 Task: Buy 2 Sneakers of size 8 for Baby Boys from Shoes section under best seller category for shipping address: Dominique Adams, 3508 Cook Hill Road, Danbury, Connecticut 06810, Cell Number 2034707320. Pay from credit card ending with 2005, CVV 3321
Action: Mouse moved to (244, 84)
Screenshot: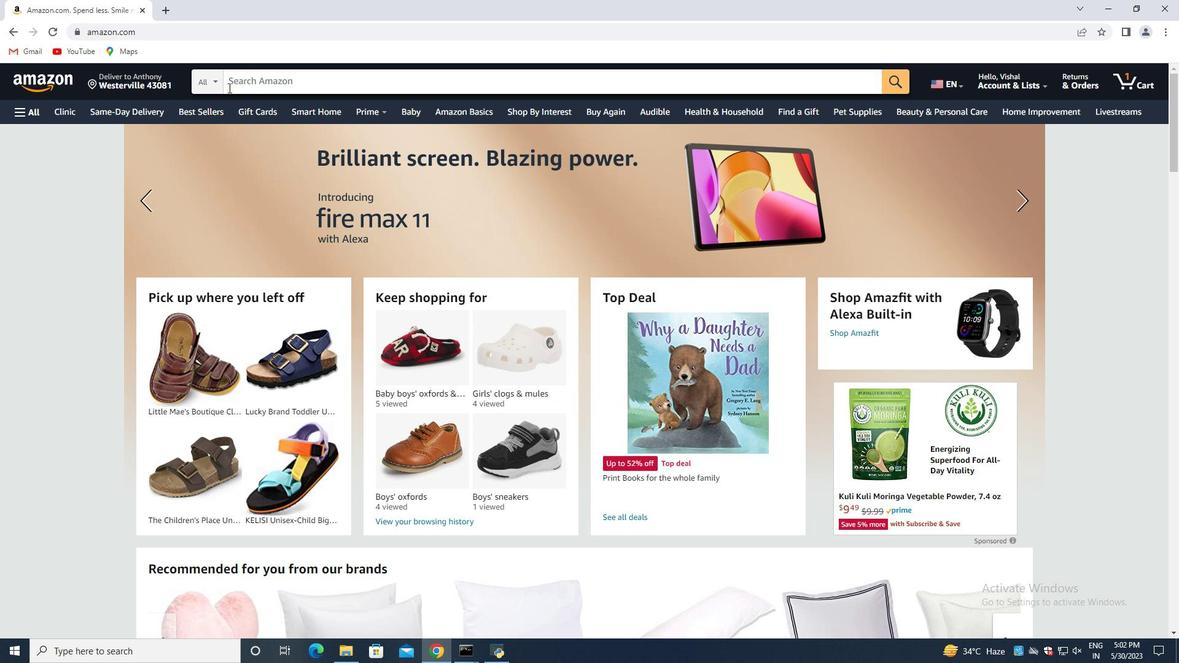 
Action: Mouse pressed left at (244, 84)
Screenshot: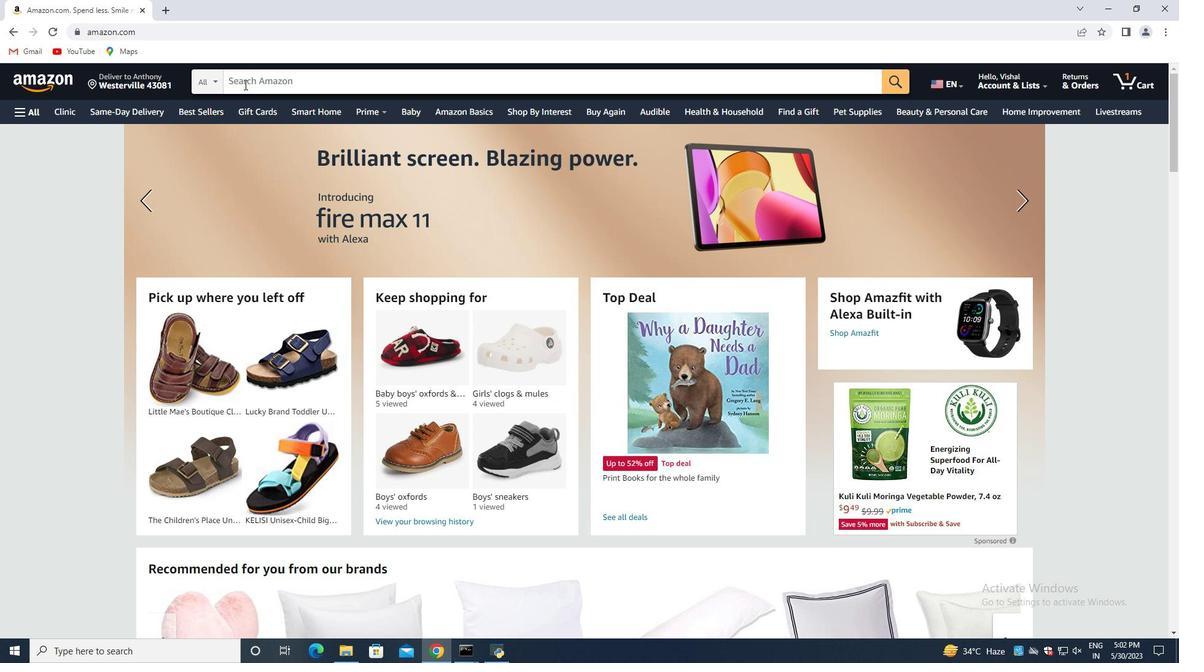 
Action: Mouse moved to (244, 84)
Screenshot: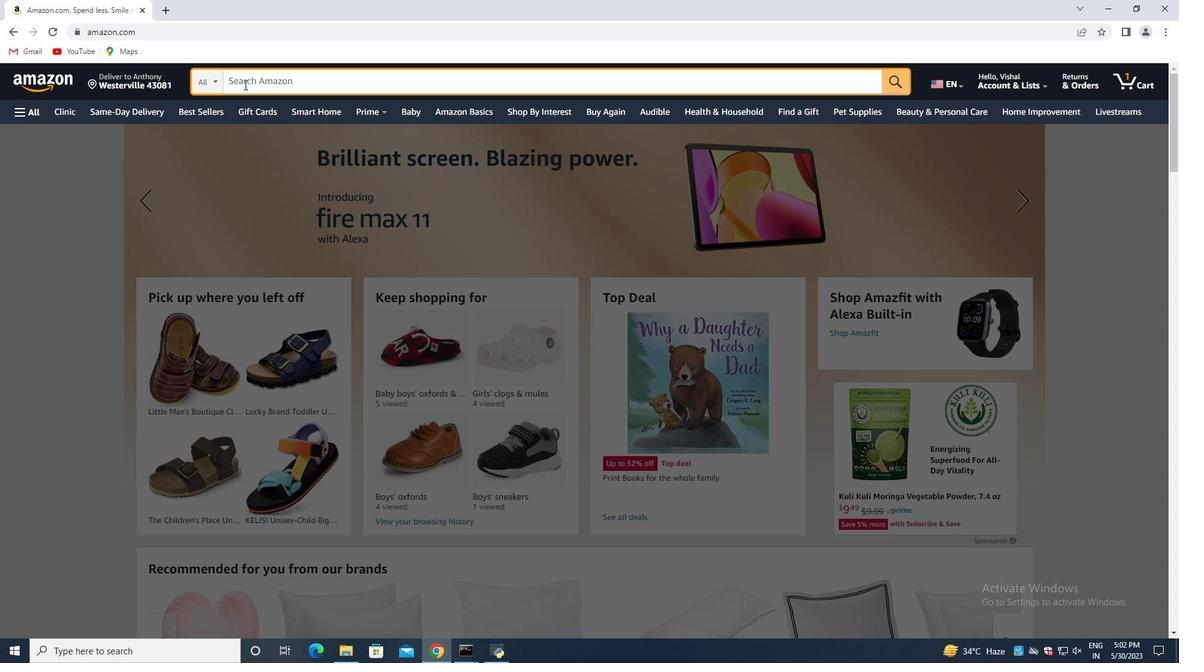 
Action: Key pressed <Key.shift>Sneakers<Key.space>of<Key.space>size<Key.space>8<Key.space>for<Key.space><Key.shift>Baby<Key.space><Key.shift>Boys<Key.enter>
Screenshot: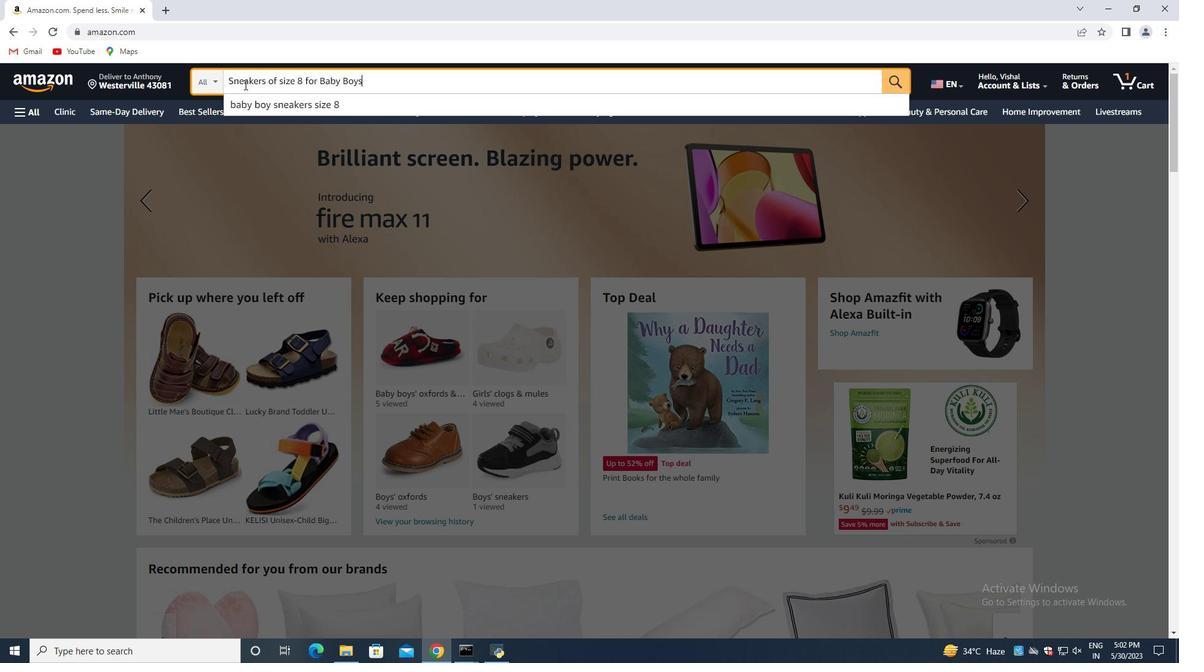 
Action: Mouse moved to (391, 301)
Screenshot: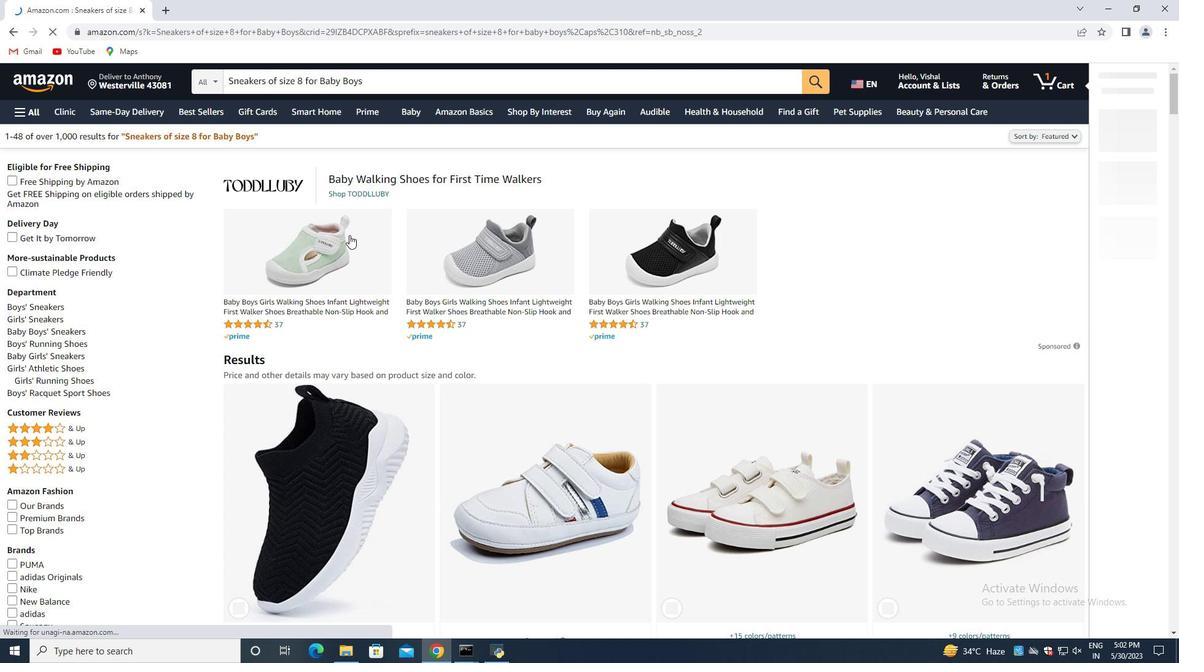 
Action: Mouse scrolled (391, 300) with delta (0, 0)
Screenshot: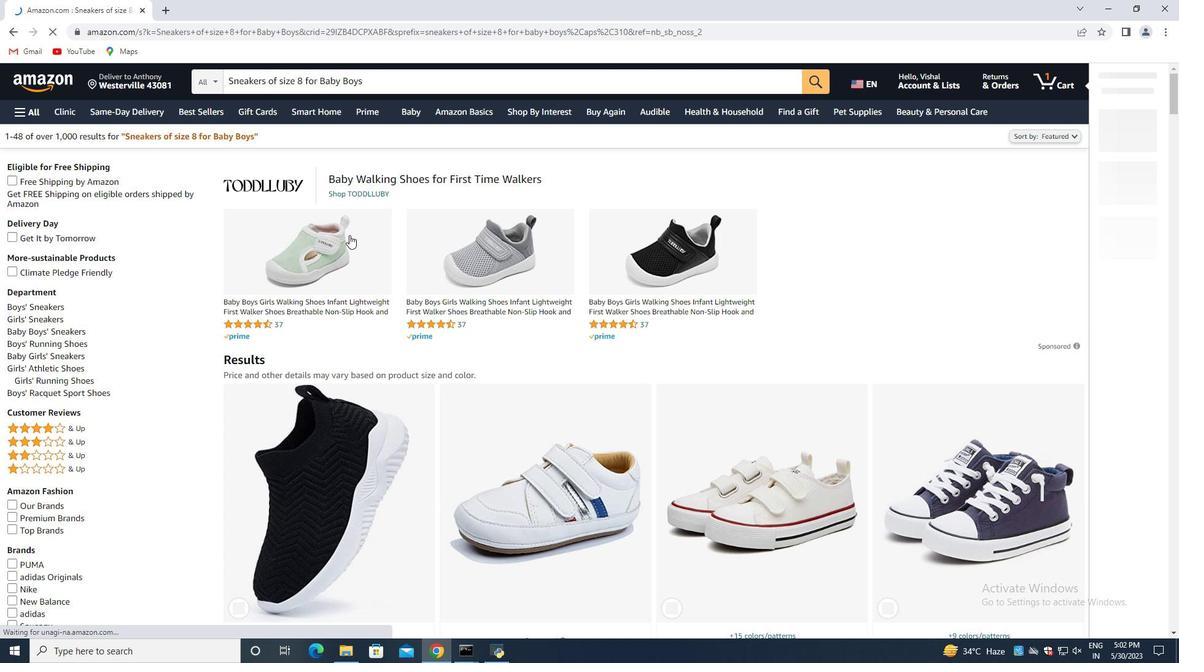 
Action: Mouse moved to (402, 315)
Screenshot: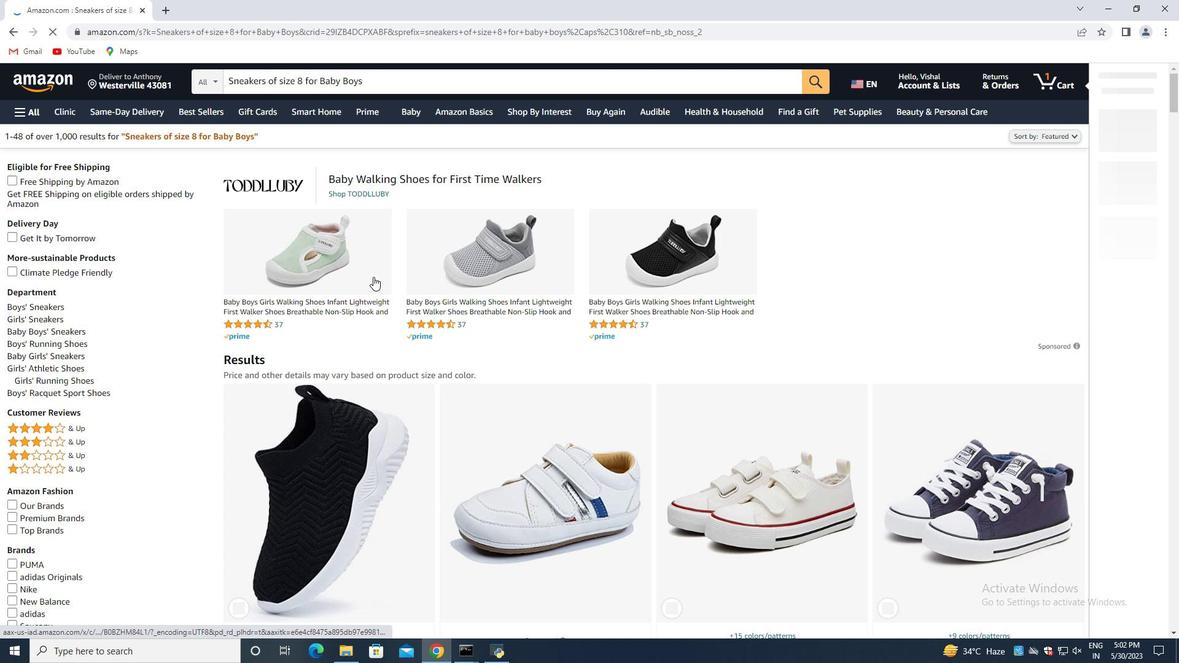 
Action: Mouse scrolled (402, 315) with delta (0, 0)
Screenshot: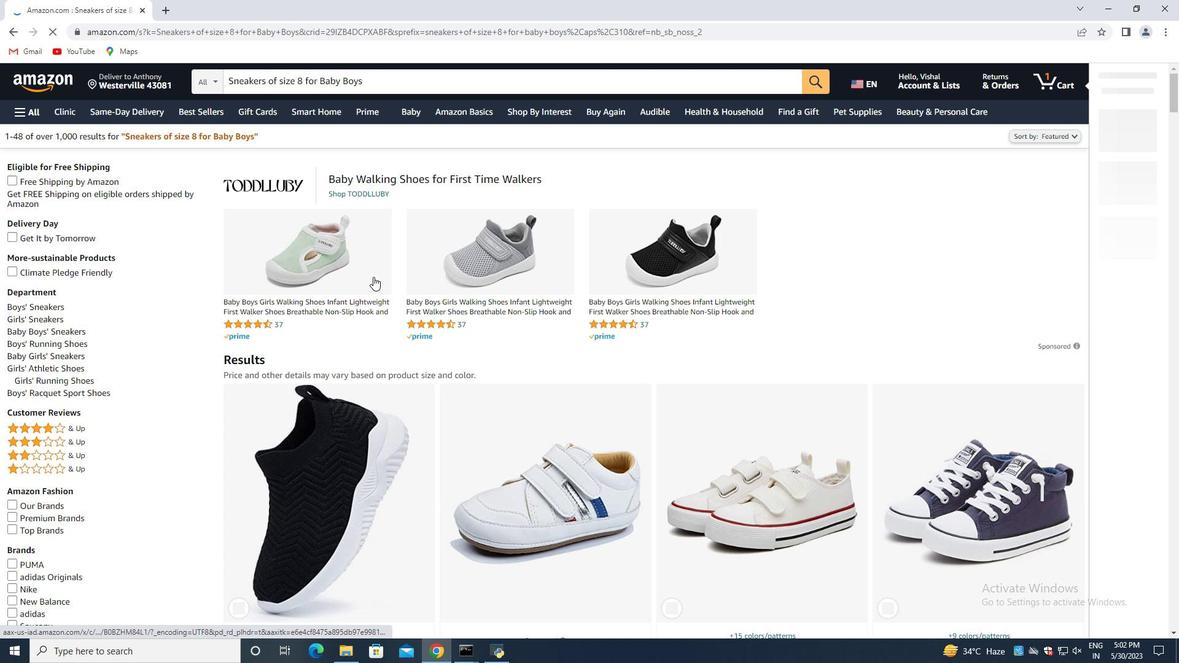 
Action: Mouse moved to (408, 321)
Screenshot: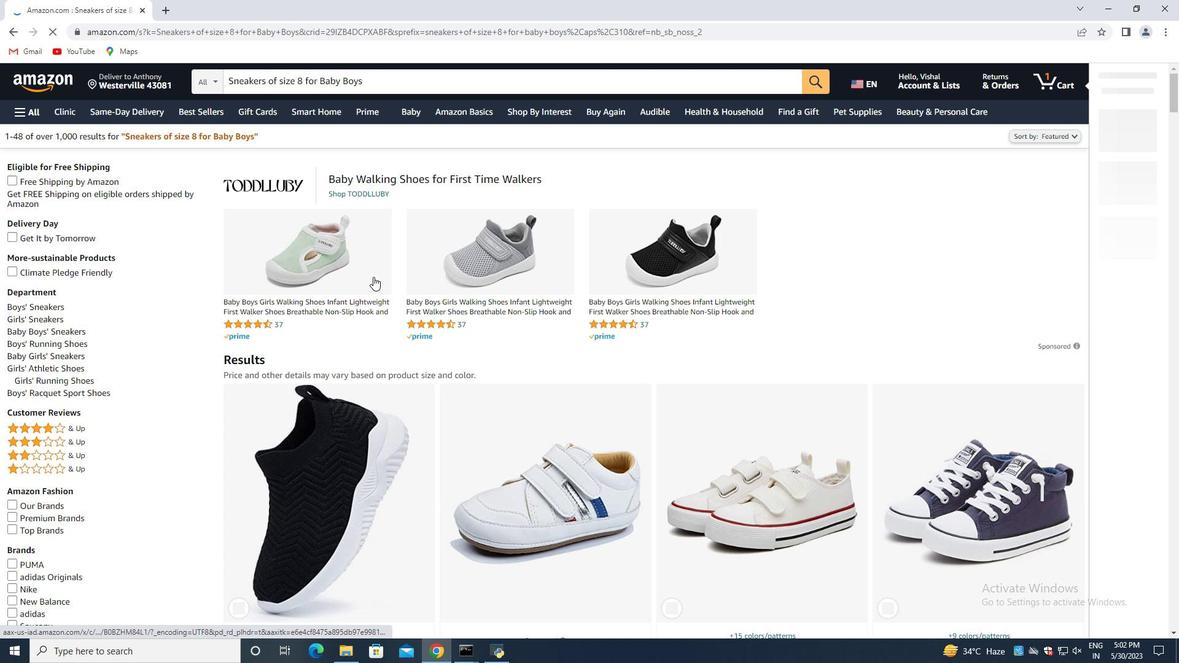 
Action: Mouse scrolled (408, 321) with delta (0, 0)
Screenshot: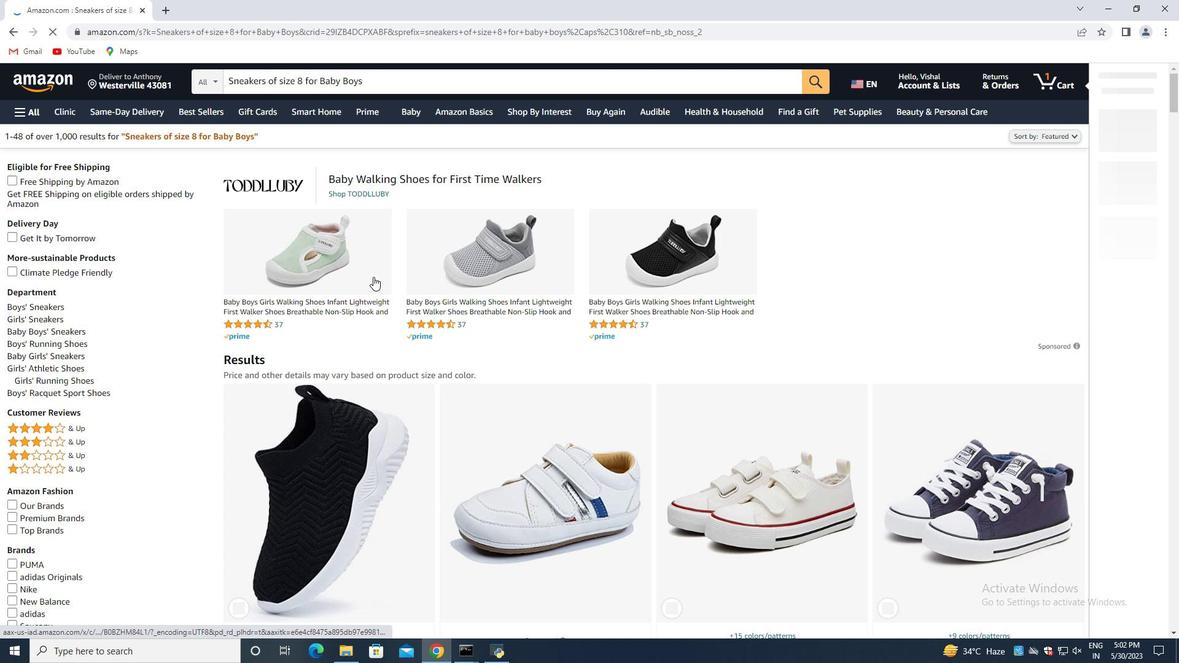 
Action: Mouse moved to (412, 327)
Screenshot: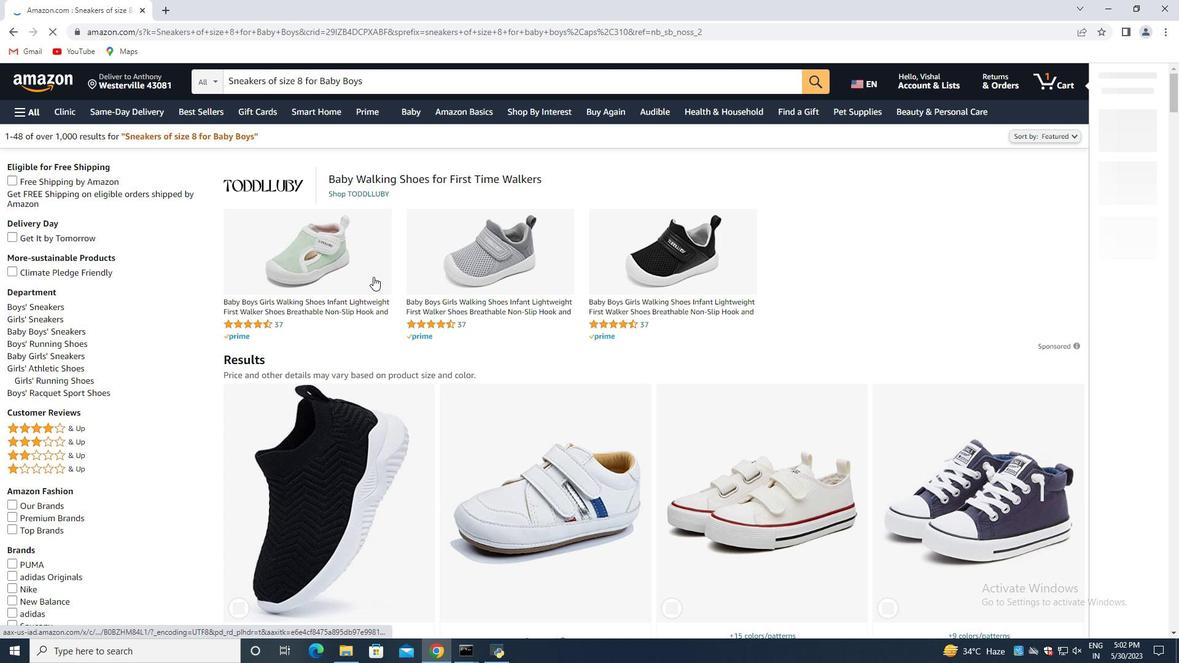 
Action: Mouse scrolled (412, 326) with delta (0, 0)
Screenshot: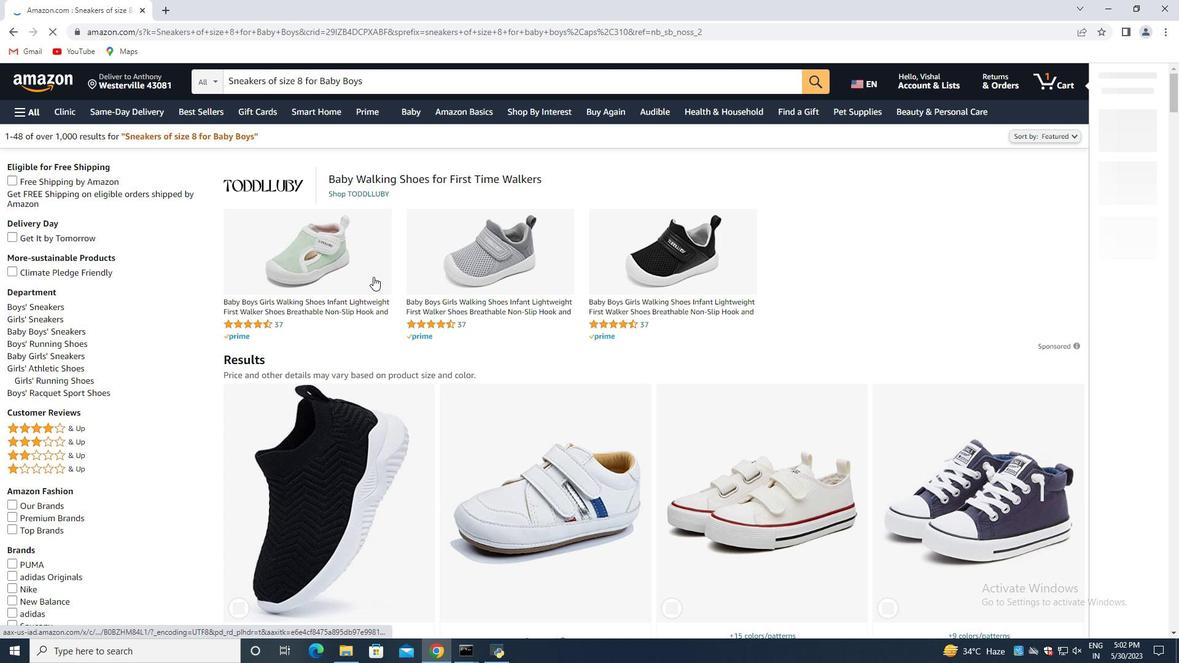 
Action: Mouse moved to (407, 317)
Screenshot: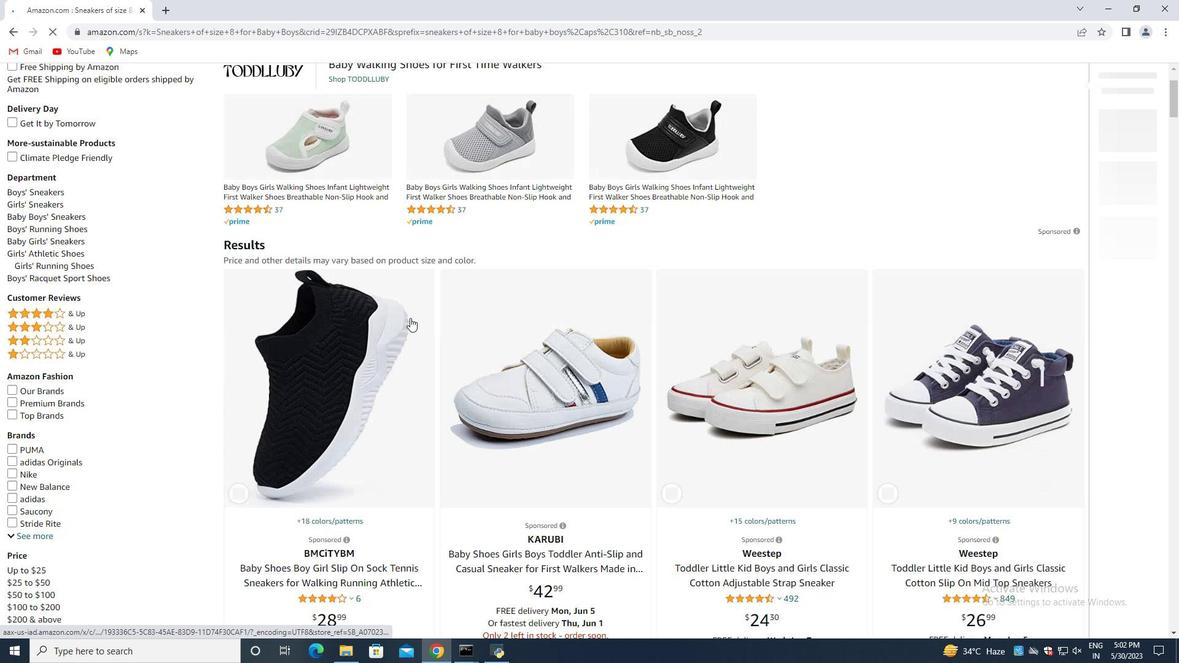 
Action: Mouse scrolled (407, 316) with delta (0, 0)
Screenshot: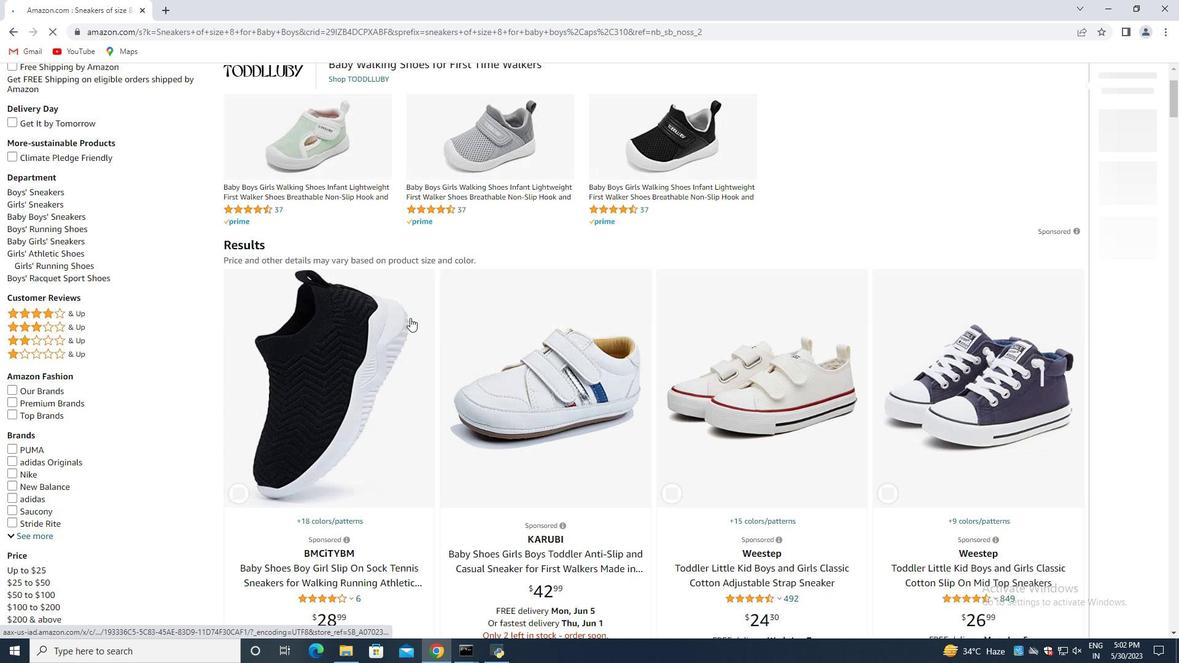
Action: Mouse moved to (407, 318)
Screenshot: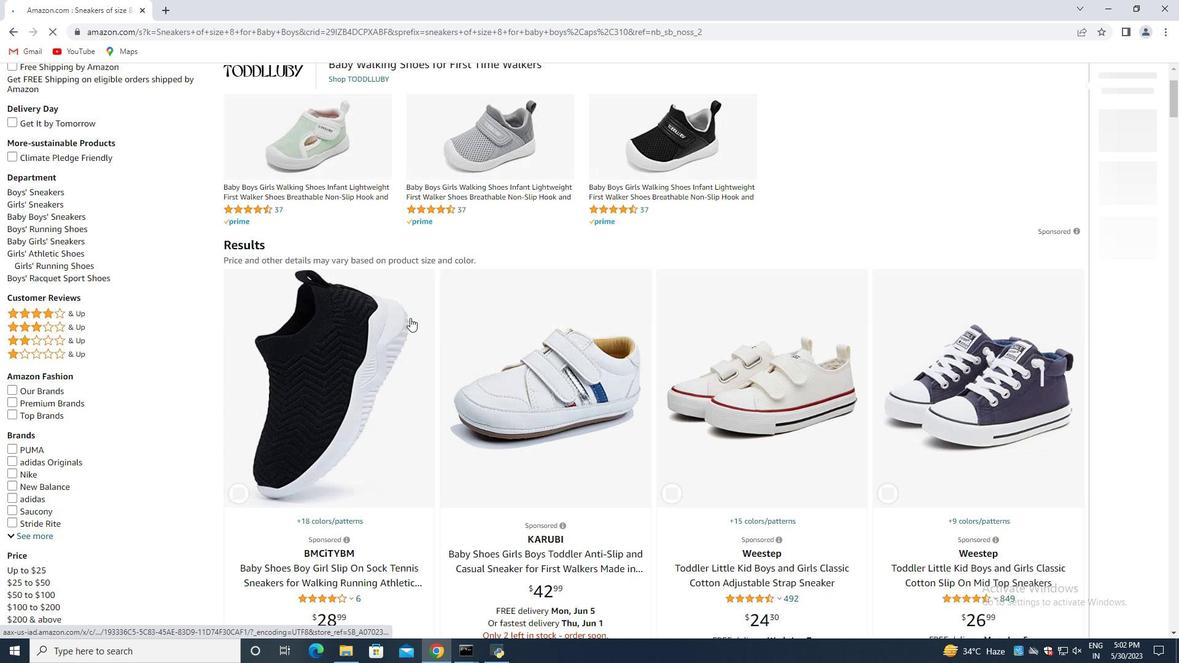 
Action: Mouse scrolled (407, 317) with delta (0, 0)
Screenshot: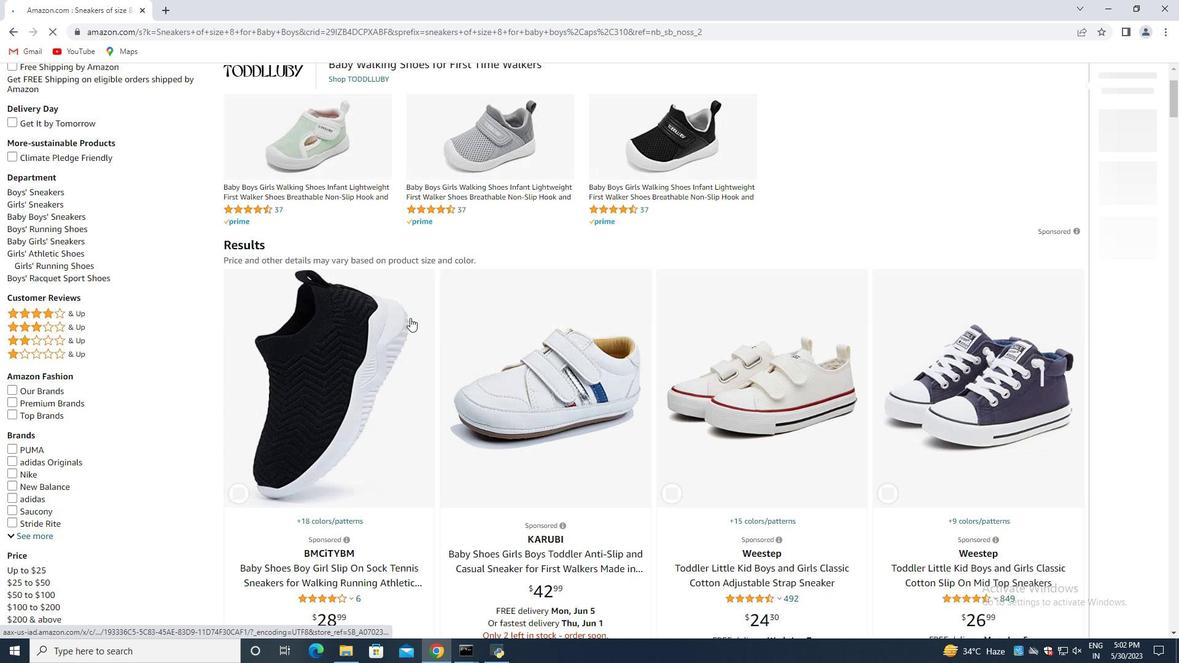 
Action: Mouse moved to (266, 298)
Screenshot: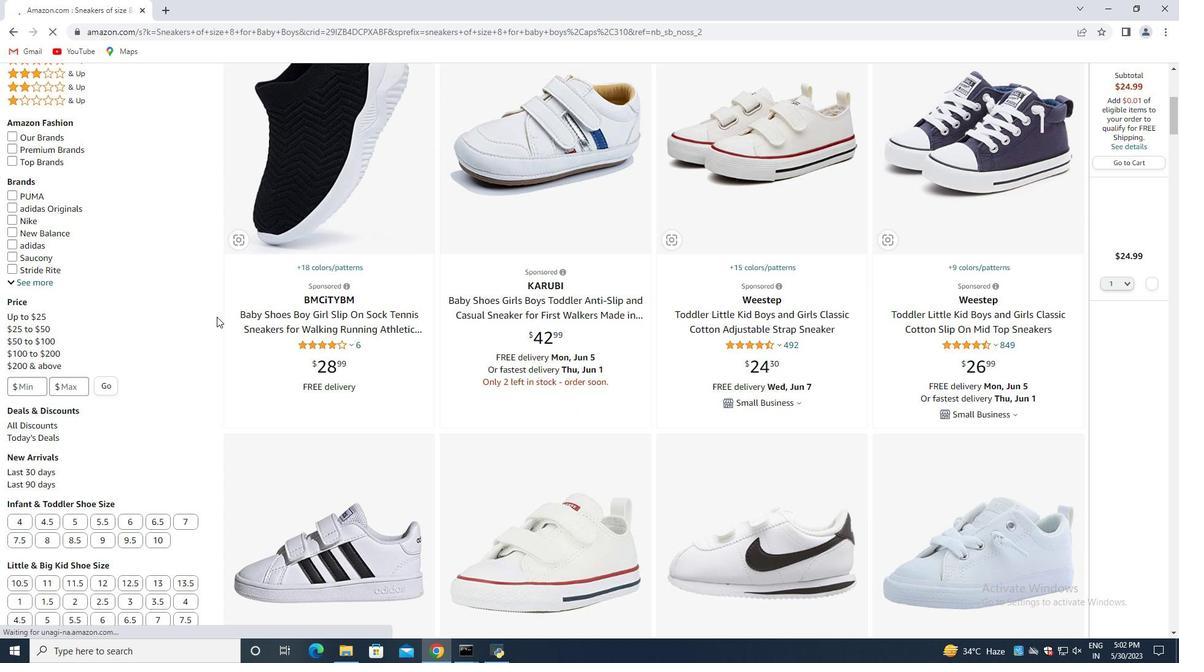 
Action: Mouse scrolled (266, 299) with delta (0, 0)
Screenshot: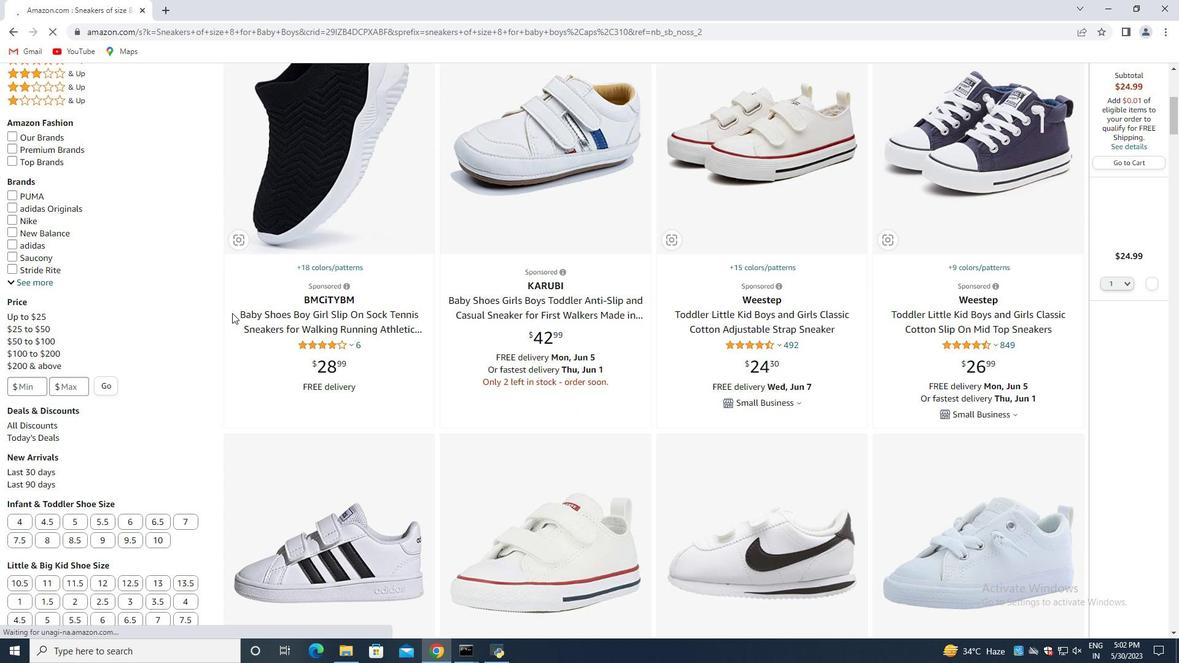 
Action: Mouse scrolled (266, 299) with delta (0, 0)
Screenshot: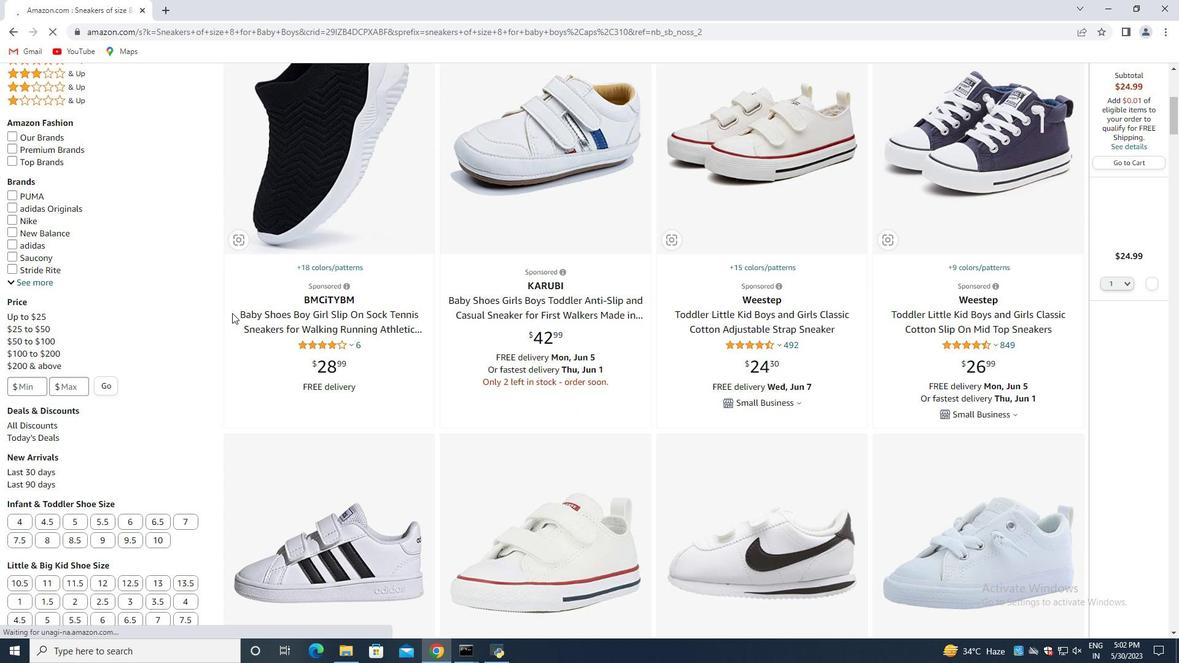 
Action: Mouse scrolled (266, 299) with delta (0, 0)
Screenshot: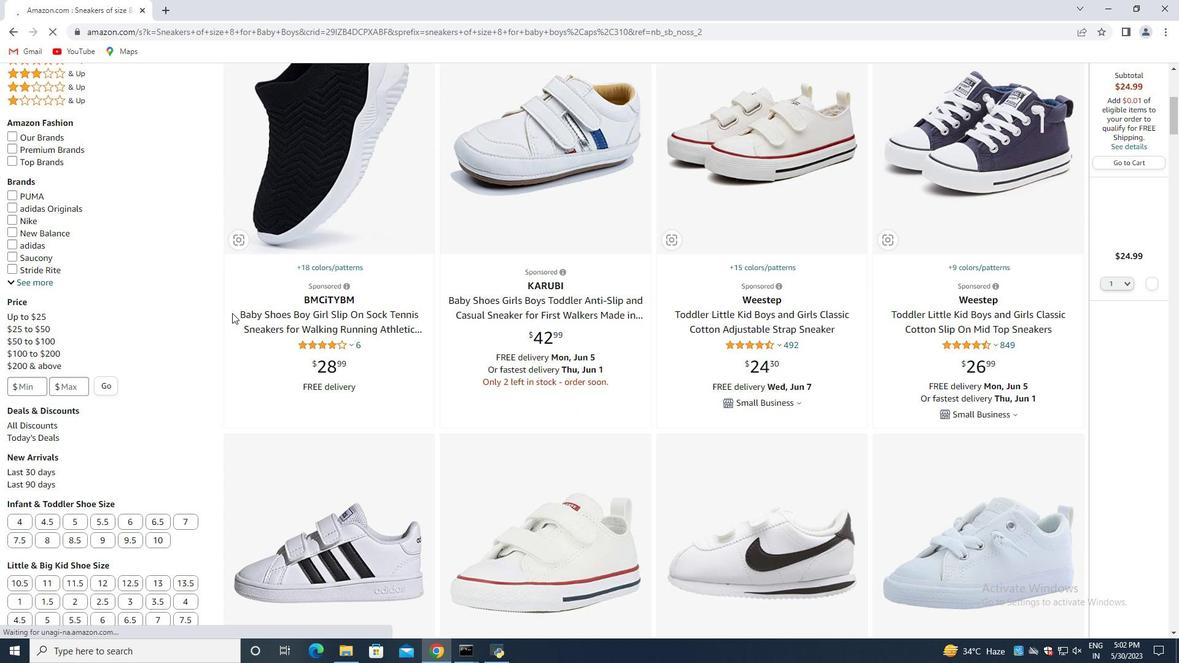 
Action: Mouse scrolled (266, 299) with delta (0, 0)
Screenshot: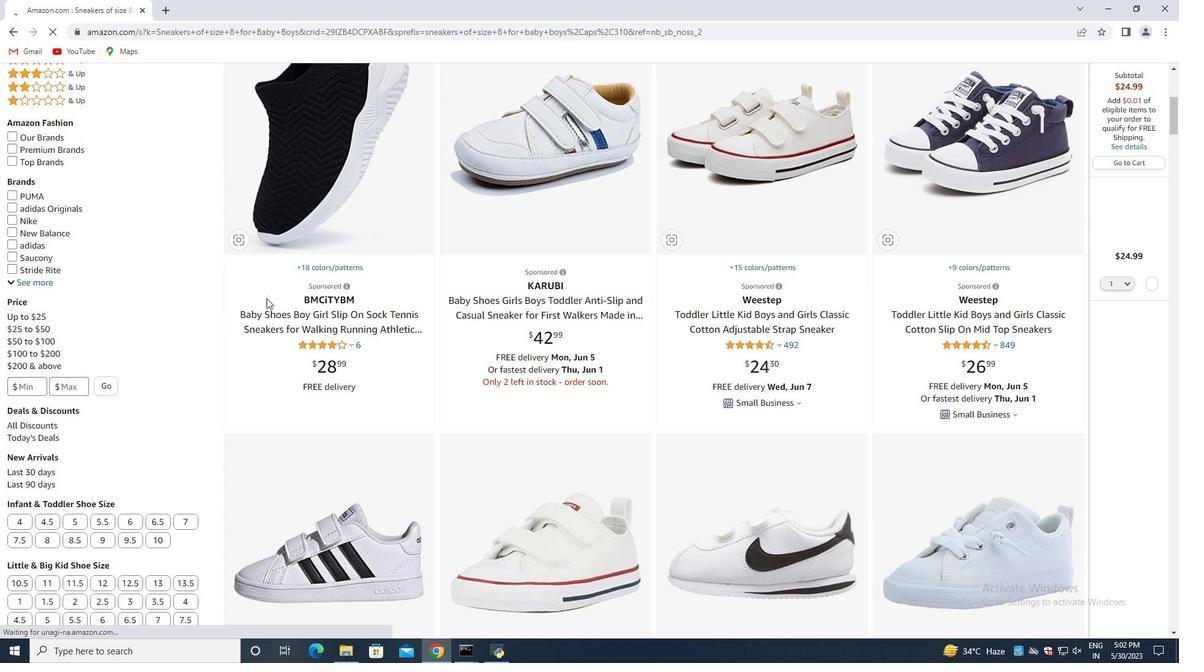 
Action: Mouse scrolled (266, 299) with delta (0, 0)
Screenshot: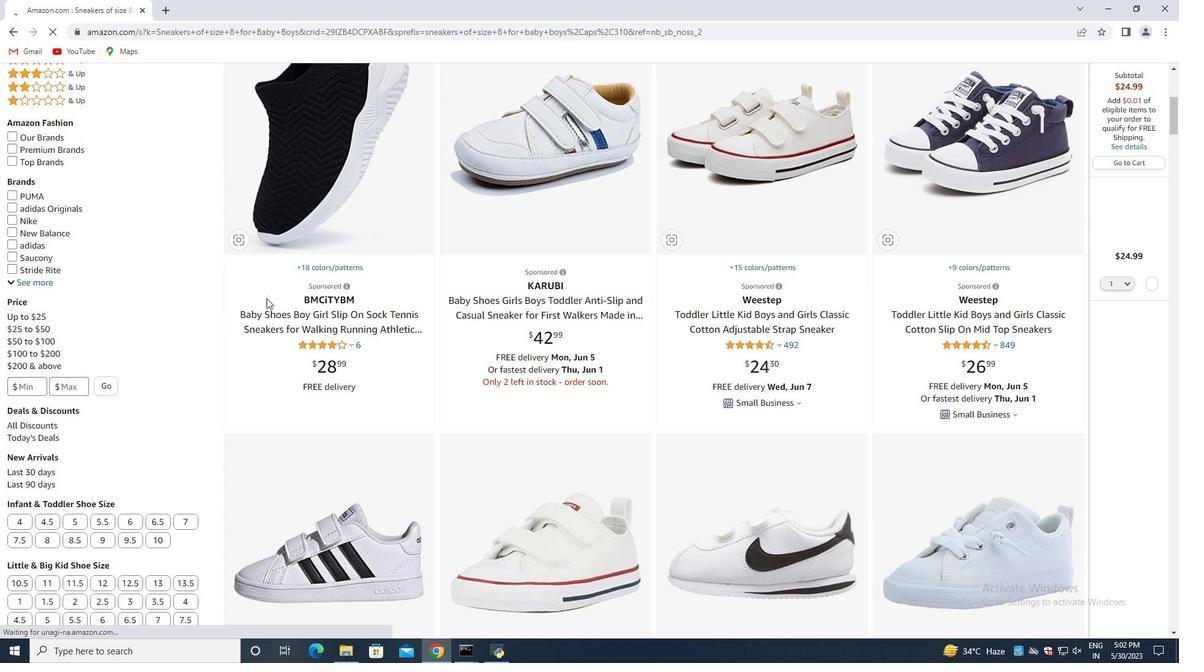 
Action: Mouse scrolled (266, 299) with delta (0, 0)
Screenshot: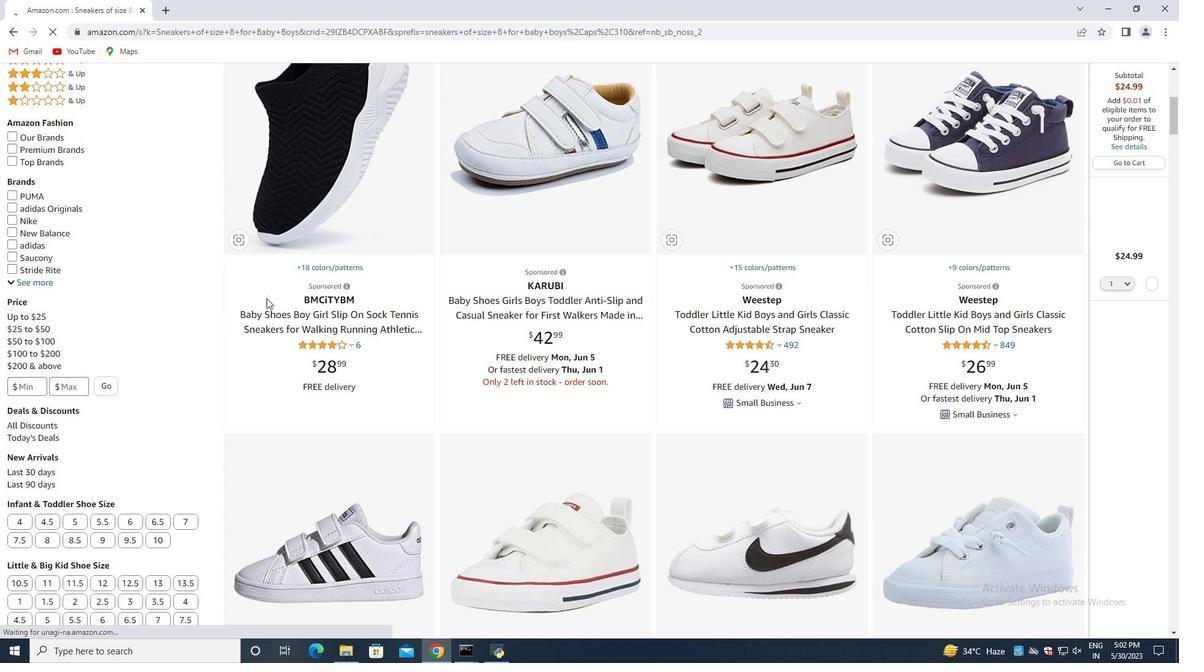 
Action: Mouse scrolled (266, 299) with delta (0, 0)
Screenshot: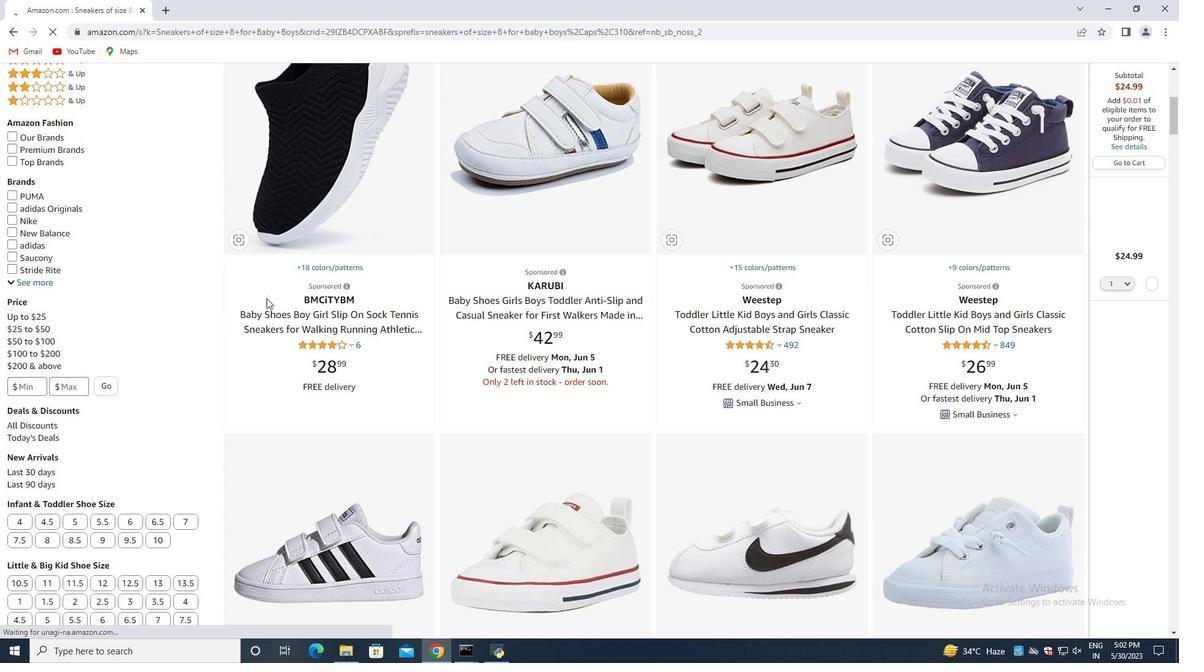 
Action: Mouse scrolled (266, 299) with delta (0, 0)
Screenshot: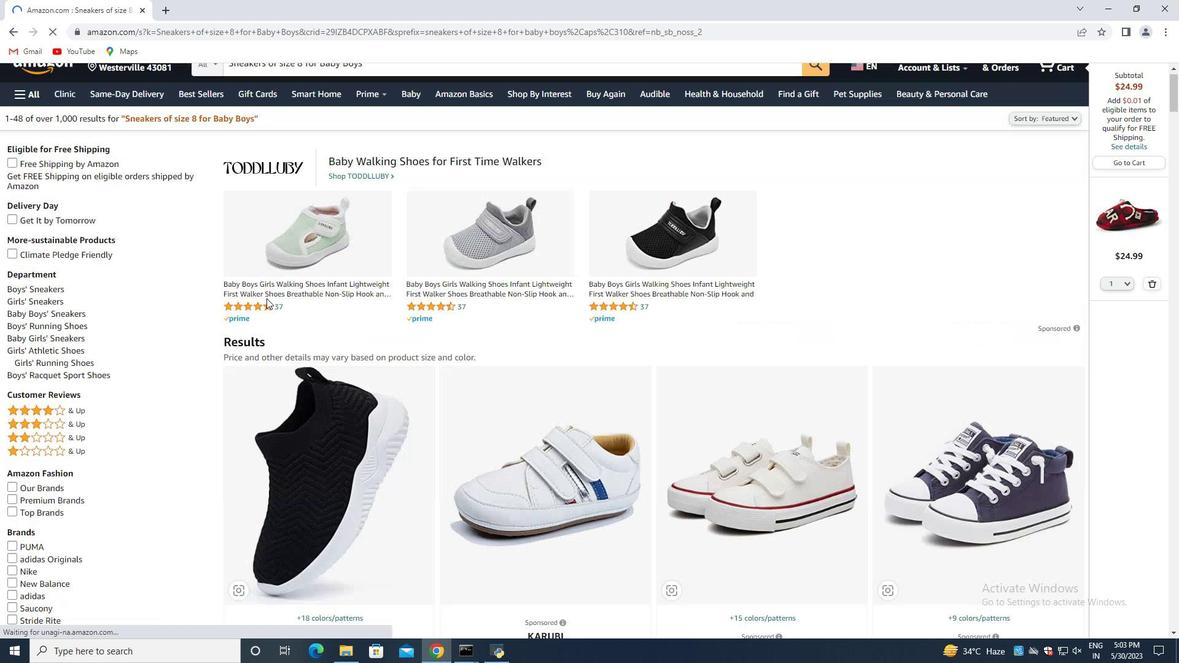 
Action: Mouse moved to (266, 297)
Screenshot: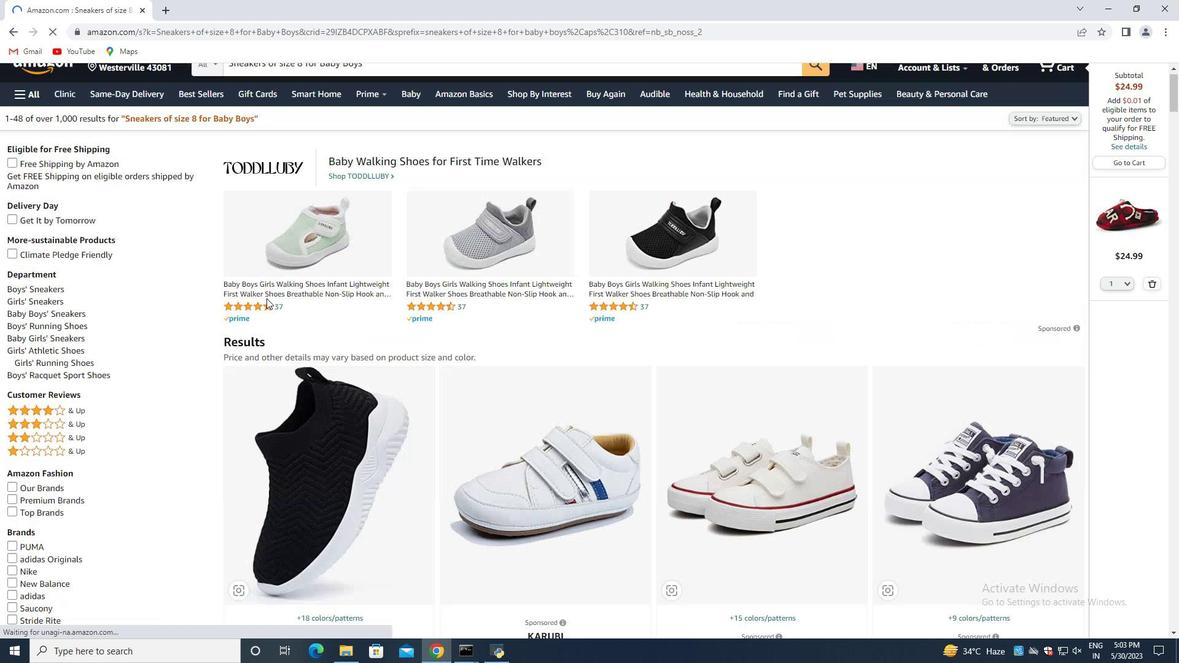 
Action: Mouse scrolled (266, 298) with delta (0, 0)
Screenshot: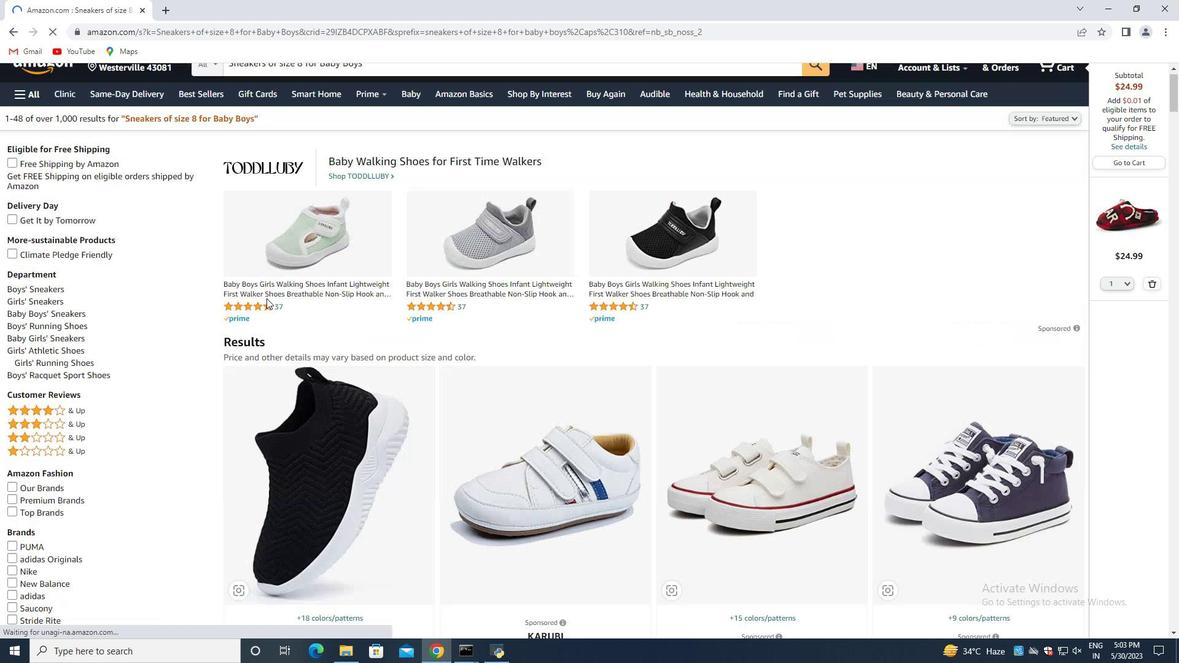 
Action: Mouse scrolled (266, 298) with delta (0, 0)
Screenshot: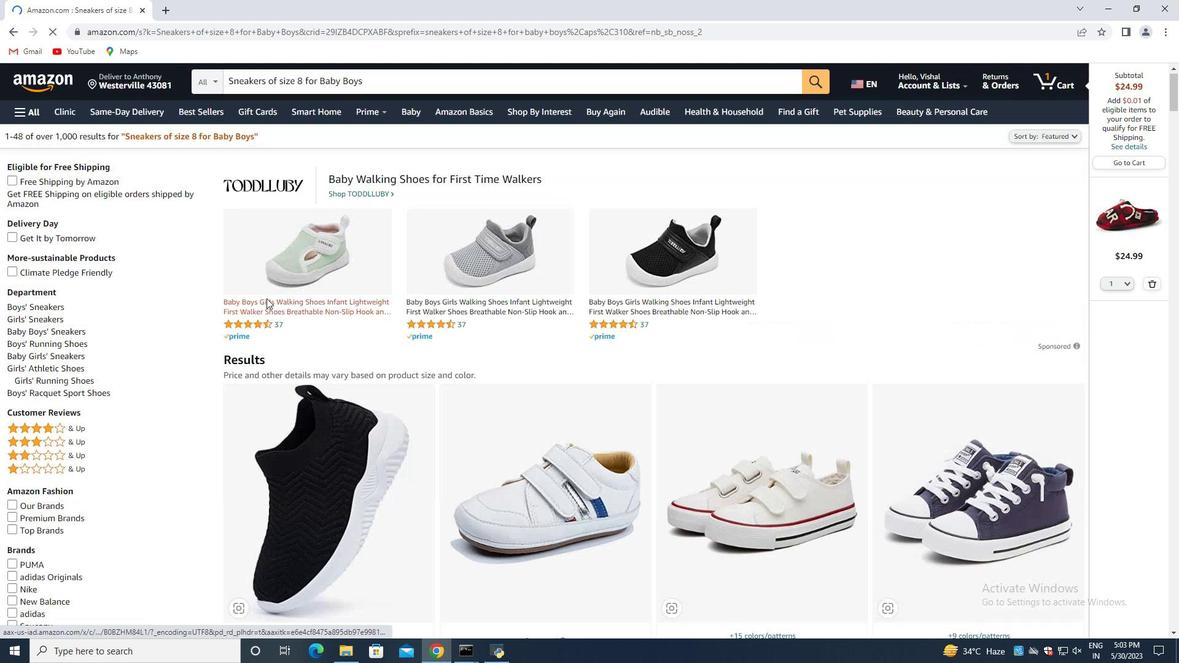 
Action: Mouse scrolled (266, 298) with delta (0, 0)
Screenshot: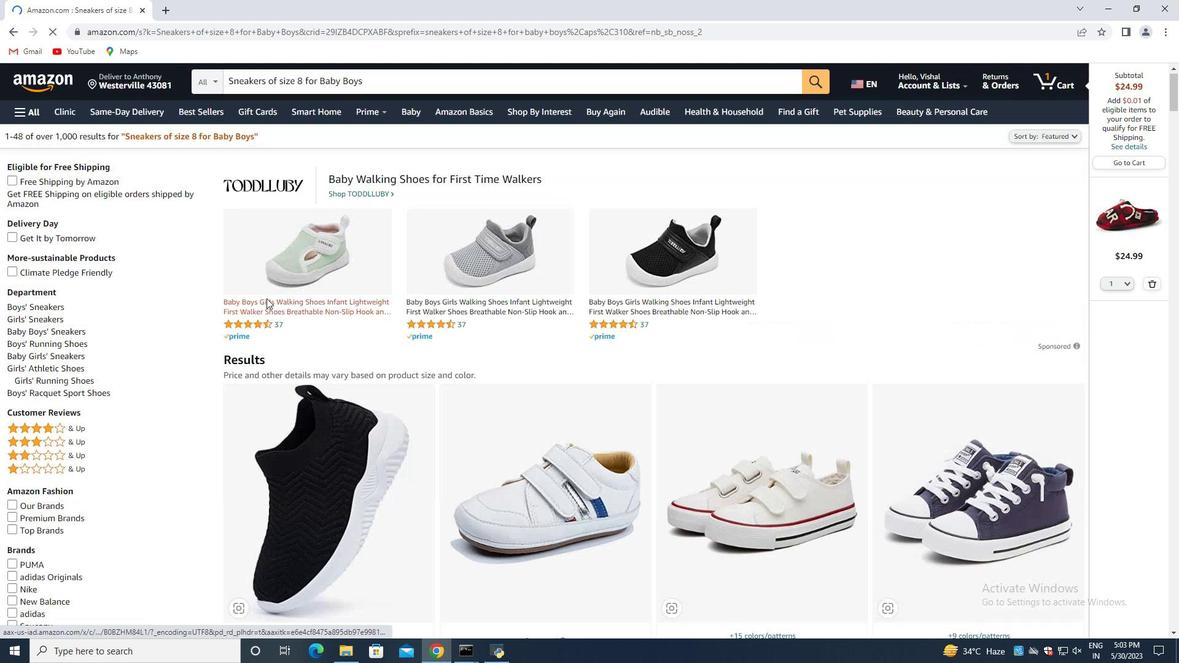 
Action: Mouse moved to (51, 334)
Screenshot: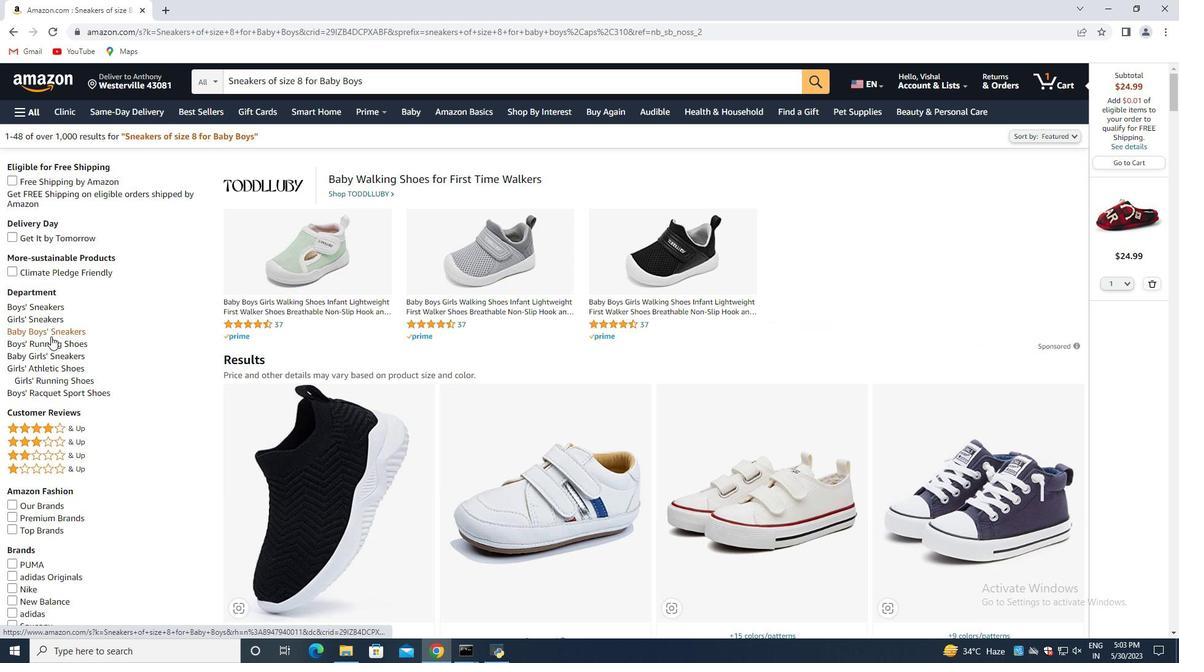 
Action: Mouse pressed left at (51, 334)
Screenshot: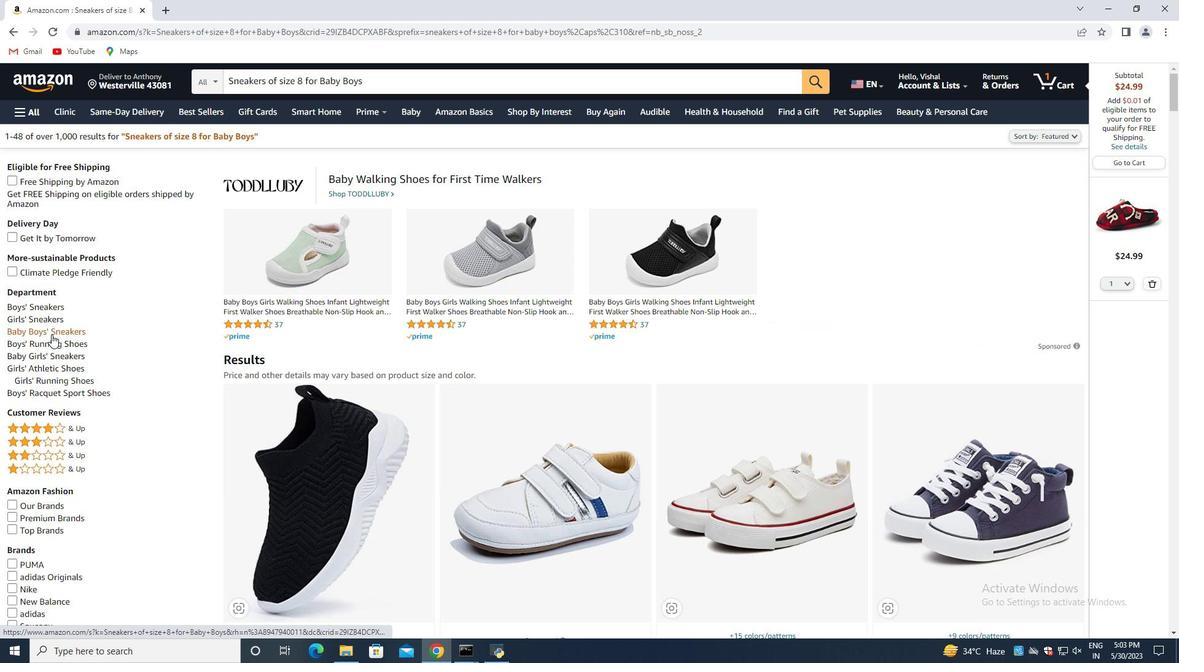 
Action: Mouse moved to (200, 112)
Screenshot: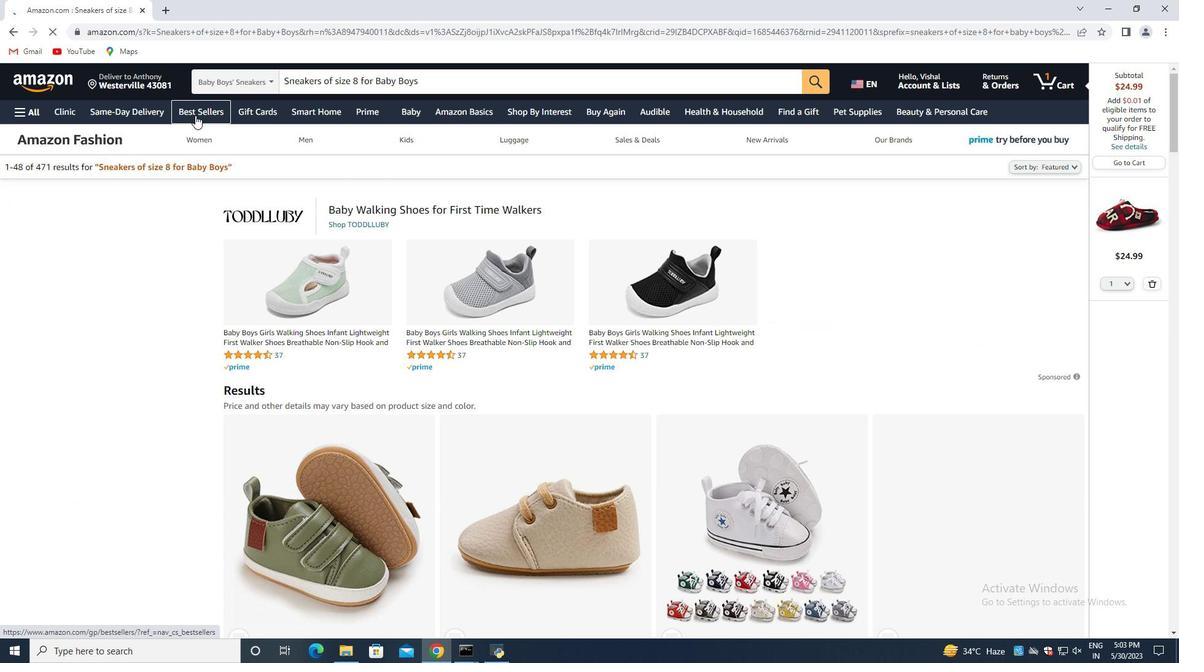 
Action: Mouse pressed left at (200, 112)
Screenshot: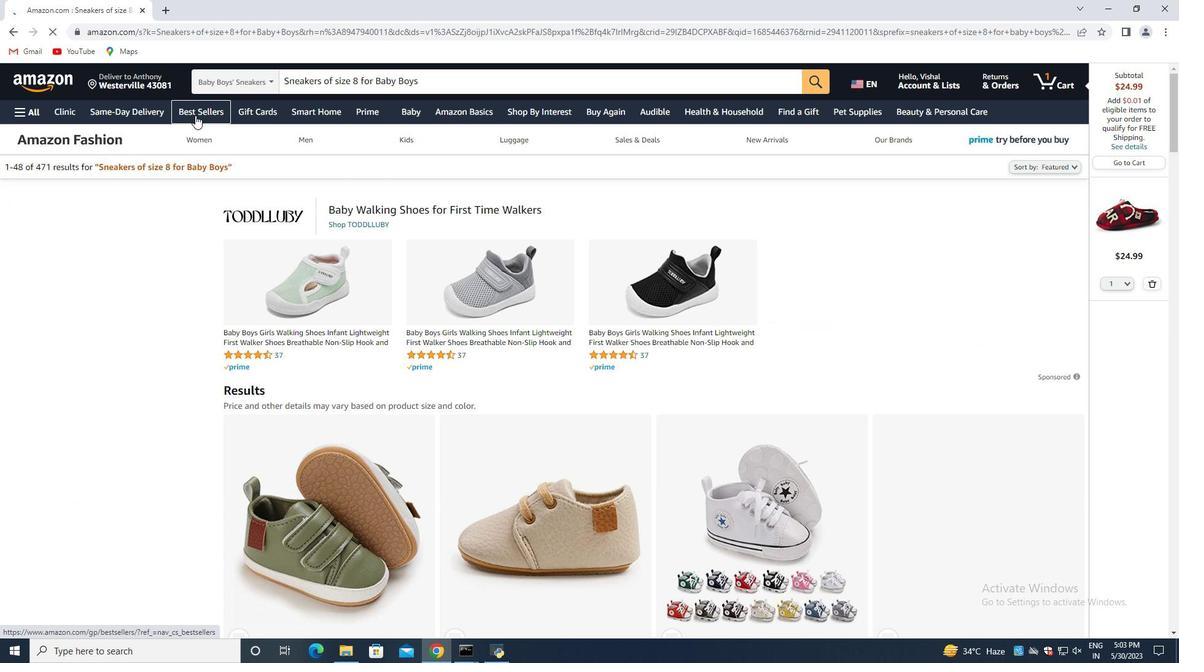 
Action: Mouse moved to (262, 330)
Screenshot: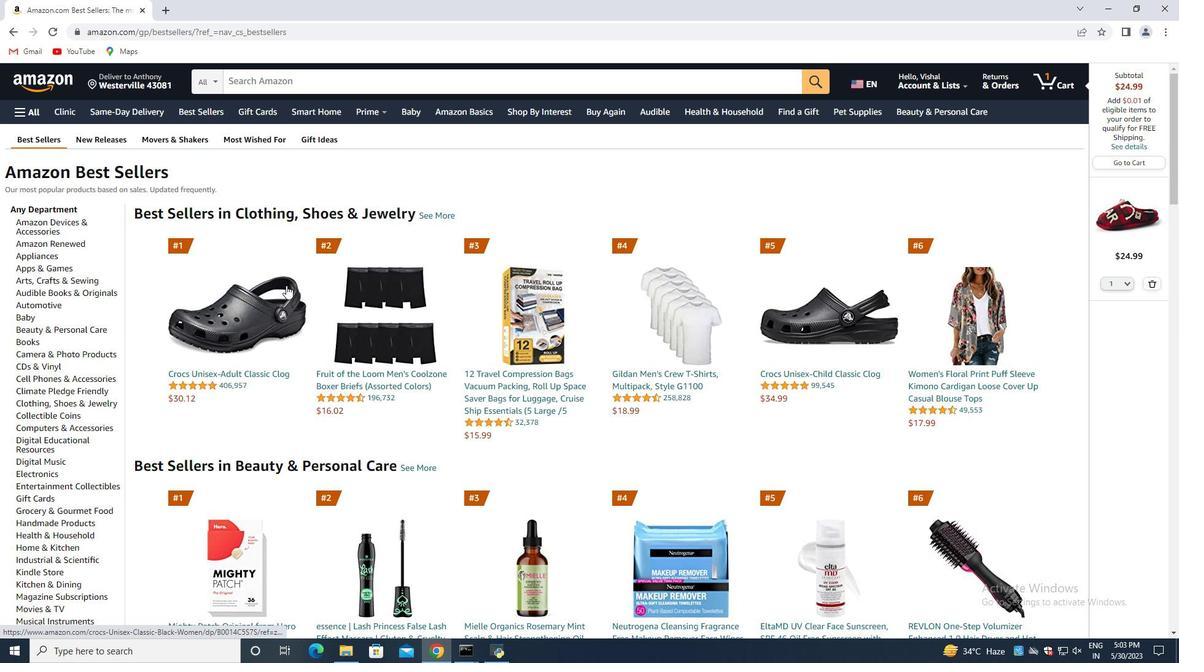 
Action: Mouse scrolled (275, 305) with delta (0, 0)
Screenshot: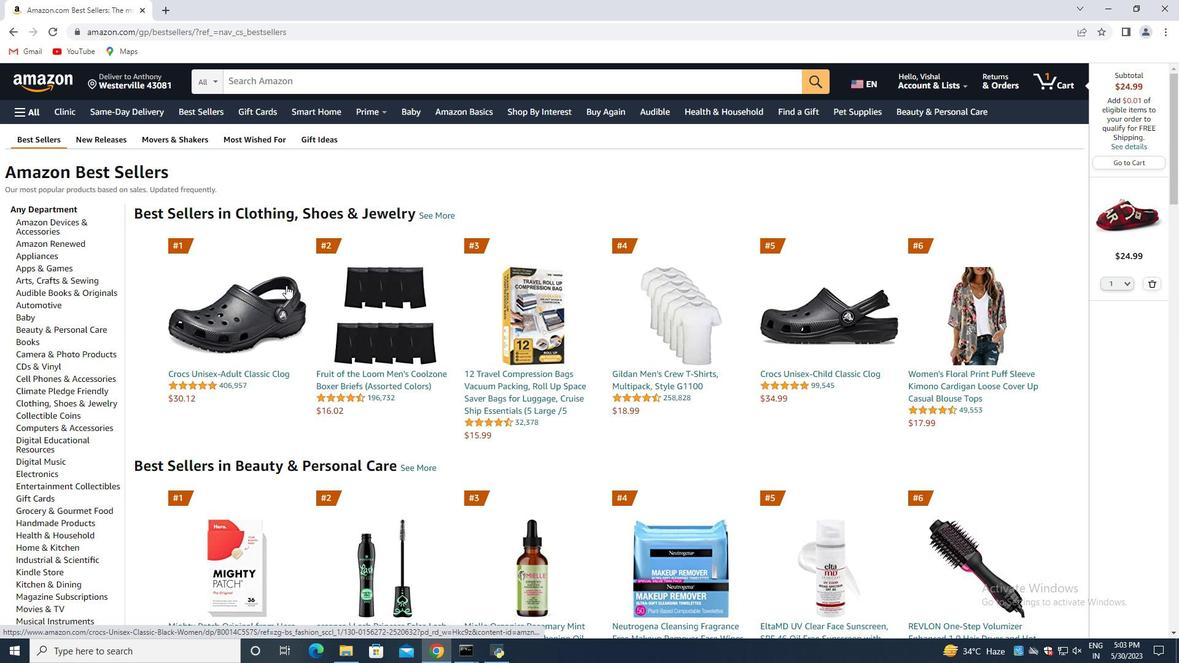
Action: Mouse moved to (262, 331)
Screenshot: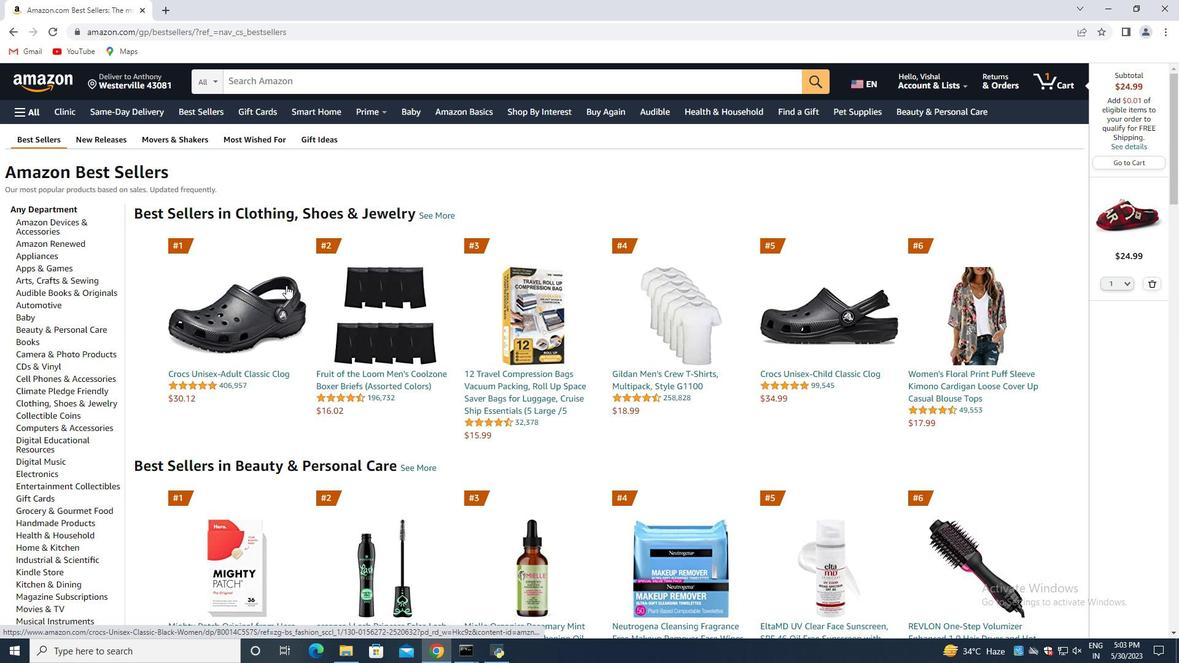 
Action: Mouse scrolled (267, 316) with delta (0, 0)
Screenshot: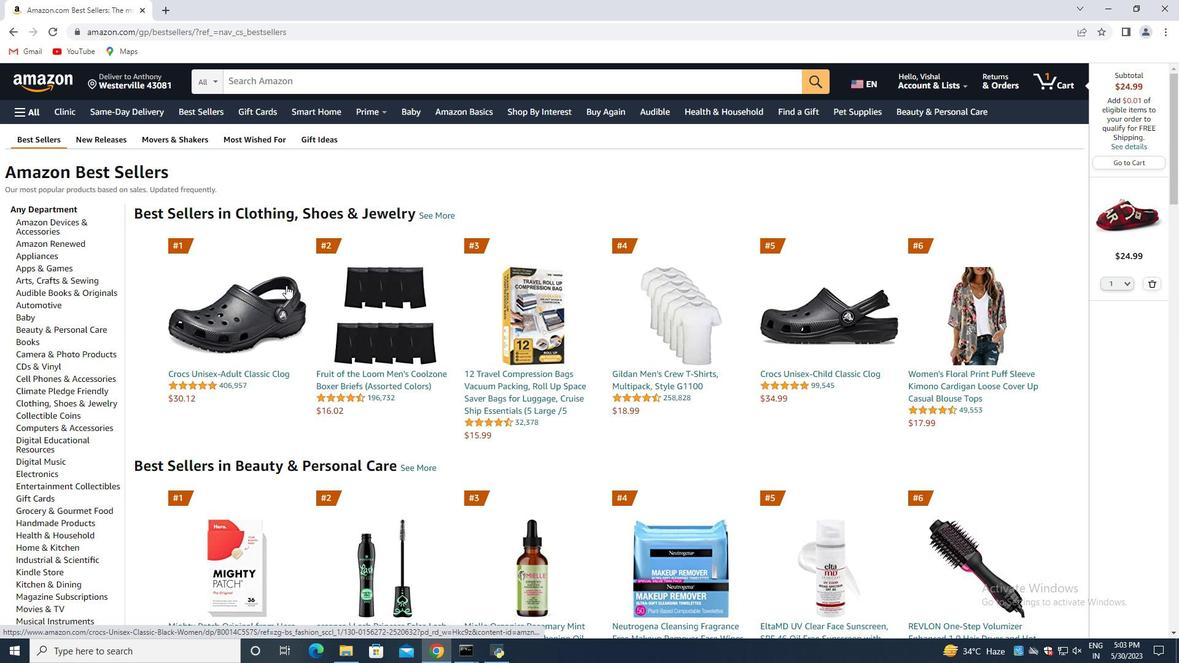 
Action: Mouse moved to (262, 331)
Screenshot: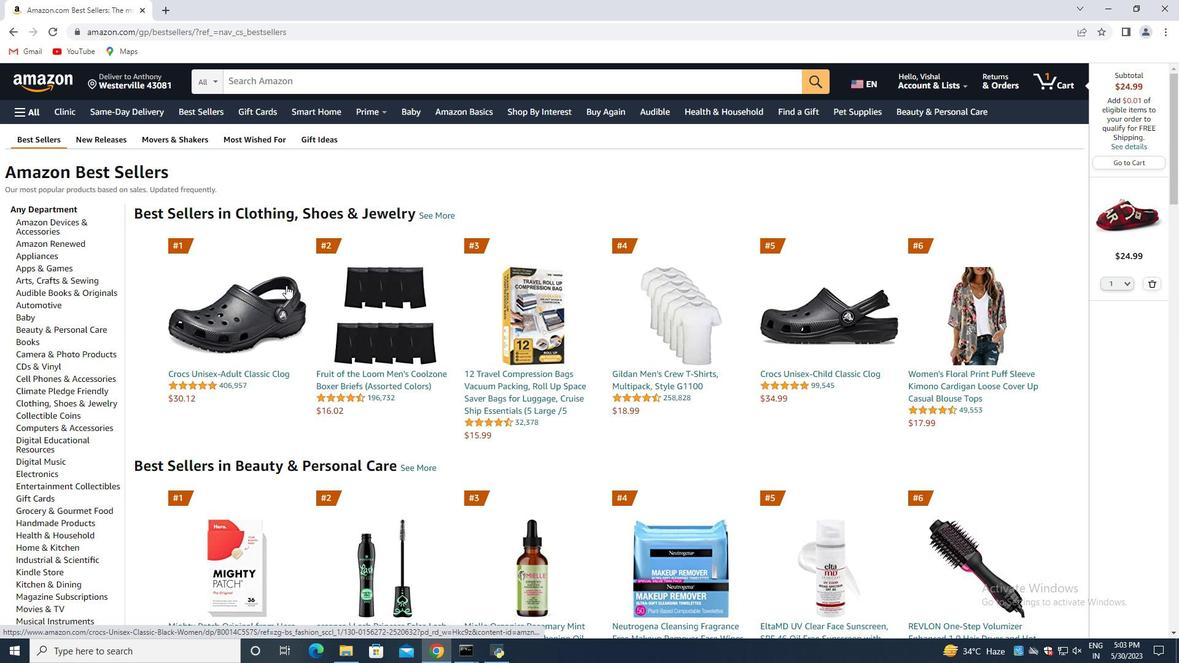 
Action: Mouse scrolled (265, 321) with delta (0, 0)
Screenshot: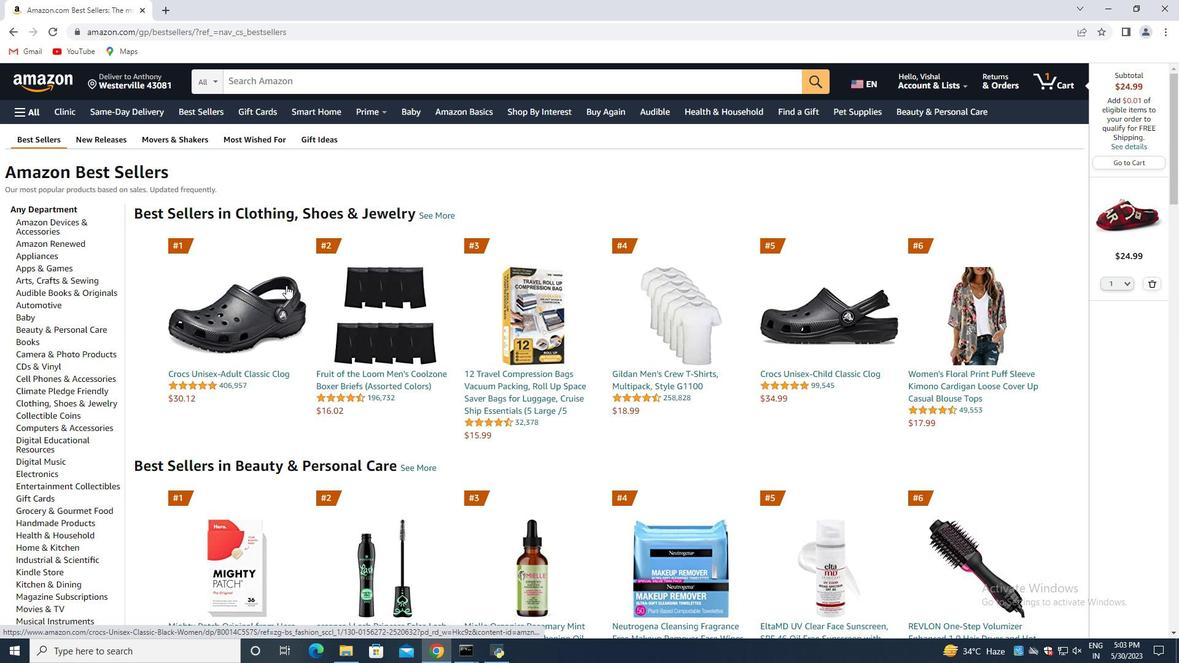 
Action: Mouse moved to (262, 331)
Screenshot: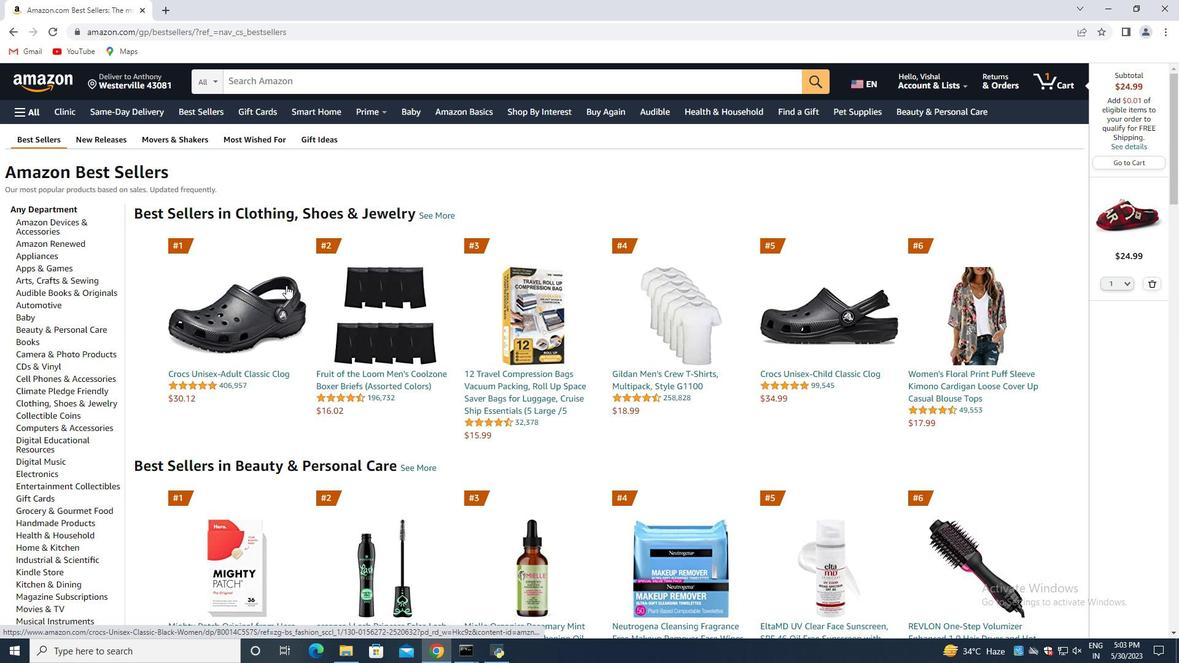 
Action: Mouse scrolled (262, 324) with delta (0, 0)
Screenshot: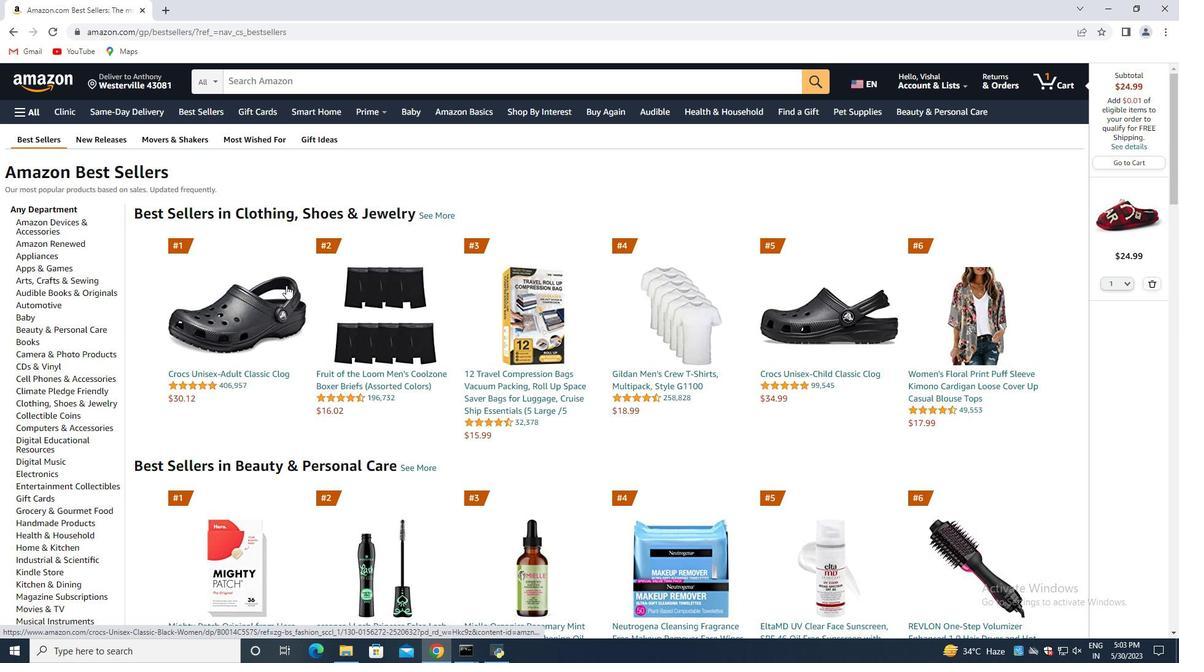 
Action: Mouse scrolled (261, 326) with delta (0, 0)
Screenshot: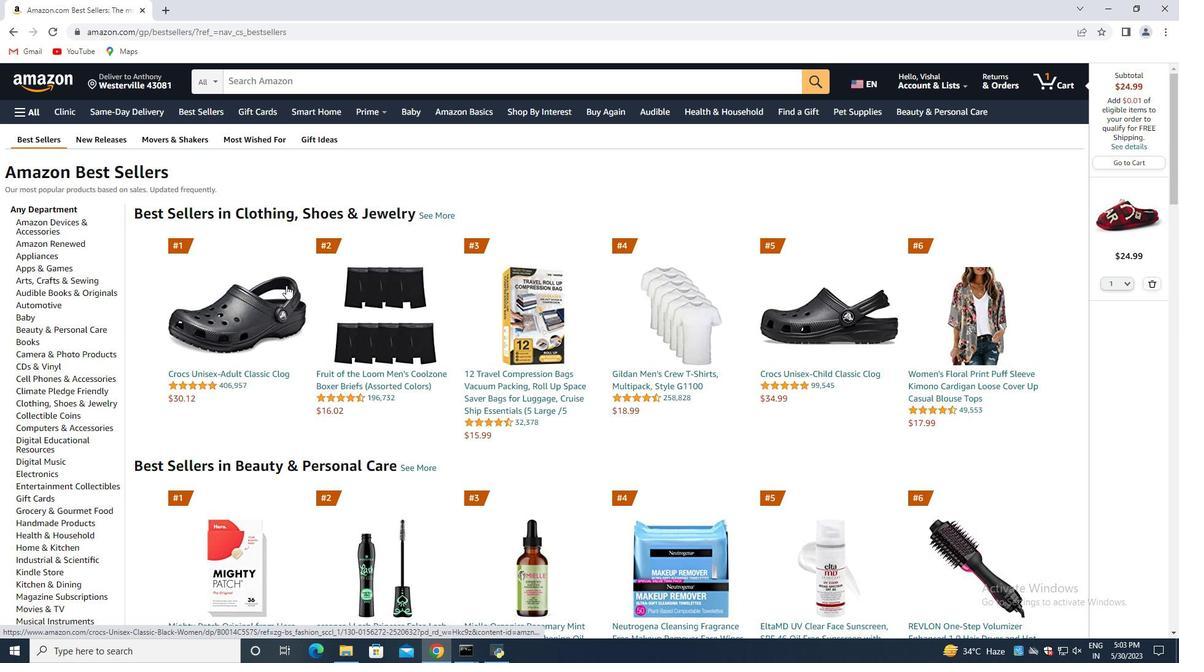 
Action: Mouse scrolled (262, 331) with delta (0, 0)
Screenshot: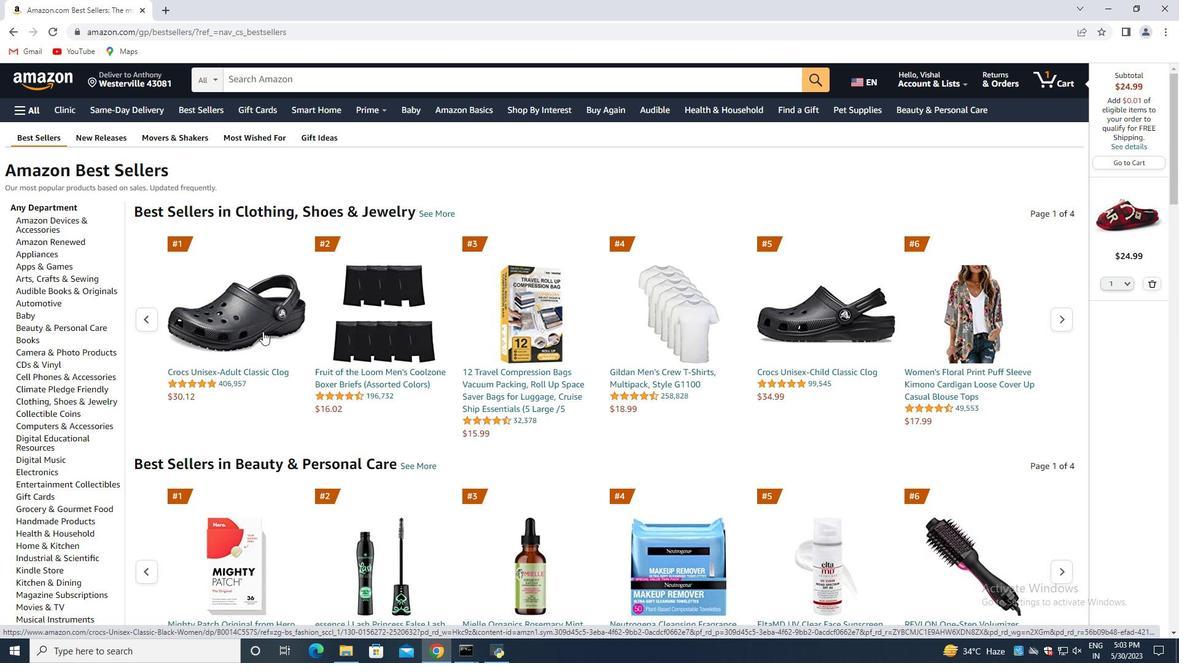 
Action: Mouse scrolled (262, 331) with delta (0, 0)
Screenshot: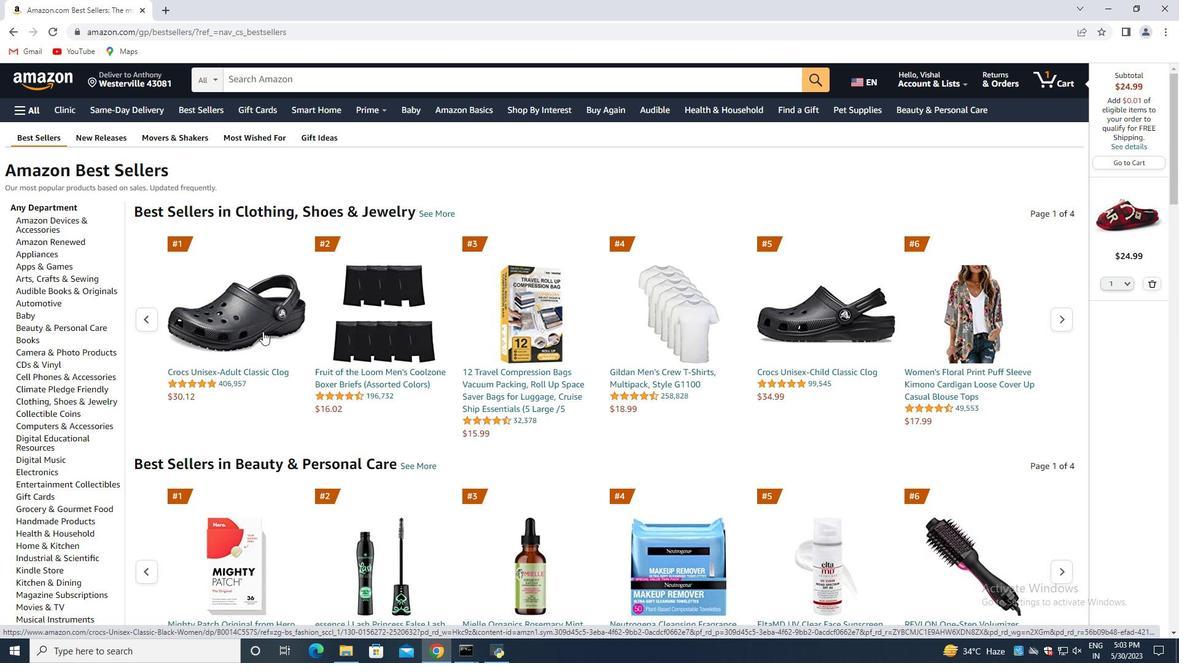 
Action: Mouse scrolled (262, 331) with delta (0, 0)
Screenshot: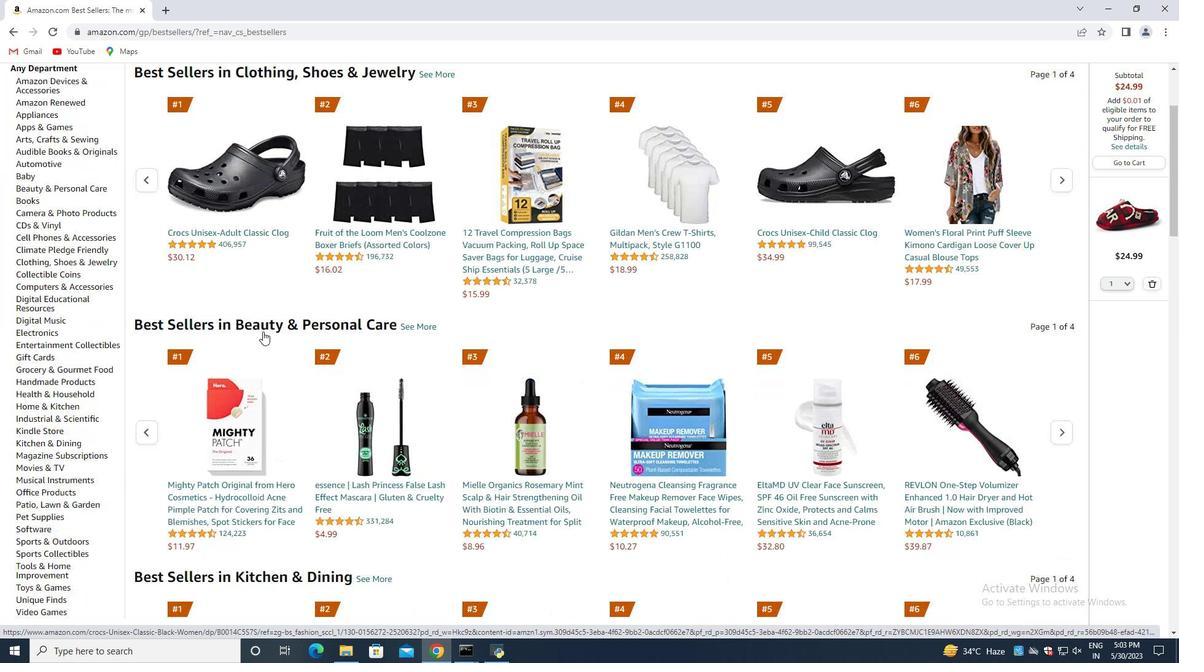 
Action: Mouse moved to (315, 337)
Screenshot: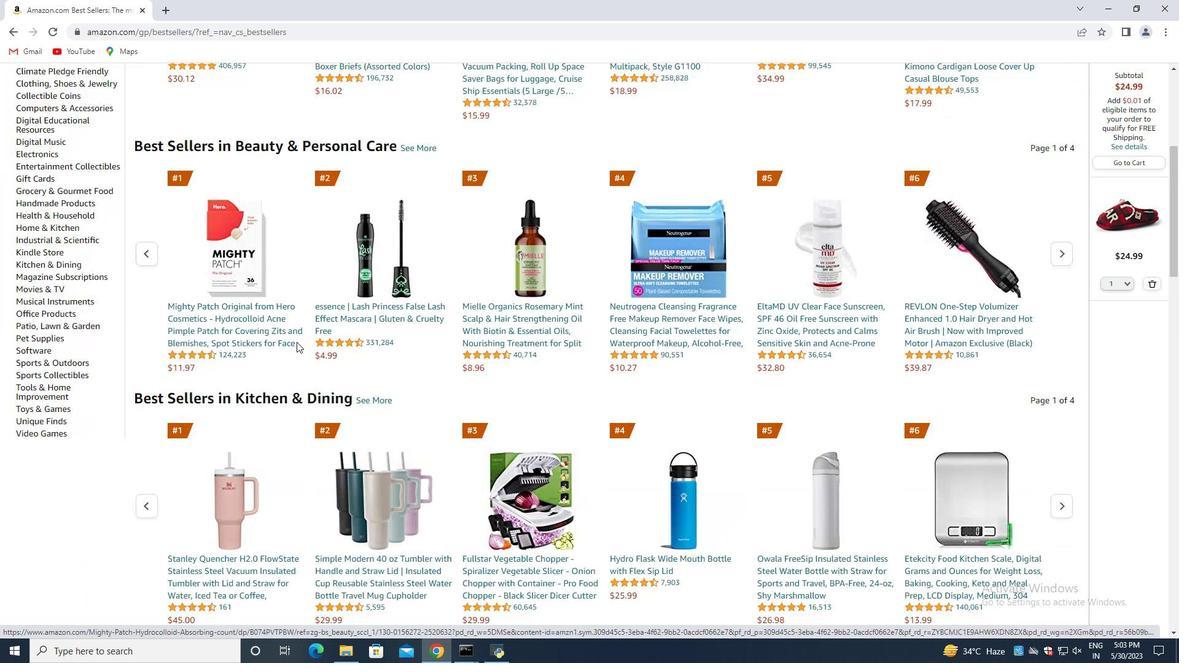 
Action: Mouse scrolled (315, 336) with delta (0, 0)
Screenshot: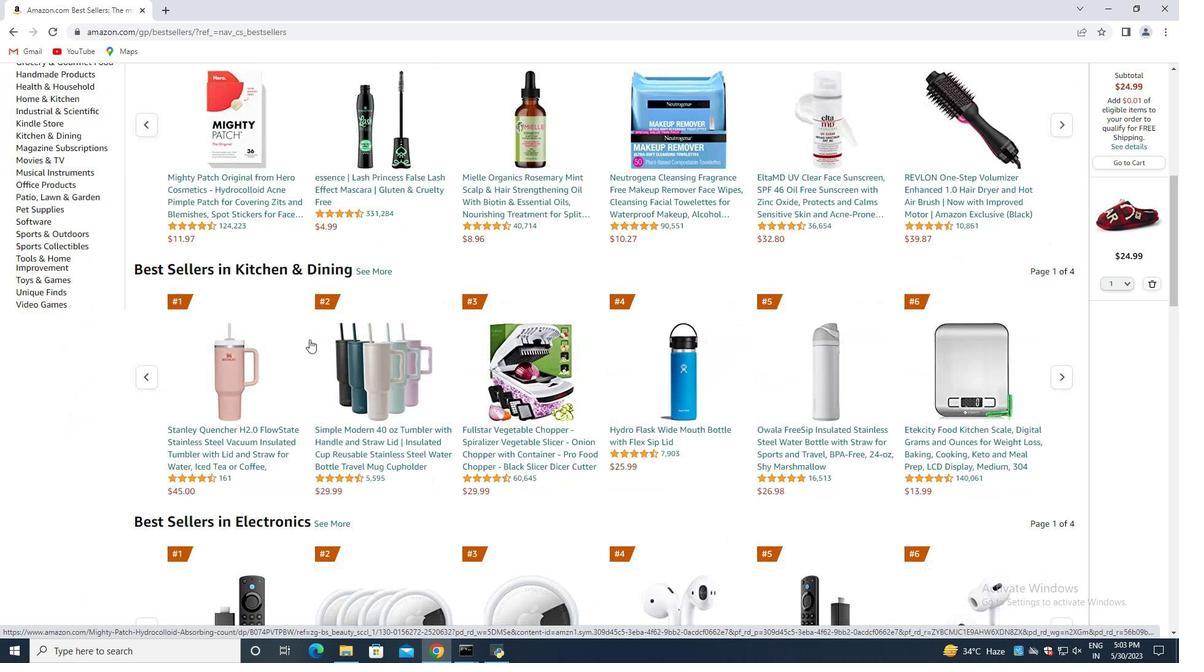 
Action: Mouse moved to (315, 337)
Screenshot: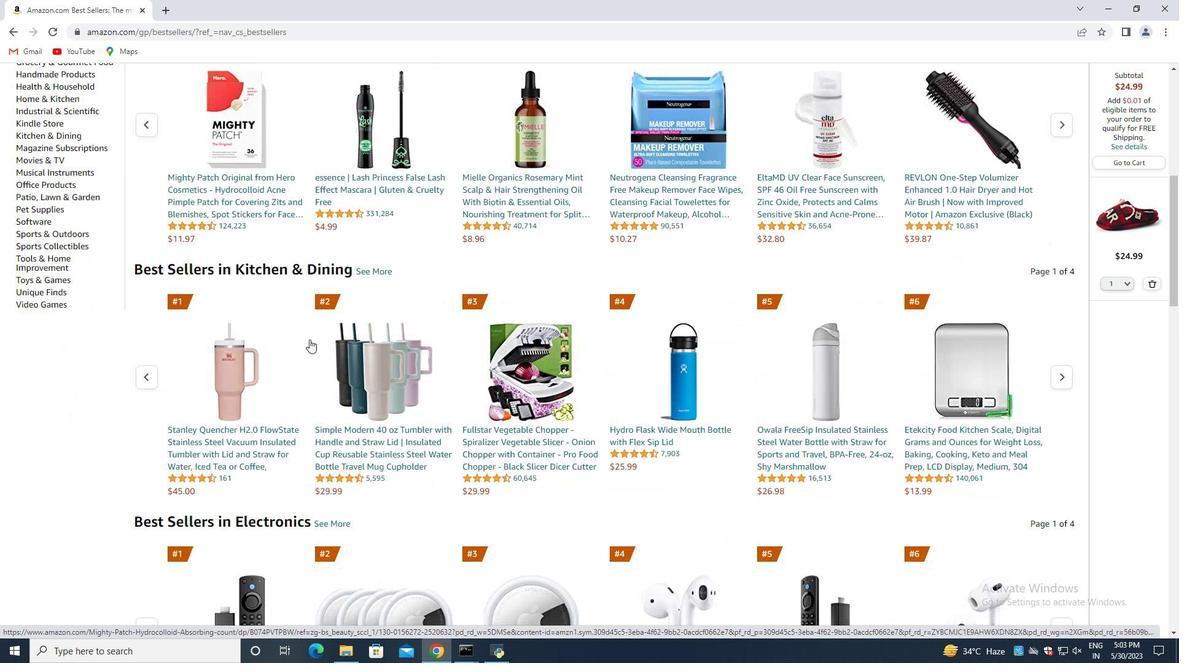 
Action: Mouse scrolled (315, 336) with delta (0, 0)
Screenshot: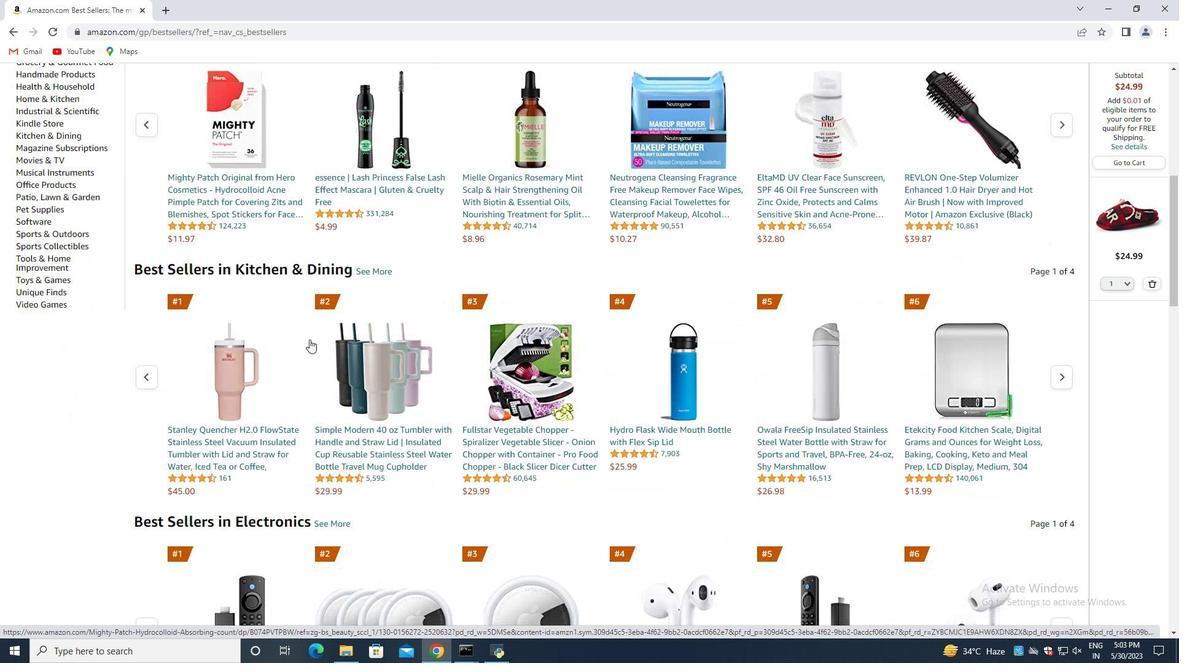 
Action: Mouse moved to (315, 337)
Screenshot: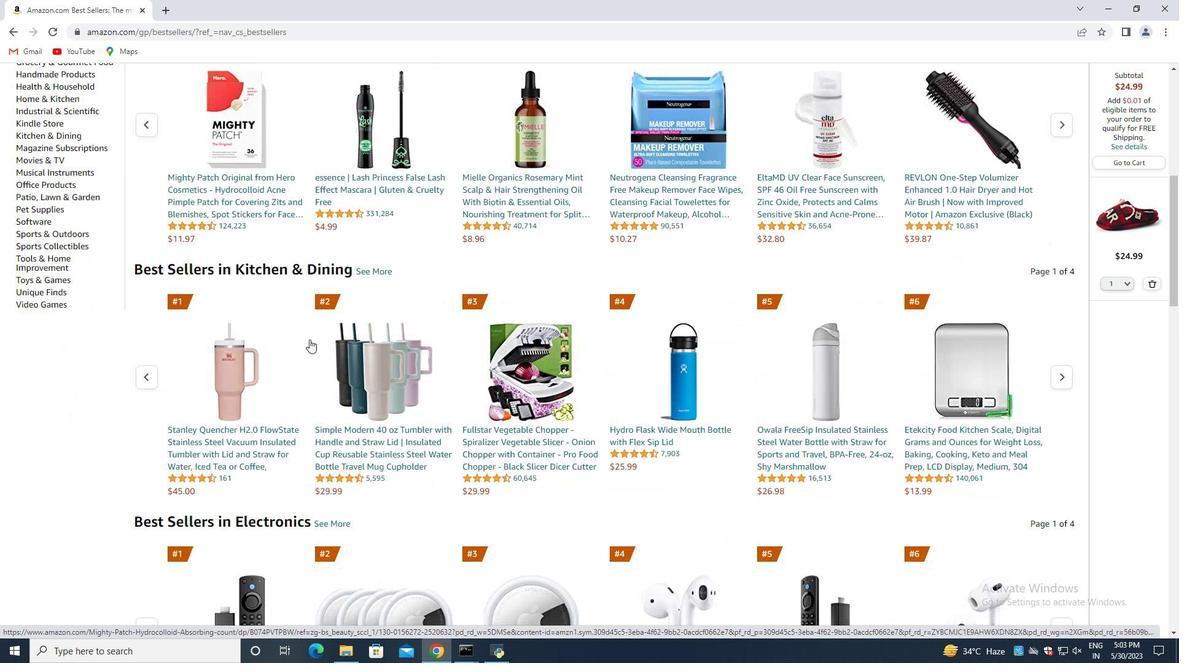 
Action: Mouse scrolled (315, 336) with delta (0, 0)
Screenshot: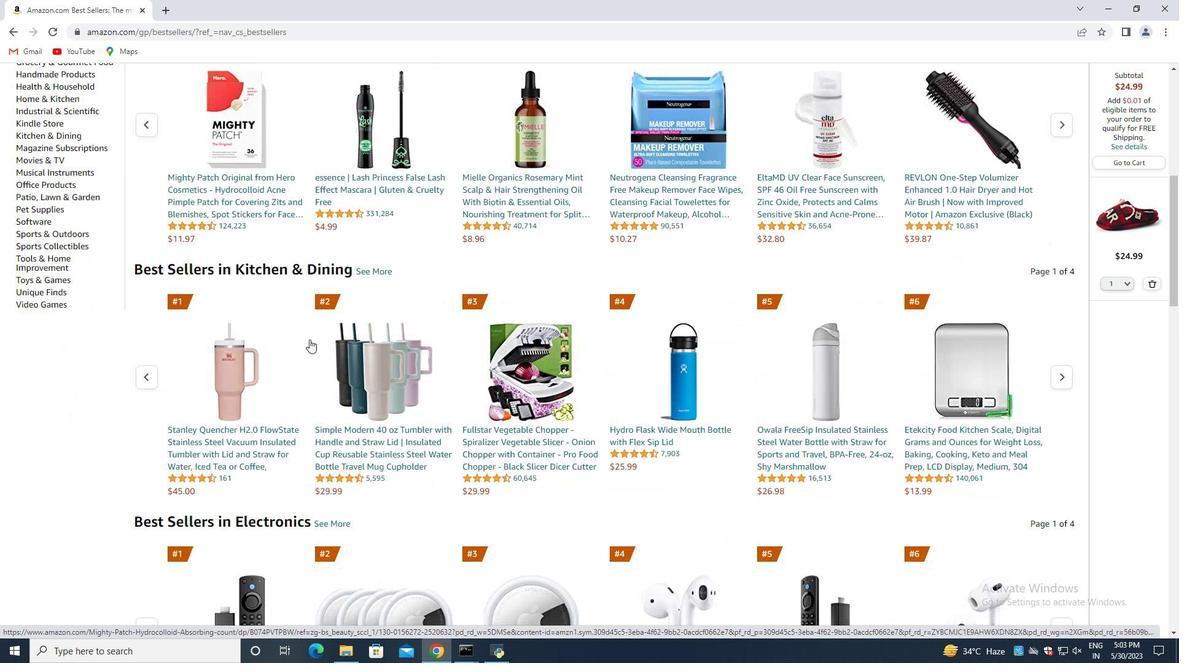 
Action: Mouse moved to (313, 346)
Screenshot: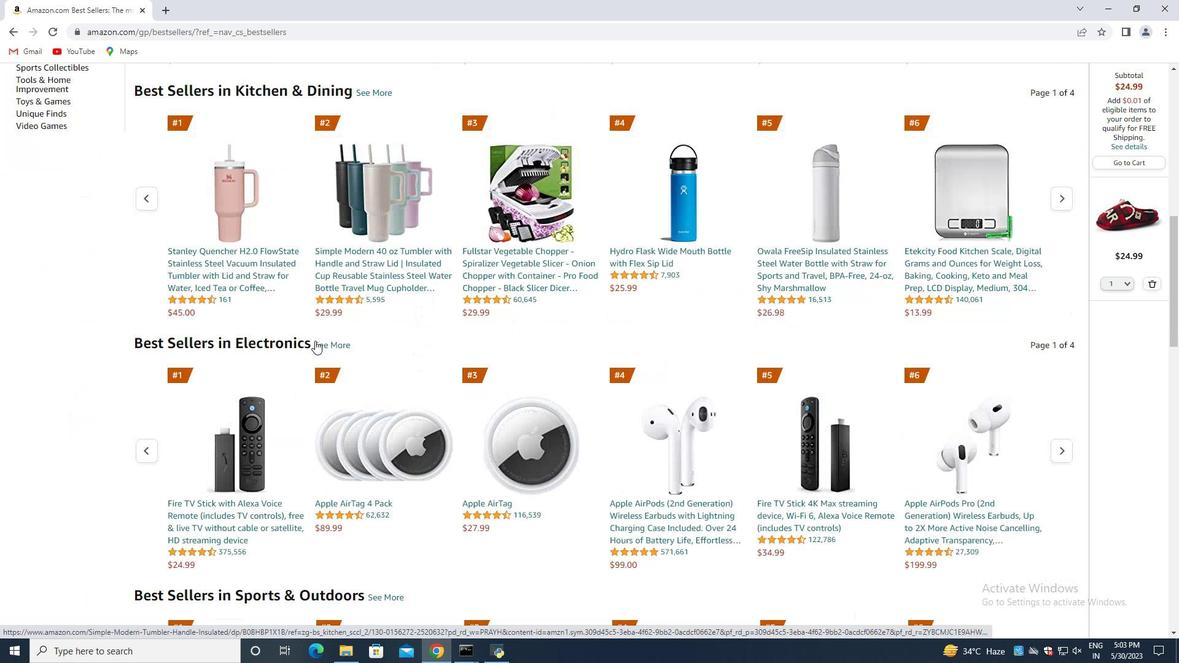
Action: Mouse scrolled (313, 345) with delta (0, 0)
Screenshot: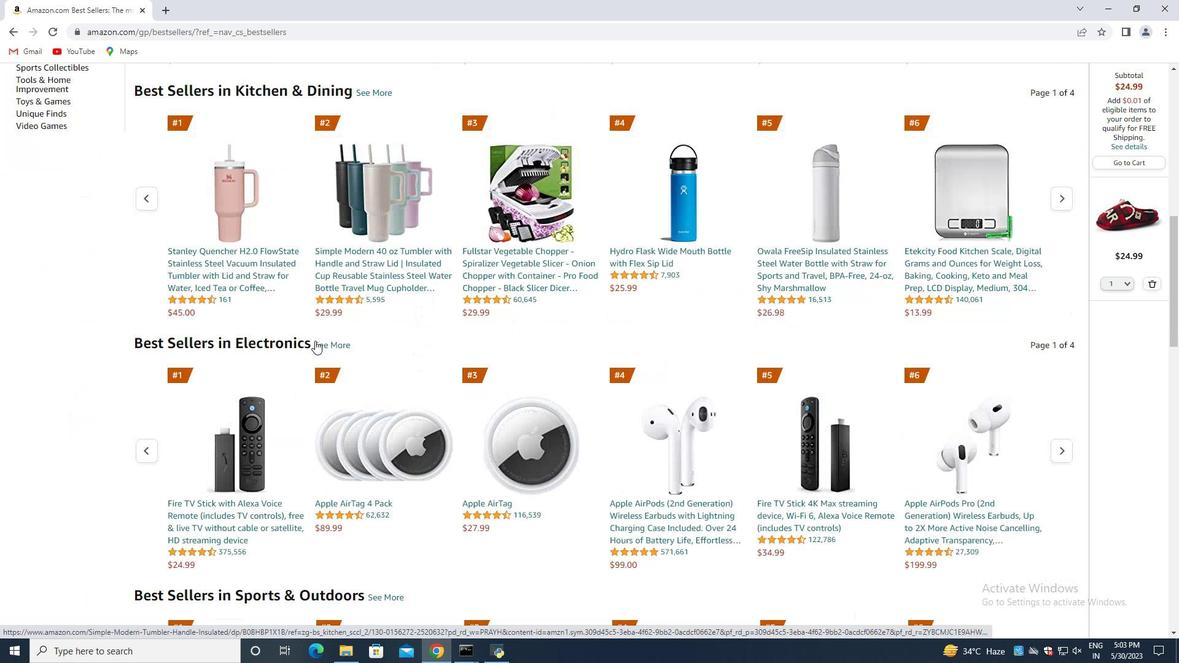 
Action: Mouse moved to (310, 350)
Screenshot: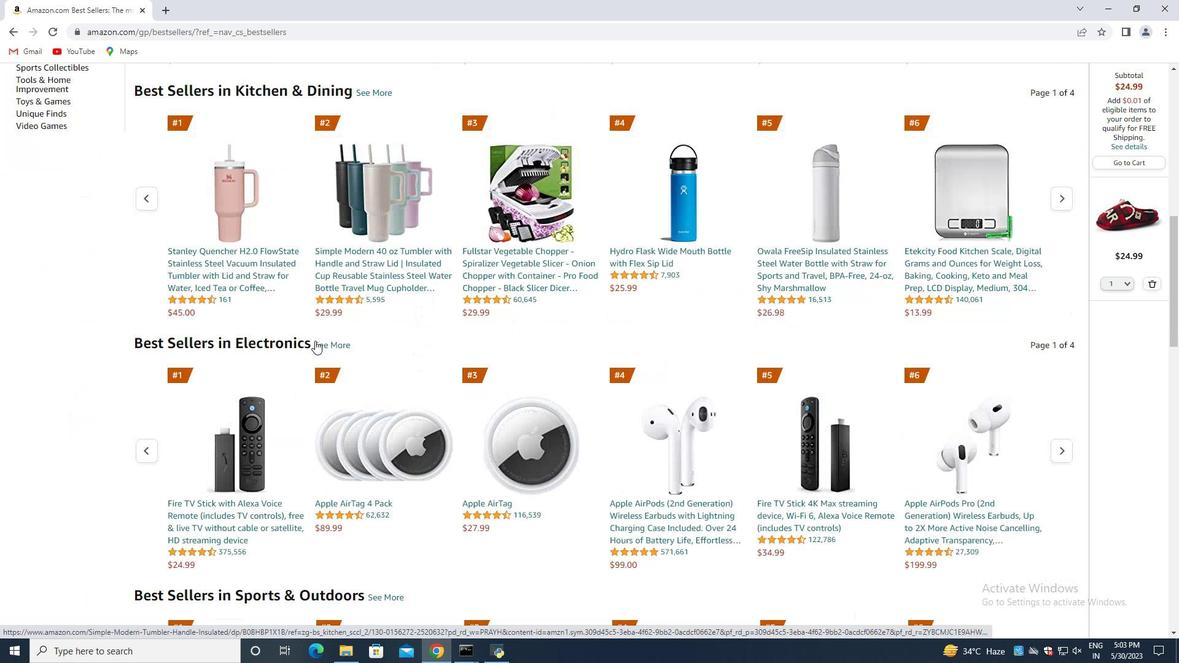 
Action: Mouse scrolled (310, 349) with delta (0, 0)
Screenshot: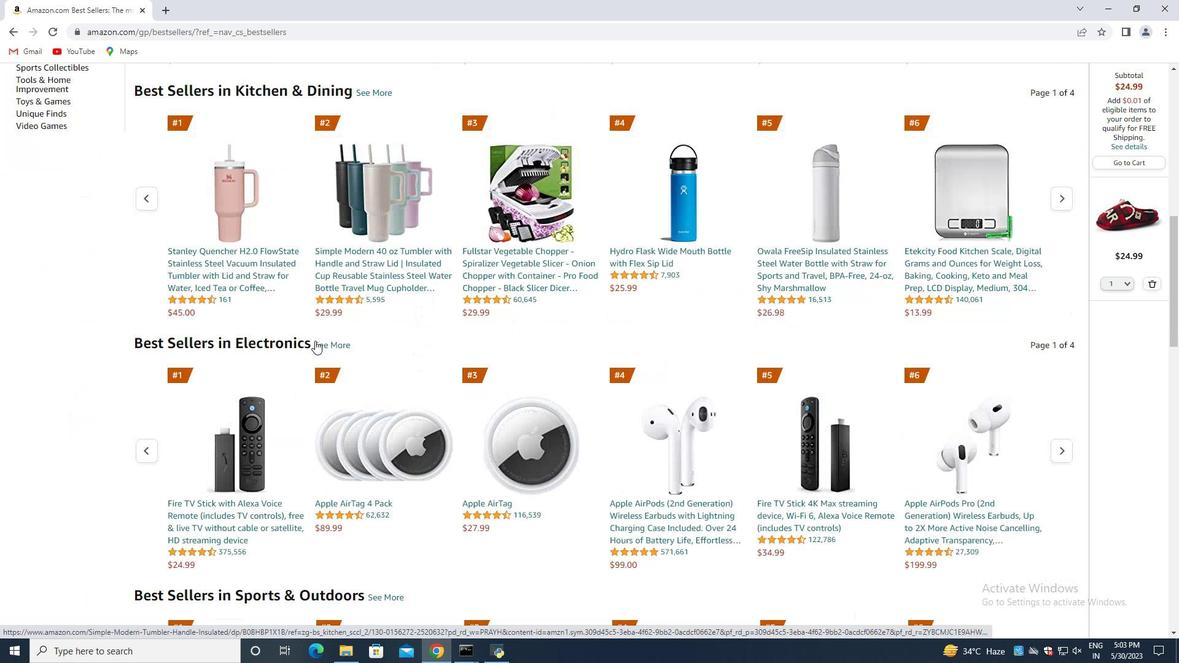 
Action: Mouse moved to (307, 352)
Screenshot: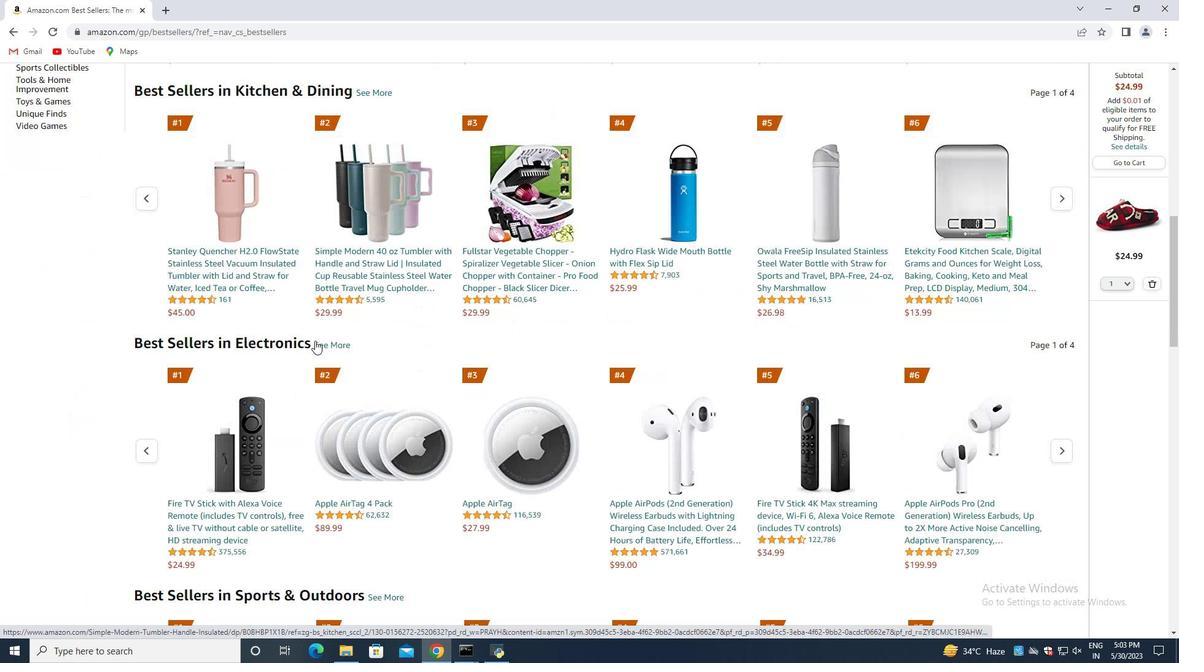 
Action: Mouse scrolled (307, 351) with delta (0, 0)
Screenshot: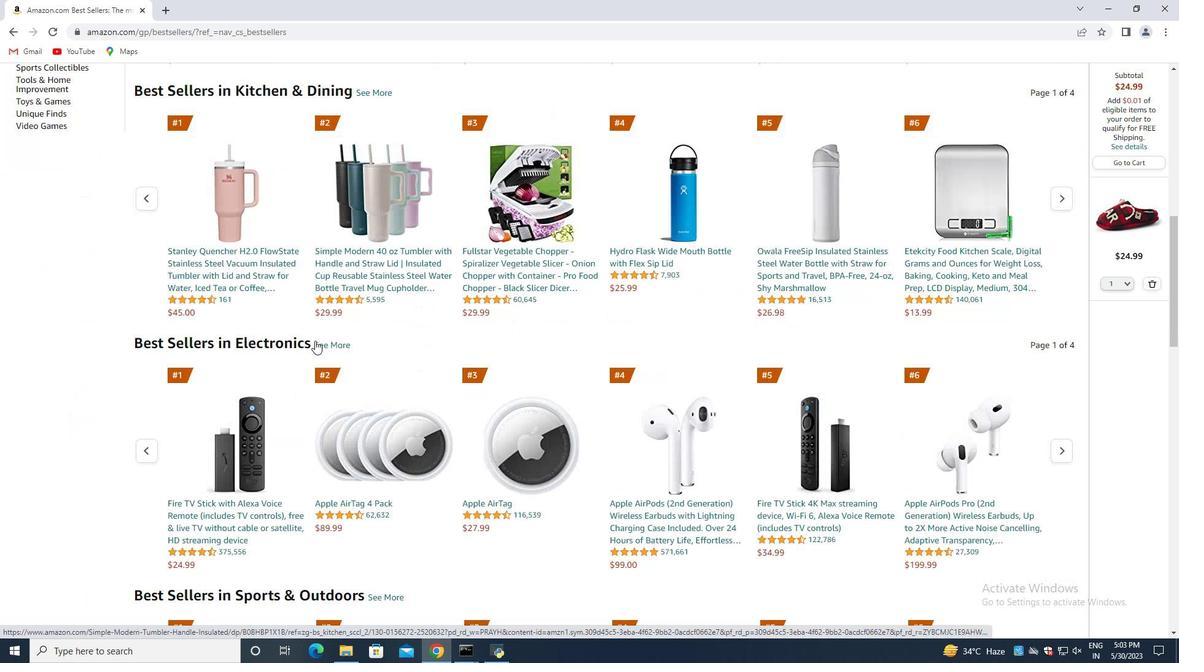 
Action: Mouse moved to (306, 352)
Screenshot: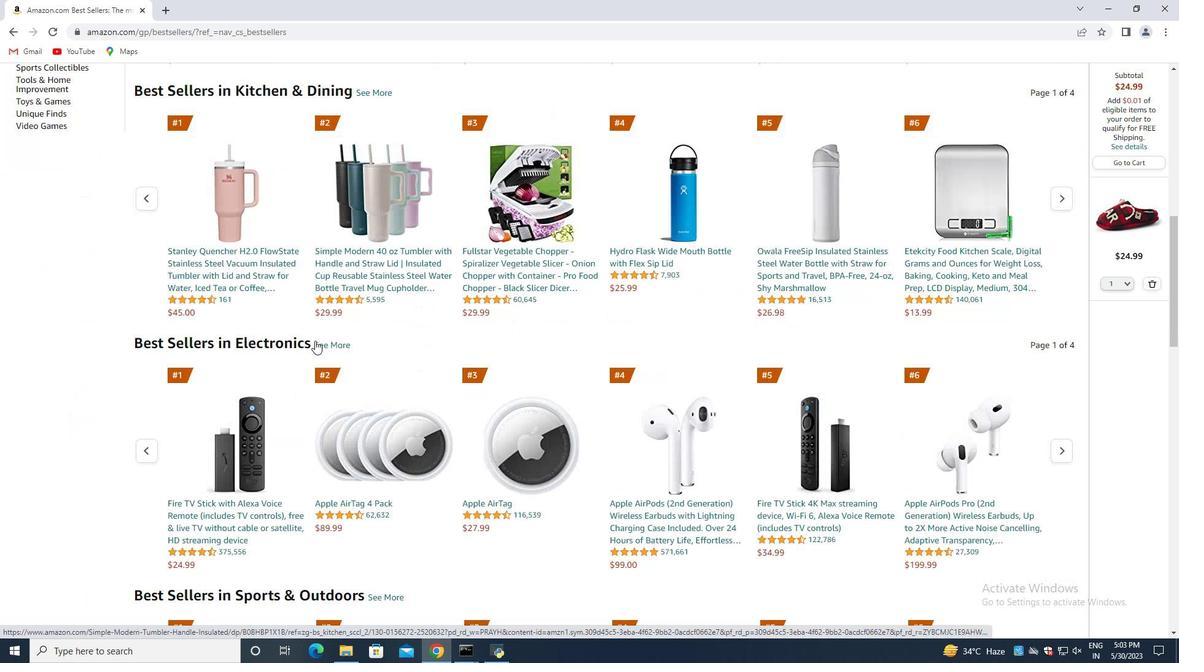 
Action: Mouse scrolled (307, 351) with delta (0, 0)
Screenshot: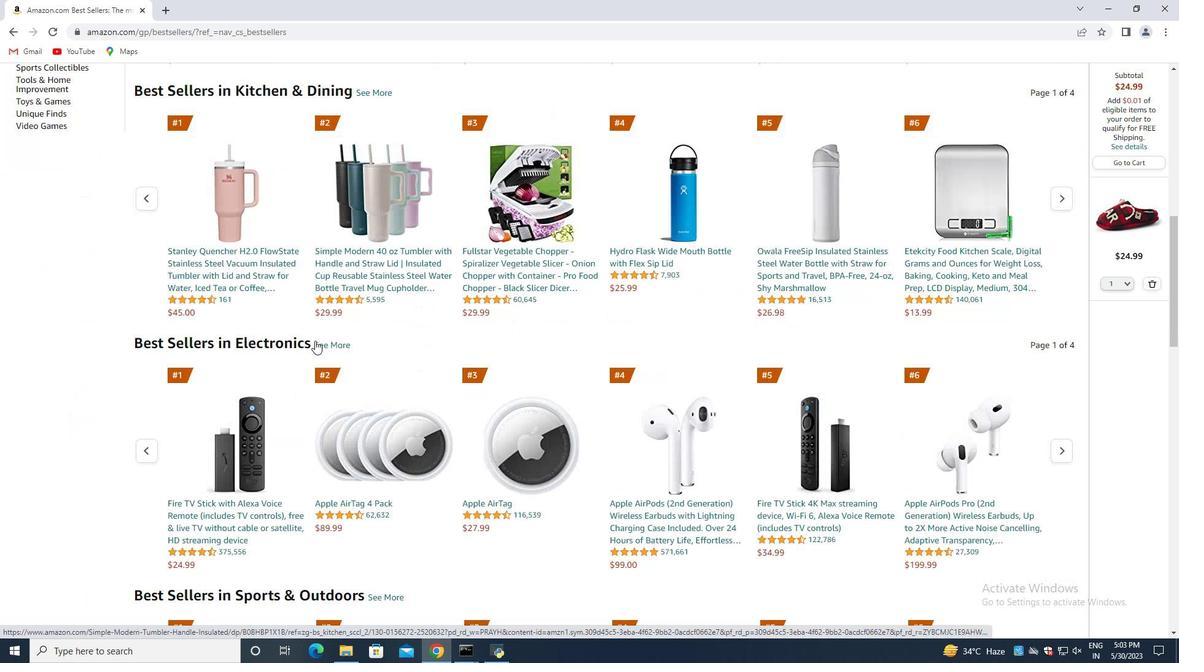 
Action: Mouse moved to (310, 359)
Screenshot: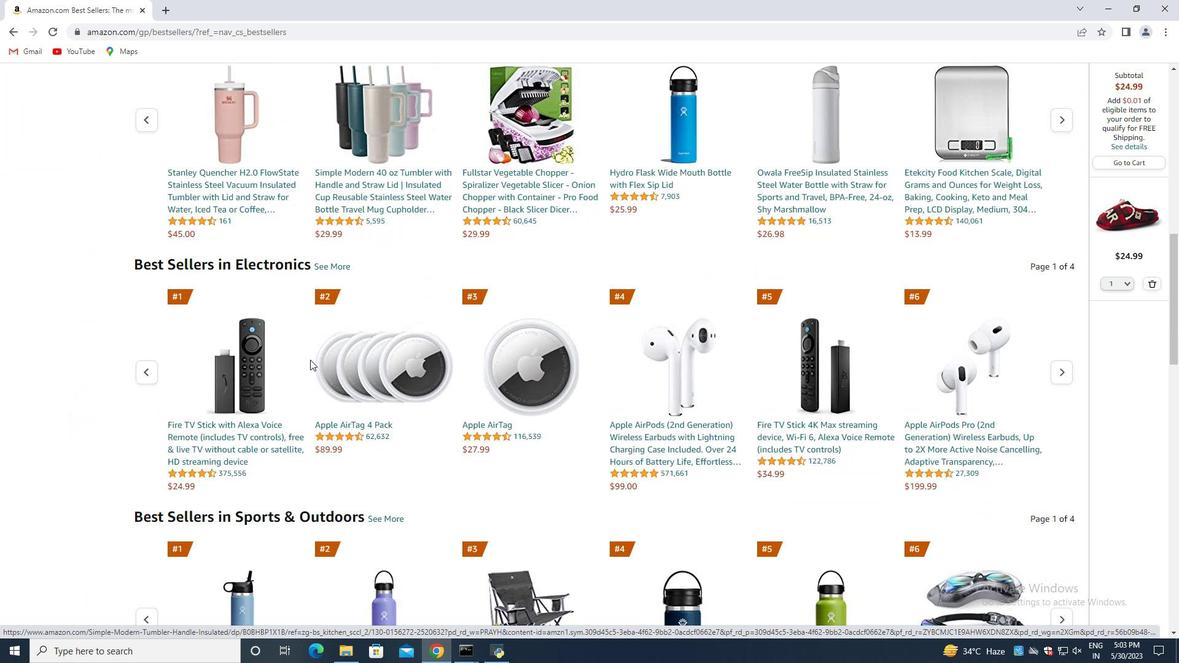 
Action: Mouse scrolled (310, 359) with delta (0, 0)
Screenshot: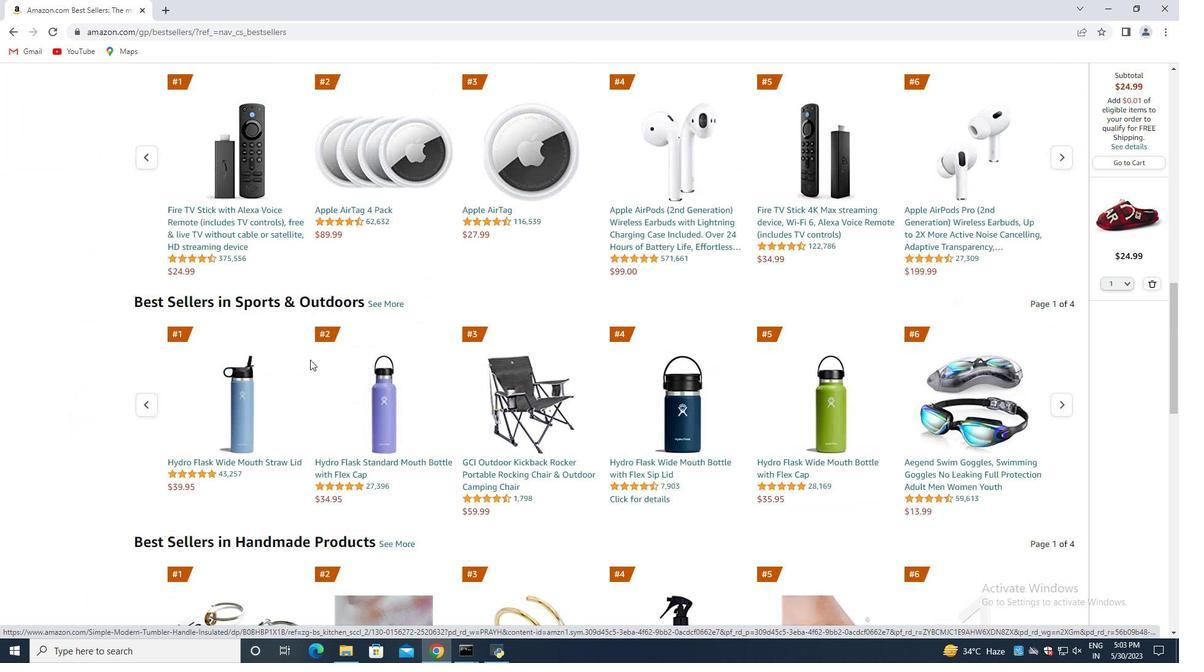 
Action: Mouse scrolled (310, 359) with delta (0, 0)
Screenshot: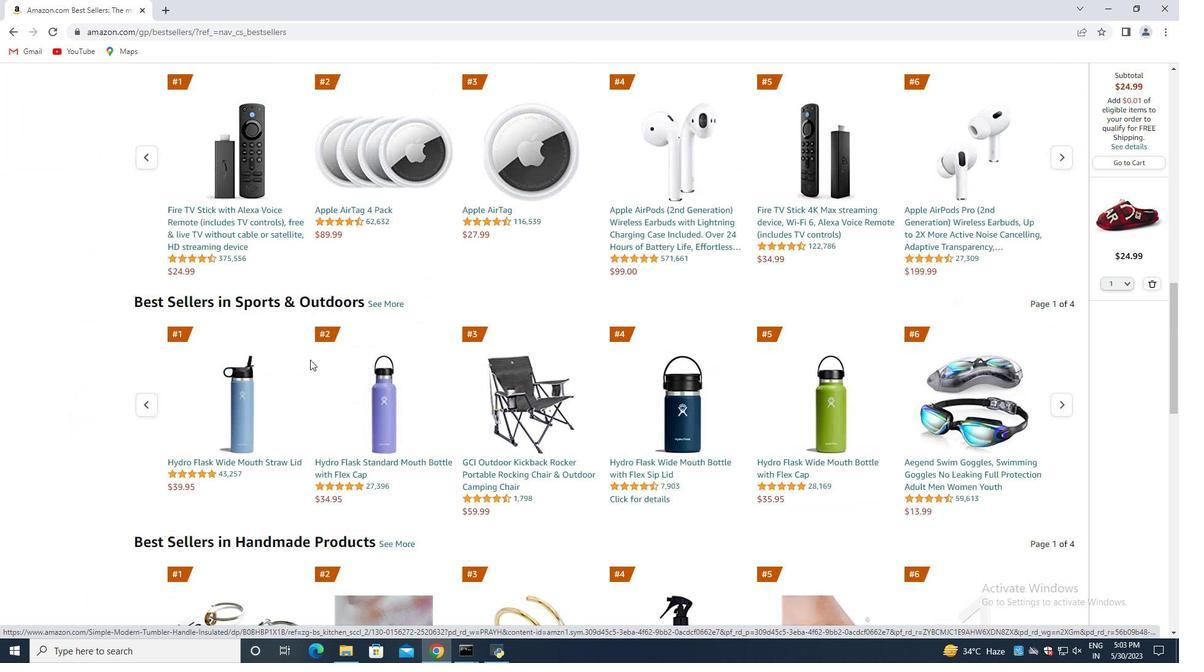 
Action: Mouse scrolled (310, 359) with delta (0, 0)
Screenshot: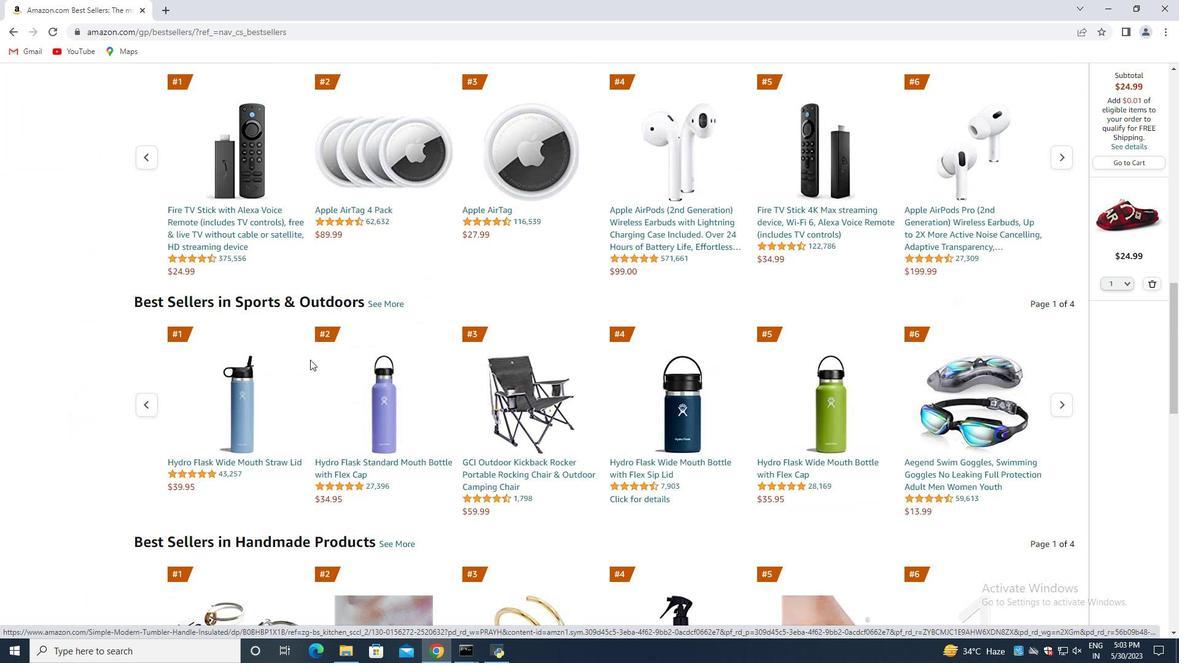 
Action: Mouse scrolled (310, 359) with delta (0, 0)
Screenshot: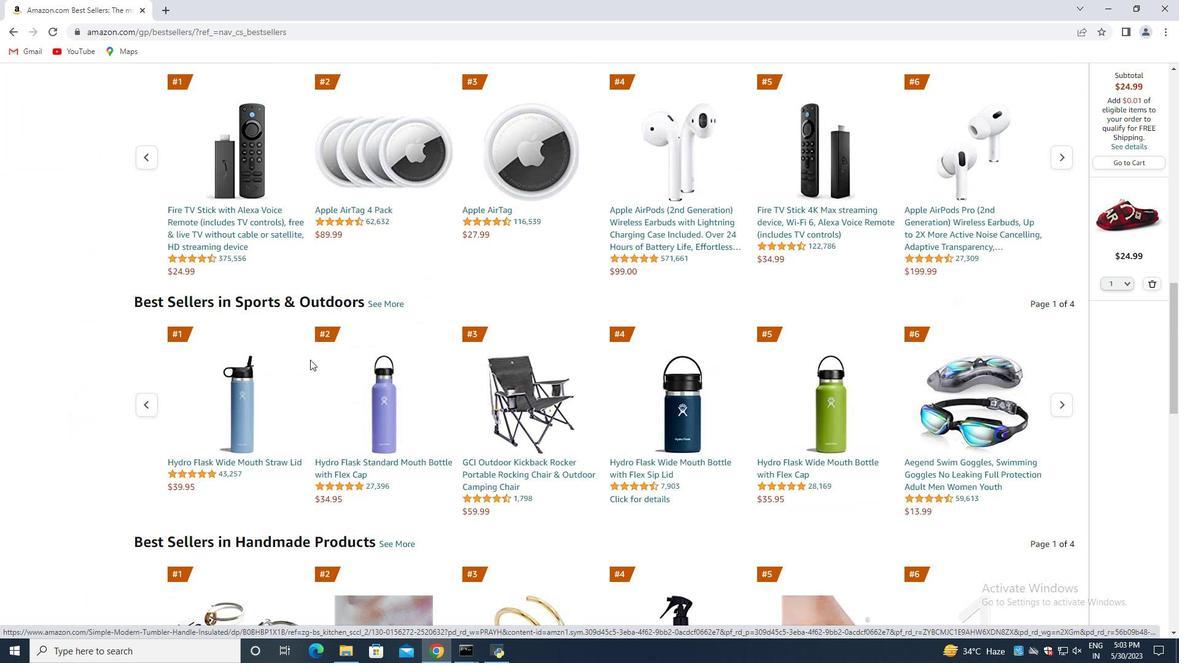
Action: Mouse scrolled (310, 360) with delta (0, 0)
Screenshot: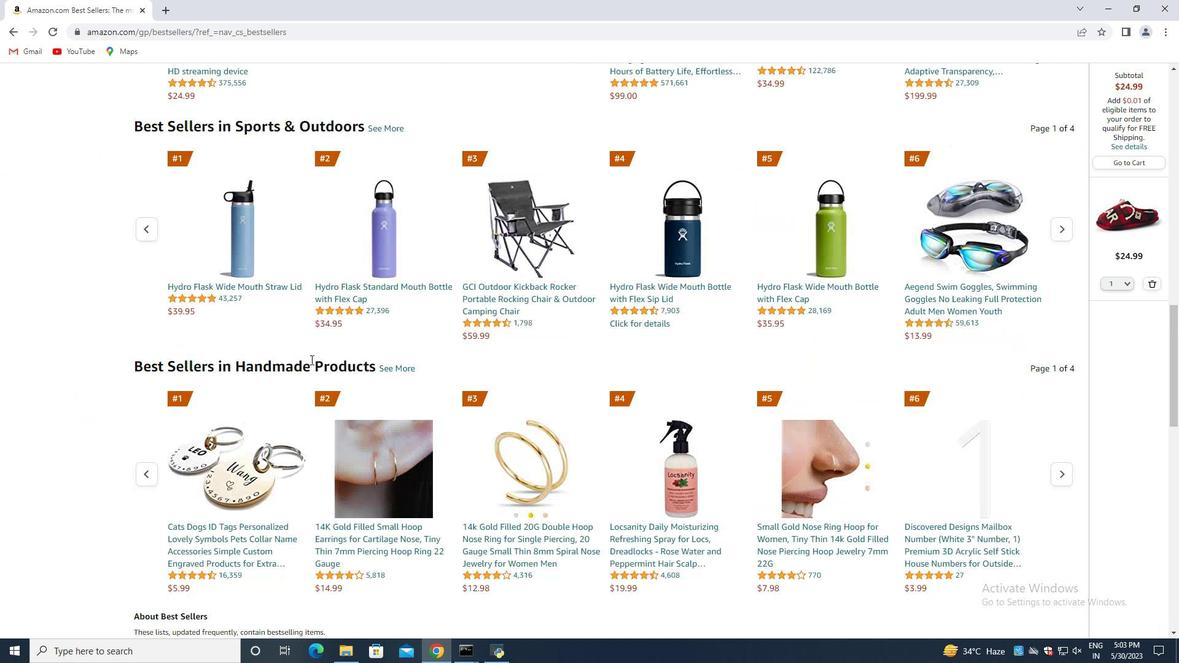 
Action: Mouse scrolled (310, 360) with delta (0, 0)
Screenshot: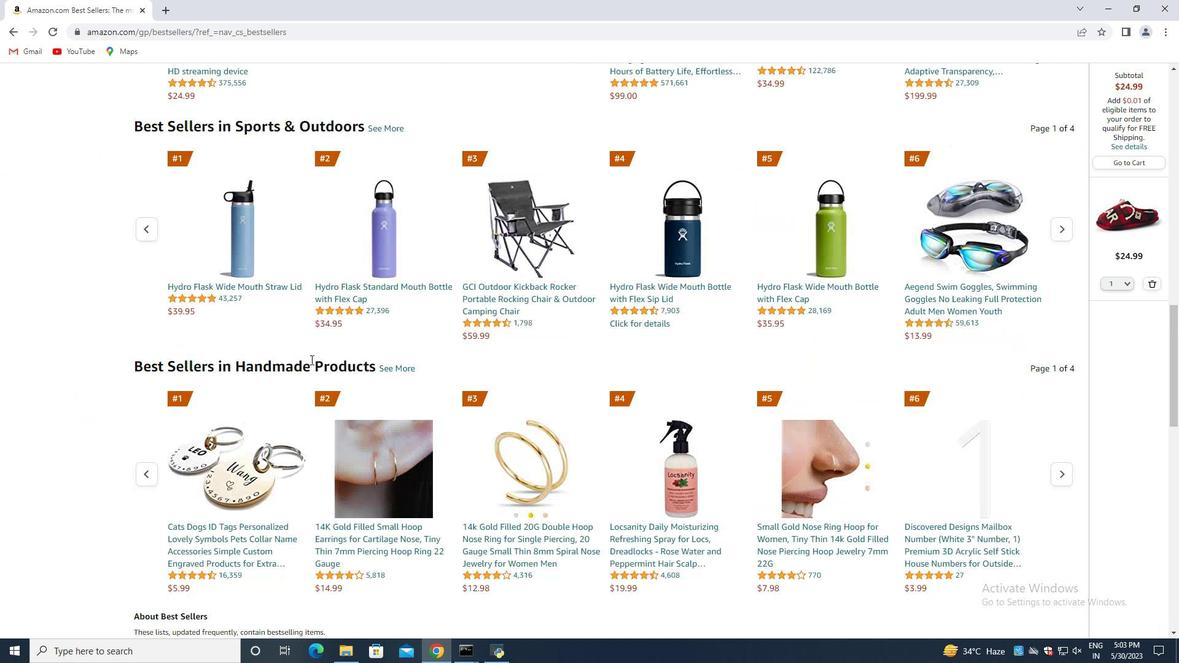 
Action: Mouse scrolled (310, 360) with delta (0, 0)
Screenshot: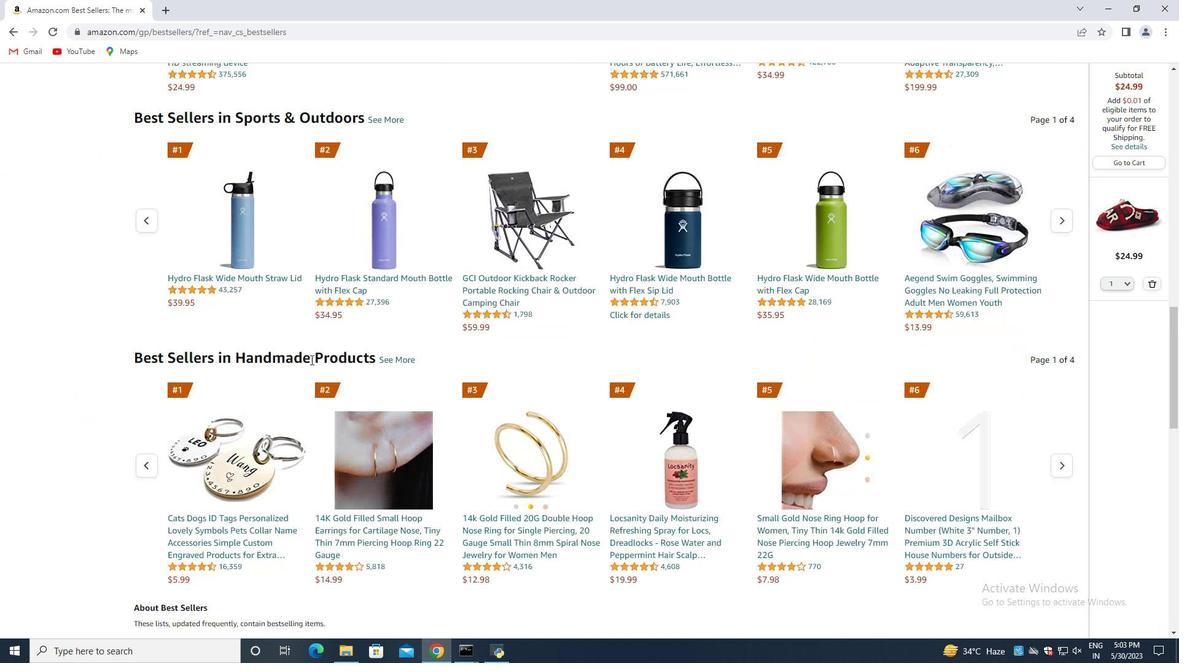 
Action: Mouse scrolled (310, 360) with delta (0, 0)
Screenshot: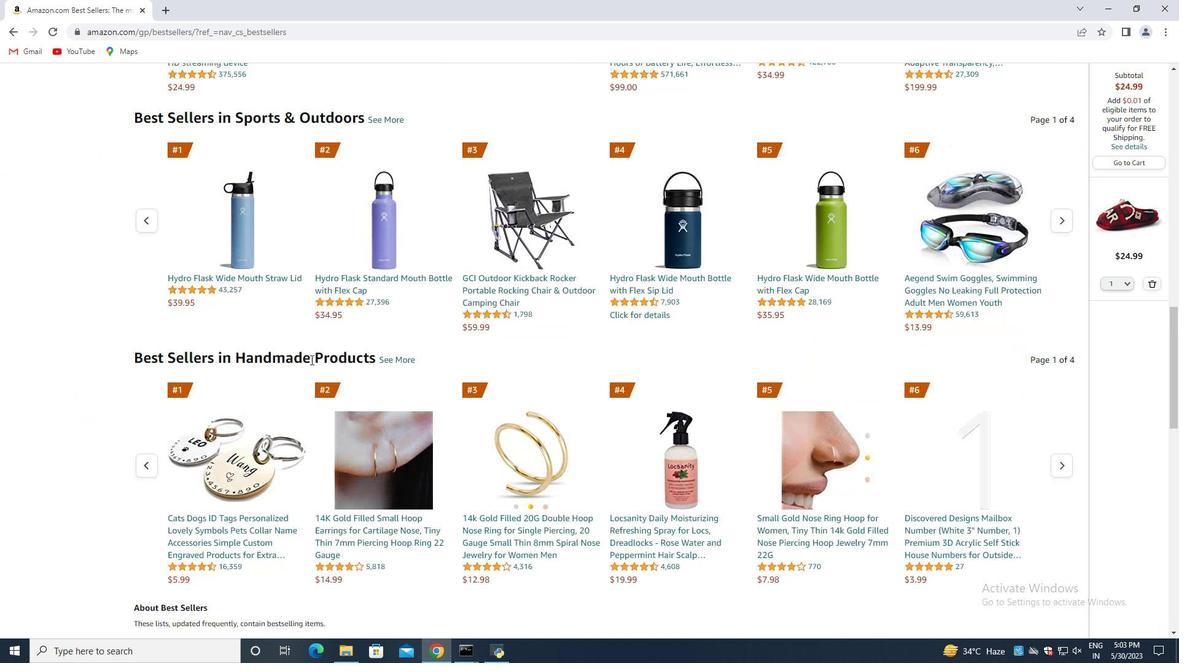 
Action: Mouse scrolled (310, 360) with delta (0, 0)
Screenshot: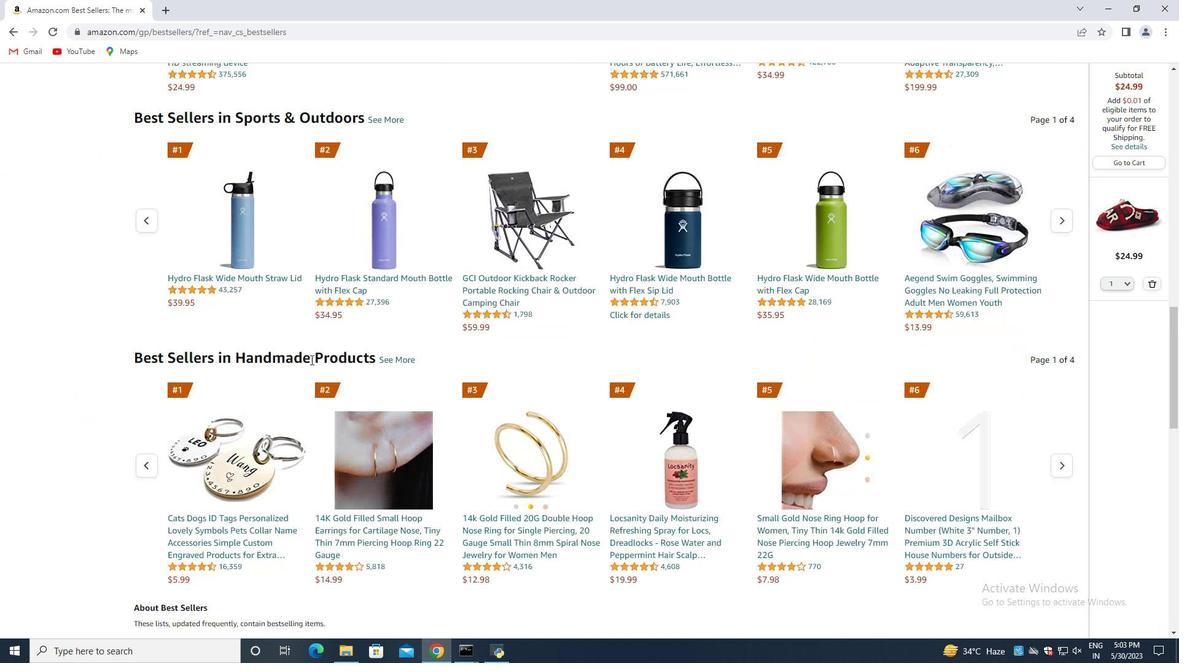 
Action: Mouse scrolled (310, 360) with delta (0, 0)
Screenshot: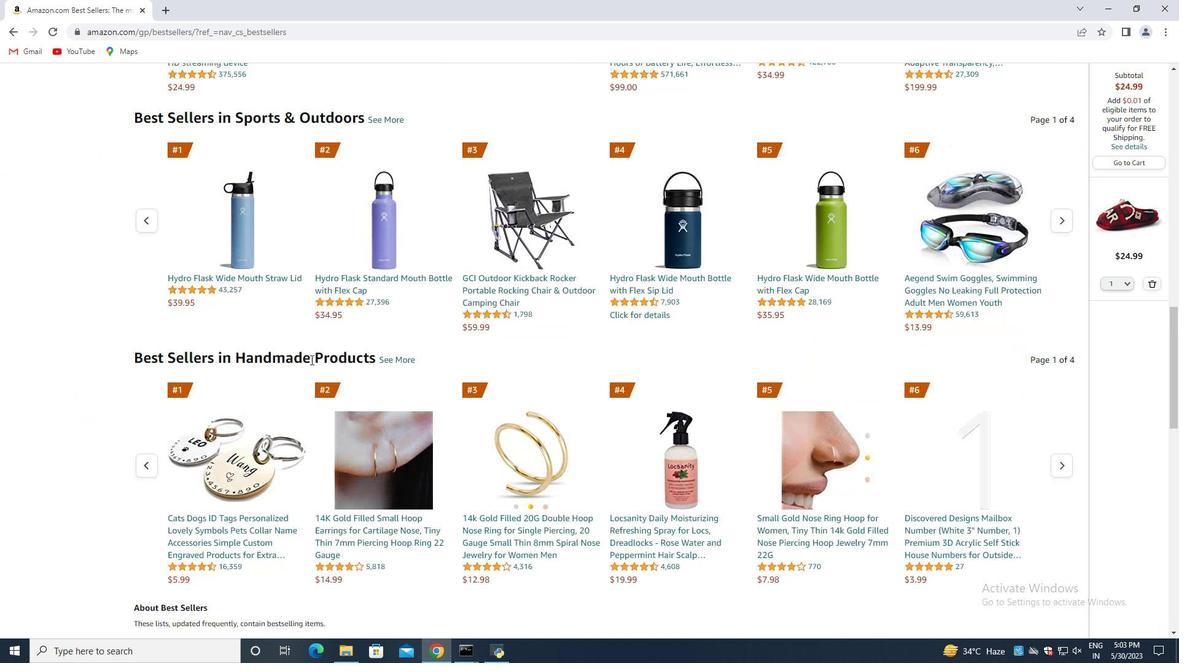
Action: Mouse scrolled (310, 360) with delta (0, 0)
Screenshot: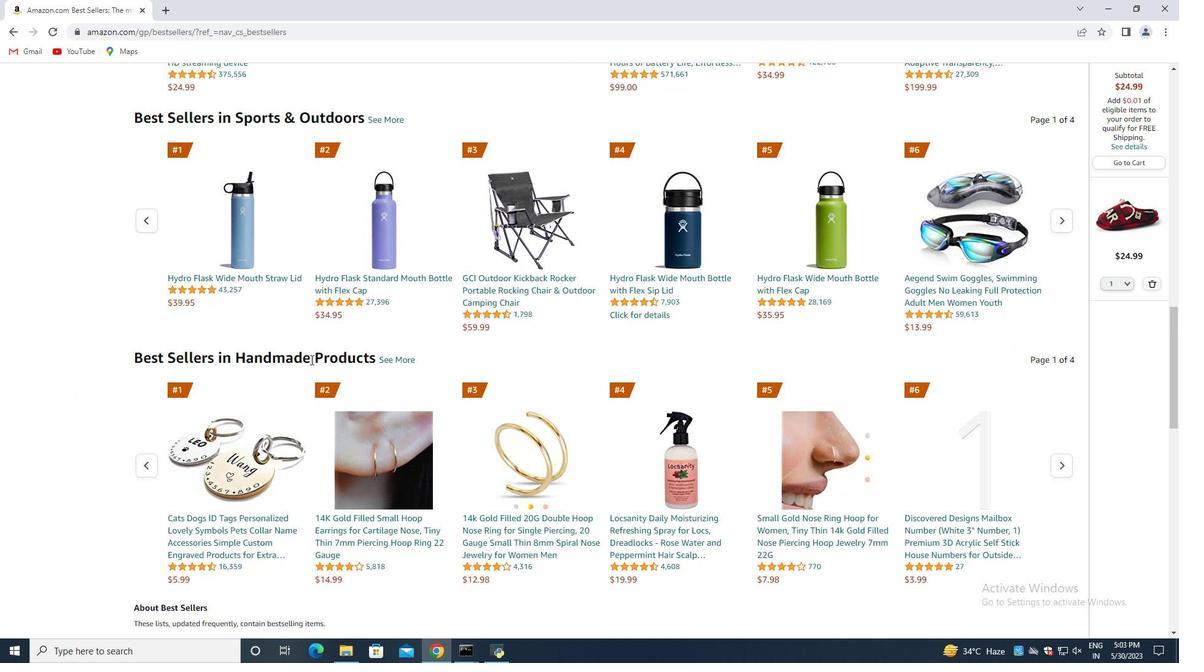 
Action: Mouse scrolled (310, 360) with delta (0, 0)
Screenshot: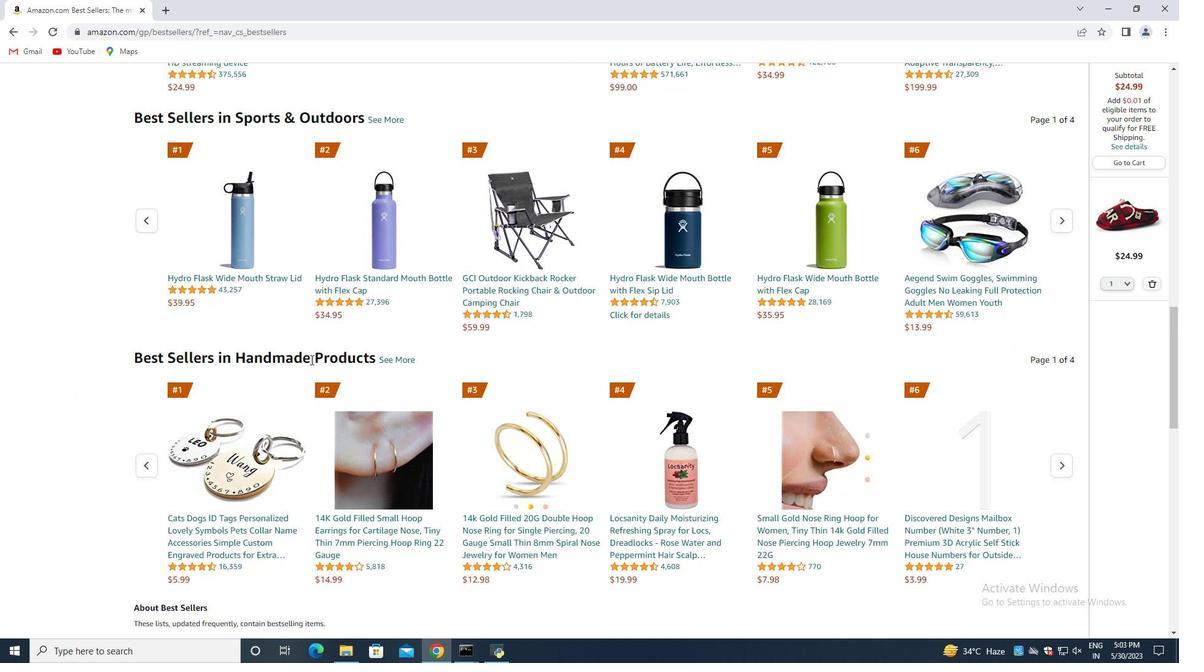 
Action: Mouse scrolled (310, 360) with delta (0, 0)
Screenshot: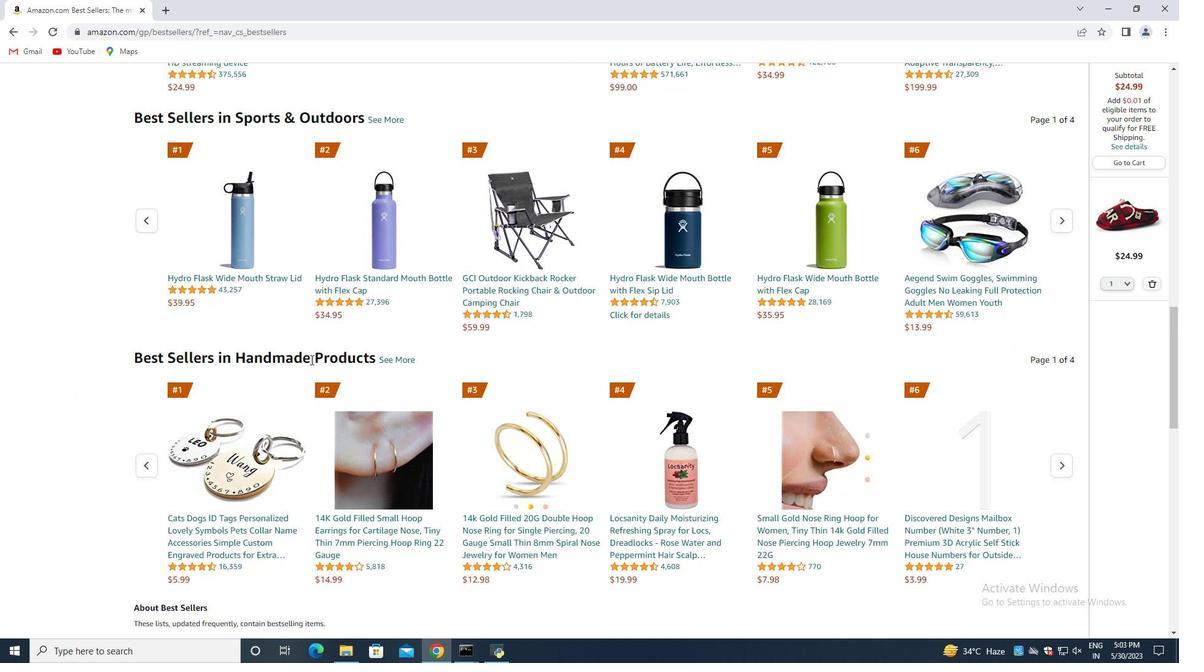 
Action: Mouse moved to (307, 355)
Screenshot: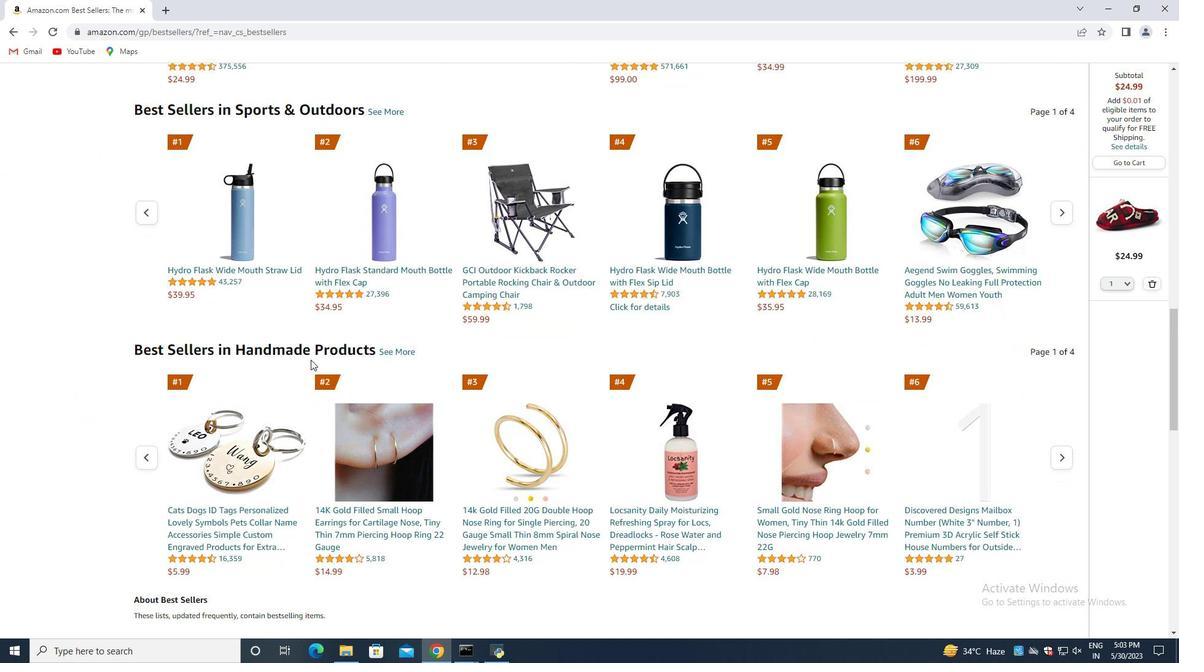 
Action: Mouse scrolled (307, 355) with delta (0, 0)
Screenshot: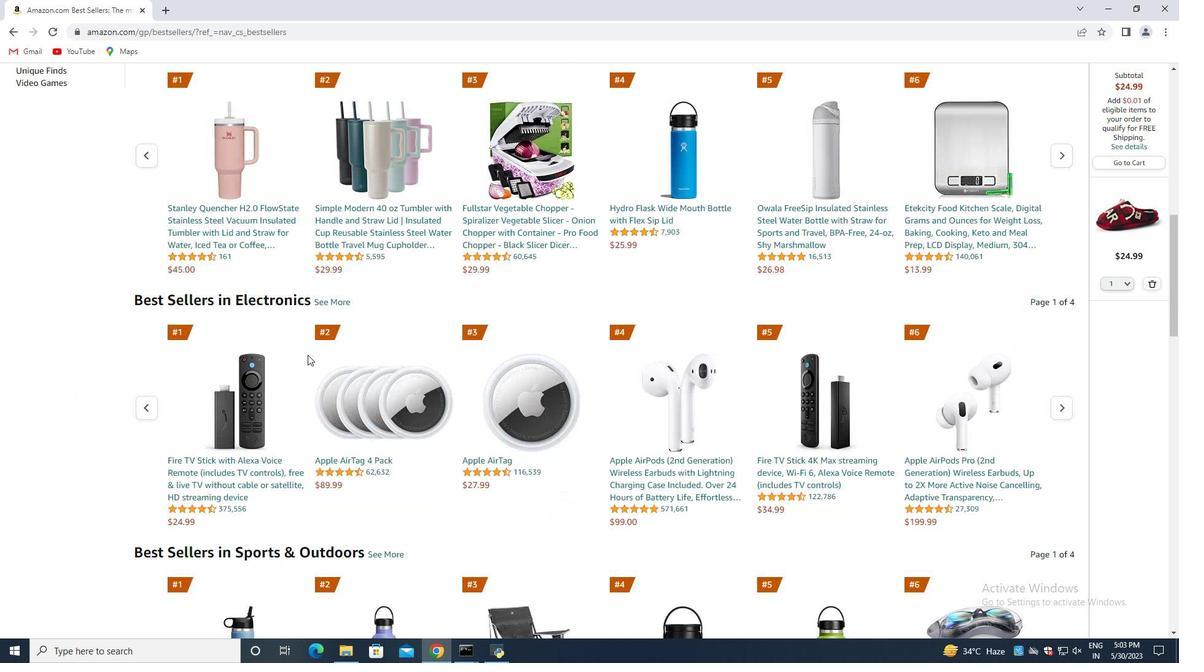 
Action: Mouse scrolled (307, 355) with delta (0, 0)
Screenshot: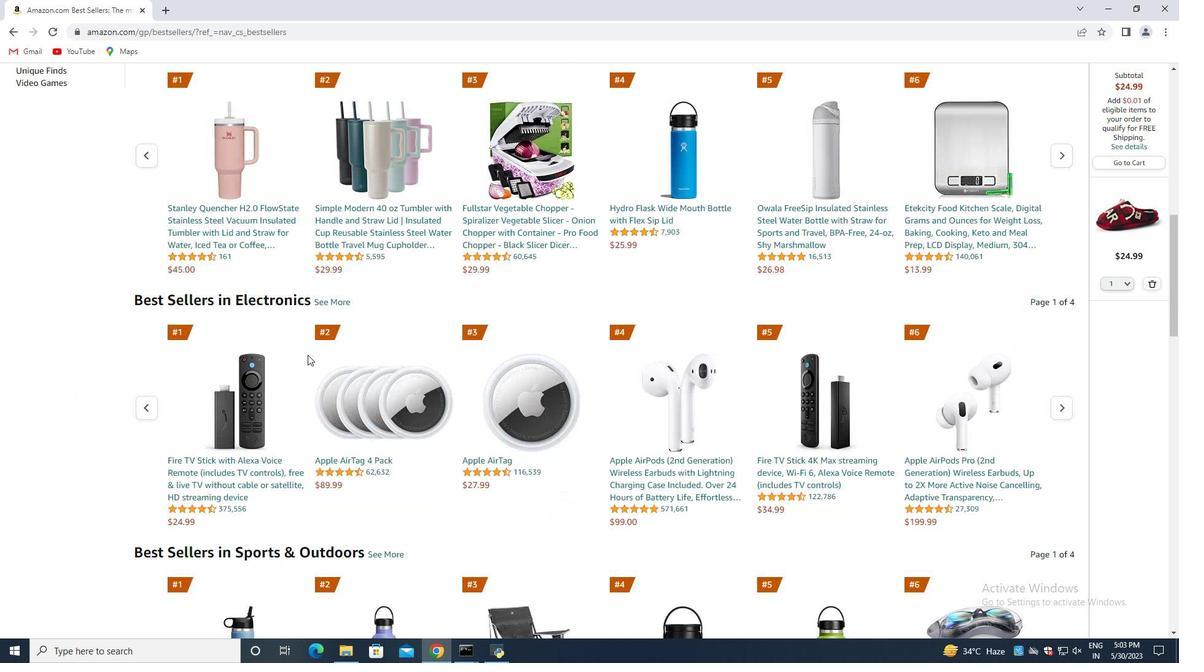 
Action: Mouse scrolled (307, 355) with delta (0, 0)
Screenshot: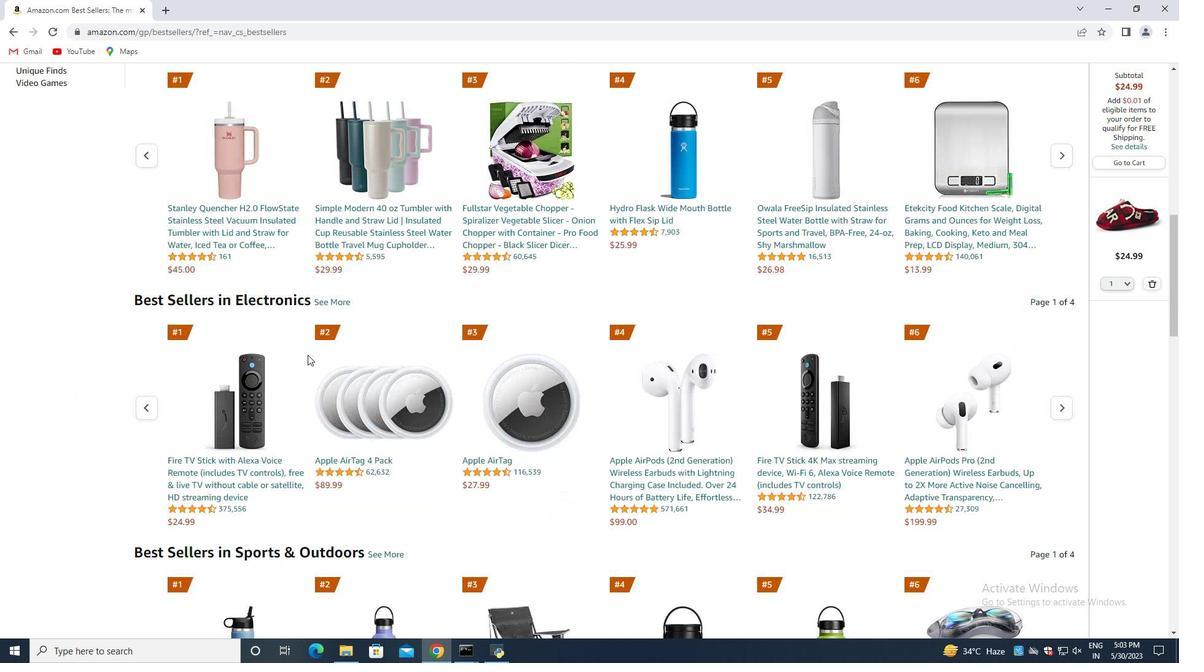 
Action: Mouse scrolled (307, 355) with delta (0, 0)
Screenshot: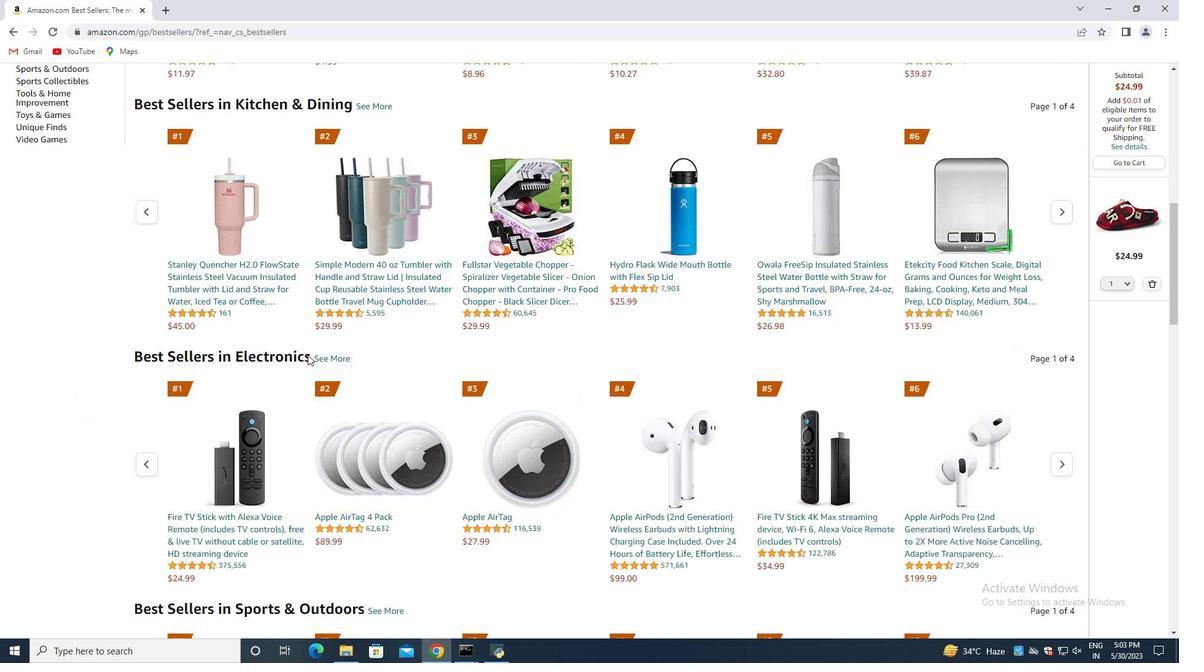 
Action: Mouse scrolled (307, 355) with delta (0, 0)
Screenshot: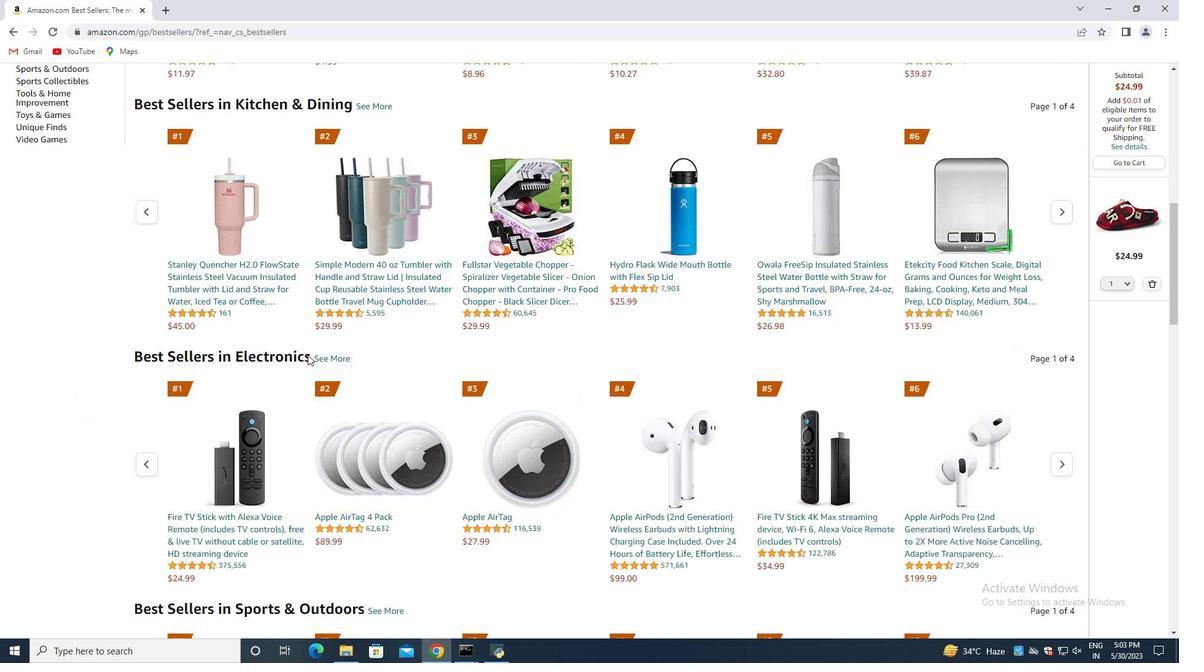 
Action: Mouse scrolled (307, 355) with delta (0, 0)
Screenshot: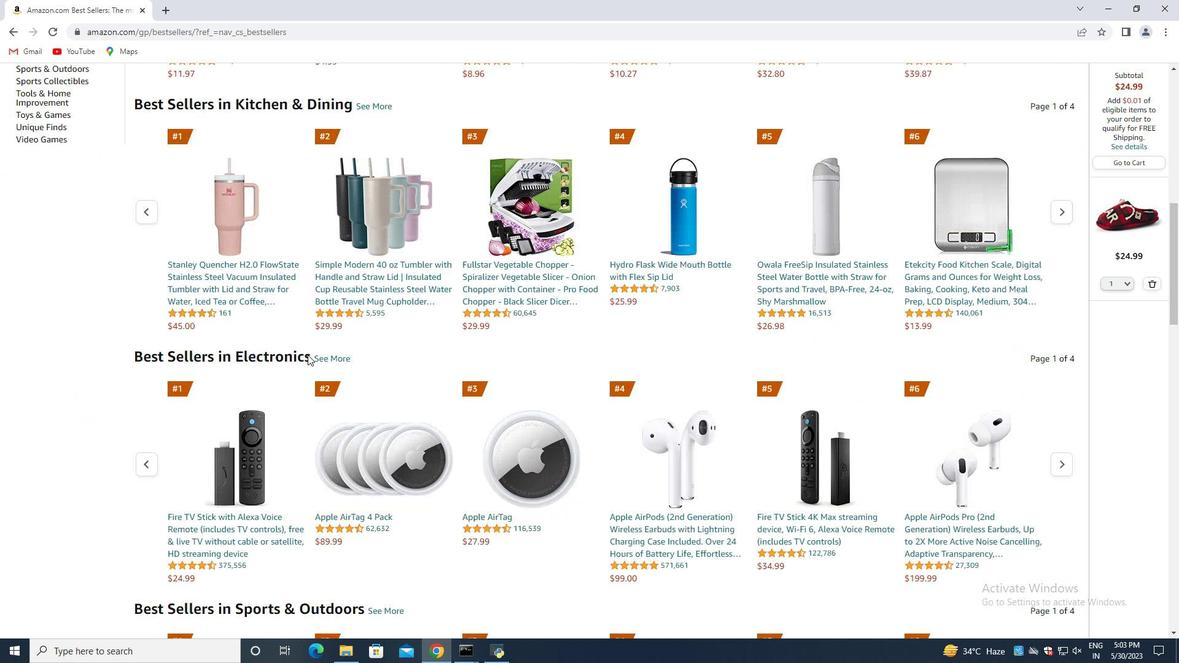 
Action: Mouse scrolled (307, 355) with delta (0, 0)
Screenshot: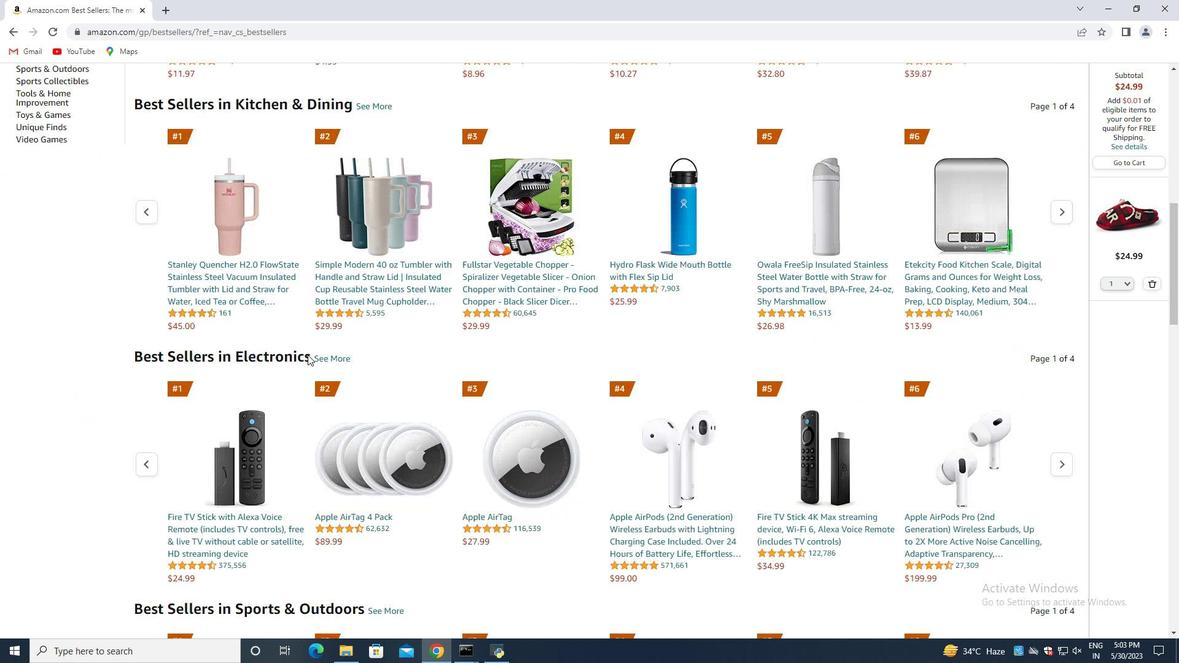 
Action: Mouse scrolled (307, 355) with delta (0, 0)
Screenshot: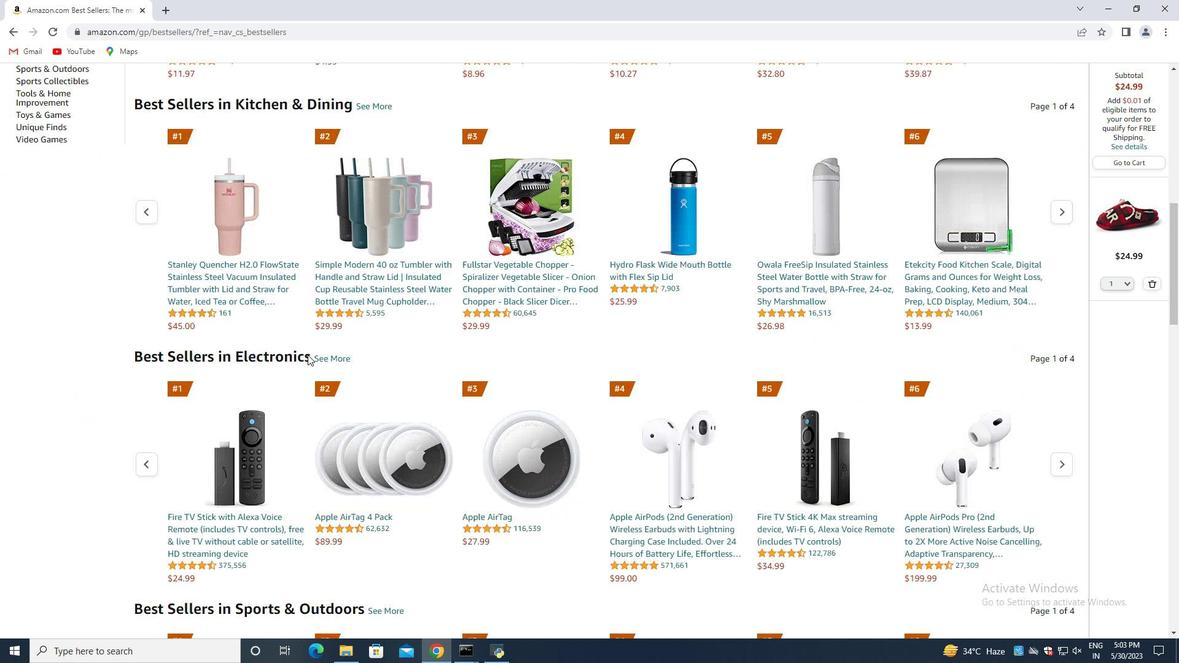 
Action: Mouse scrolled (307, 355) with delta (0, 0)
Screenshot: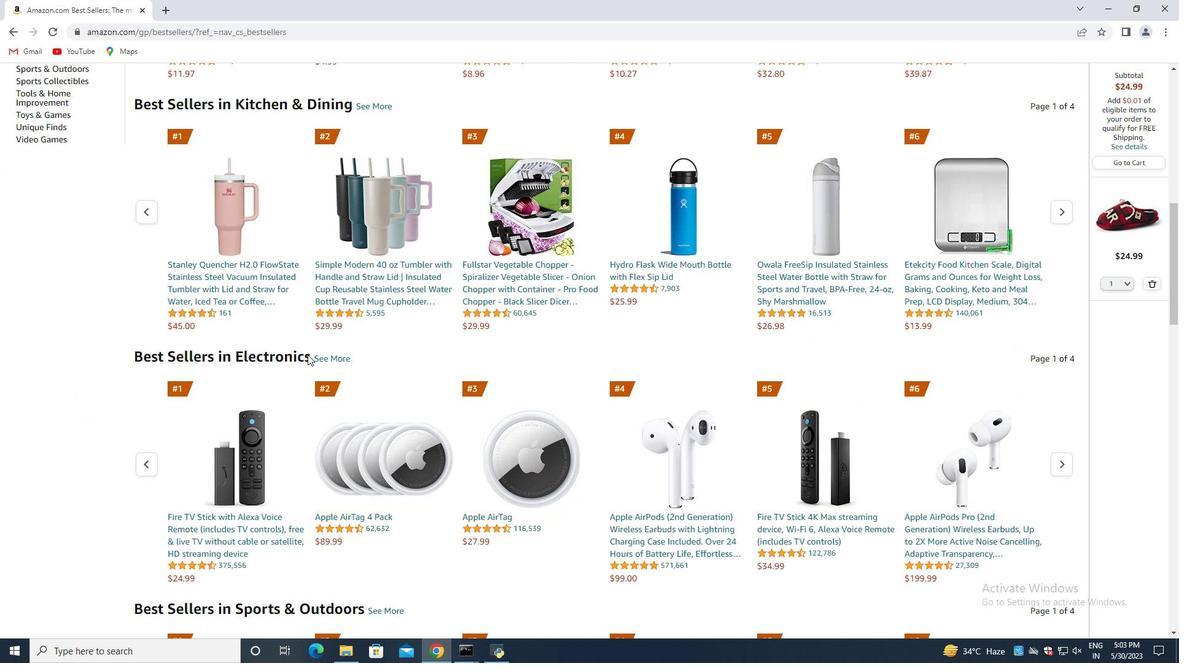 
Action: Mouse scrolled (307, 355) with delta (0, 0)
Screenshot: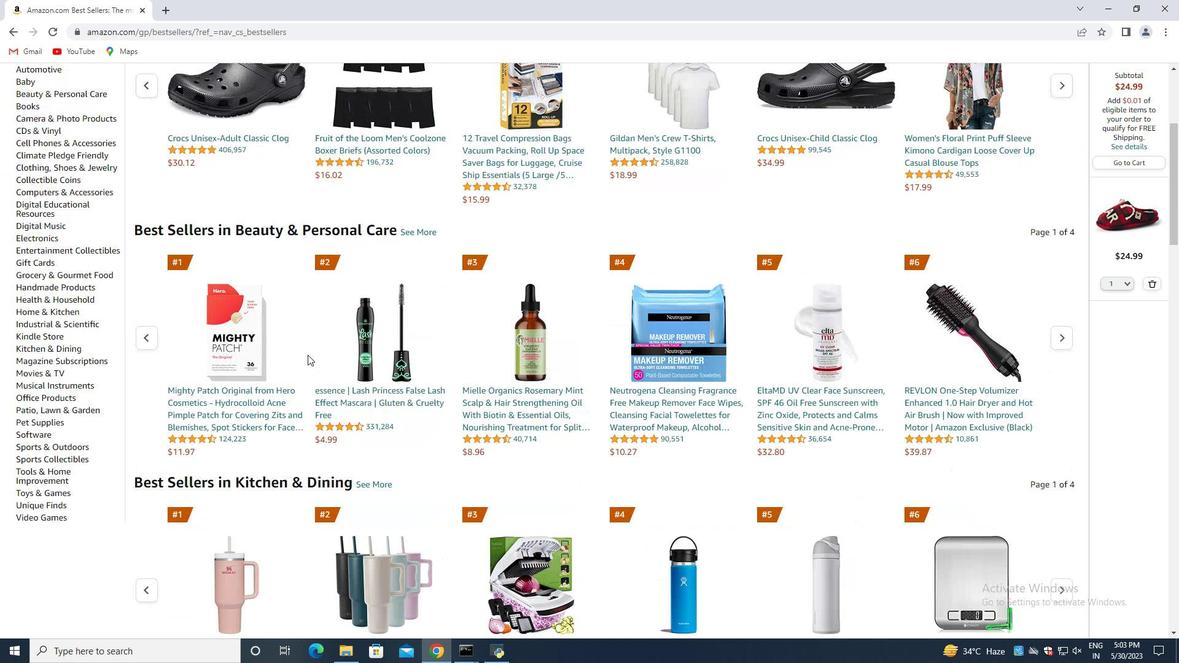 
Action: Mouse scrolled (307, 355) with delta (0, 0)
Screenshot: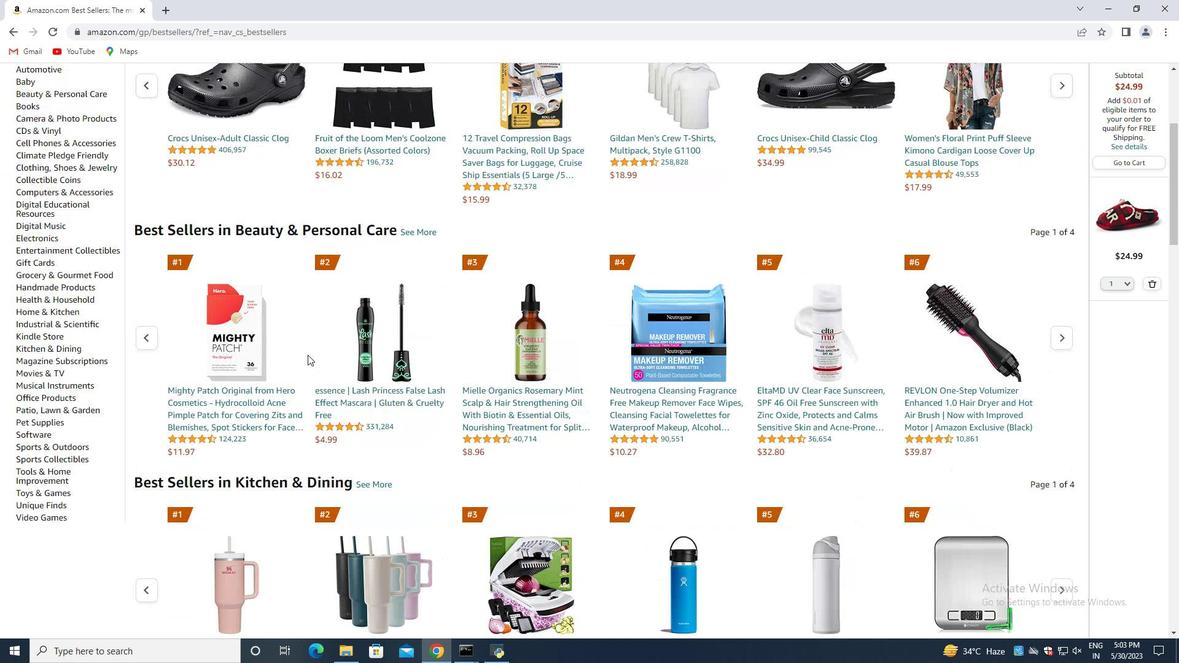 
Action: Mouse scrolled (307, 355) with delta (0, 0)
Screenshot: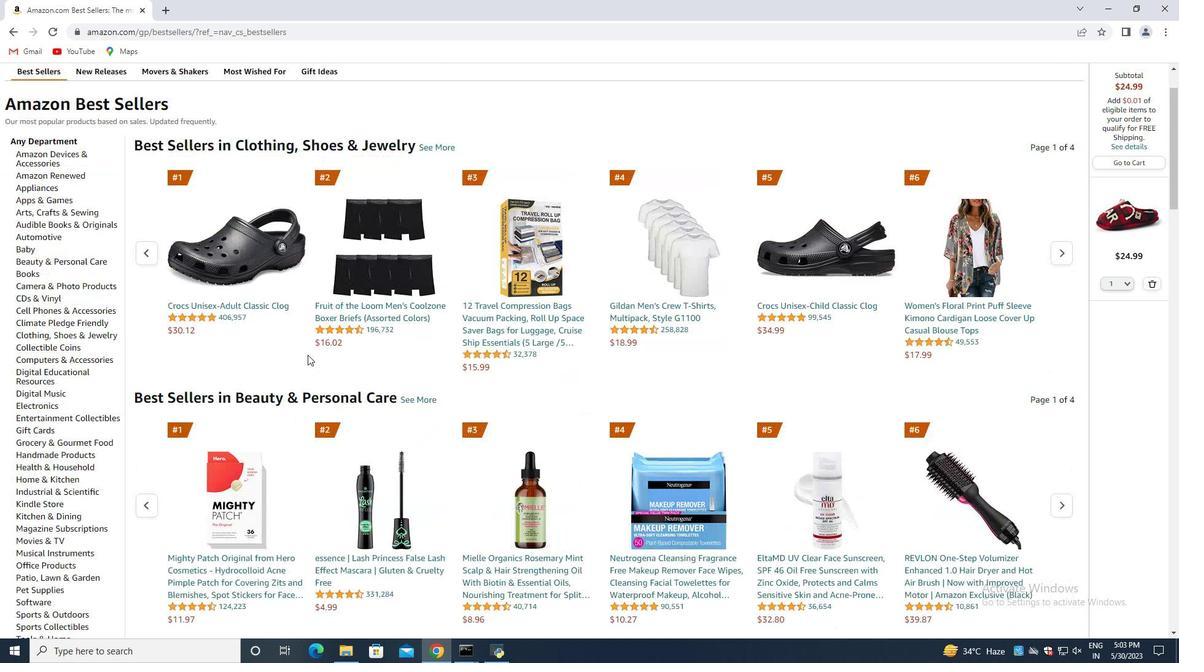 
Action: Mouse scrolled (307, 355) with delta (0, 0)
Screenshot: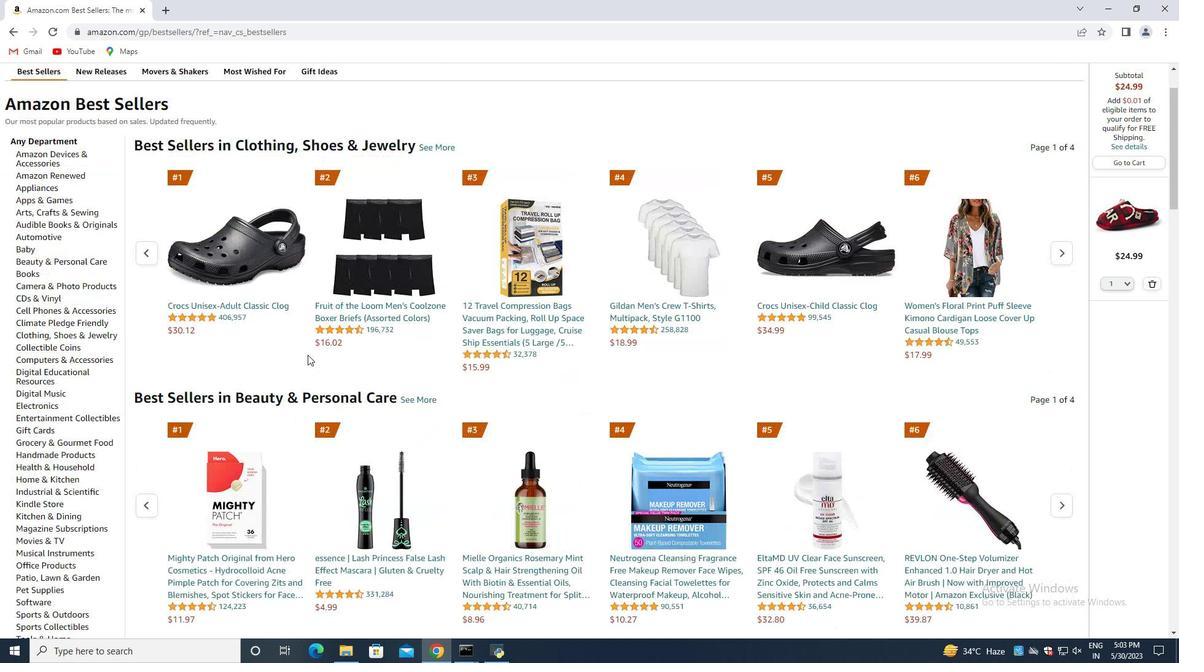 
Action: Mouse scrolled (307, 355) with delta (0, 0)
Screenshot: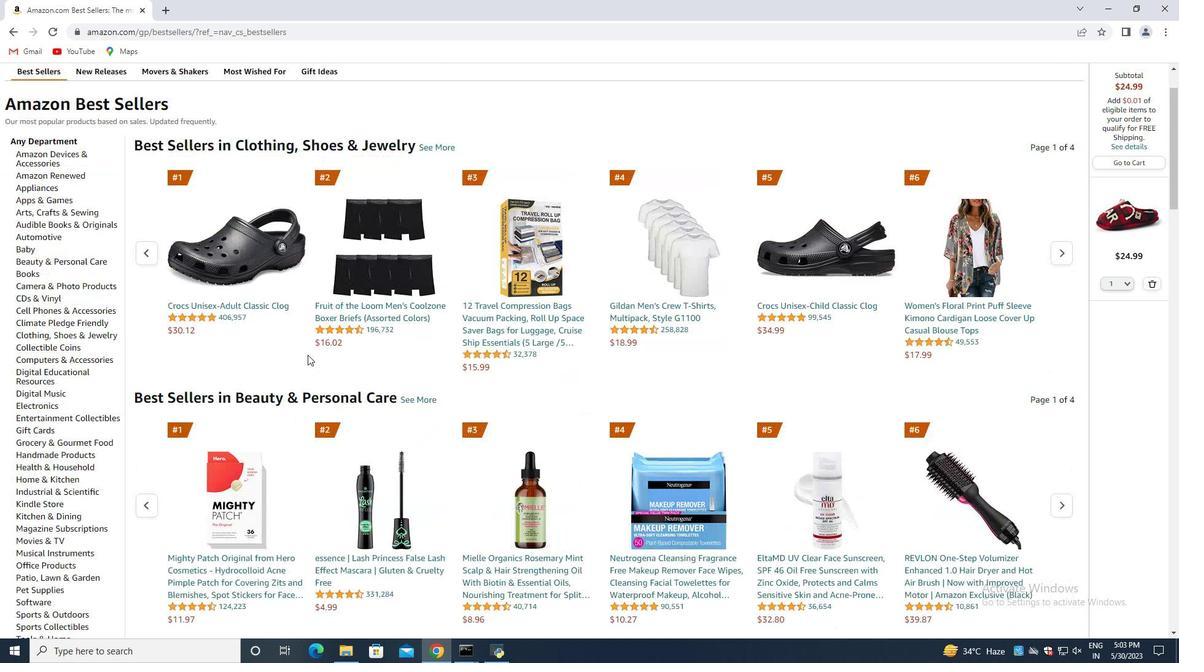 
Action: Mouse scrolled (307, 355) with delta (0, 0)
Screenshot: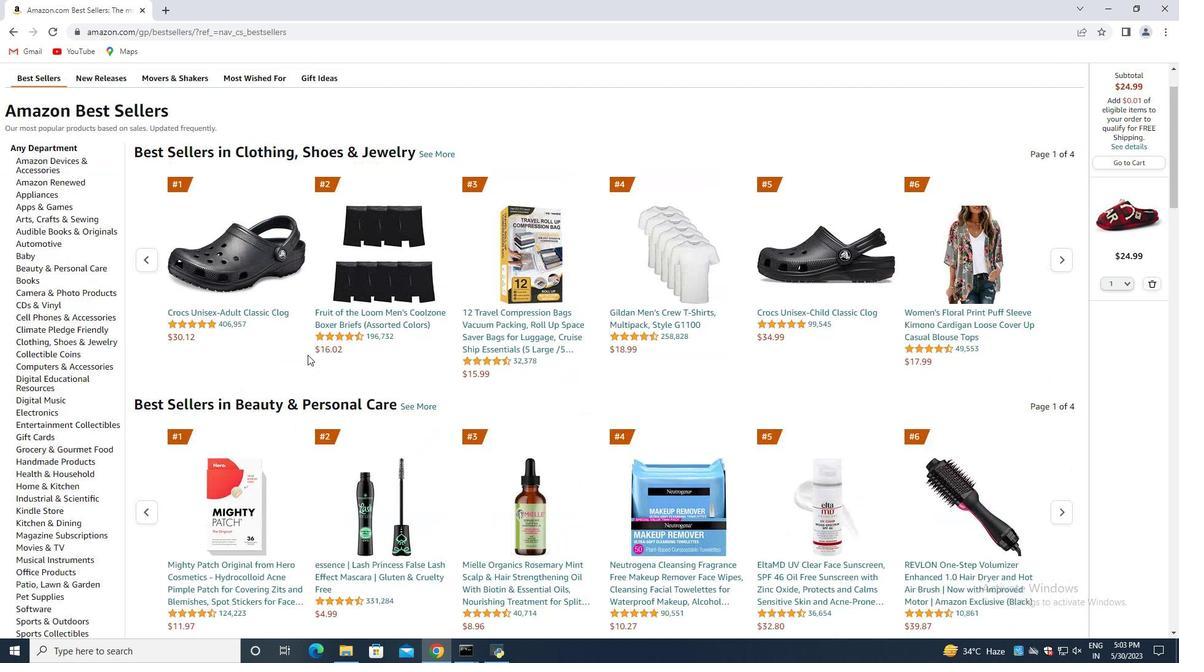 
Action: Mouse scrolled (307, 355) with delta (0, 0)
Screenshot: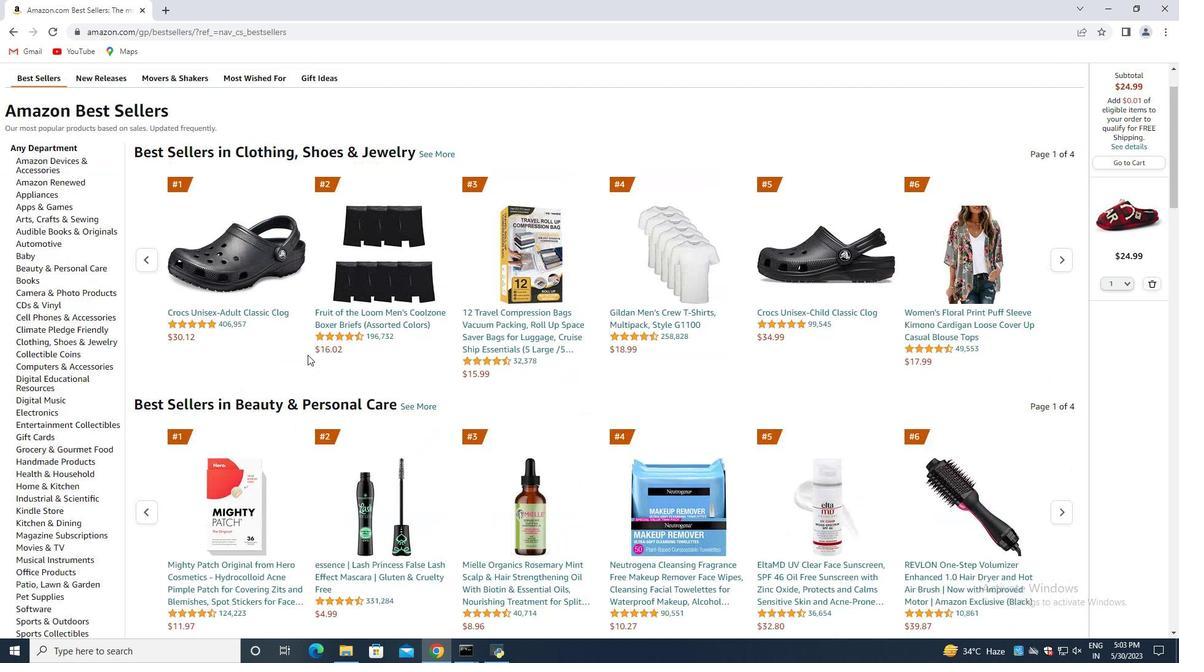 
Action: Mouse moved to (44, 365)
Screenshot: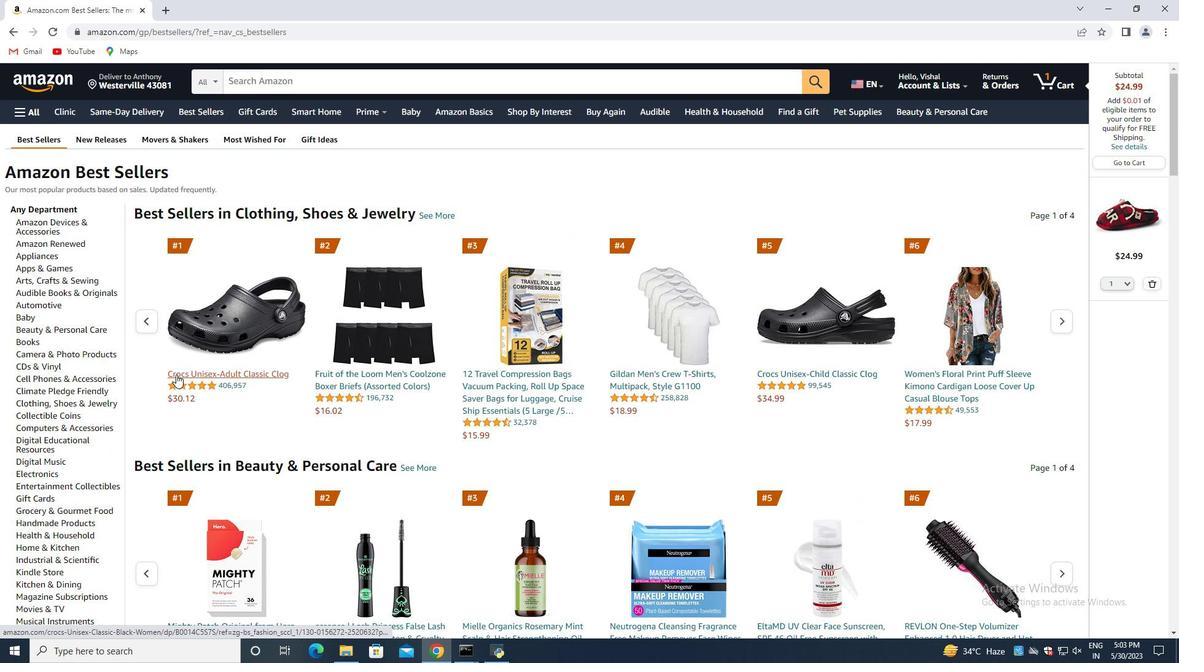 
Action: Mouse scrolled (50, 364) with delta (0, 0)
Screenshot: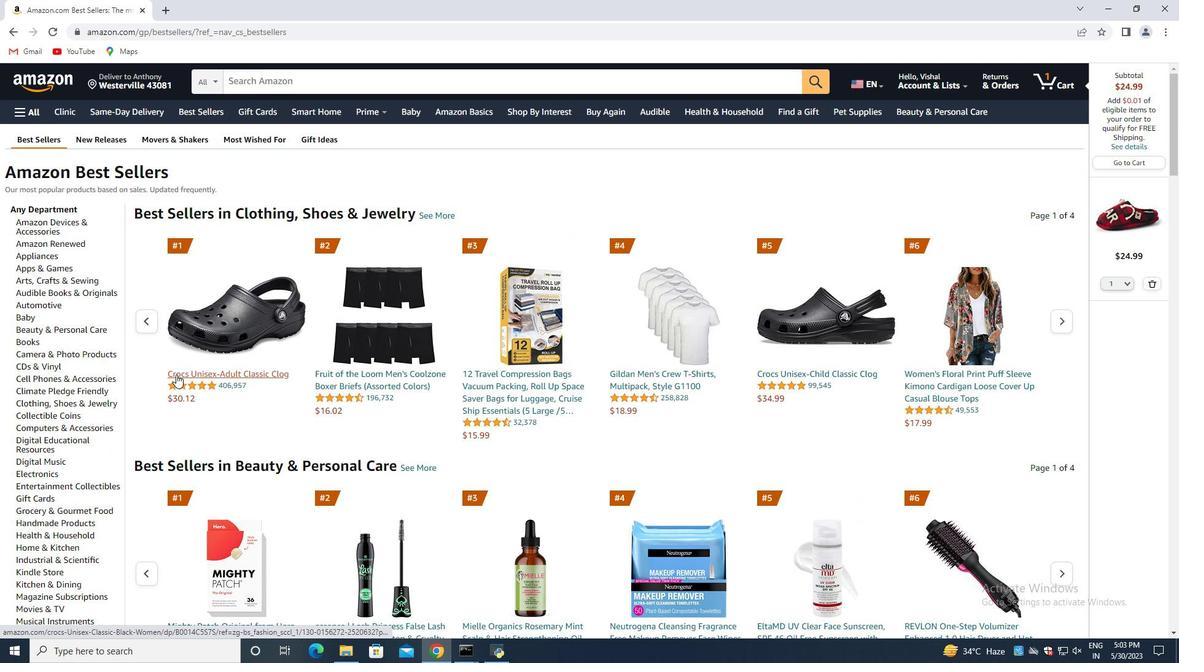 
Action: Mouse moved to (42, 365)
Screenshot: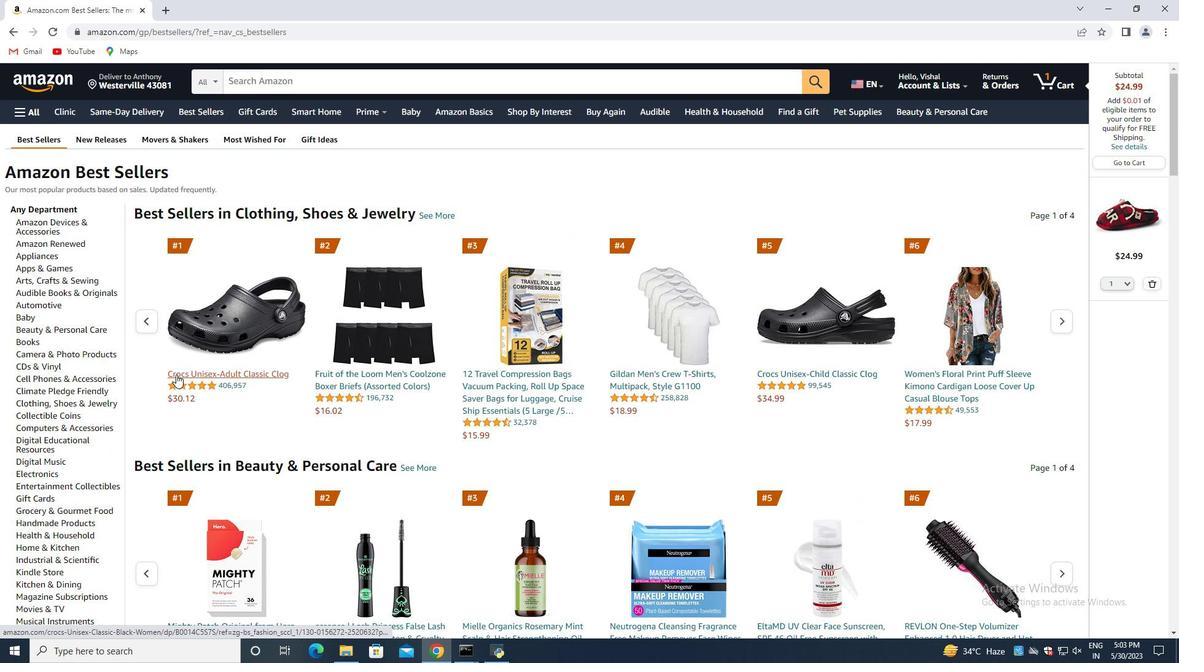 
Action: Mouse scrolled (46, 364) with delta (0, 0)
Screenshot: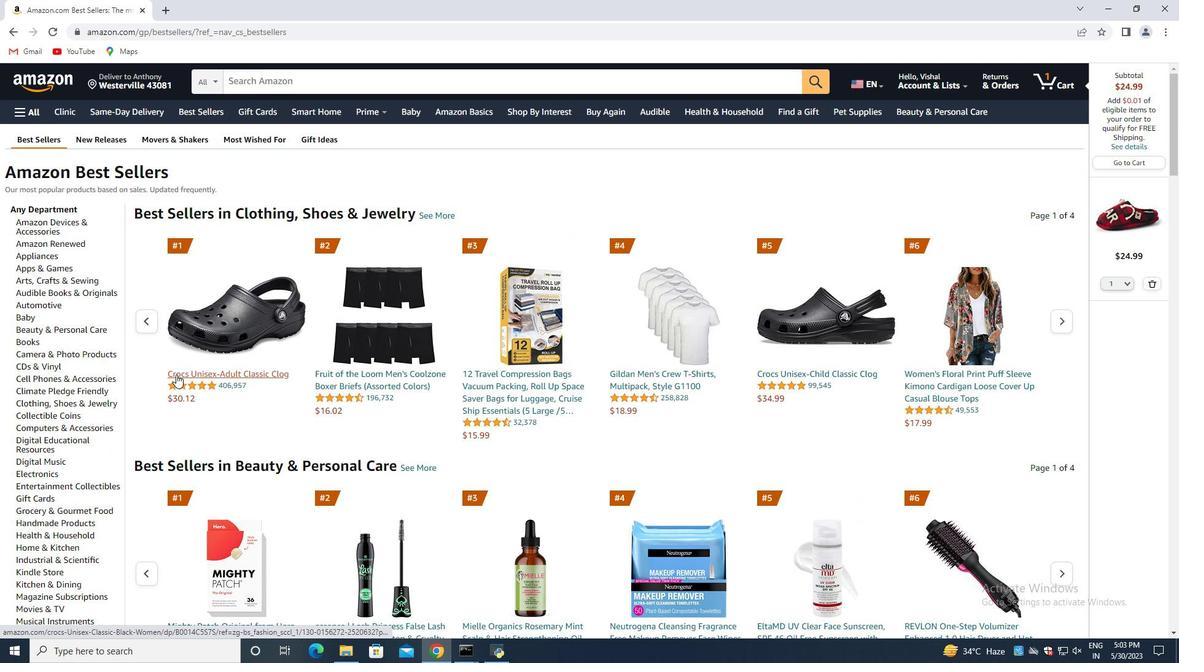 
Action: Mouse moved to (61, 340)
Screenshot: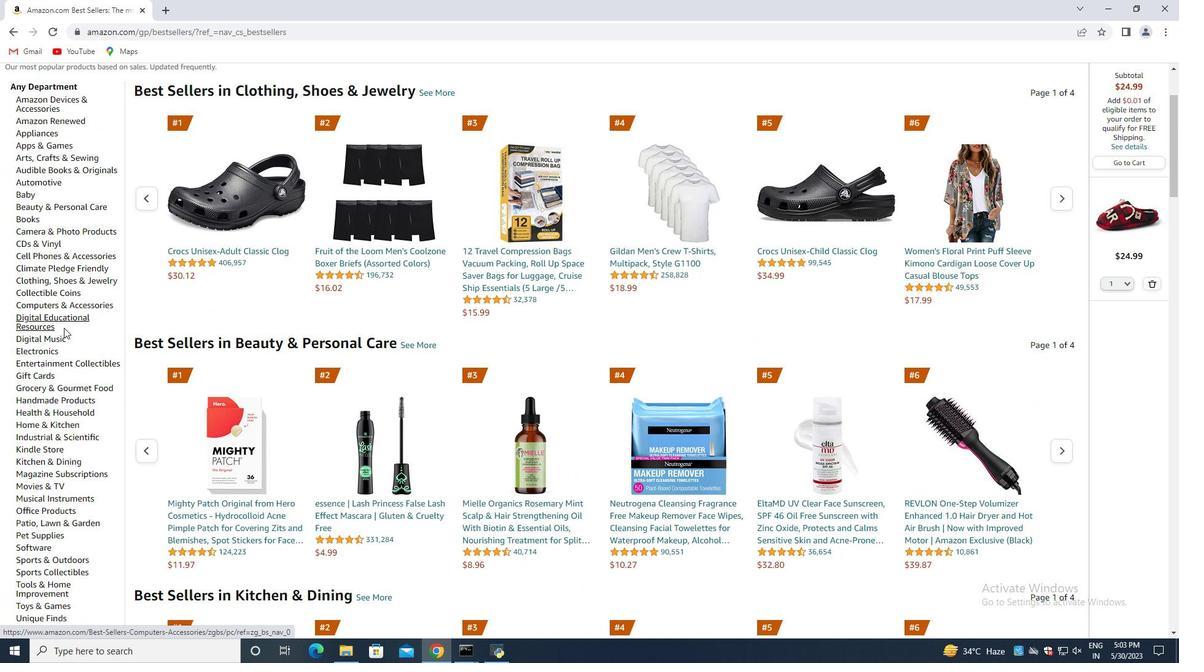 
Action: Mouse scrolled (61, 340) with delta (0, 0)
Screenshot: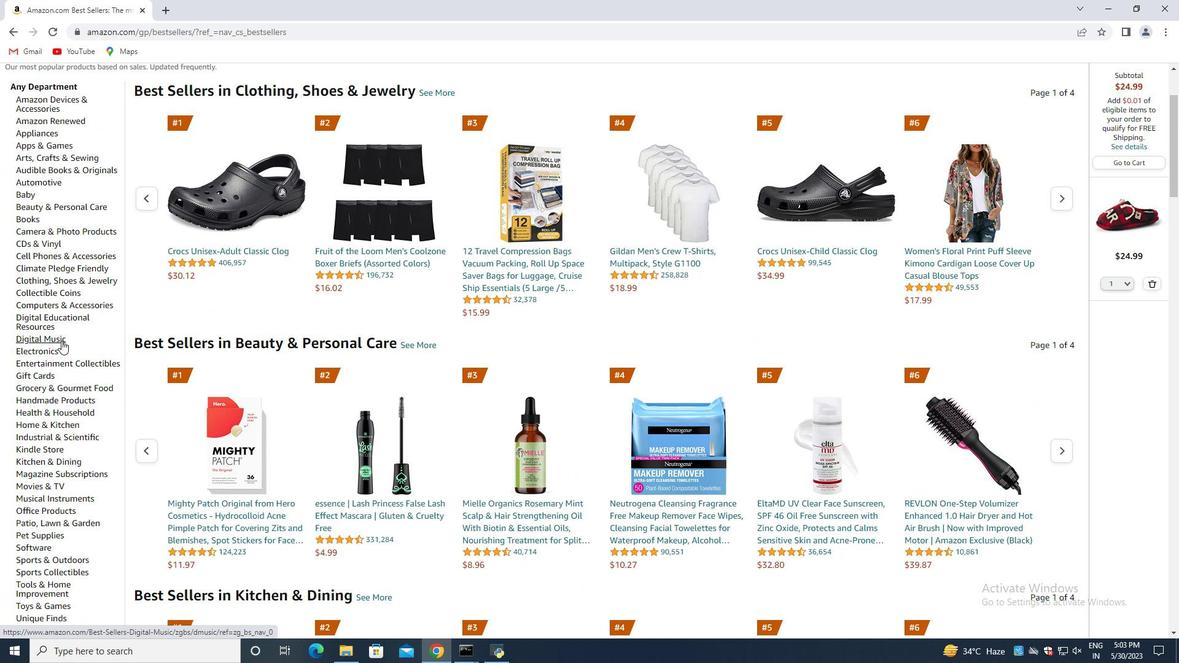 
Action: Mouse moved to (60, 345)
Screenshot: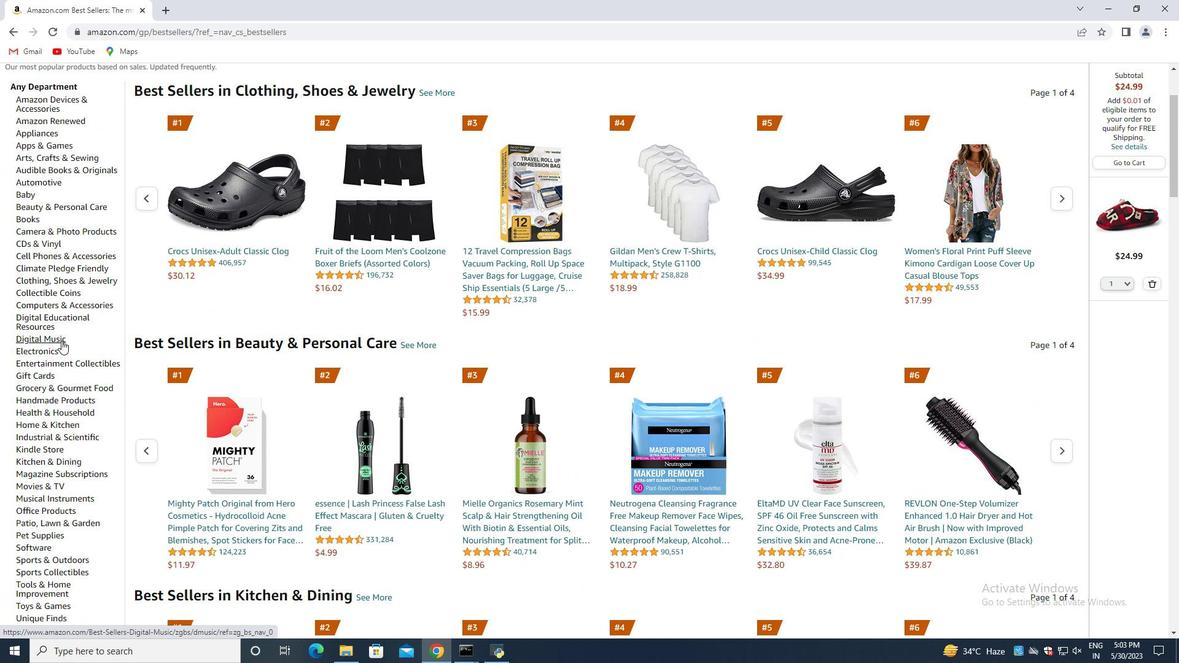 
Action: Mouse scrolled (60, 345) with delta (0, 0)
Screenshot: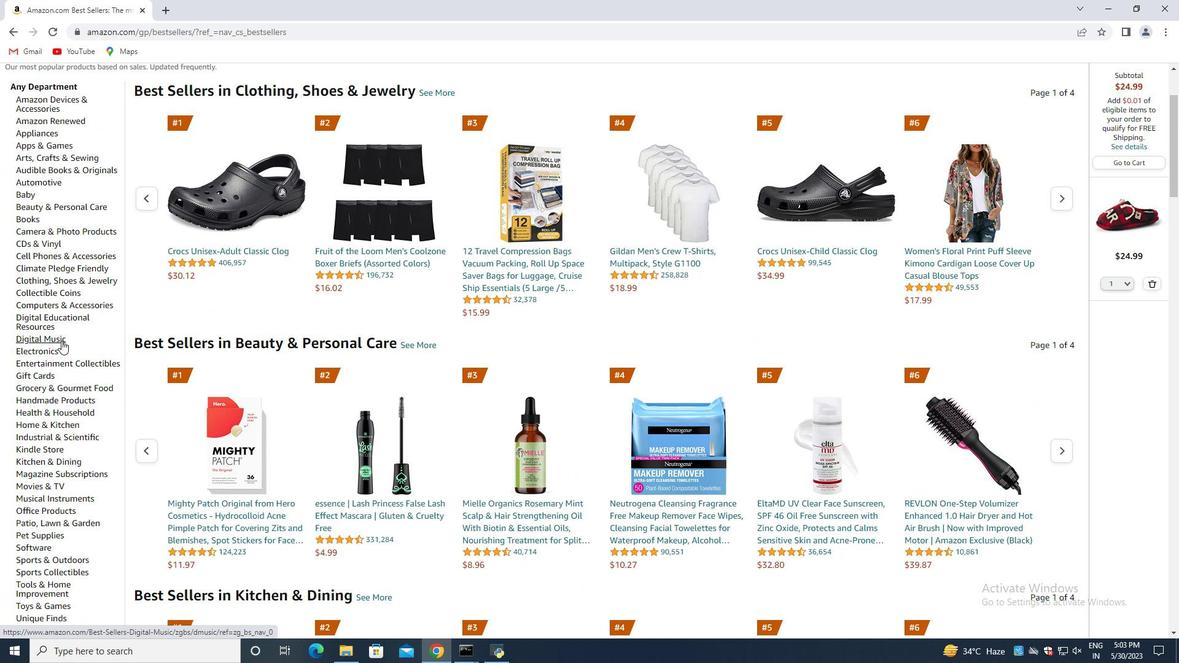 
Action: Mouse moved to (60, 353)
Screenshot: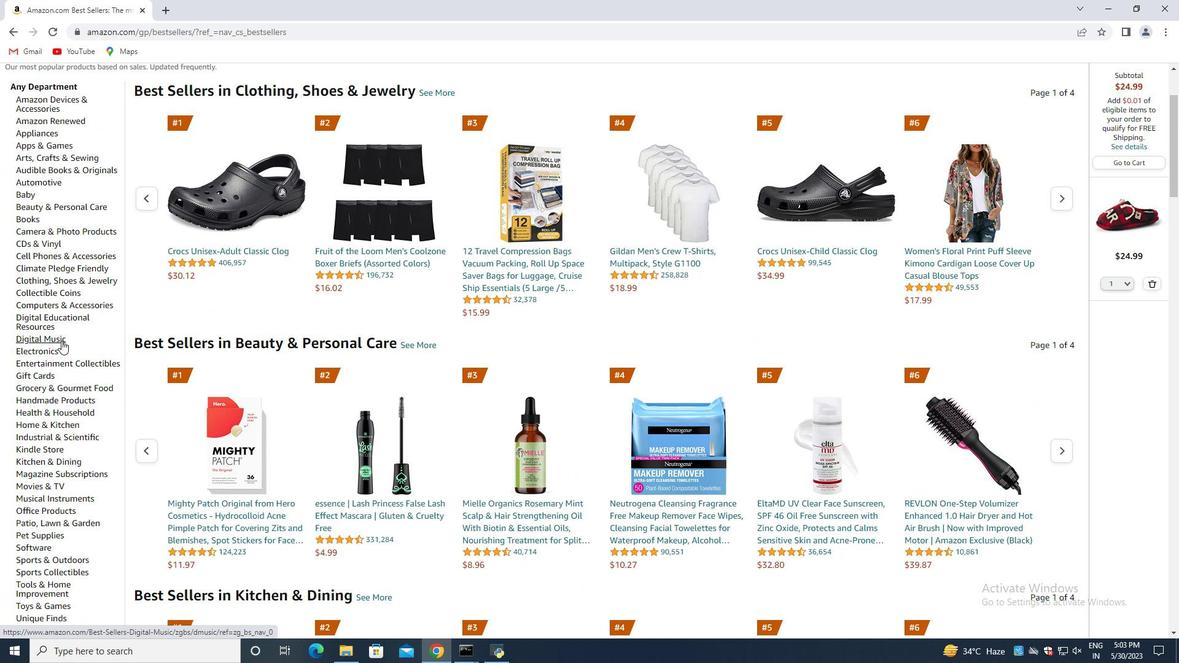 
Action: Mouse scrolled (60, 353) with delta (0, 0)
Screenshot: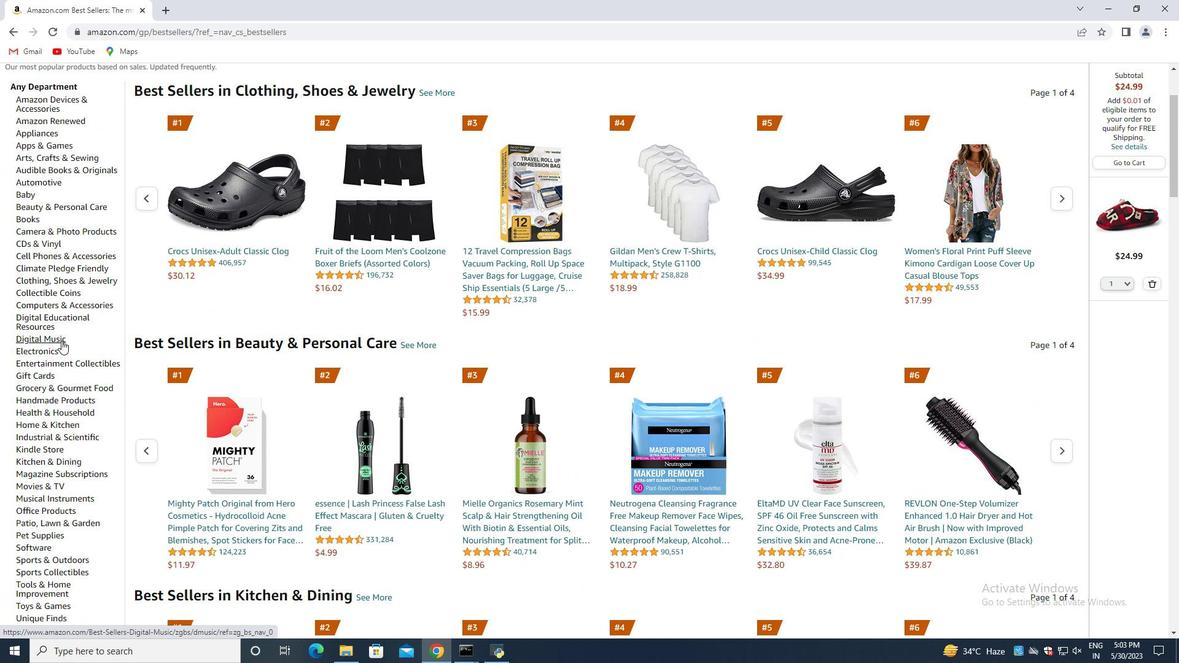 
Action: Mouse moved to (63, 302)
Screenshot: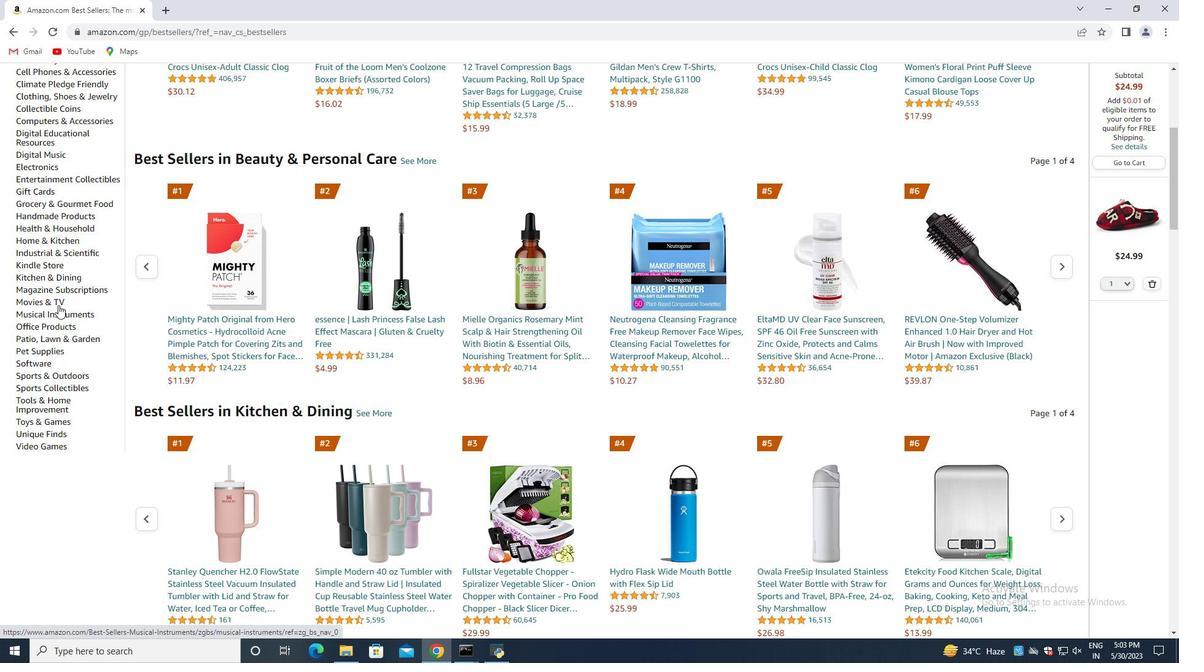 
Action: Mouse scrolled (63, 303) with delta (0, 0)
Screenshot: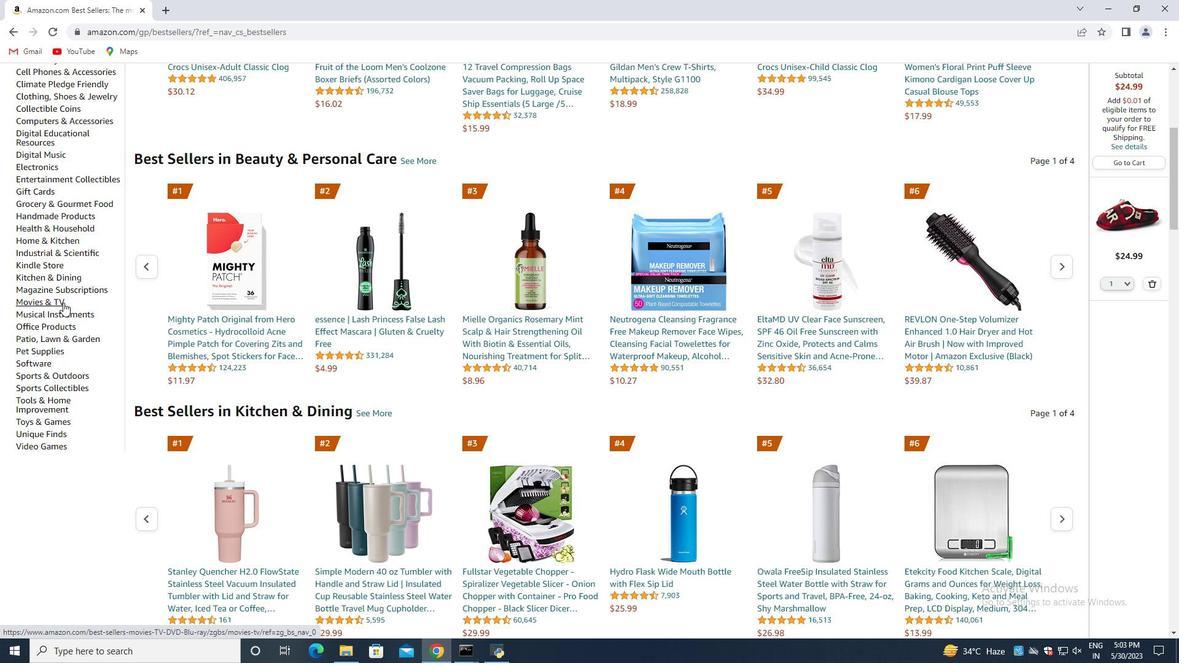 
Action: Mouse scrolled (63, 303) with delta (0, 0)
Screenshot: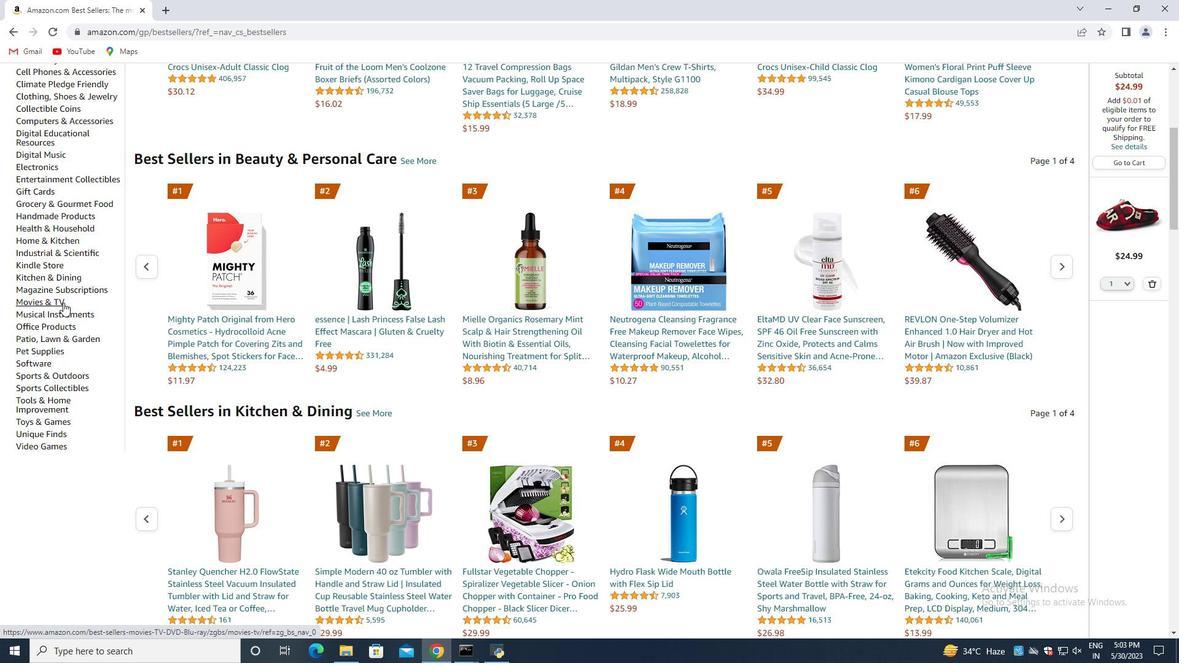 
Action: Mouse scrolled (63, 303) with delta (0, 0)
Screenshot: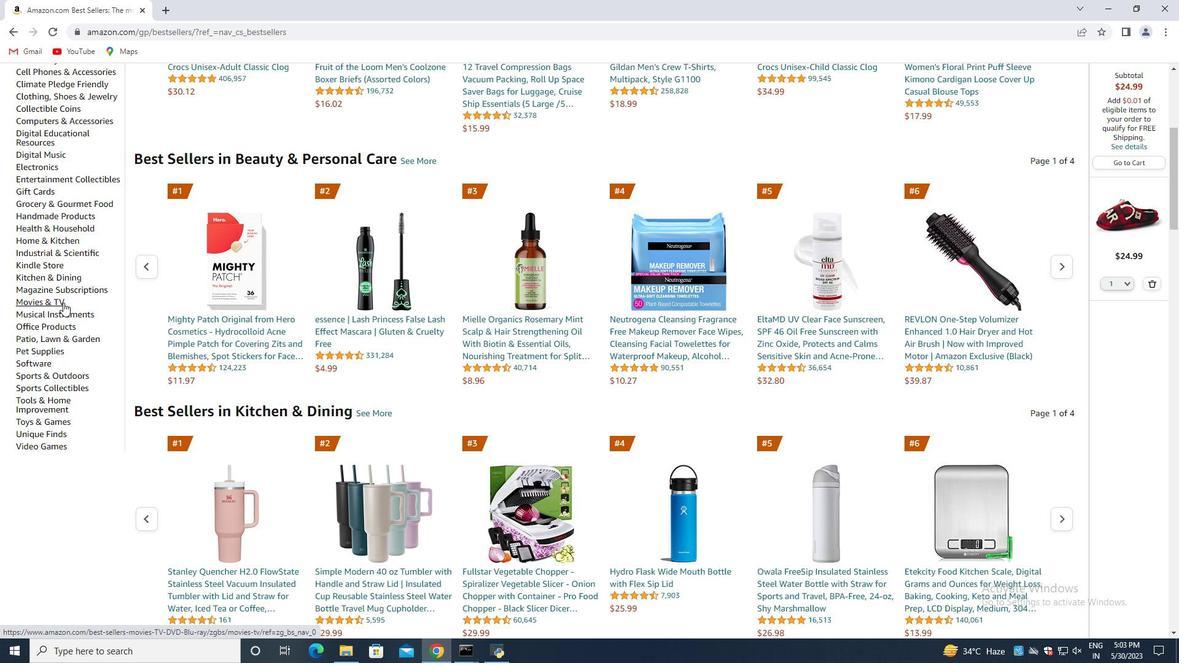 
Action: Mouse scrolled (63, 303) with delta (0, 0)
Screenshot: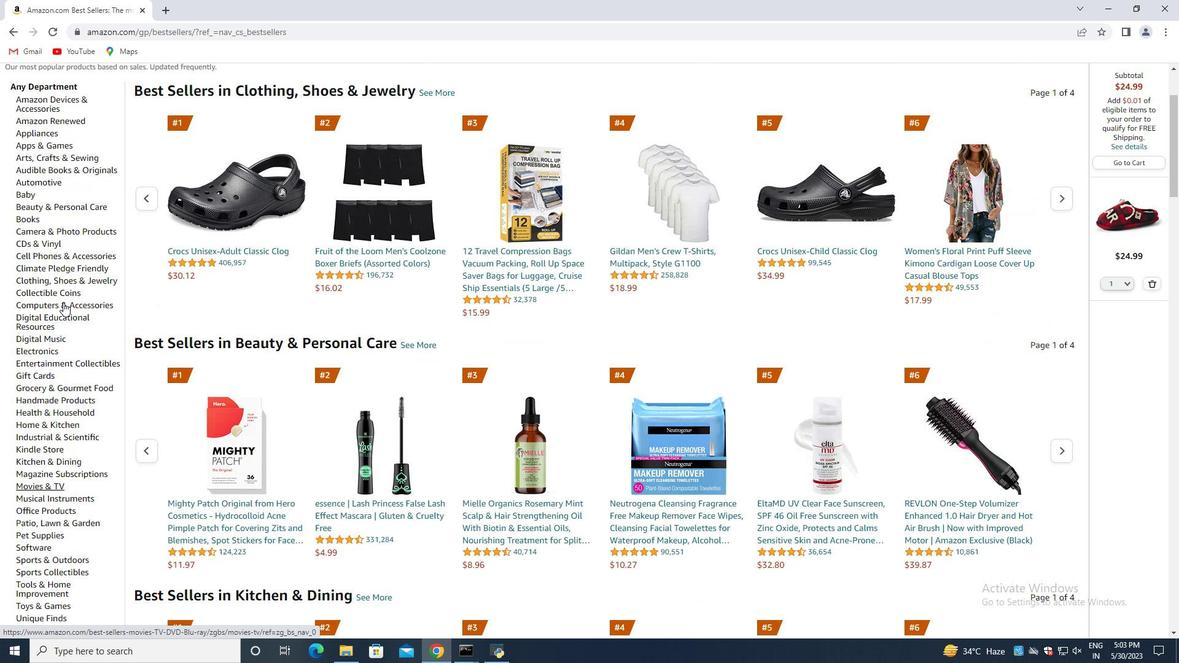 
Action: Mouse scrolled (63, 303) with delta (0, 0)
Screenshot: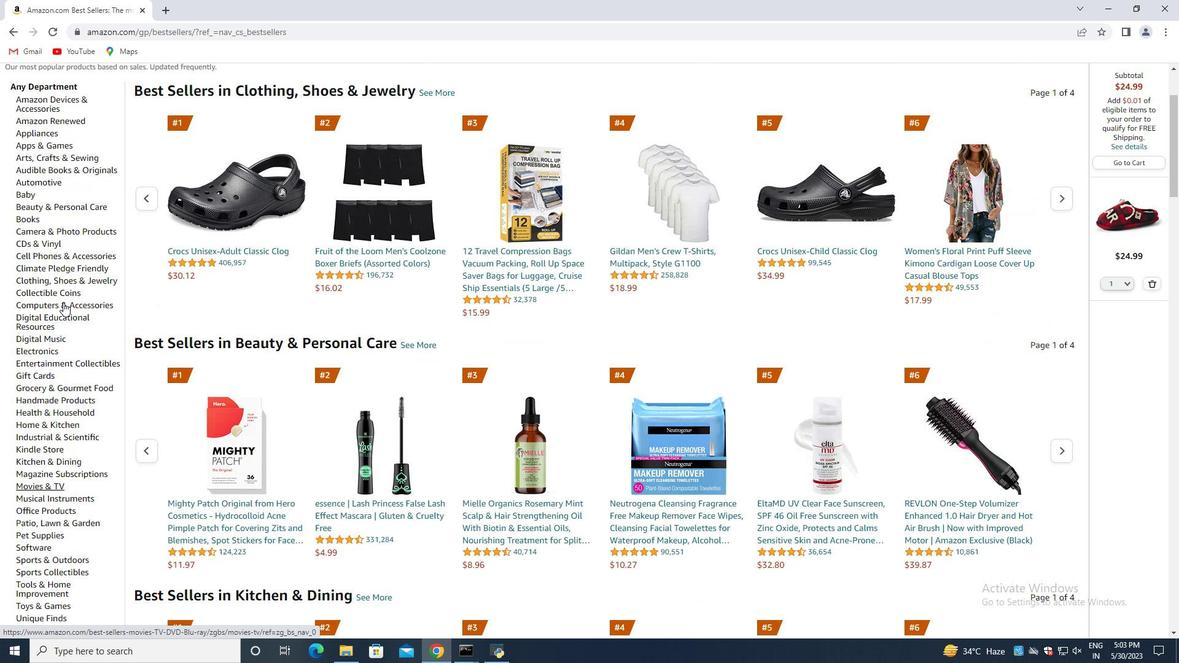 
Action: Mouse moved to (75, 300)
Screenshot: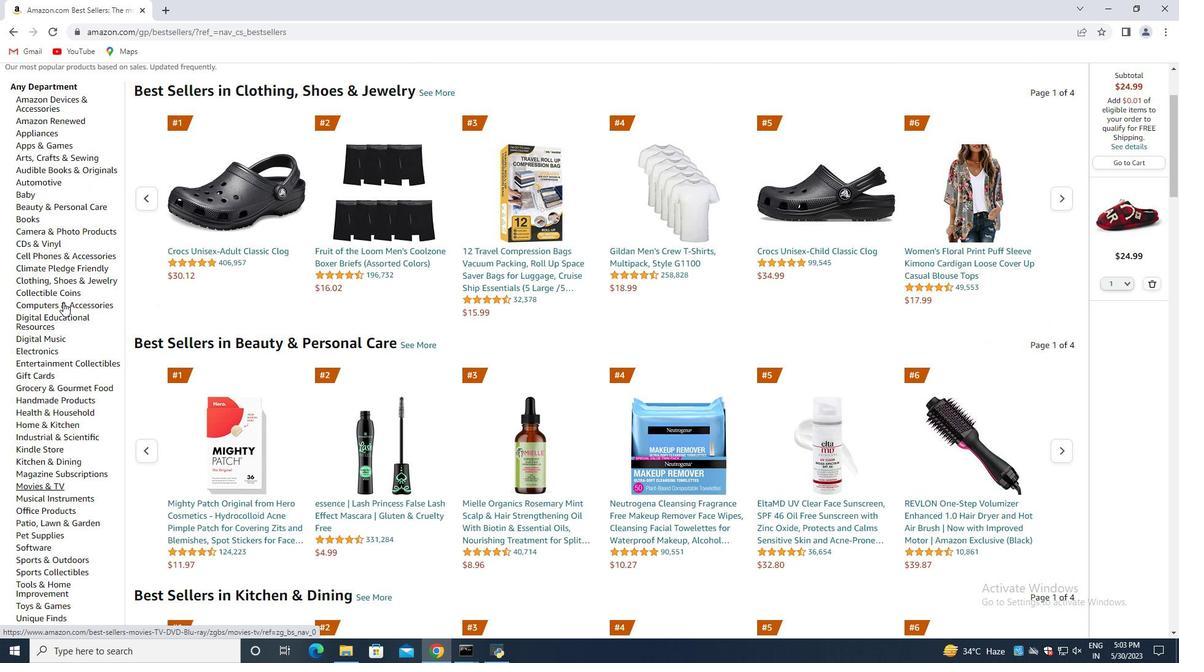 
Action: Mouse scrolled (68, 302) with delta (0, 0)
Screenshot: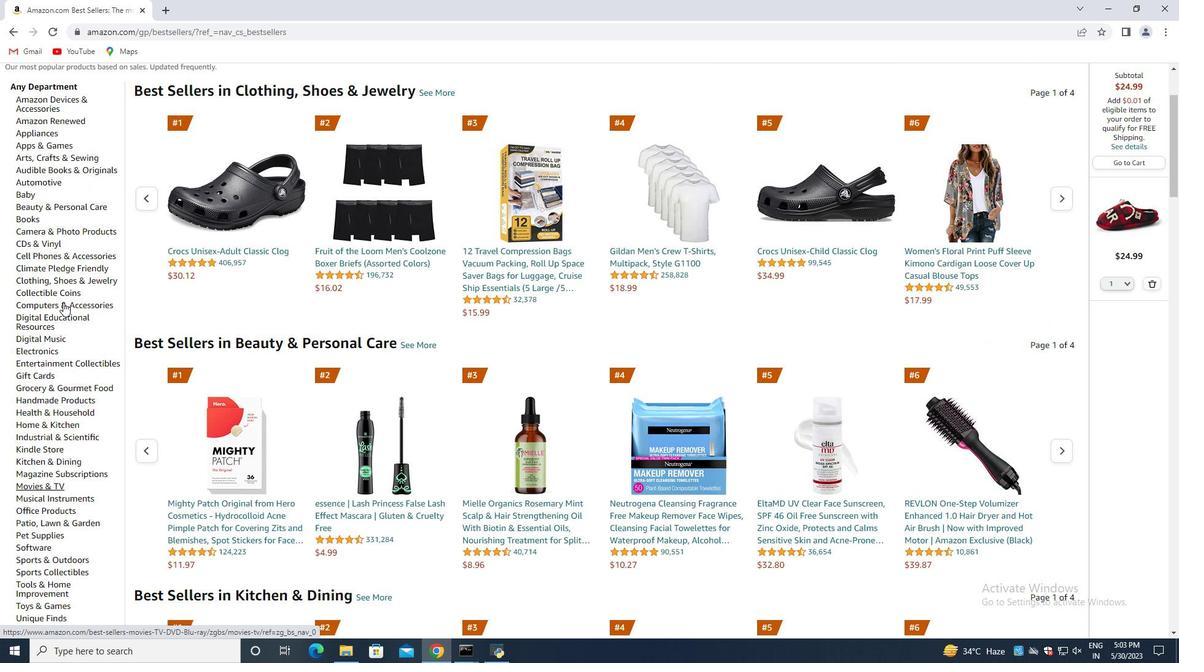 
Action: Mouse scrolled (74, 301) with delta (0, 0)
Screenshot: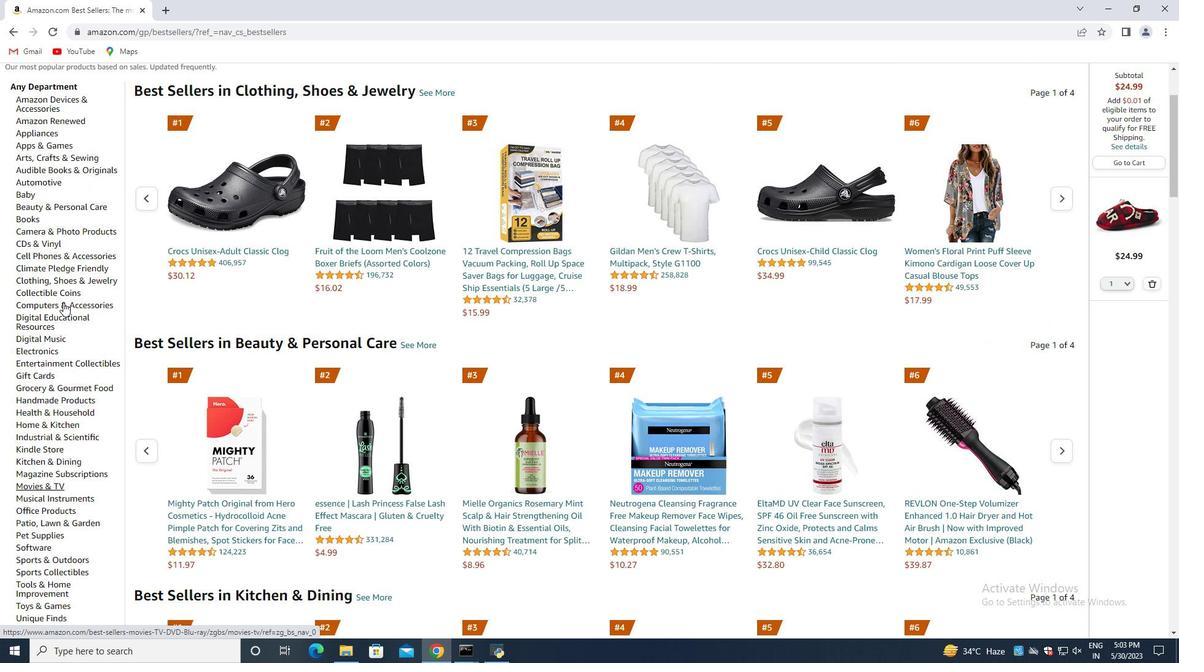 
Action: Mouse scrolled (75, 301) with delta (0, 0)
Screenshot: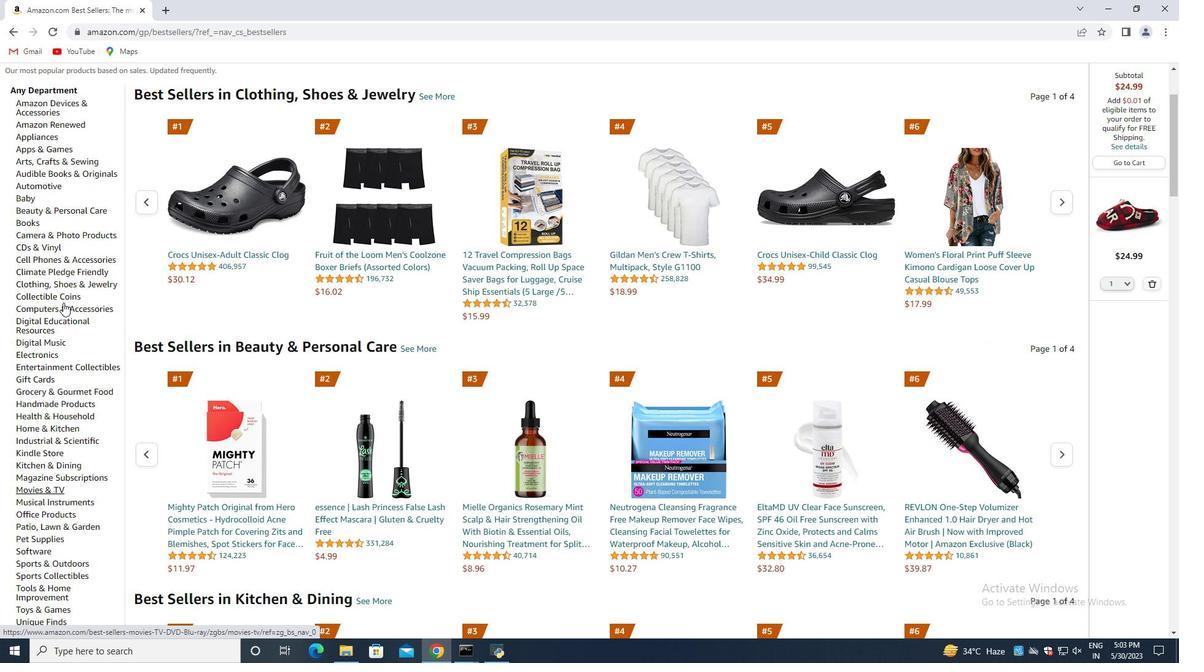 
Action: Mouse scrolled (75, 301) with delta (0, 0)
Screenshot: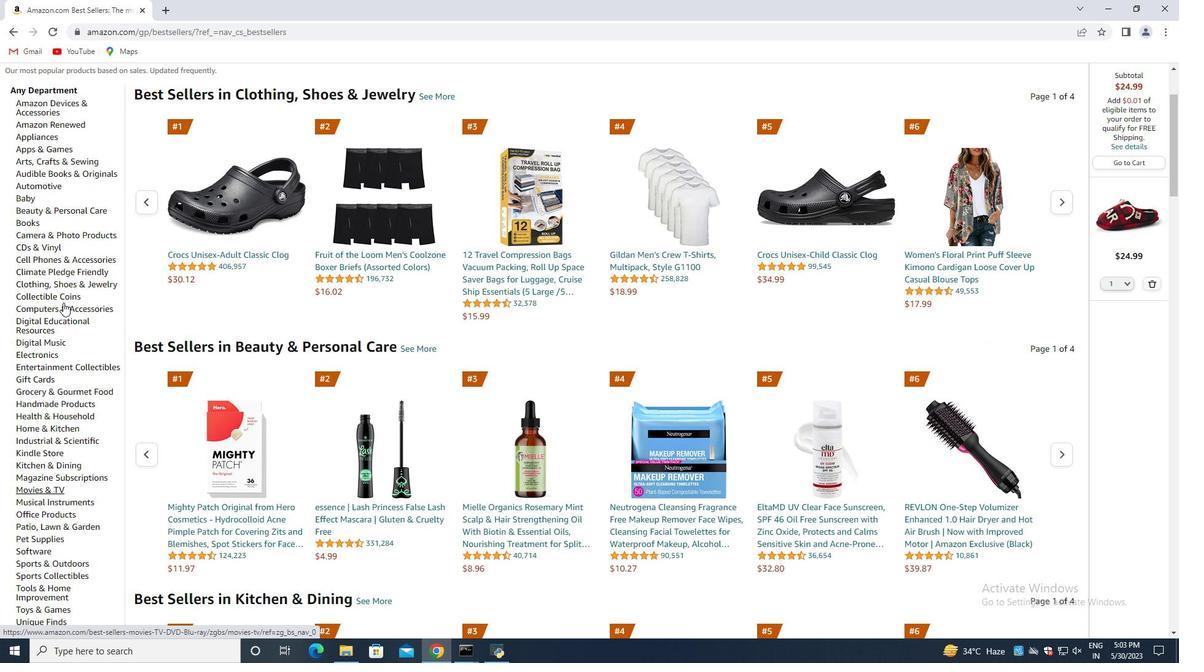
Action: Mouse scrolled (75, 301) with delta (0, 0)
Screenshot: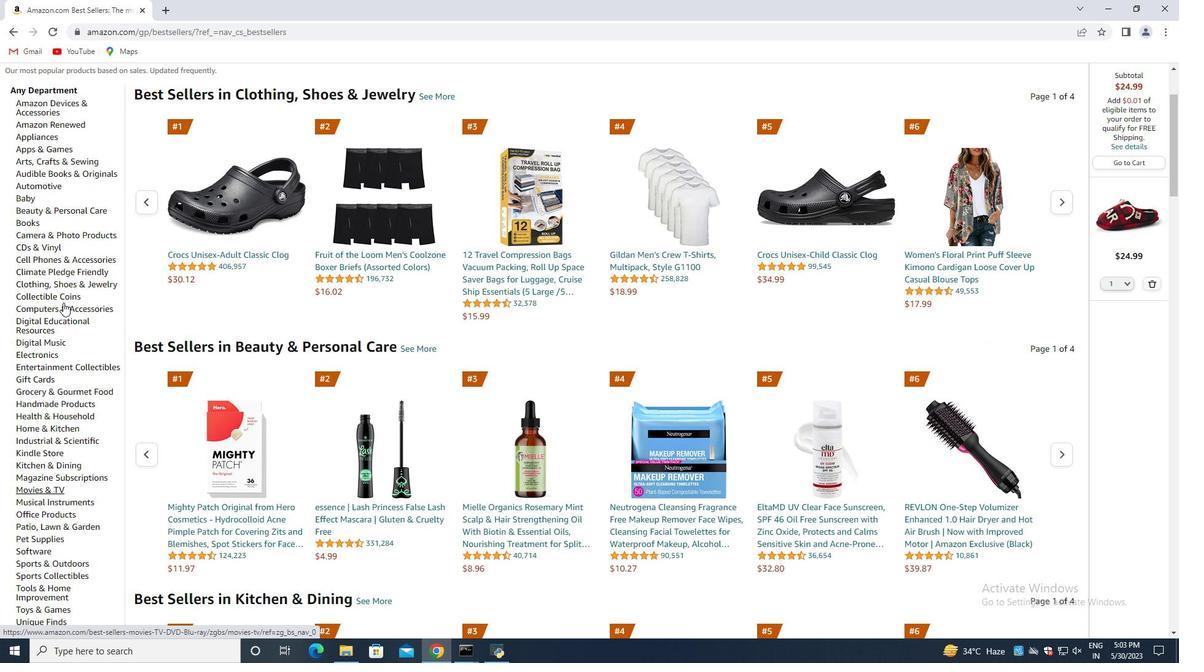 
Action: Mouse moved to (1149, 282)
Screenshot: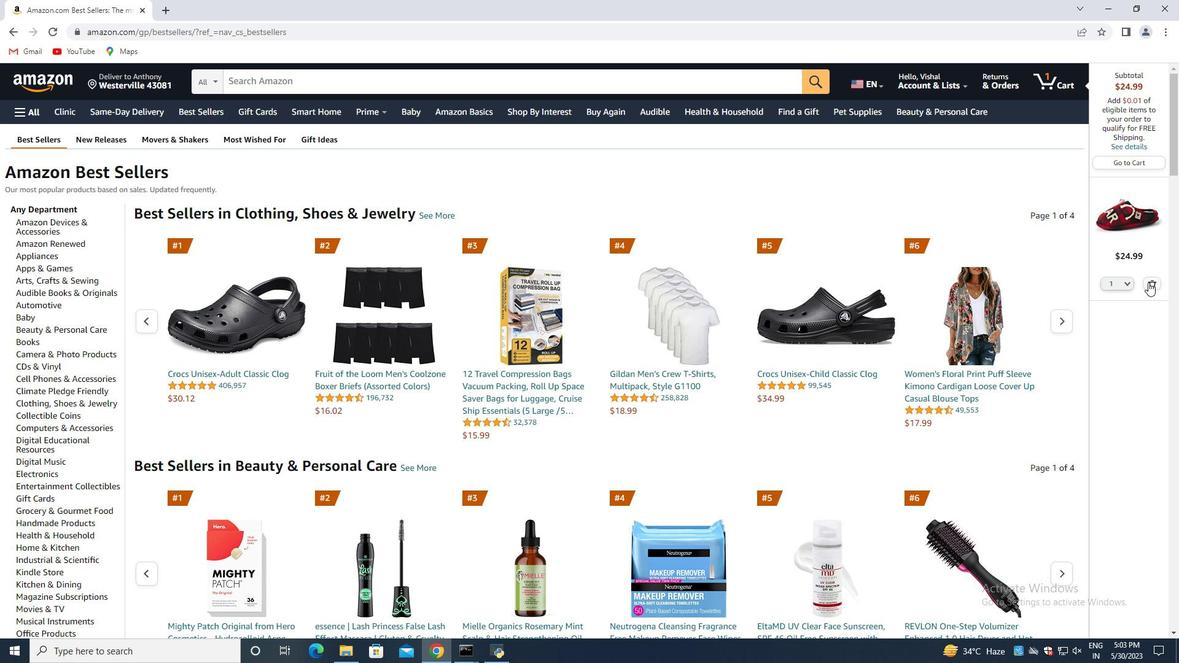 
Action: Mouse pressed left at (1149, 282)
Screenshot: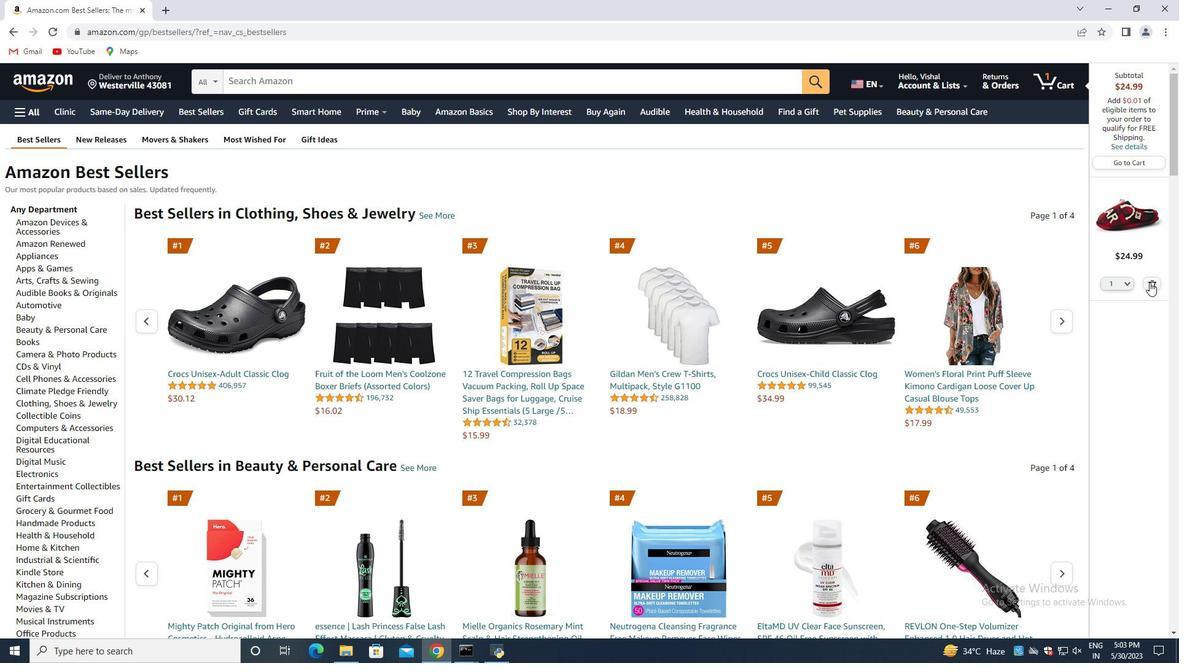 
Action: Mouse moved to (262, 80)
Screenshot: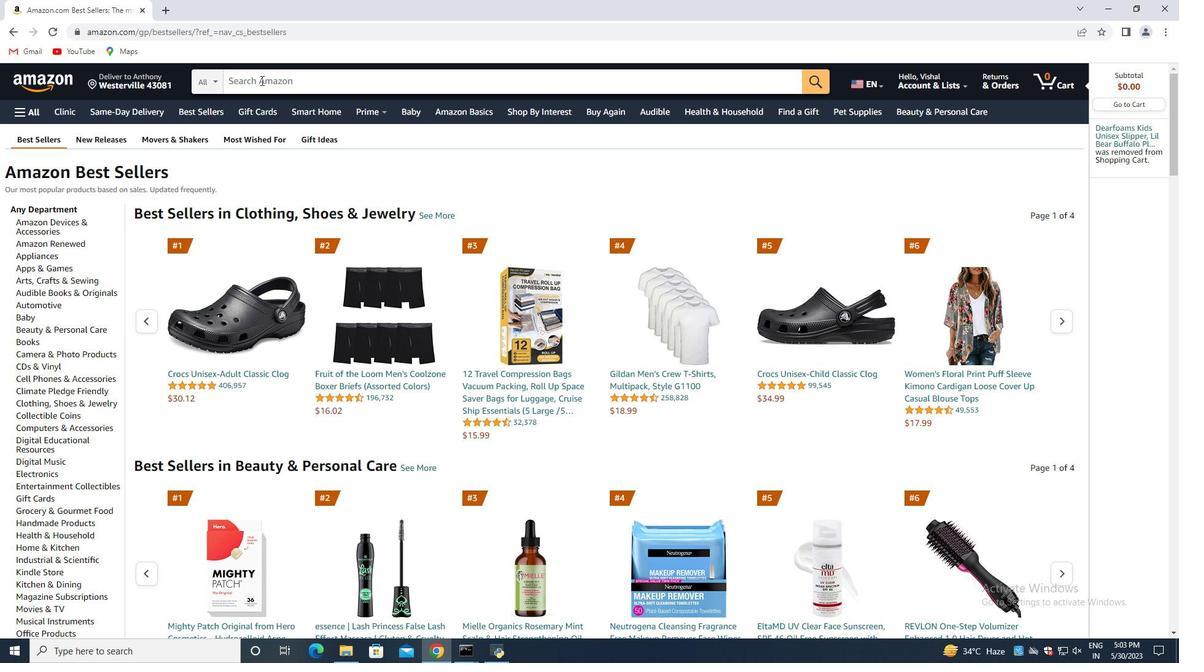 
Action: Mouse pressed left at (262, 80)
Screenshot: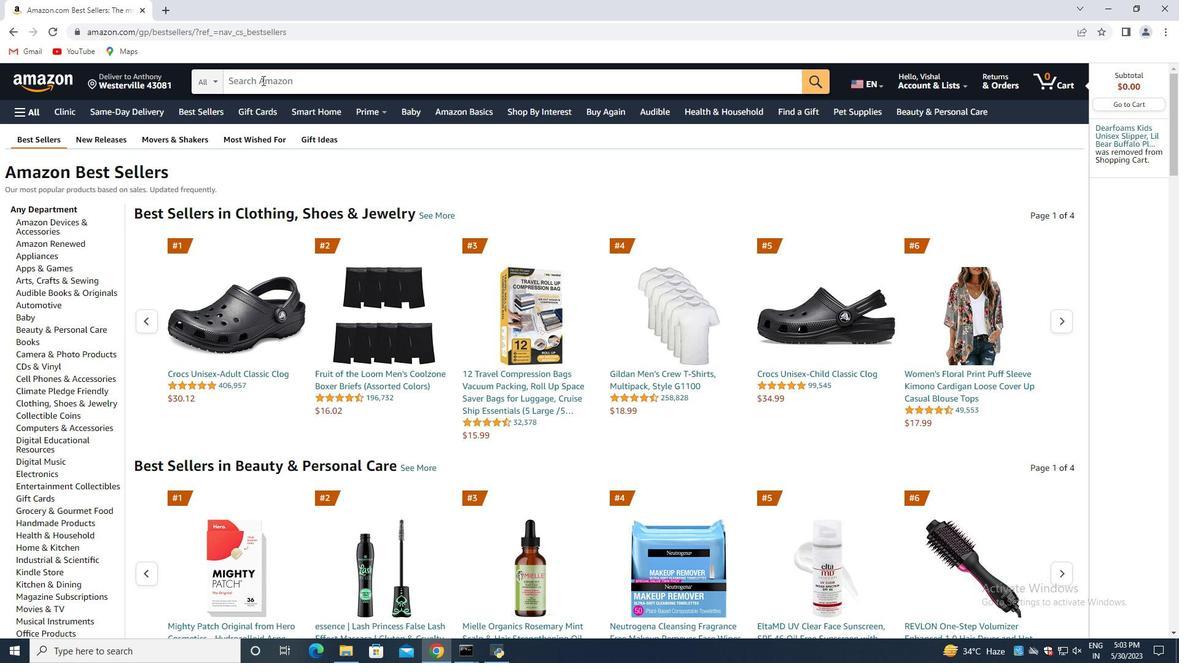 
Action: Mouse moved to (322, 101)
Screenshot: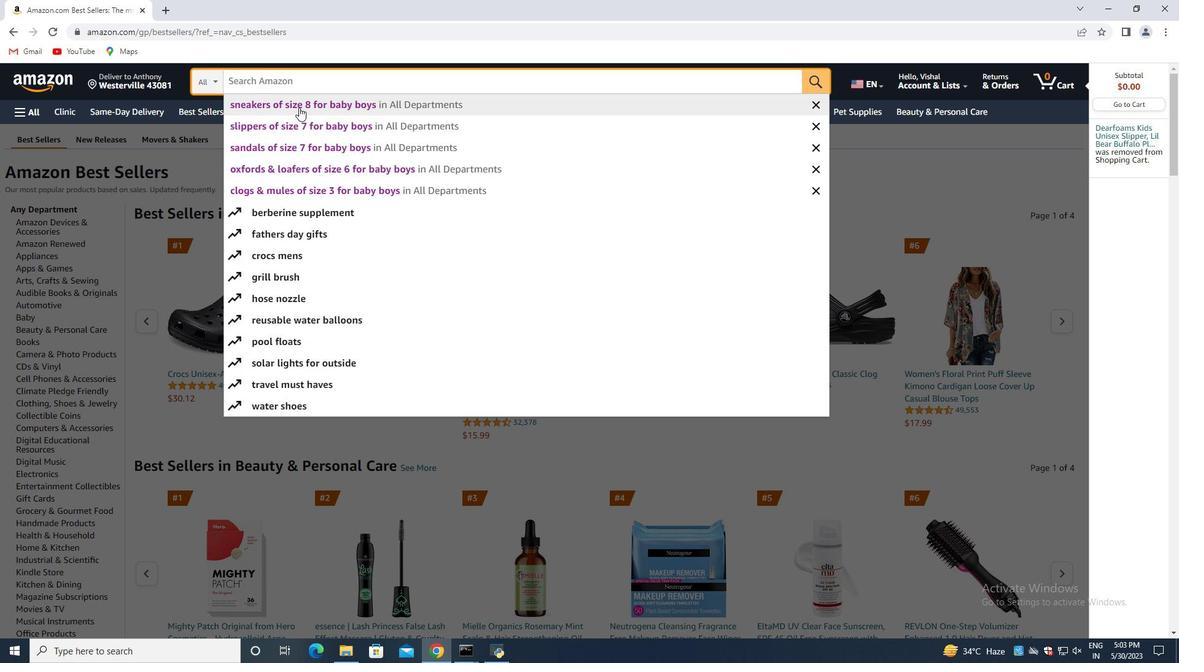 
Action: Mouse pressed left at (322, 101)
Screenshot: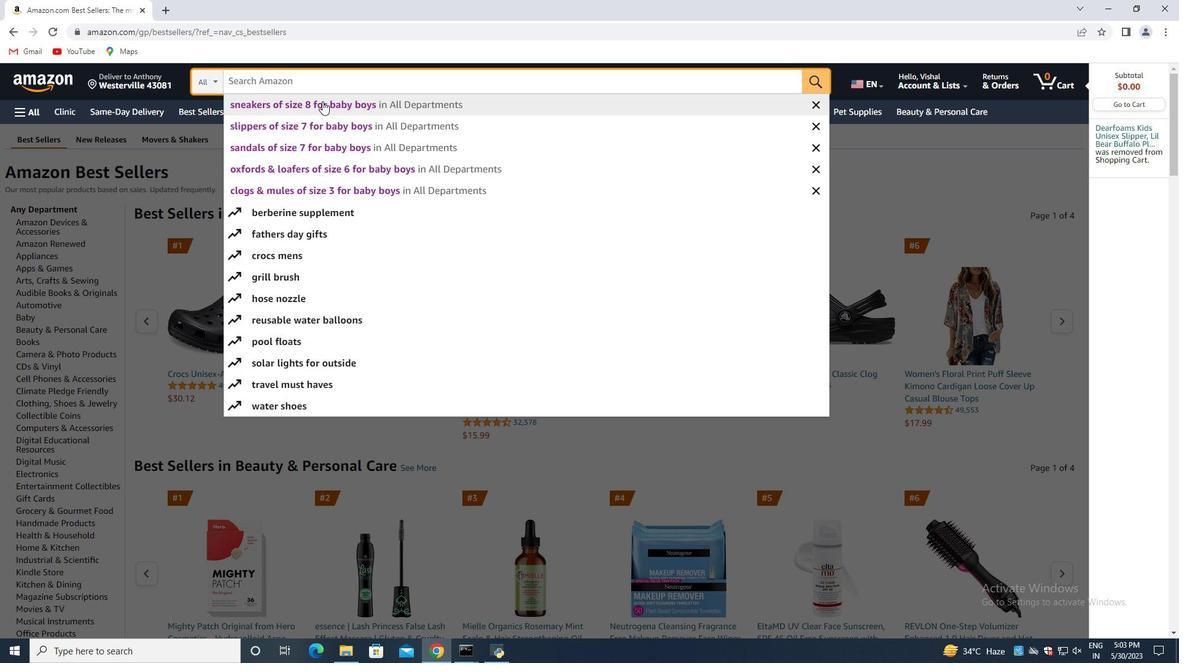 
Action: Mouse moved to (350, 342)
Screenshot: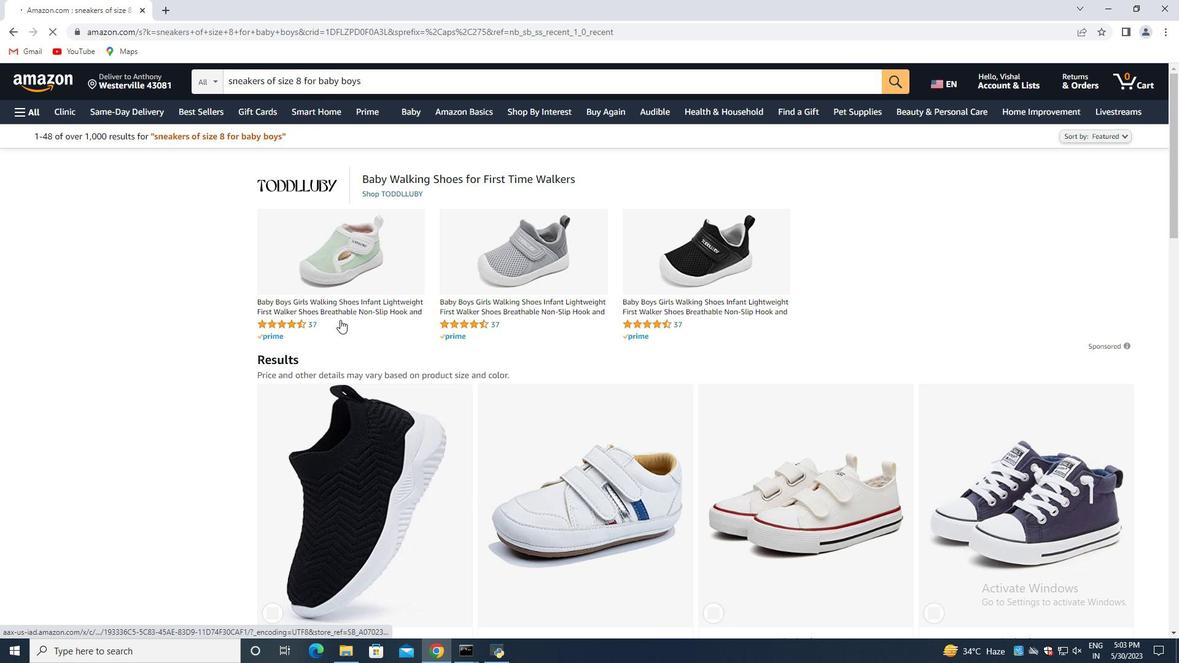 
Action: Mouse scrolled (350, 340) with delta (0, 0)
Screenshot: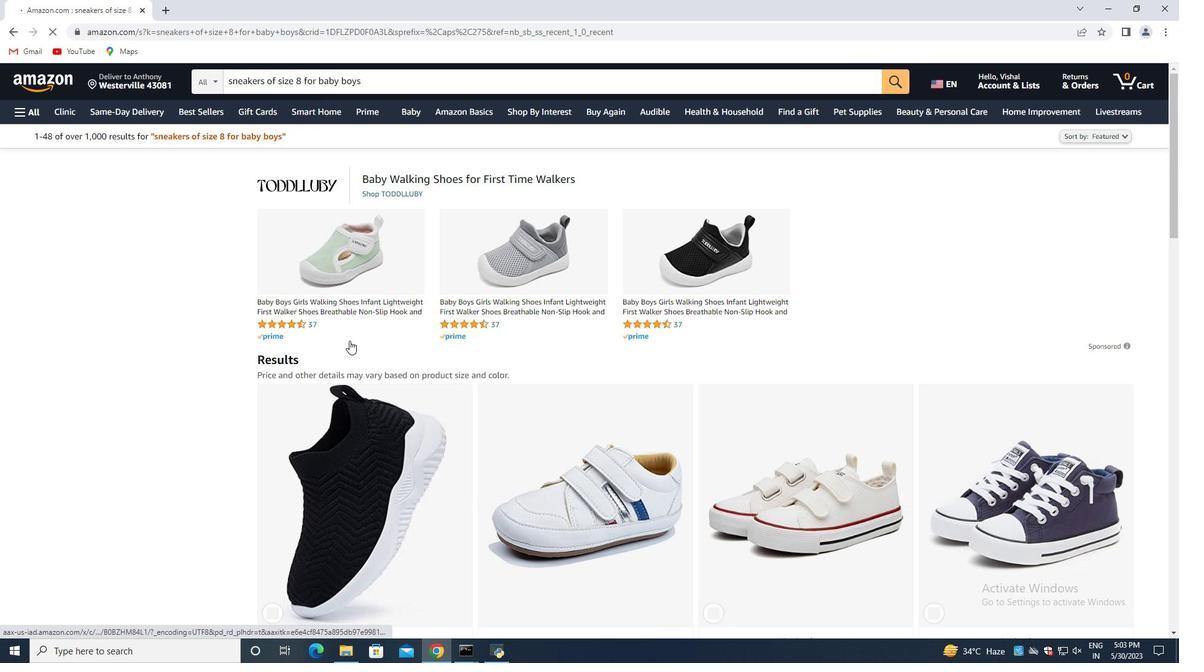 
Action: Mouse moved to (356, 342)
Screenshot: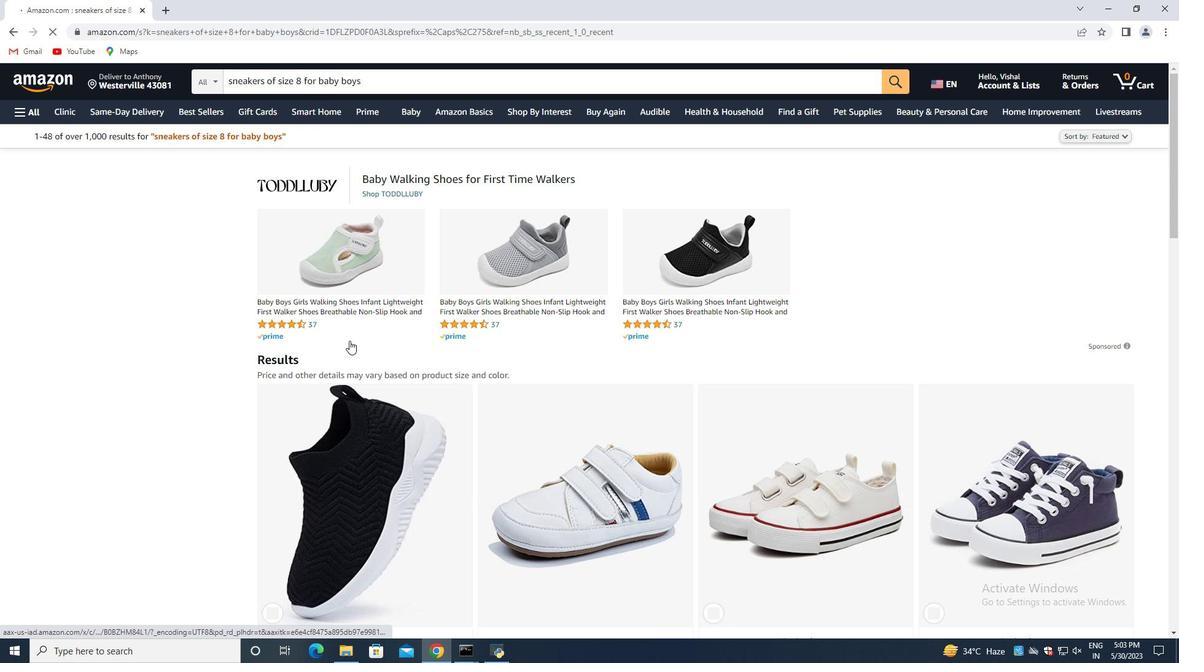 
Action: Mouse scrolled (350, 341) with delta (0, 0)
Screenshot: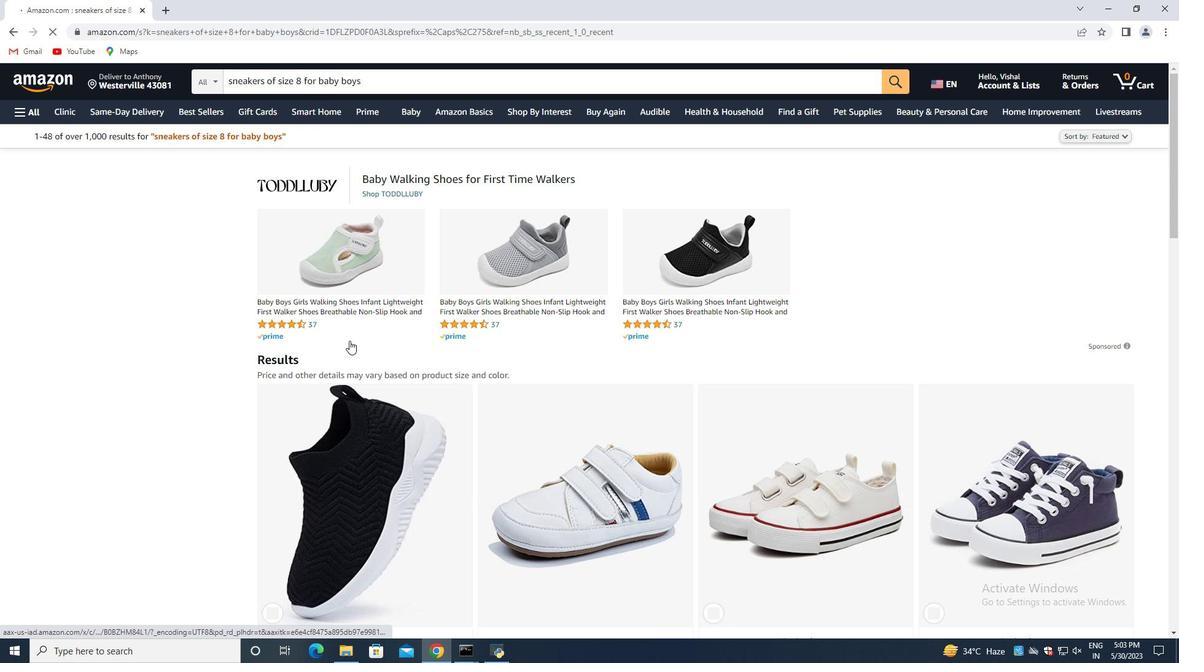 
Action: Mouse scrolled (350, 341) with delta (0, 0)
Screenshot: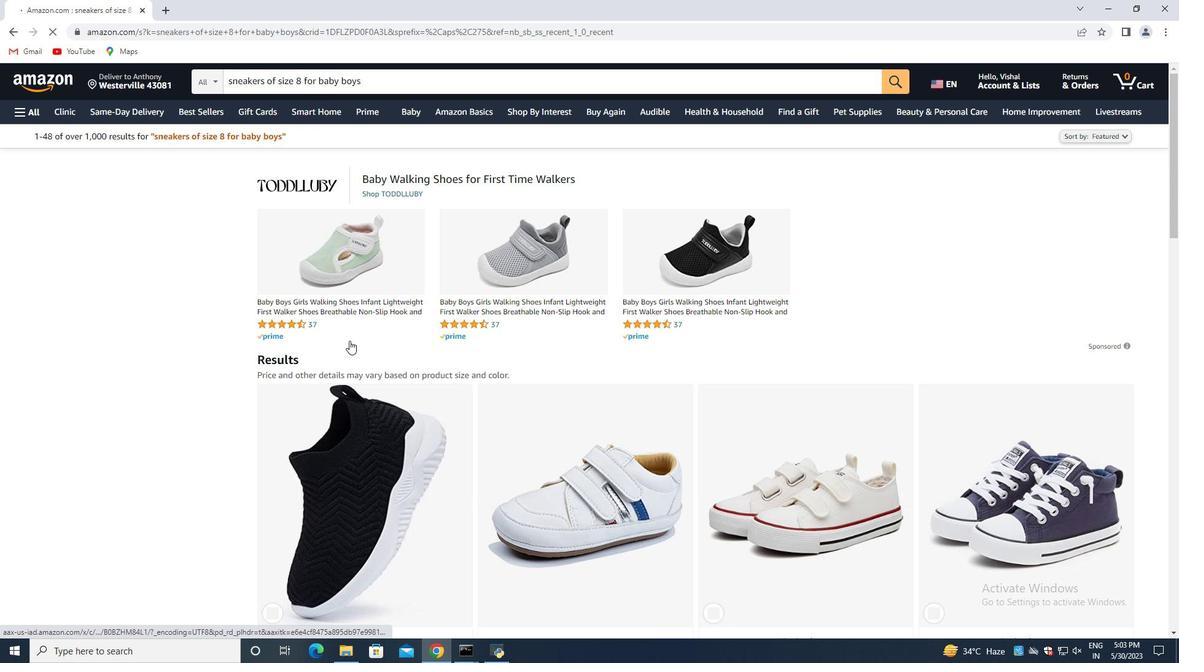 
Action: Mouse moved to (356, 342)
Screenshot: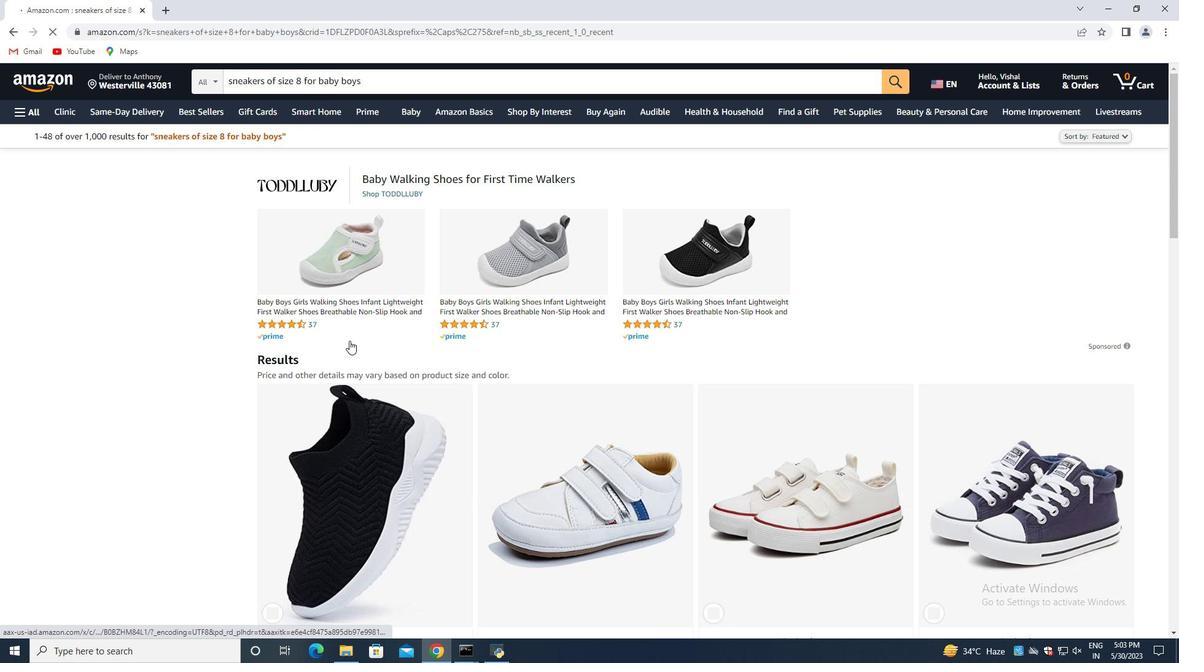 
Action: Mouse scrolled (350, 341) with delta (0, 0)
Screenshot: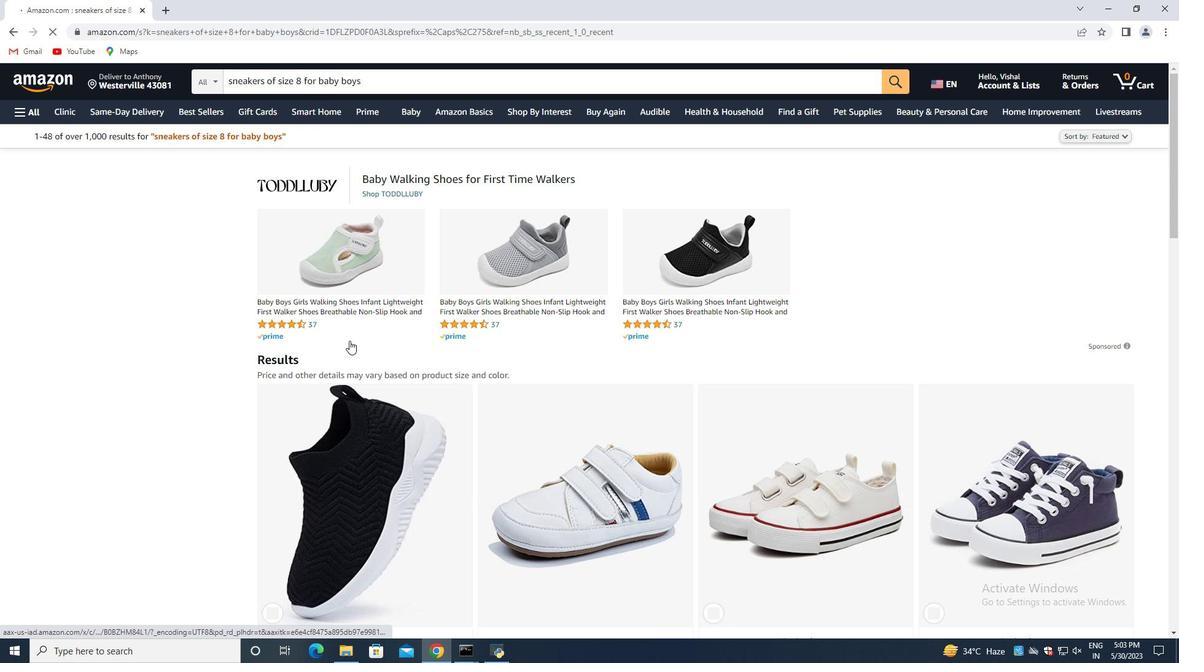 
Action: Mouse moved to (356, 330)
Screenshot: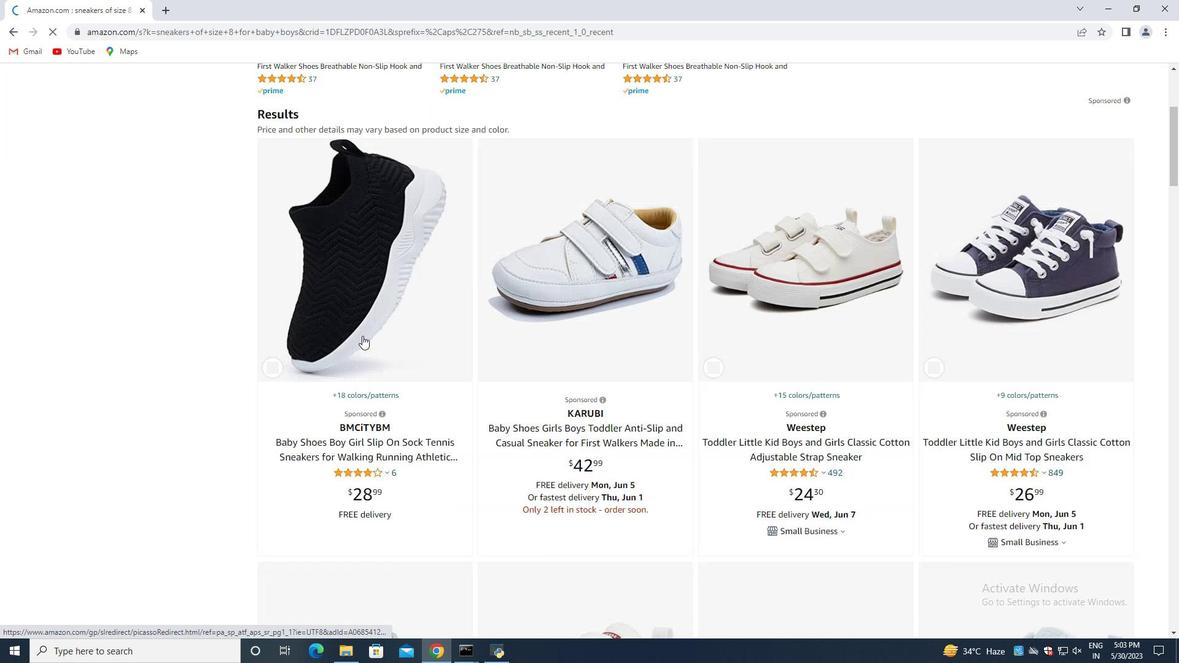 
Action: Mouse scrolled (356, 329) with delta (0, 0)
Screenshot: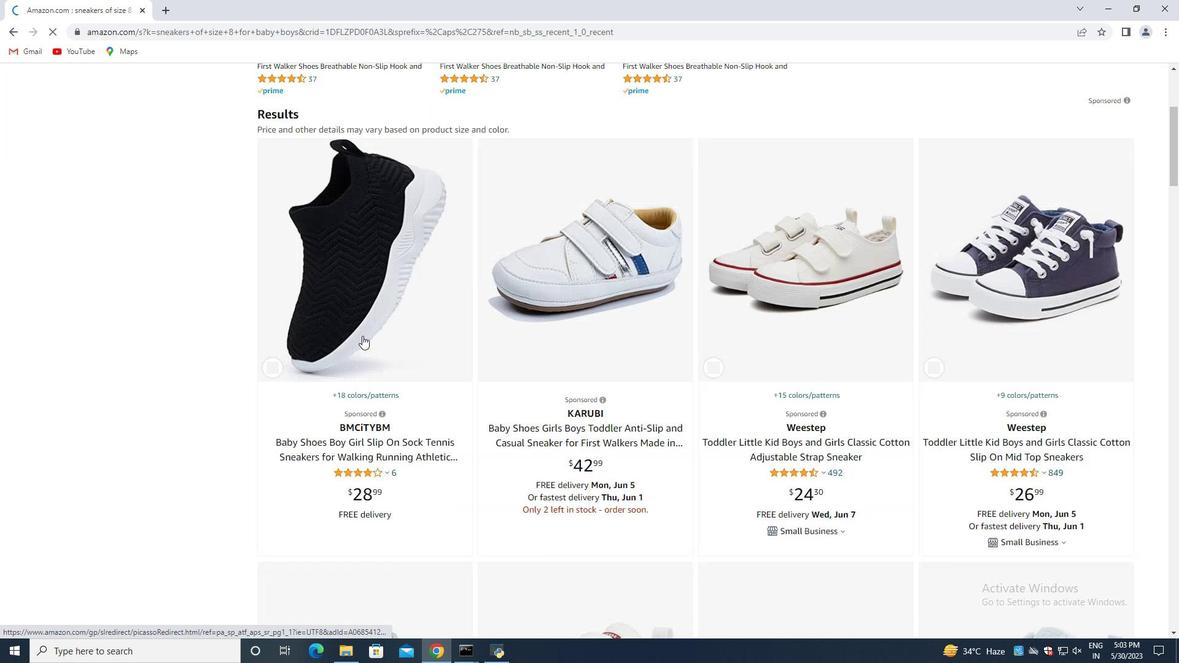 
Action: Mouse scrolled (356, 329) with delta (0, 0)
Screenshot: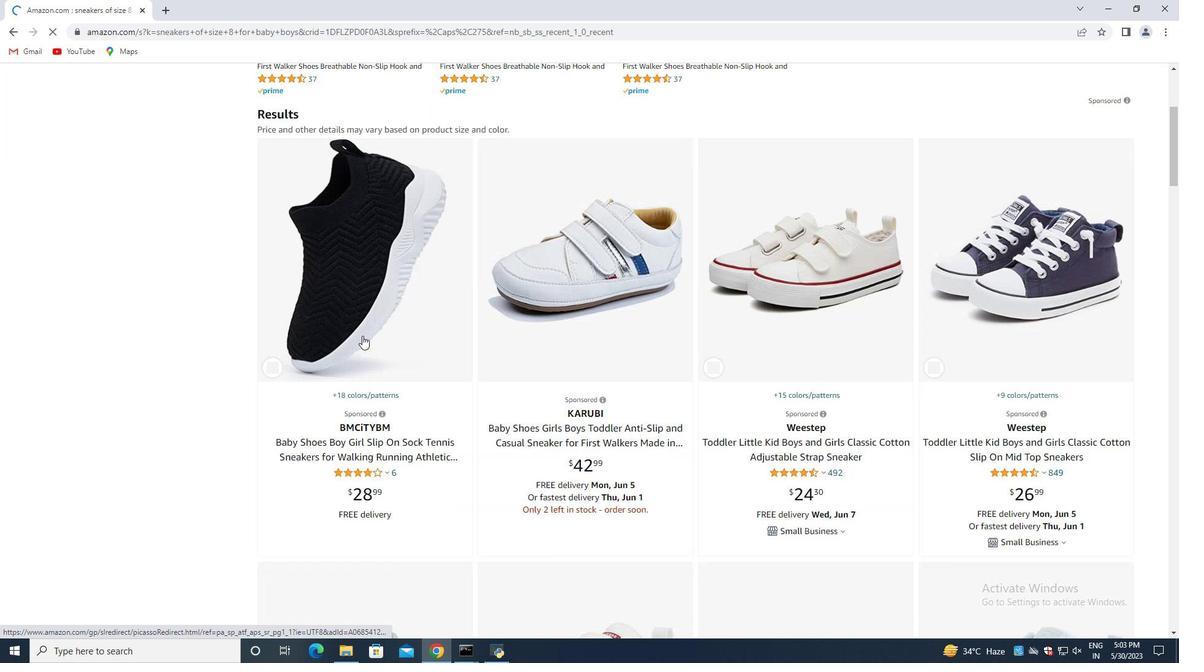 
Action: Mouse scrolled (356, 329) with delta (0, 0)
Screenshot: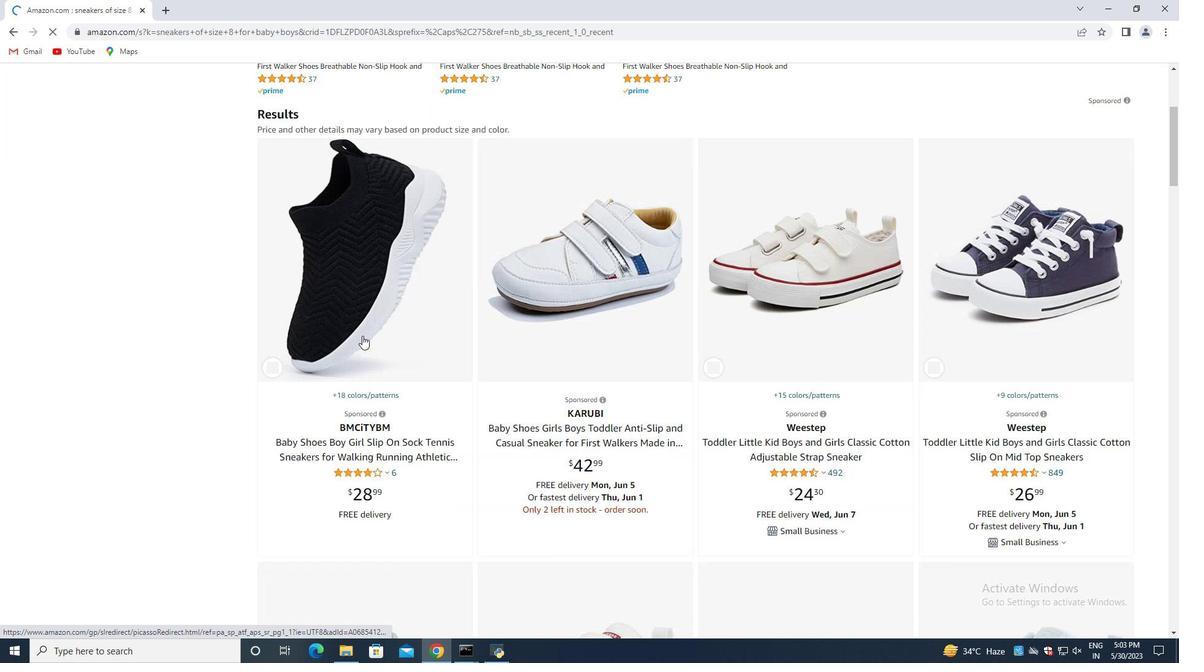 
Action: Mouse moved to (370, 333)
Screenshot: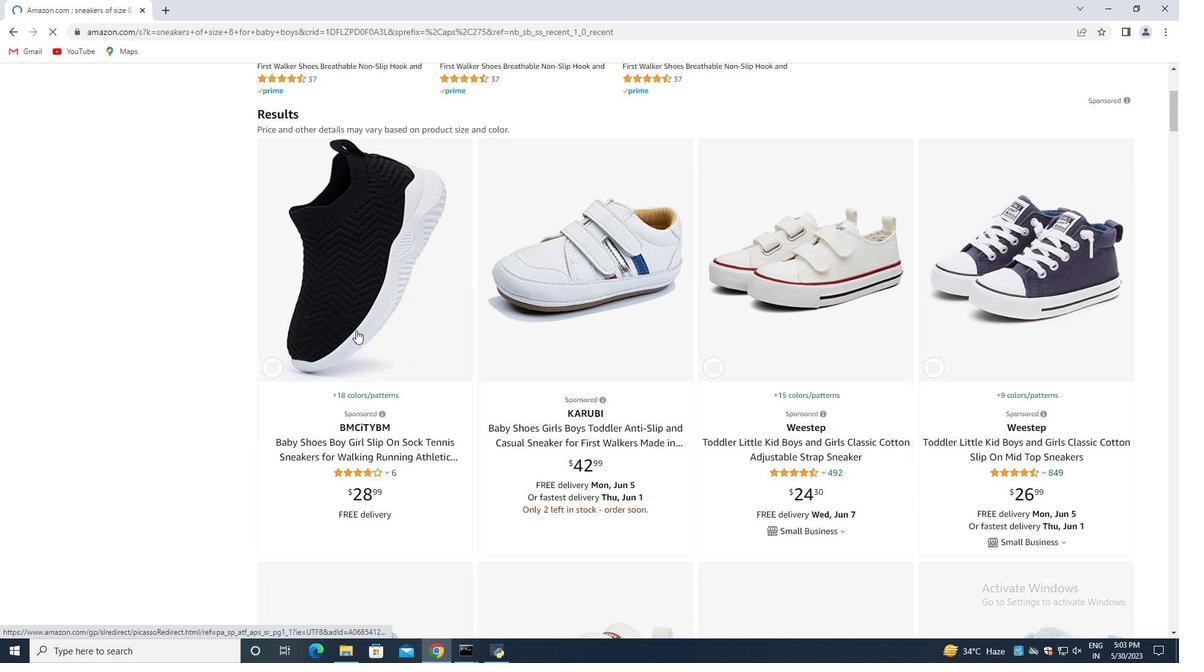 
Action: Mouse scrolled (370, 332) with delta (0, 0)
Screenshot: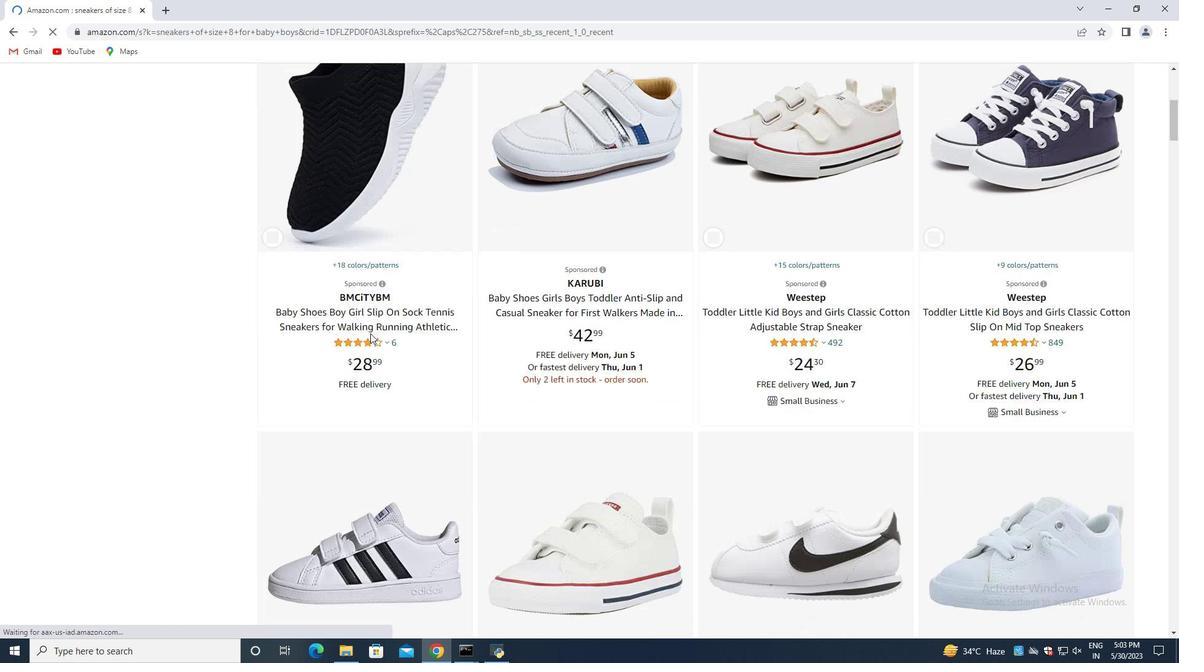 
Action: Mouse scrolled (370, 332) with delta (0, 0)
Screenshot: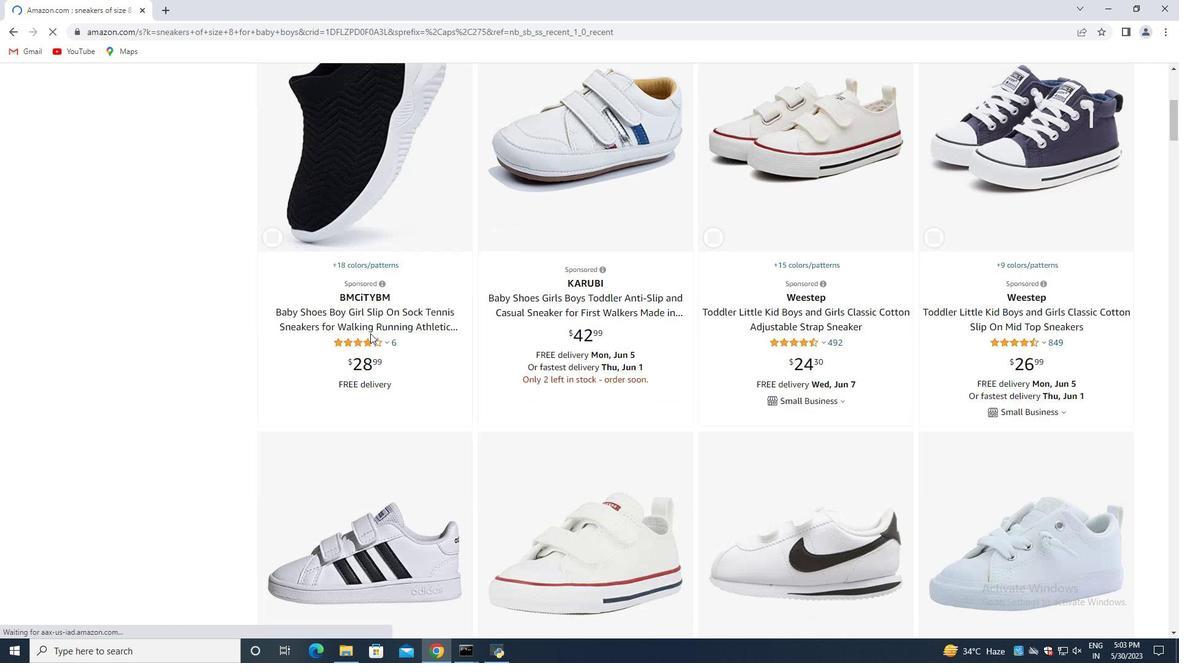 
Action: Mouse moved to (336, 359)
Screenshot: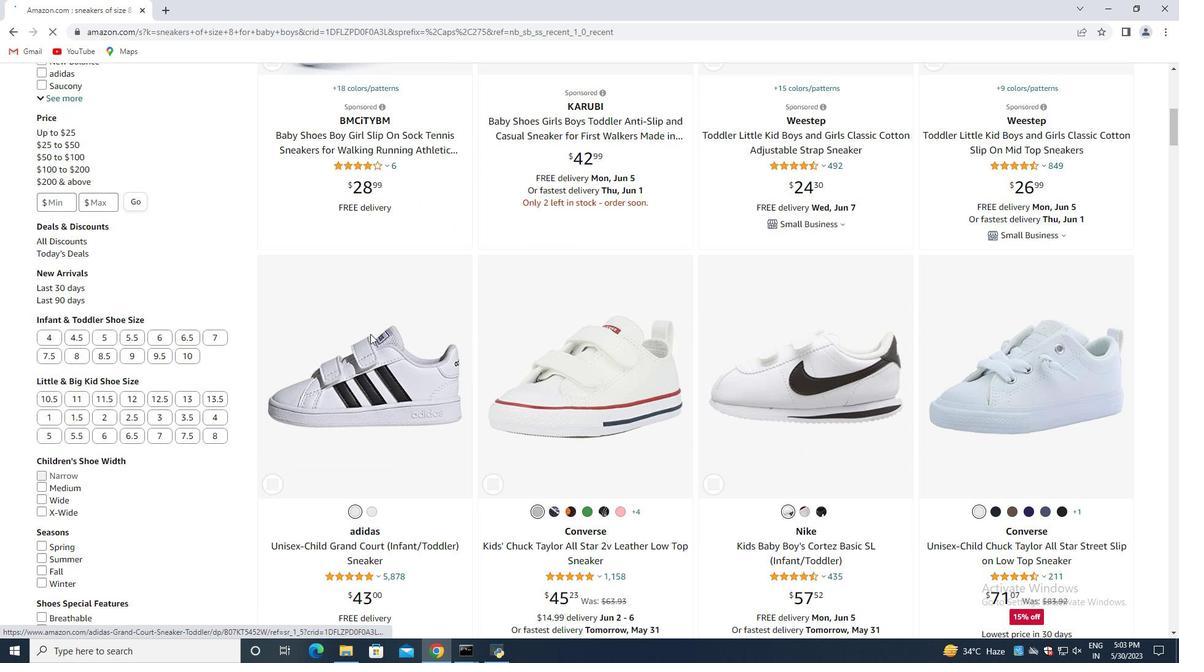 
Action: Mouse scrolled (345, 347) with delta (0, 0)
Screenshot: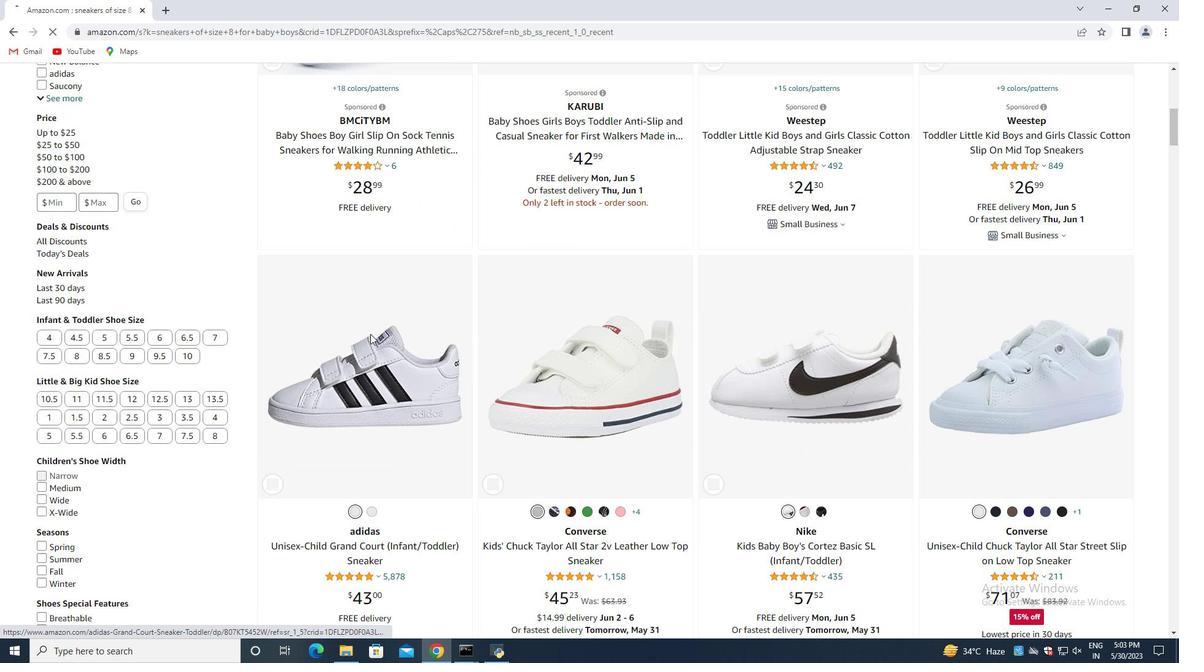 
Action: Mouse scrolled (340, 351) with delta (0, 0)
Screenshot: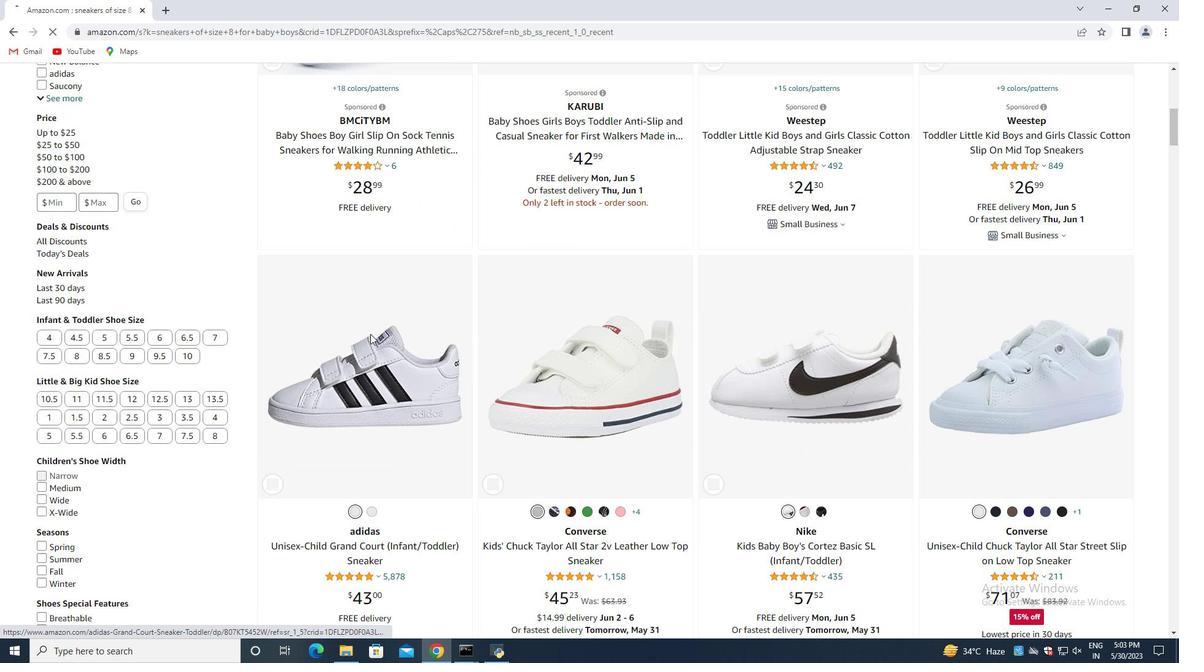 
Action: Mouse scrolled (337, 356) with delta (0, 0)
Screenshot: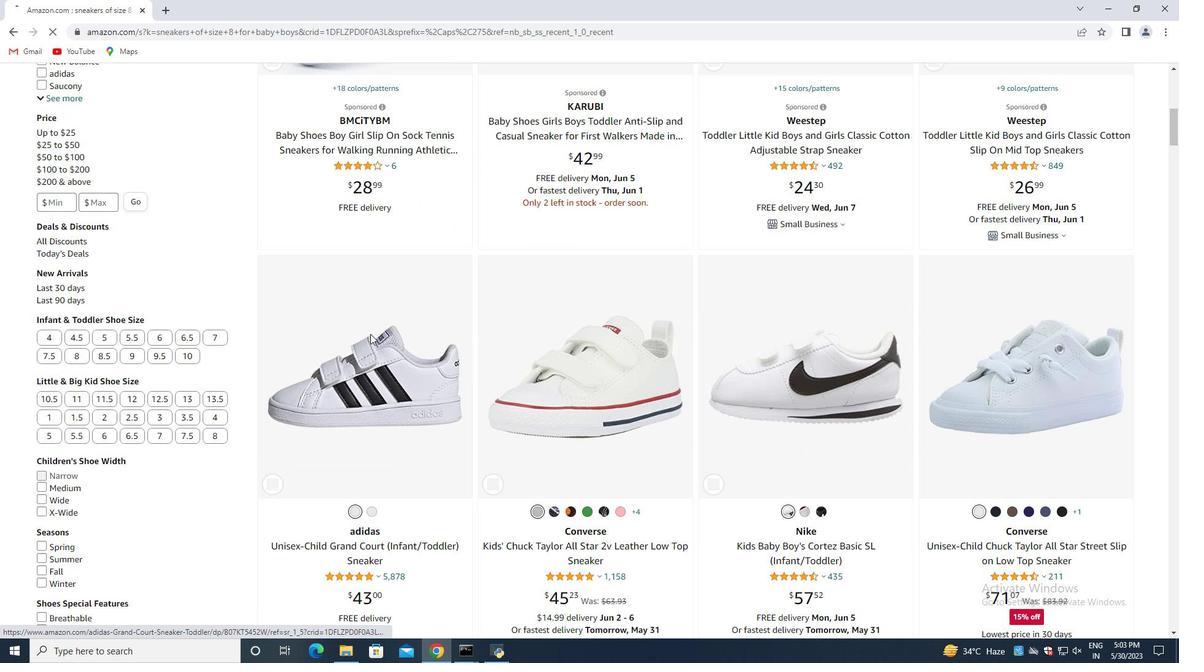 
Action: Mouse scrolled (336, 358) with delta (0, 0)
Screenshot: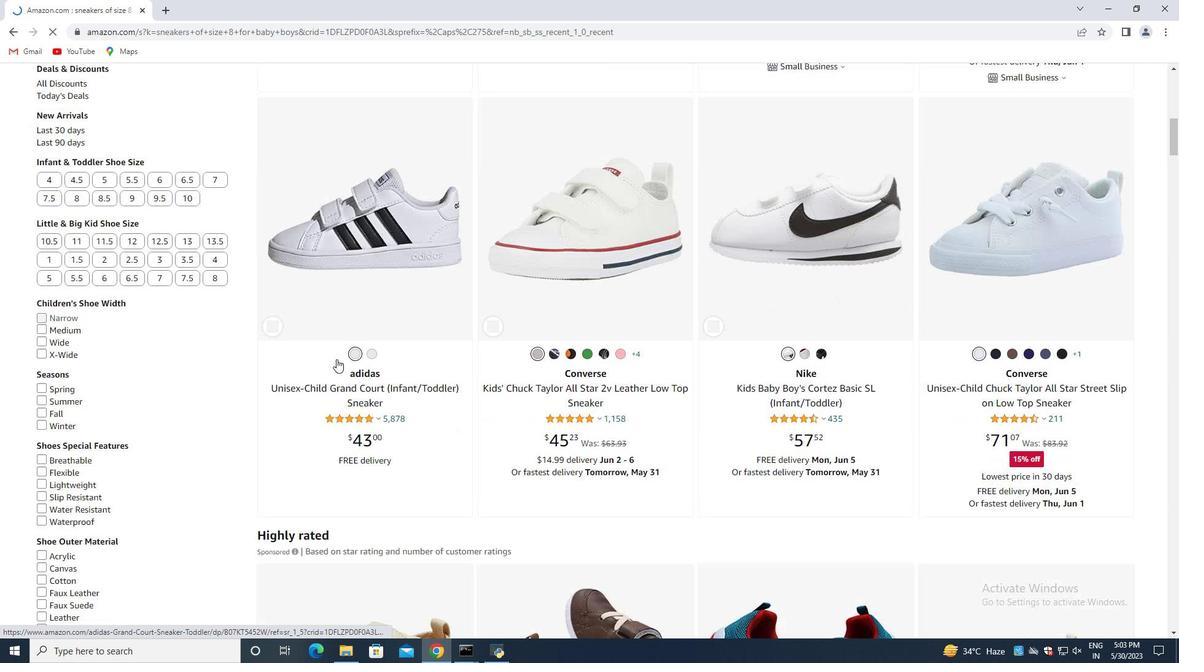 
Action: Mouse moved to (340, 359)
Screenshot: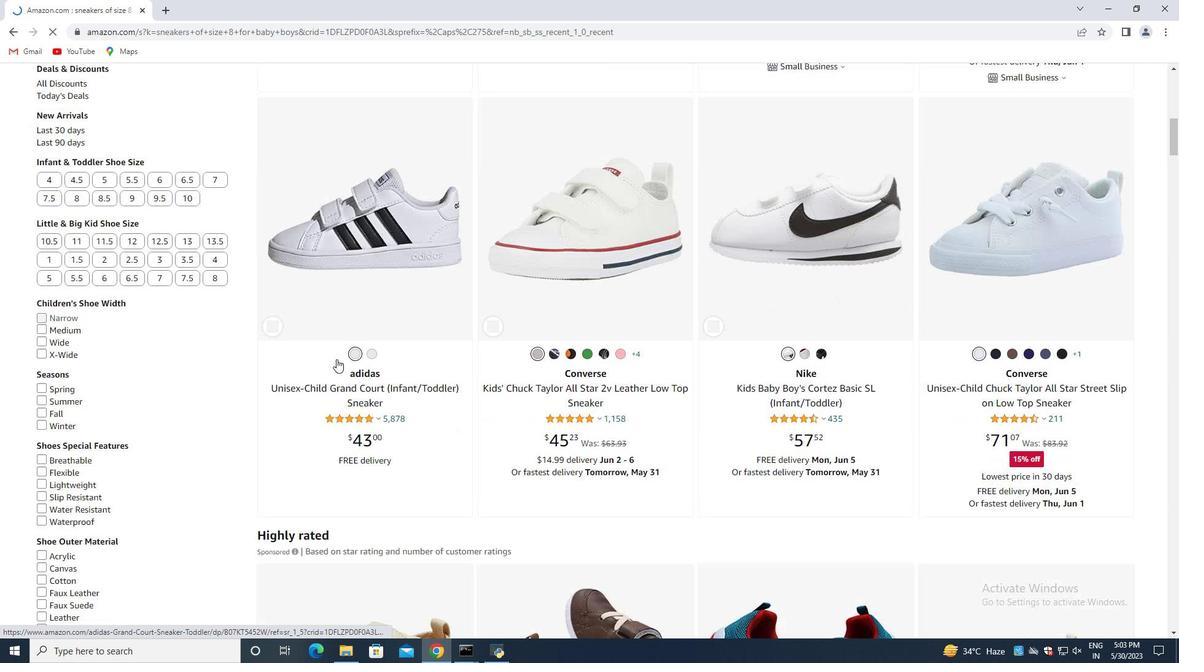 
Action: Mouse scrolled (340, 358) with delta (0, 0)
Screenshot: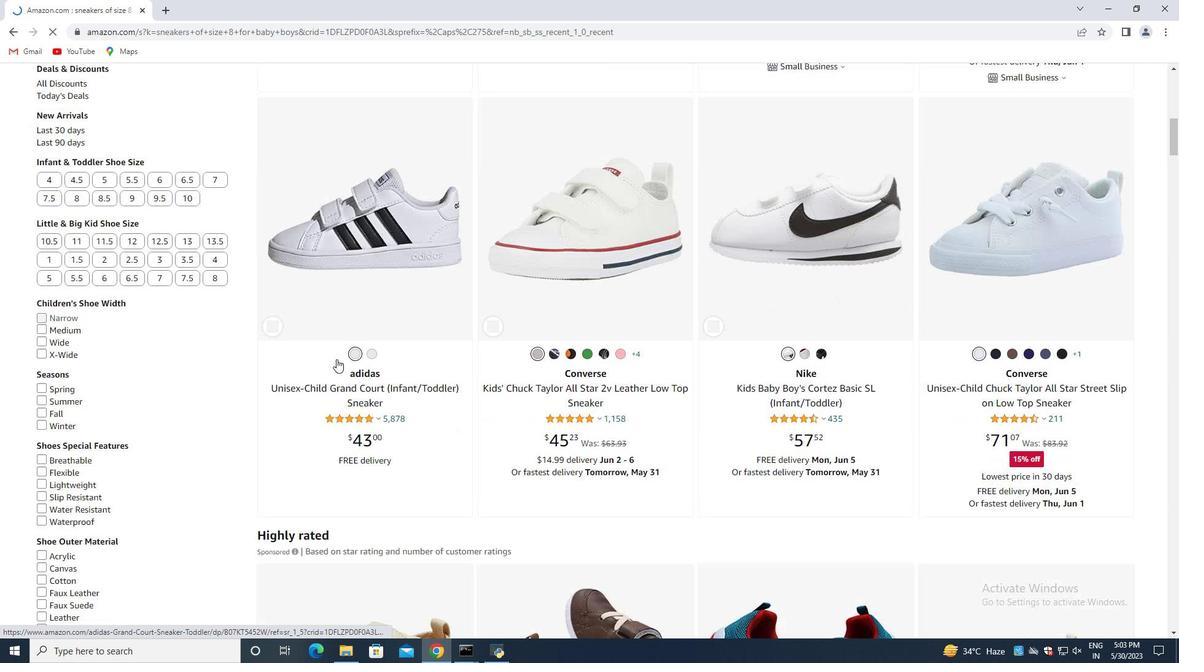 
Action: Mouse moved to (365, 356)
Screenshot: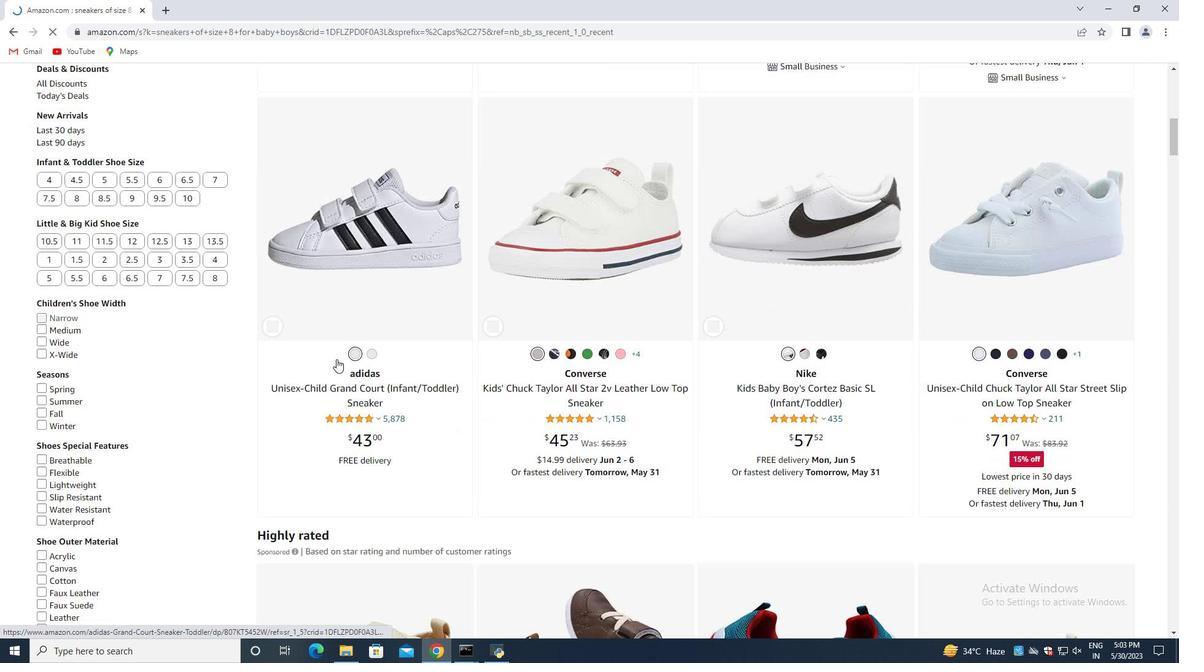 
Action: Mouse scrolled (365, 355) with delta (0, 0)
Screenshot: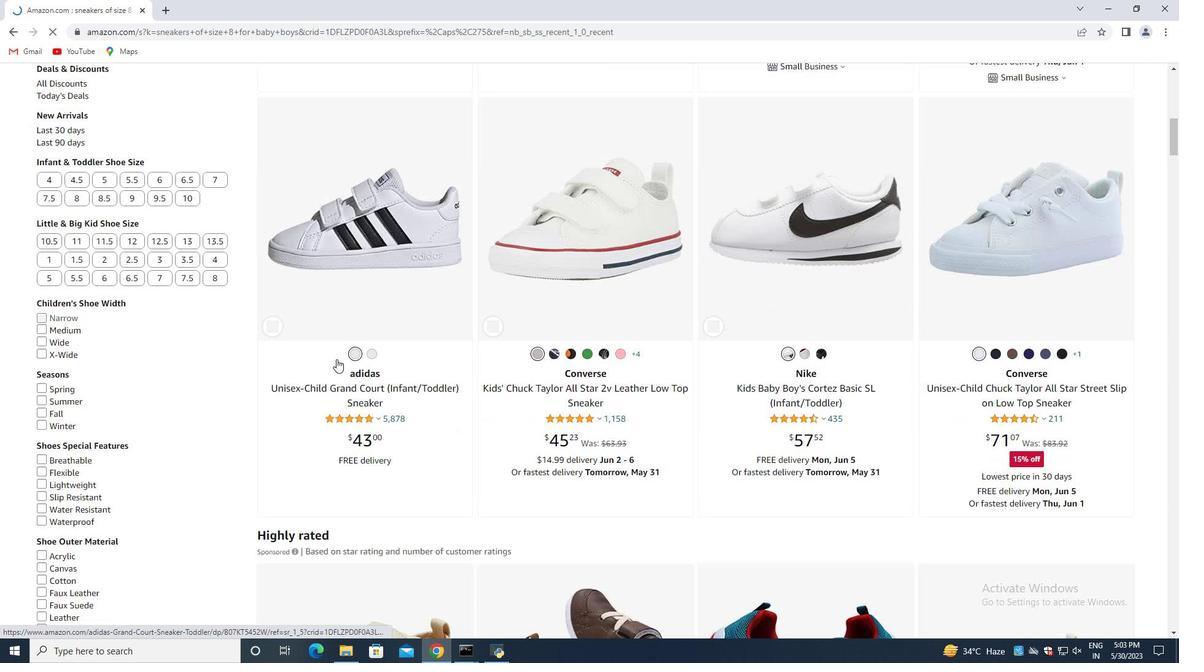 
Action: Mouse moved to (455, 307)
Screenshot: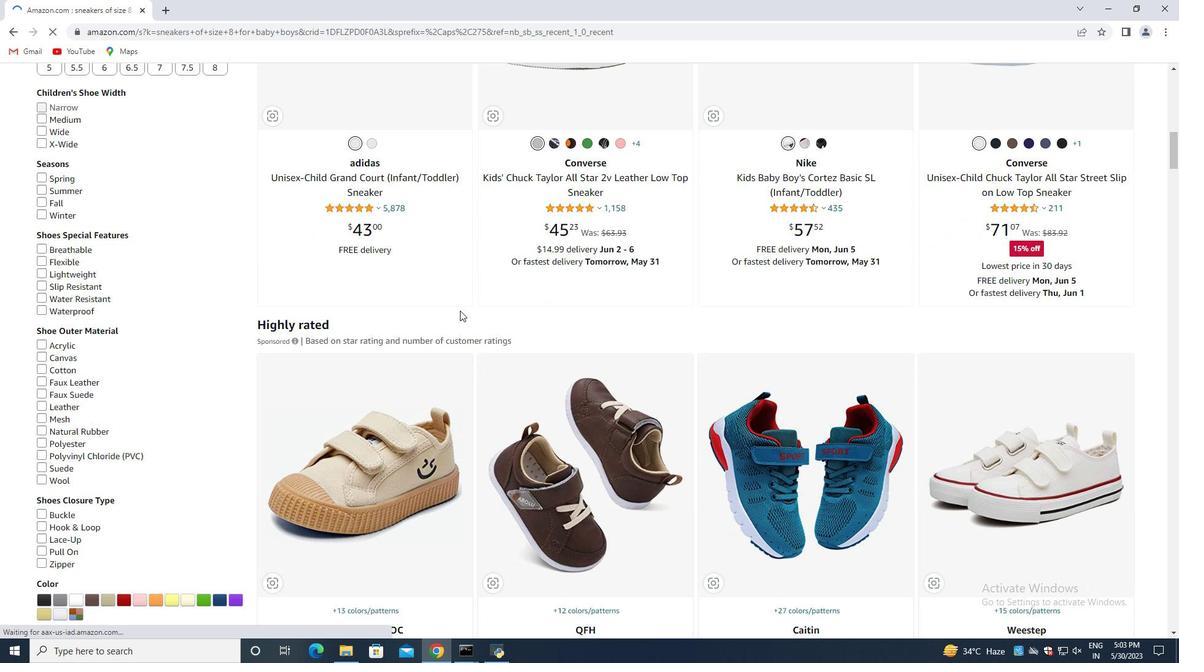 
Action: Mouse scrolled (455, 307) with delta (0, 0)
Screenshot: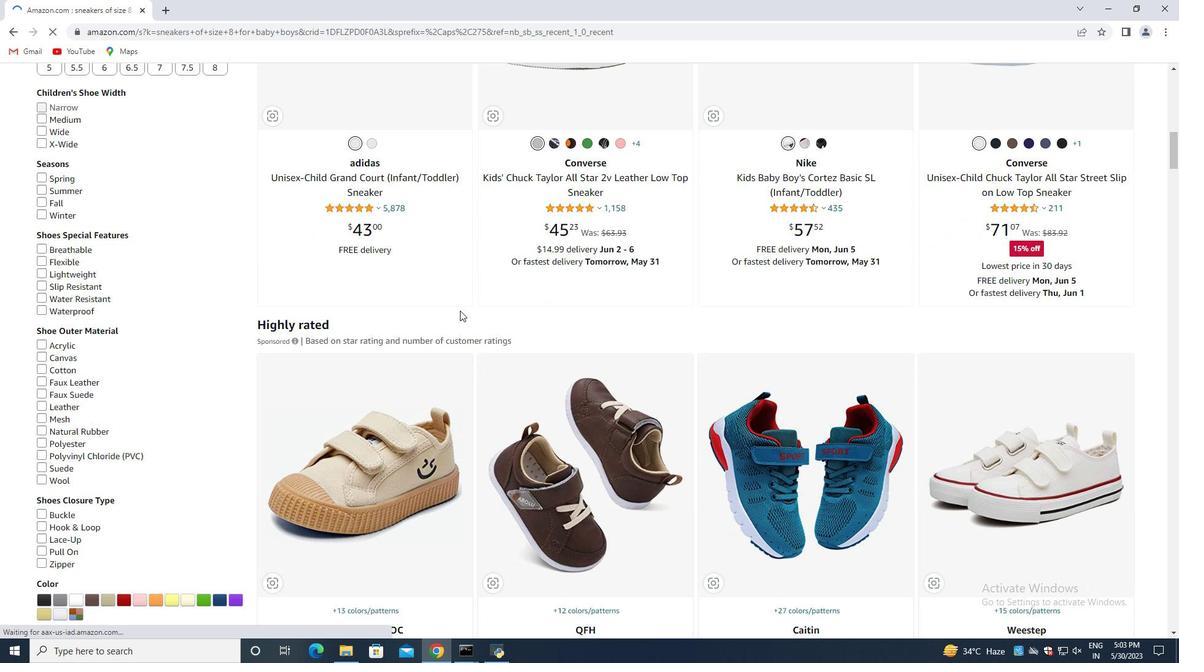 
Action: Mouse moved to (453, 300)
Screenshot: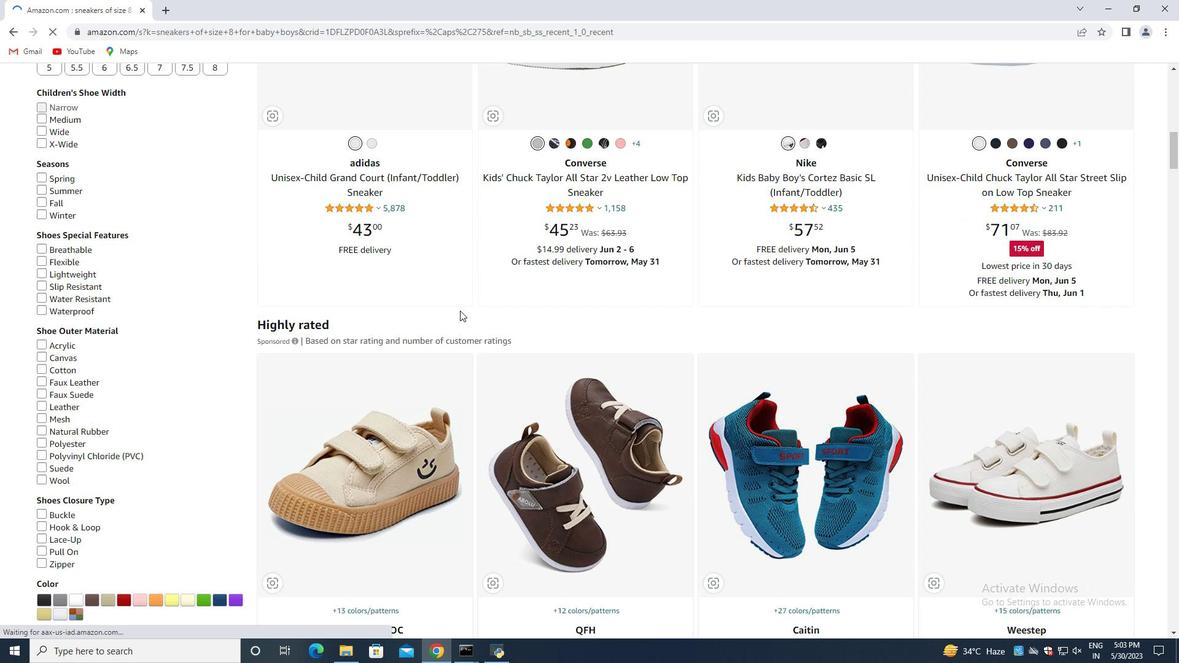
Action: Mouse scrolled (453, 299) with delta (0, 0)
Screenshot: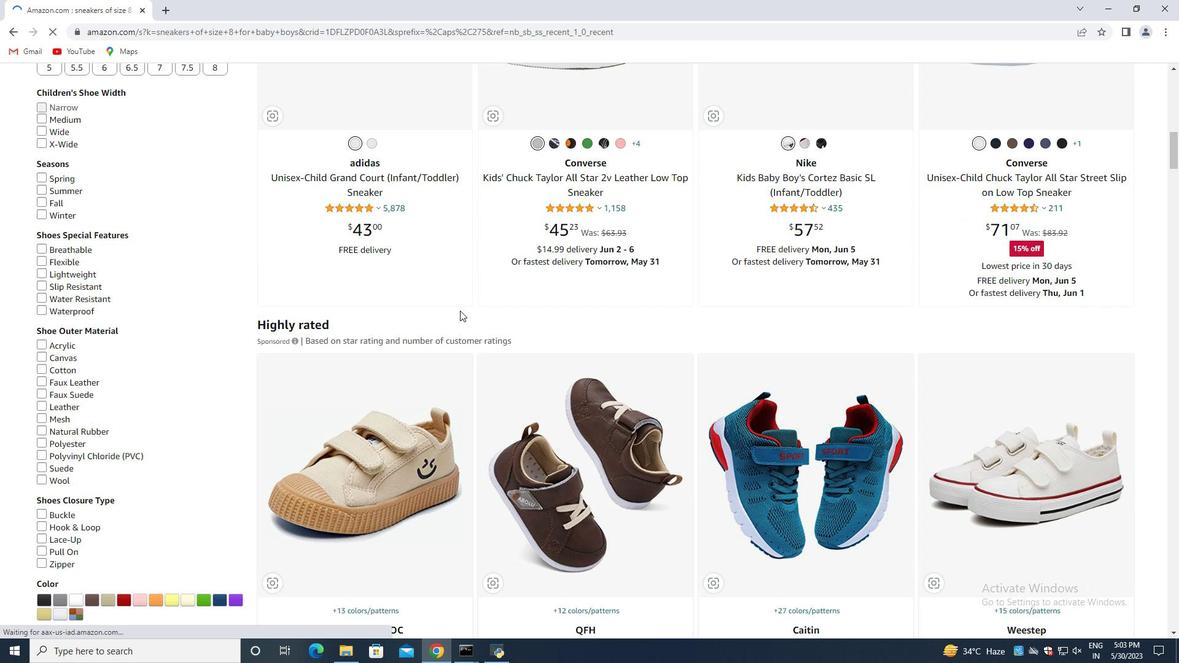 
Action: Mouse moved to (453, 296)
Screenshot: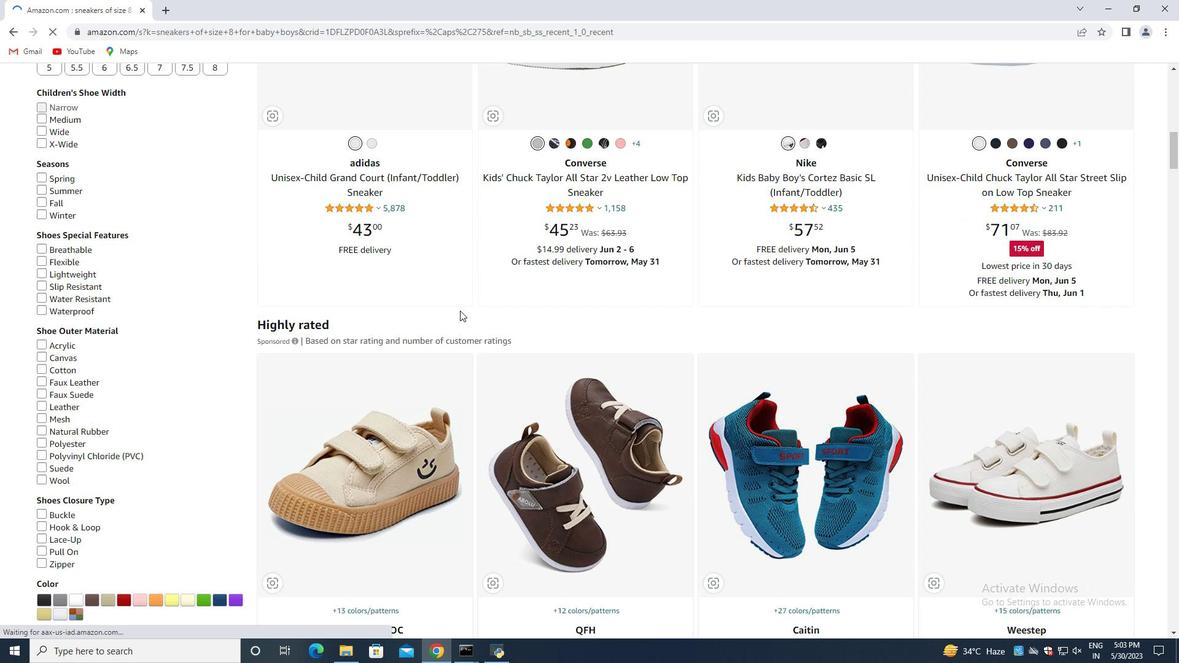 
Action: Mouse scrolled (453, 295) with delta (0, 0)
Screenshot: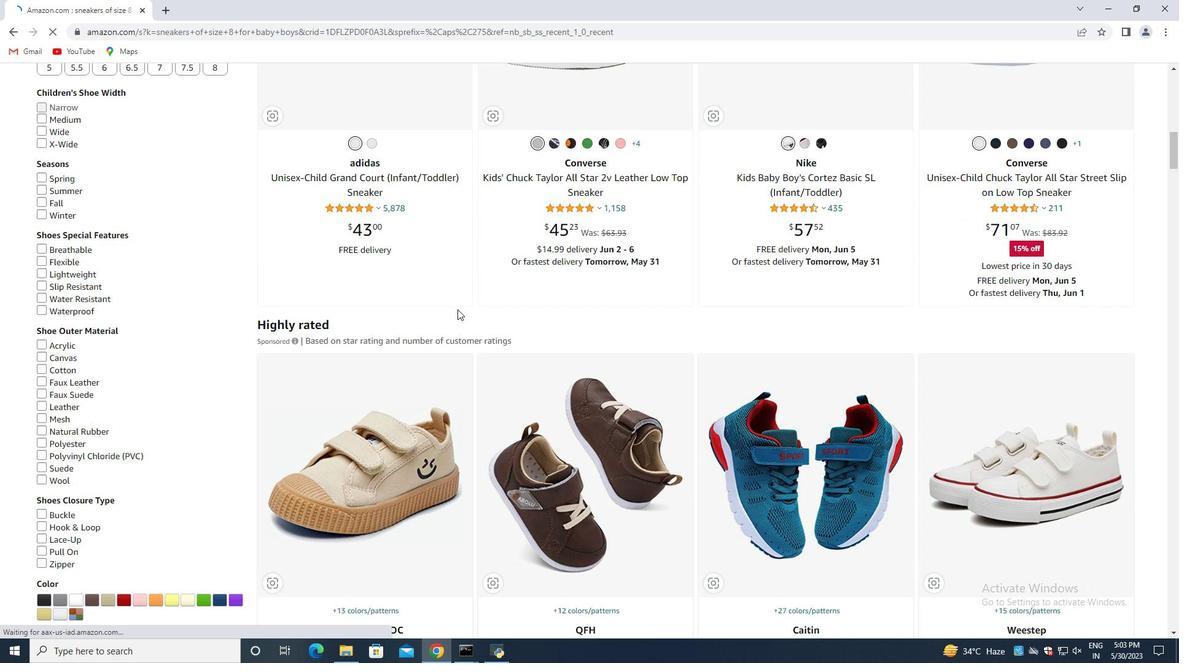 
Action: Mouse moved to (455, 292)
Screenshot: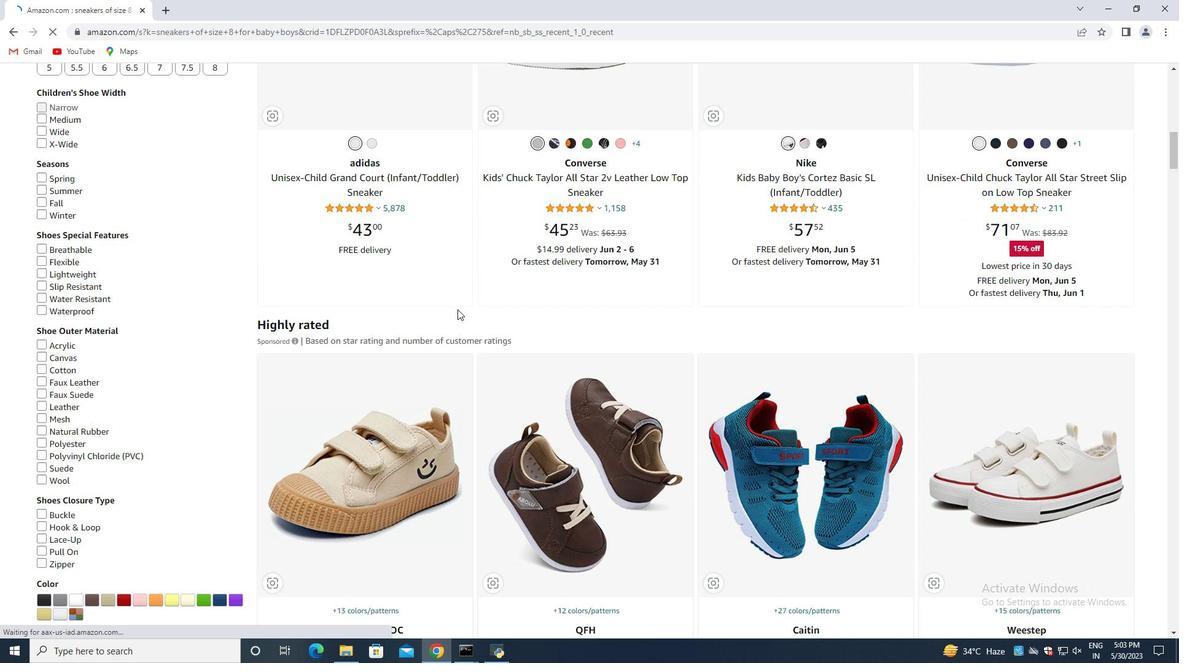 
Action: Mouse scrolled (455, 292) with delta (0, 0)
Screenshot: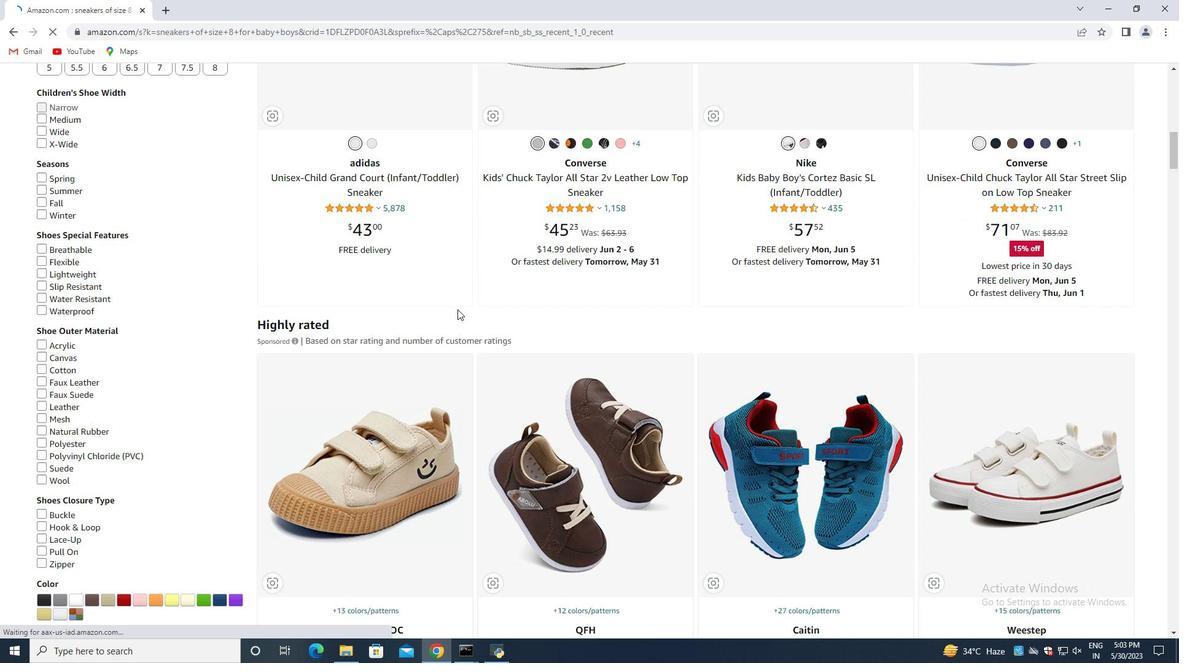 
Action: Mouse moved to (499, 277)
Screenshot: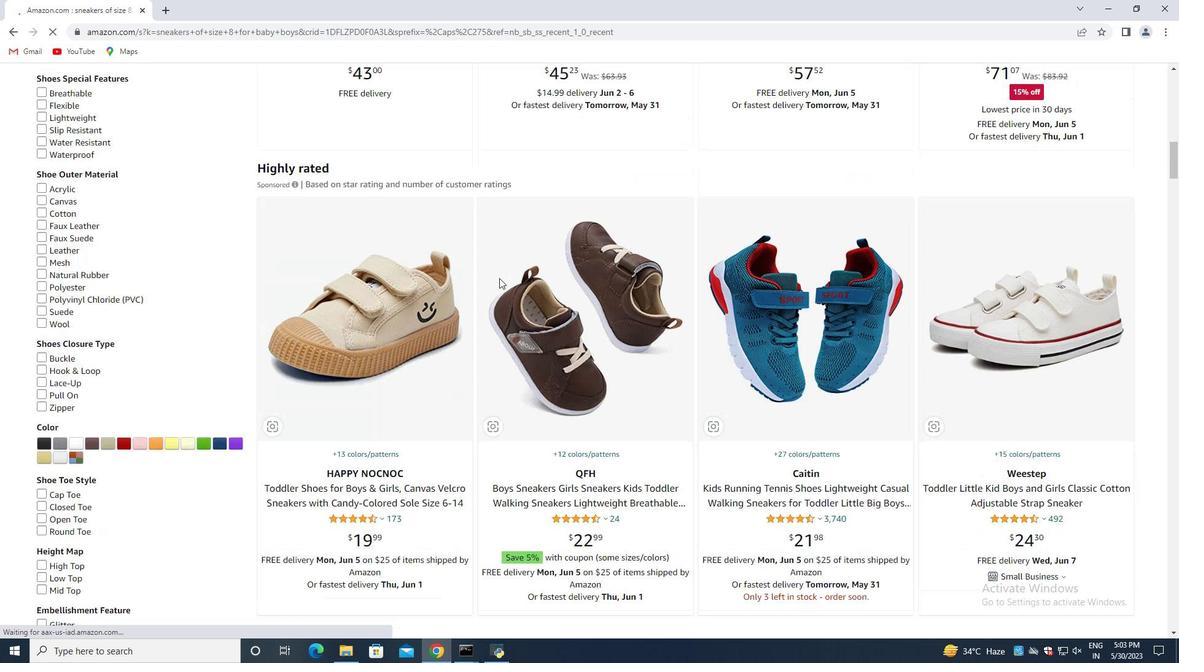 
Action: Mouse scrolled (499, 276) with delta (0, 0)
Screenshot: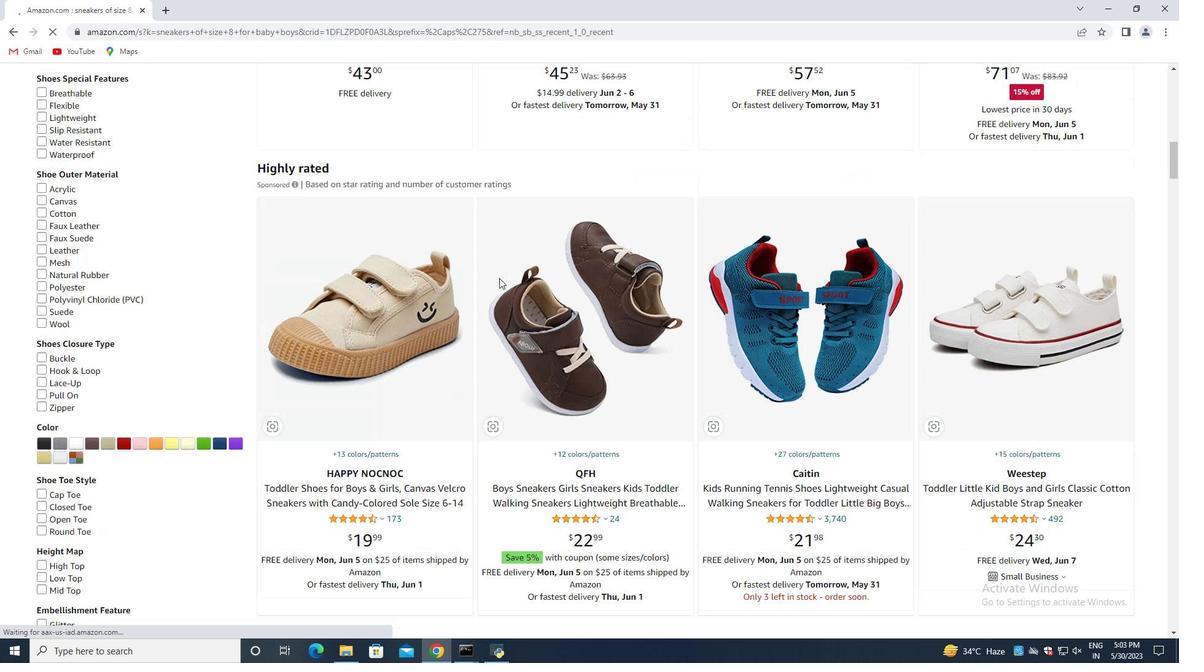 
Action: Mouse scrolled (499, 276) with delta (0, 0)
Screenshot: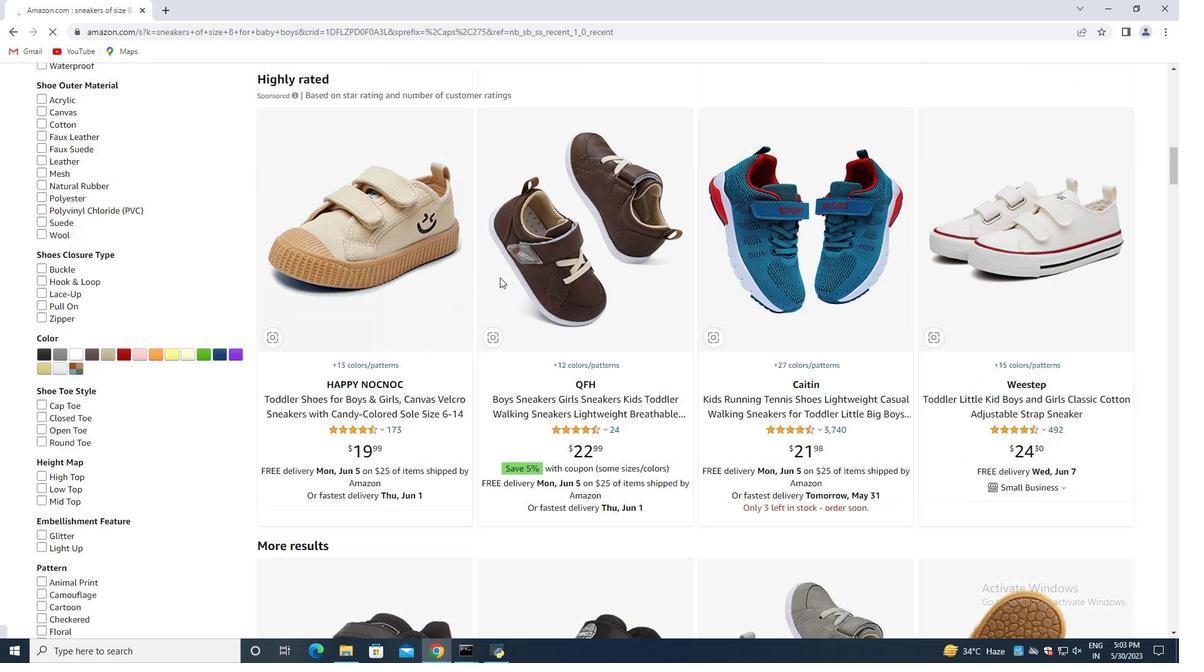 
Action: Mouse moved to (499, 276)
Screenshot: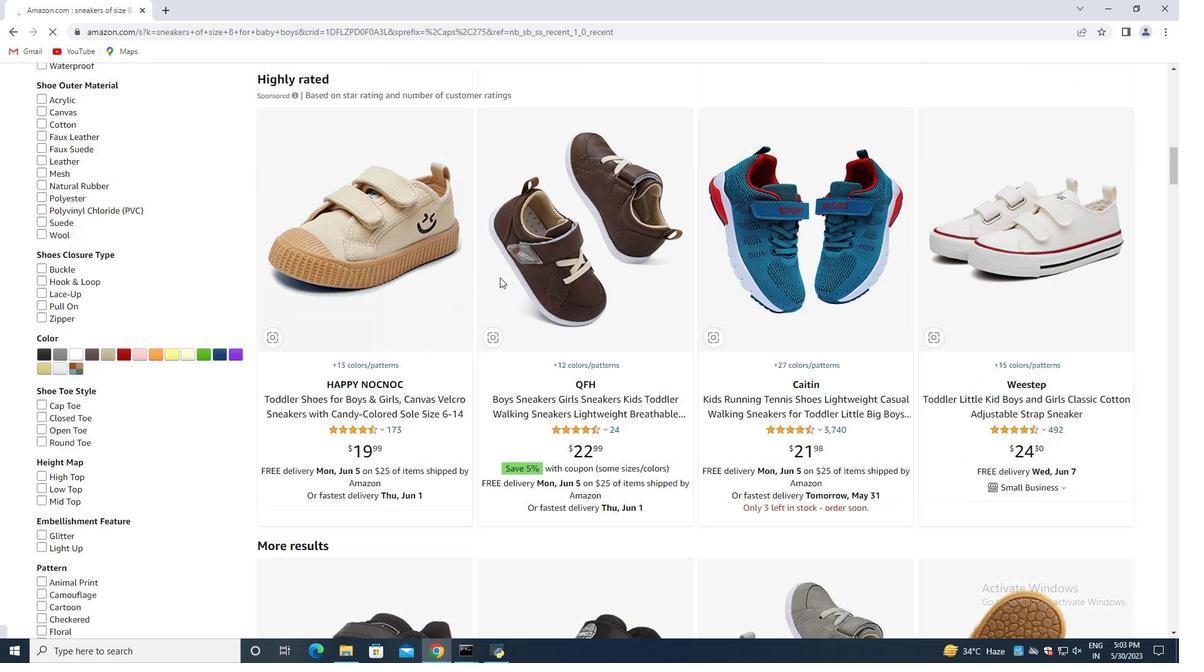 
Action: Mouse scrolled (499, 275) with delta (0, 0)
Screenshot: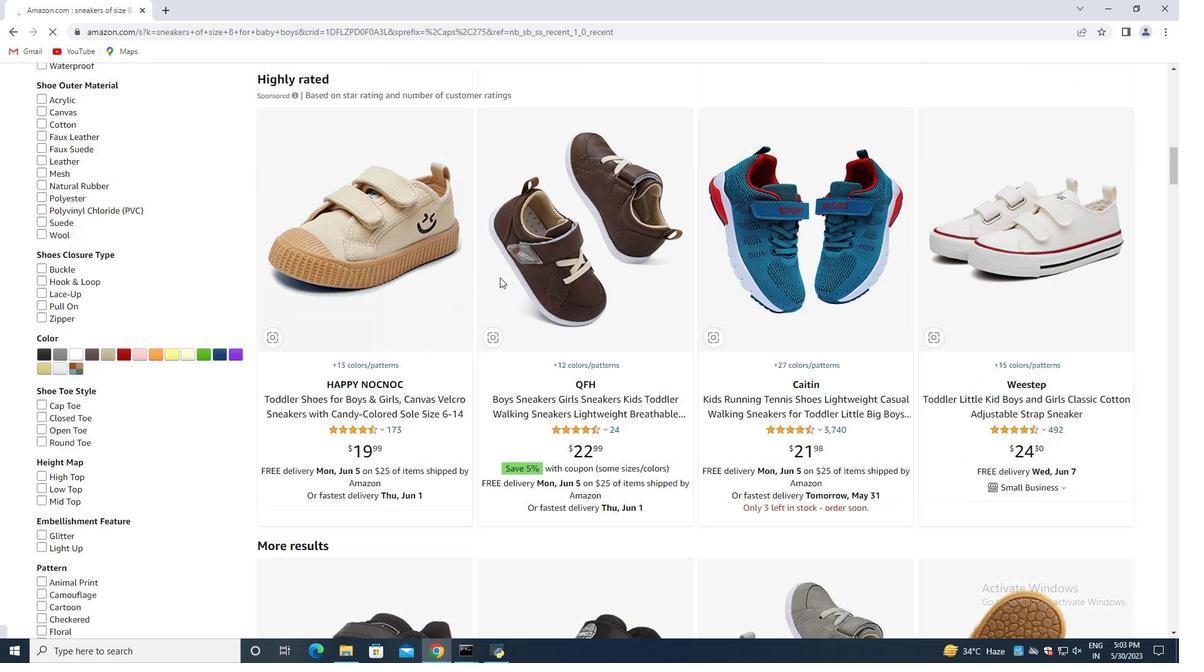 
Action: Mouse moved to (476, 273)
Screenshot: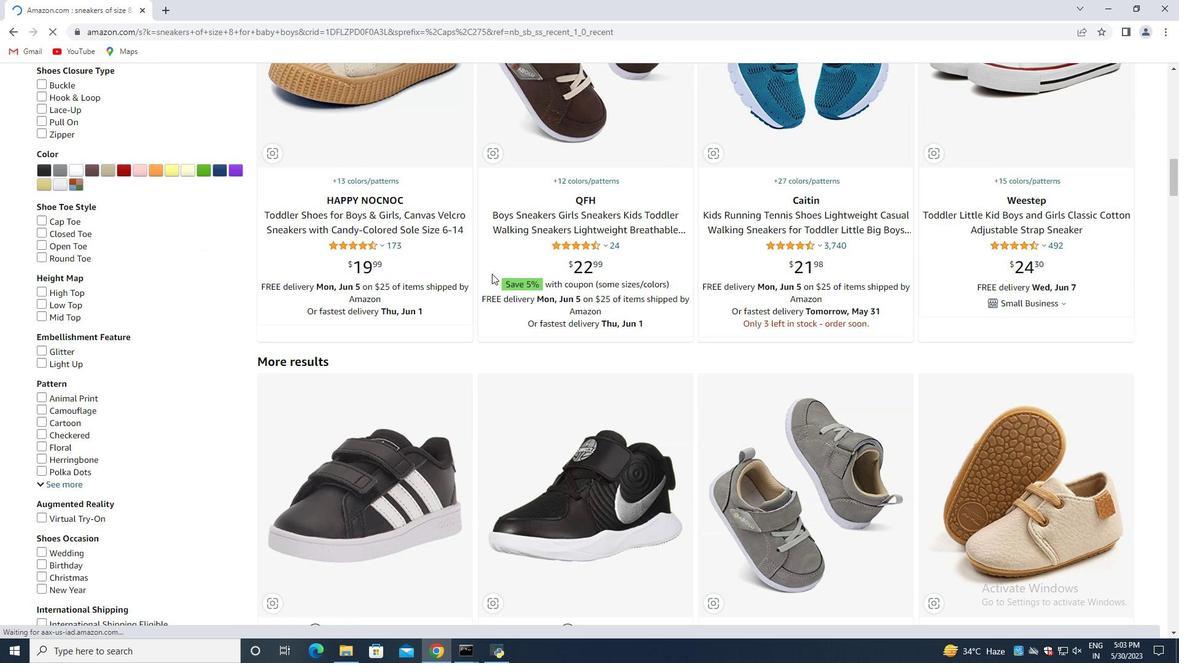 
Action: Mouse scrolled (476, 273) with delta (0, 0)
Screenshot: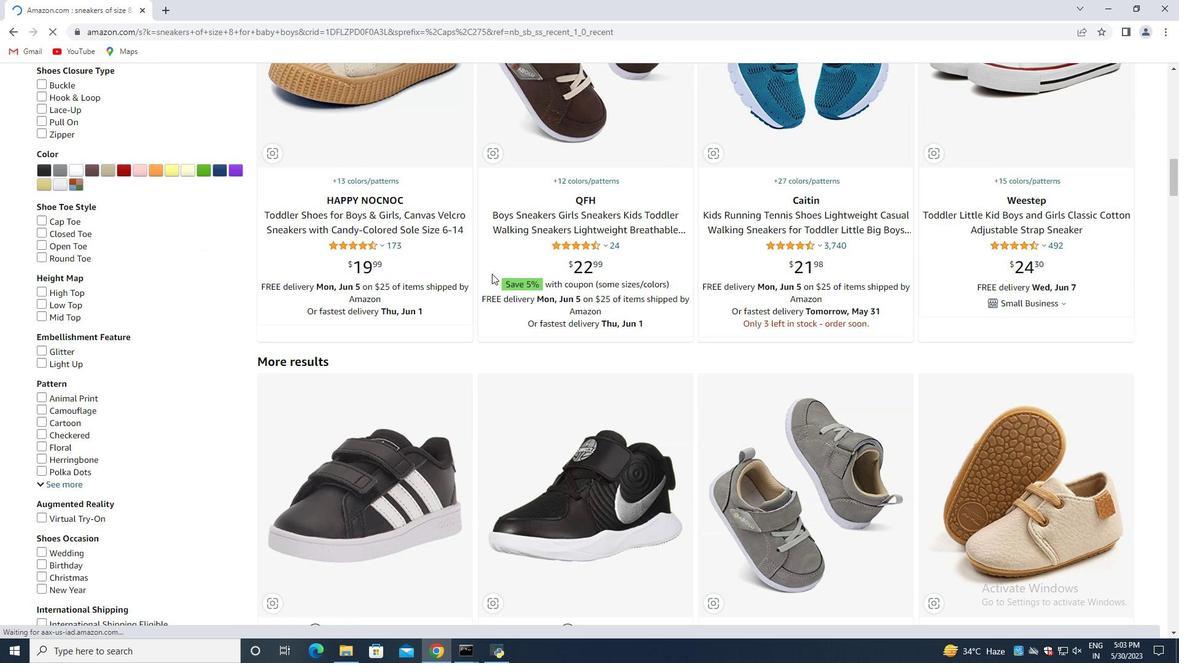
Action: Mouse moved to (466, 280)
Screenshot: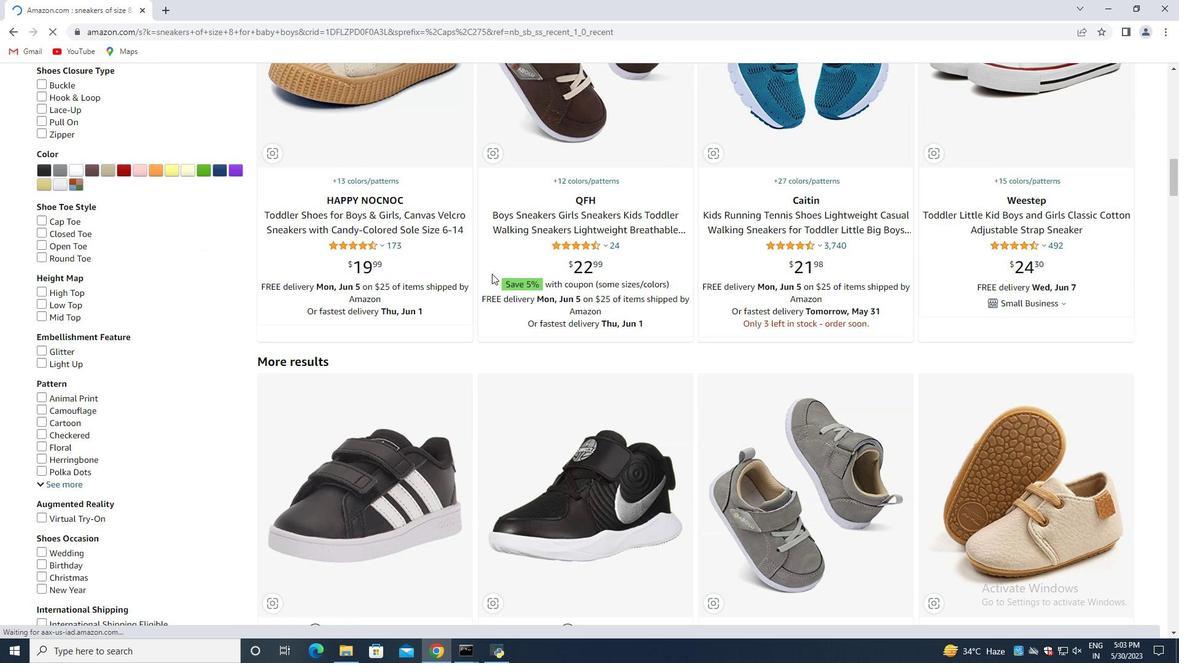 
Action: Mouse scrolled (466, 280) with delta (0, 0)
Screenshot: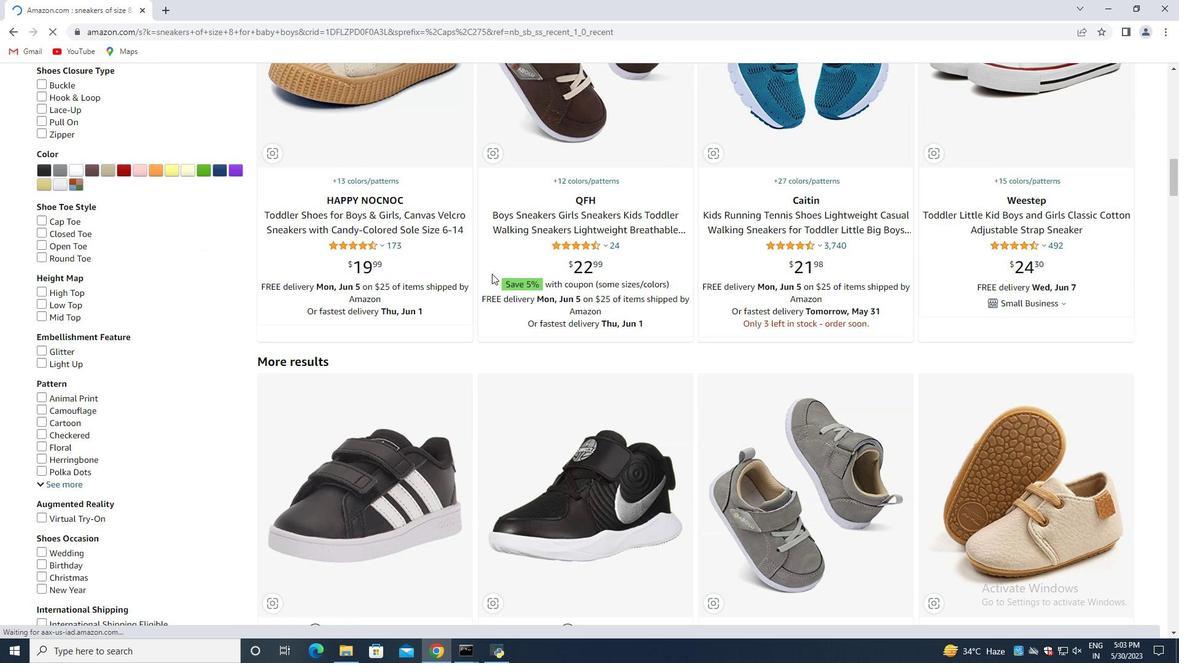 
Action: Mouse moved to (459, 288)
Screenshot: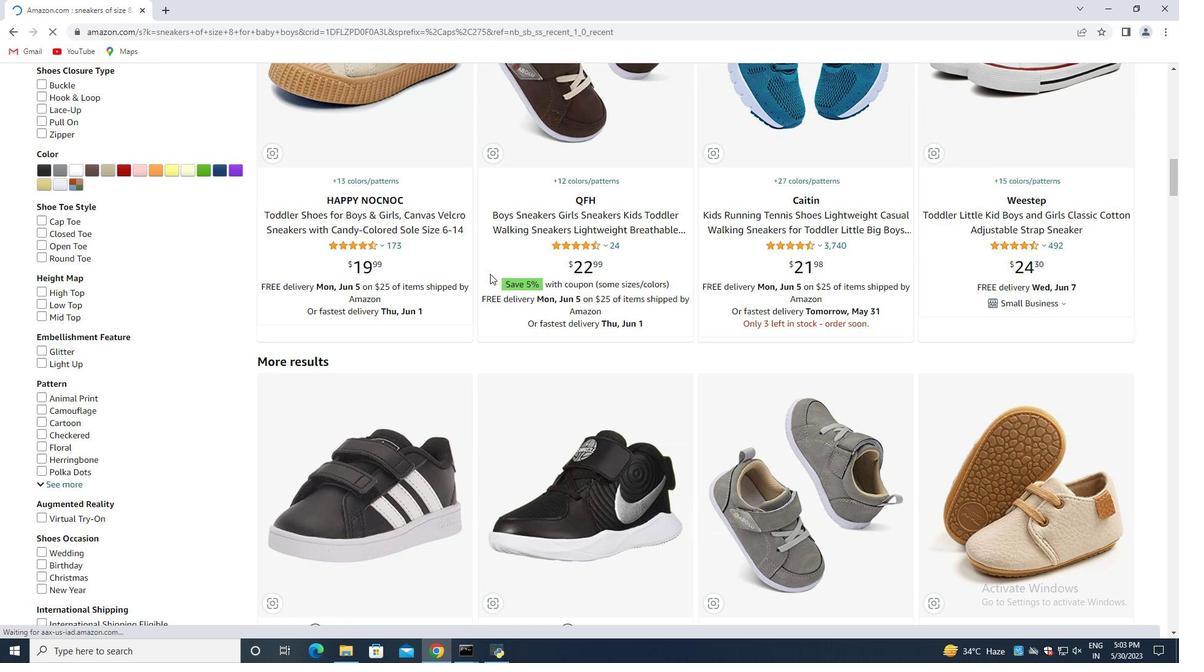 
Action: Mouse scrolled (459, 288) with delta (0, 0)
Screenshot: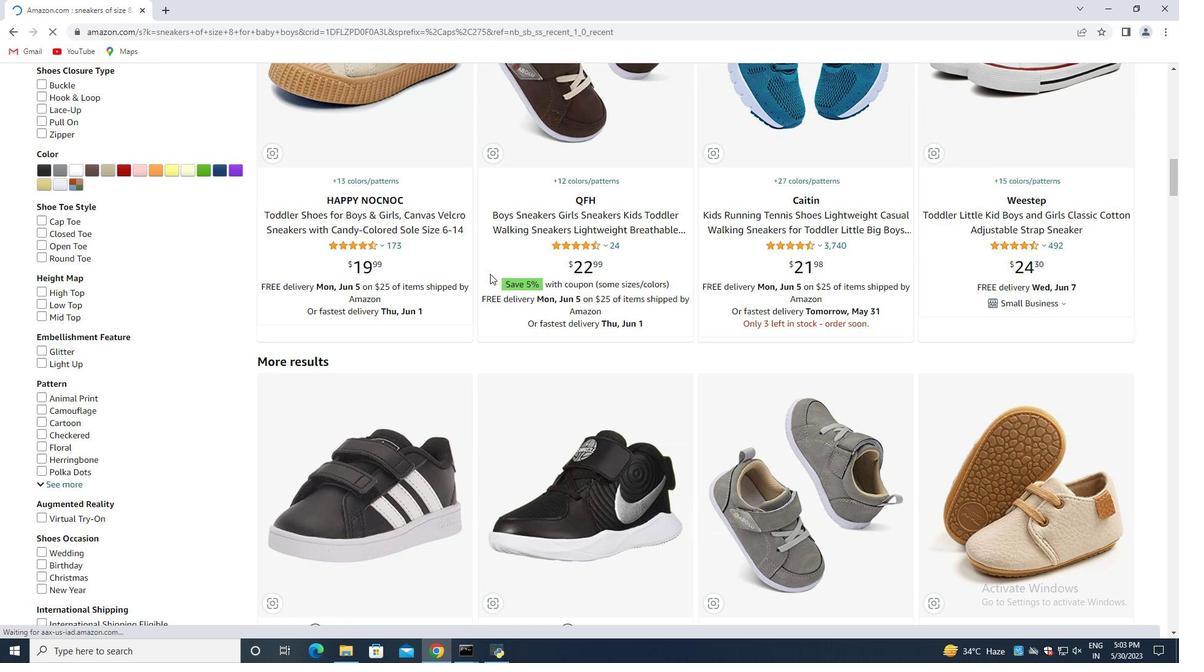 
Action: Mouse moved to (455, 294)
Screenshot: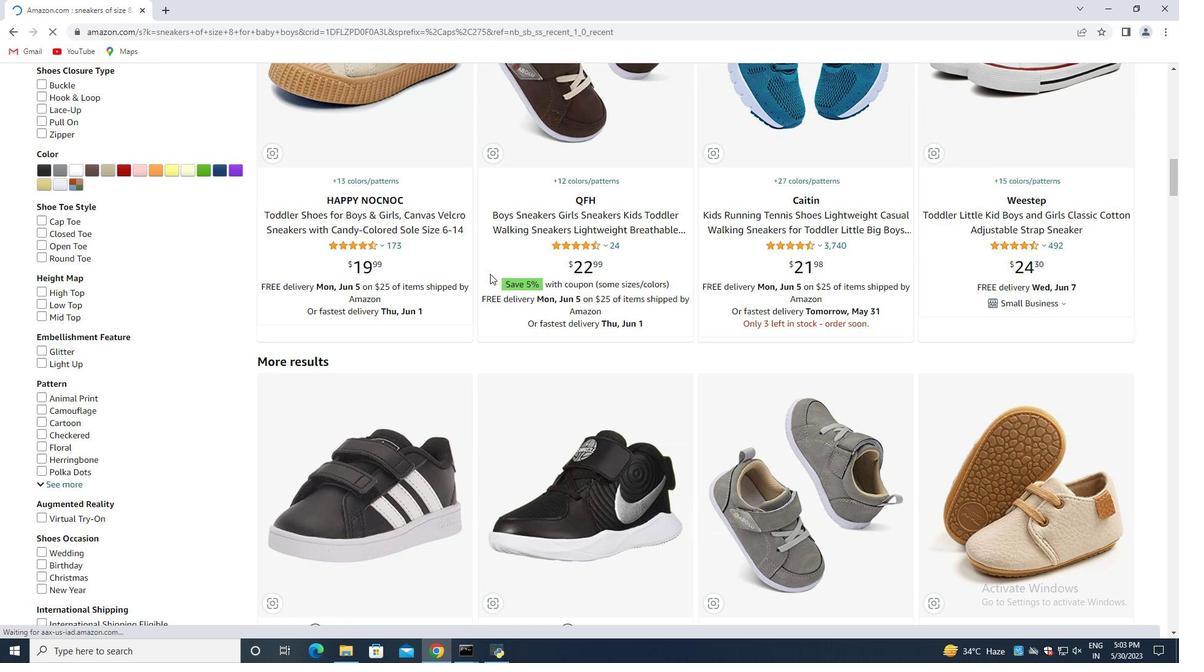 
Action: Mouse scrolled (455, 294) with delta (0, 0)
Screenshot: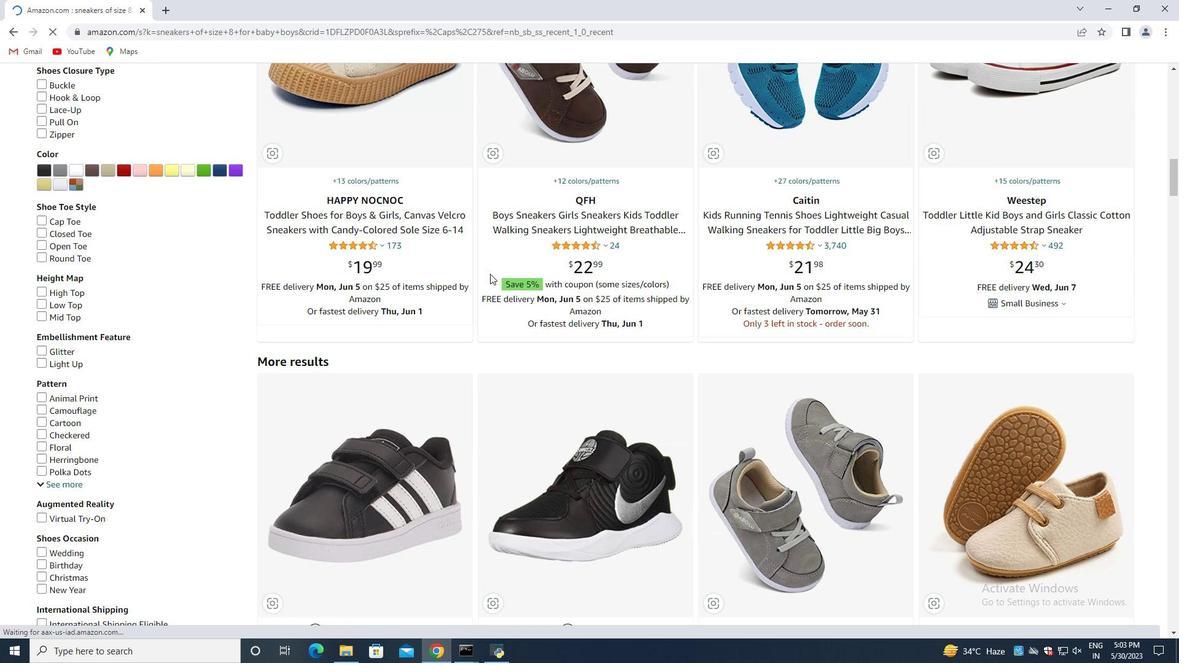 
Action: Mouse moved to (457, 300)
Screenshot: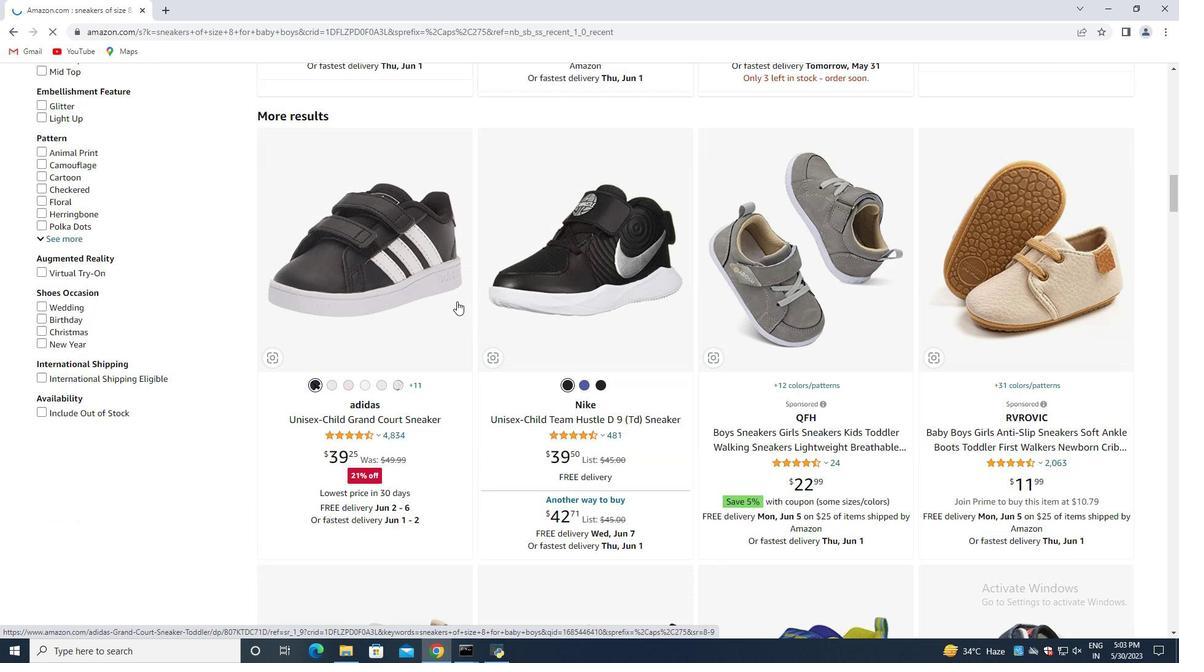 
Action: Mouse scrolled (457, 300) with delta (0, 0)
Screenshot: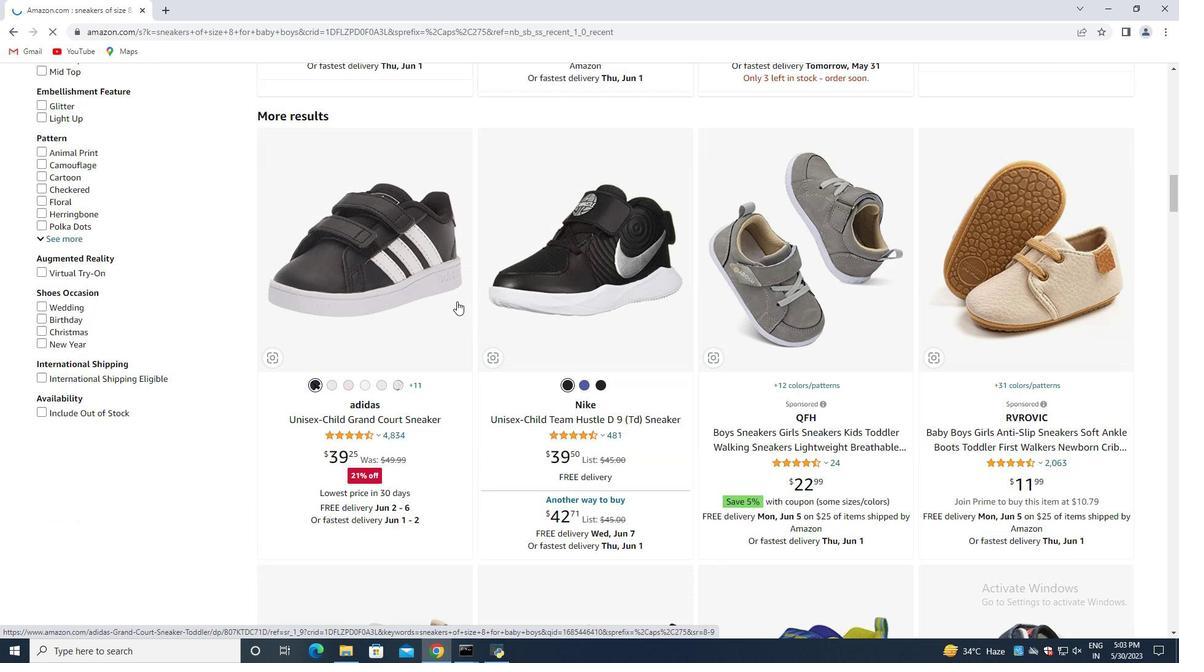 
Action: Mouse scrolled (457, 300) with delta (0, 0)
Screenshot: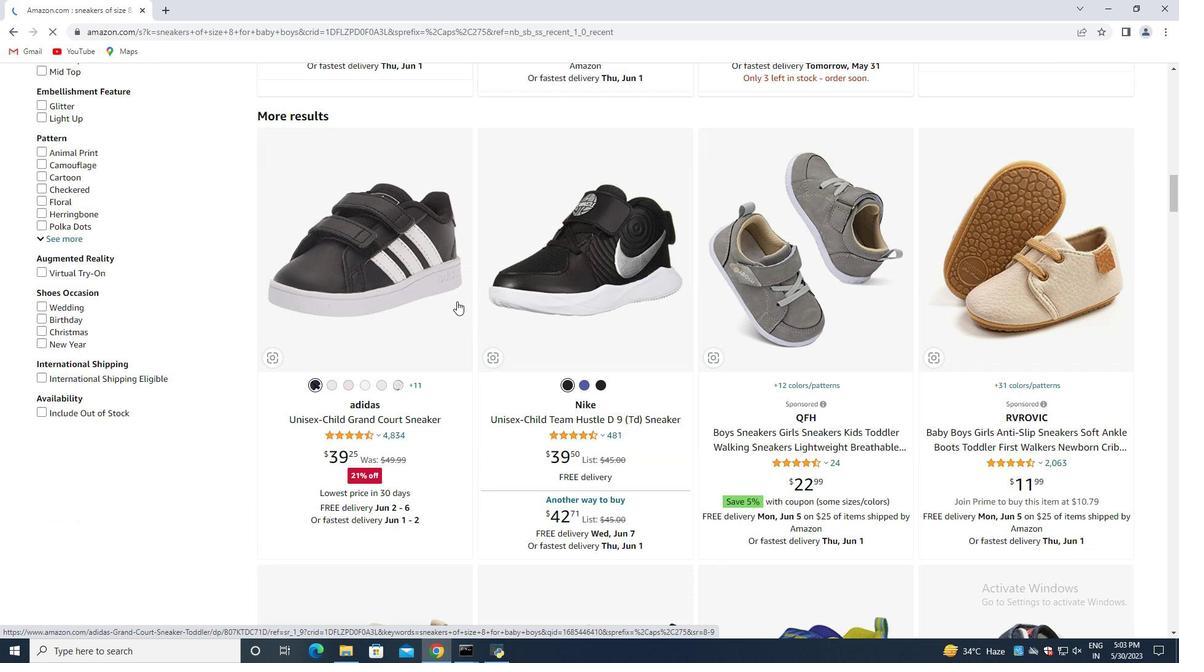 
Action: Mouse scrolled (457, 300) with delta (0, 0)
Screenshot: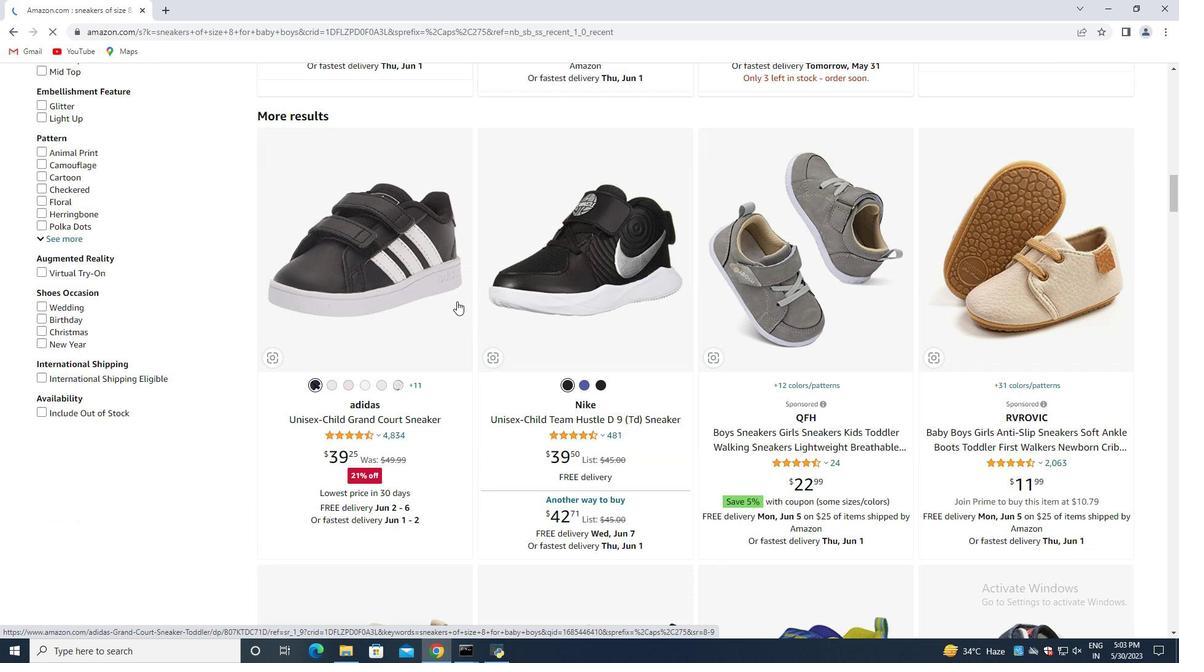 
Action: Mouse moved to (458, 300)
Screenshot: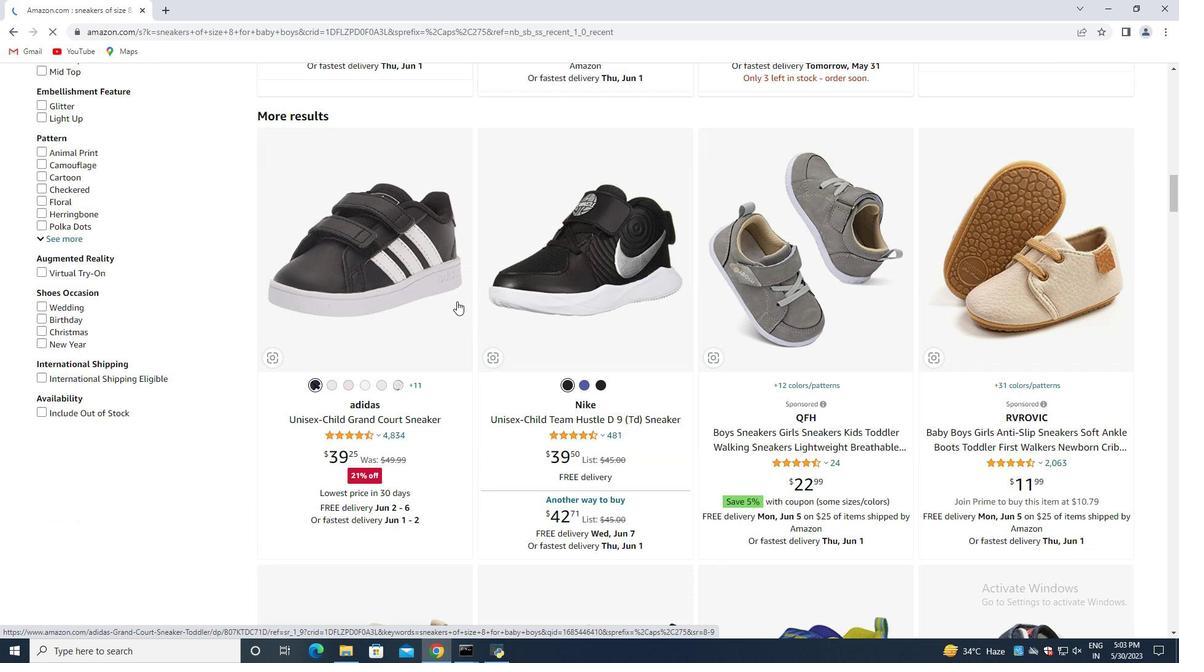 
Action: Mouse scrolled (458, 300) with delta (0, 0)
Screenshot: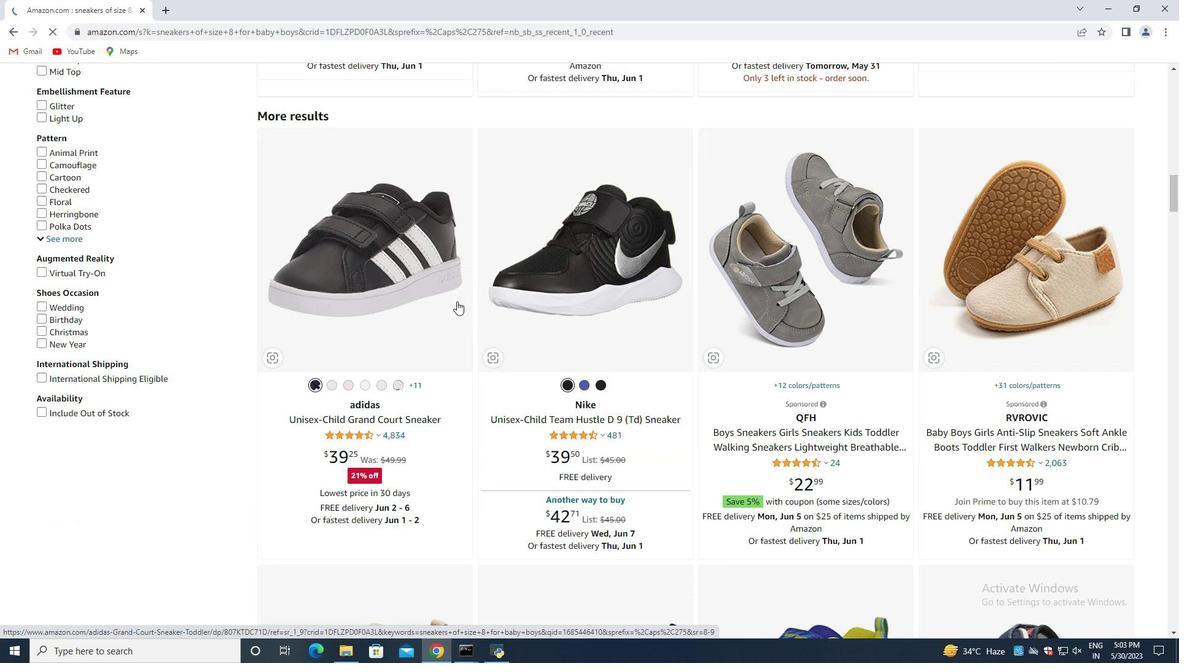 
Action: Mouse moved to (444, 315)
Screenshot: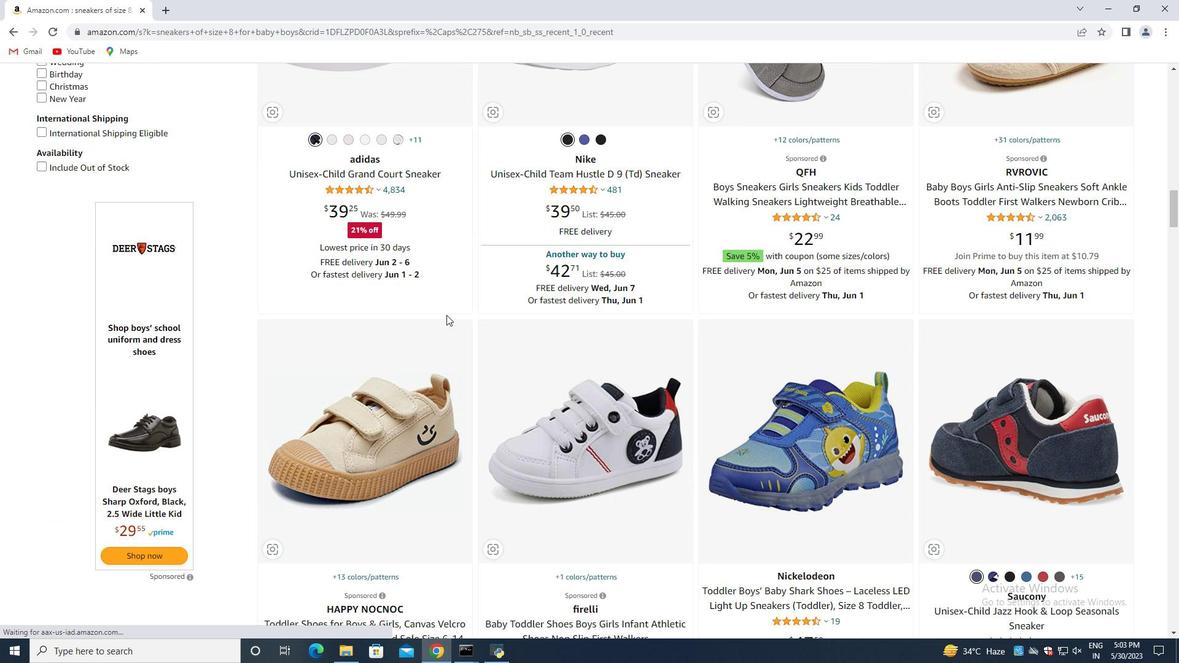 
Action: Mouse scrolled (444, 314) with delta (0, 0)
Screenshot: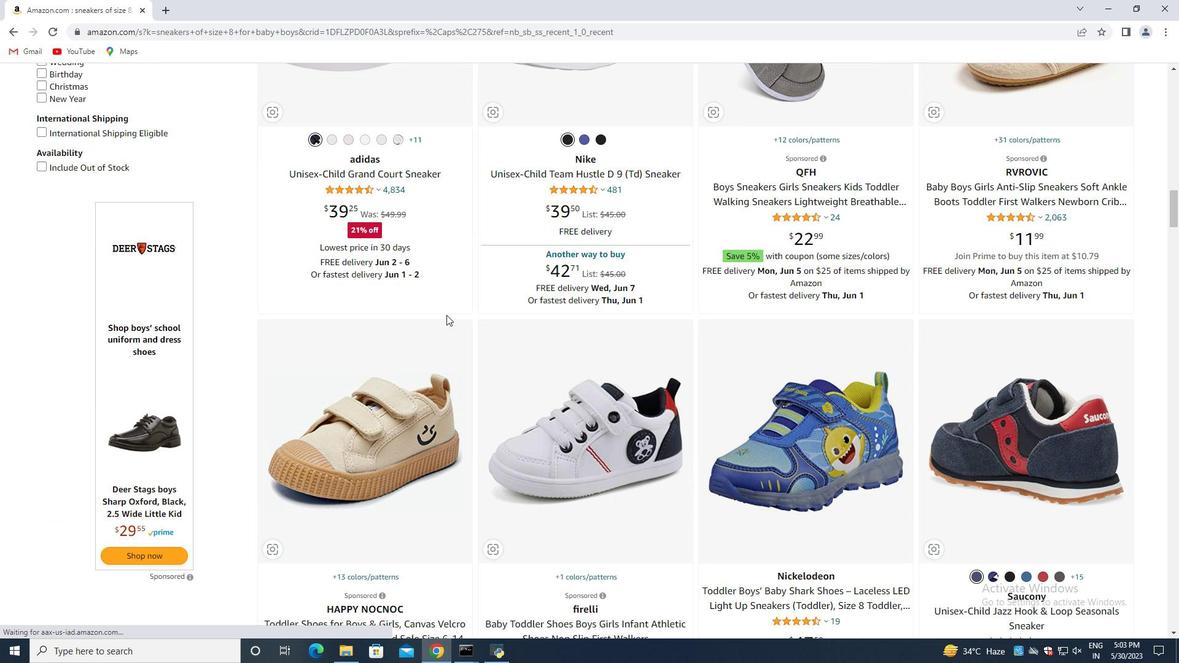 
Action: Mouse moved to (443, 315)
Screenshot: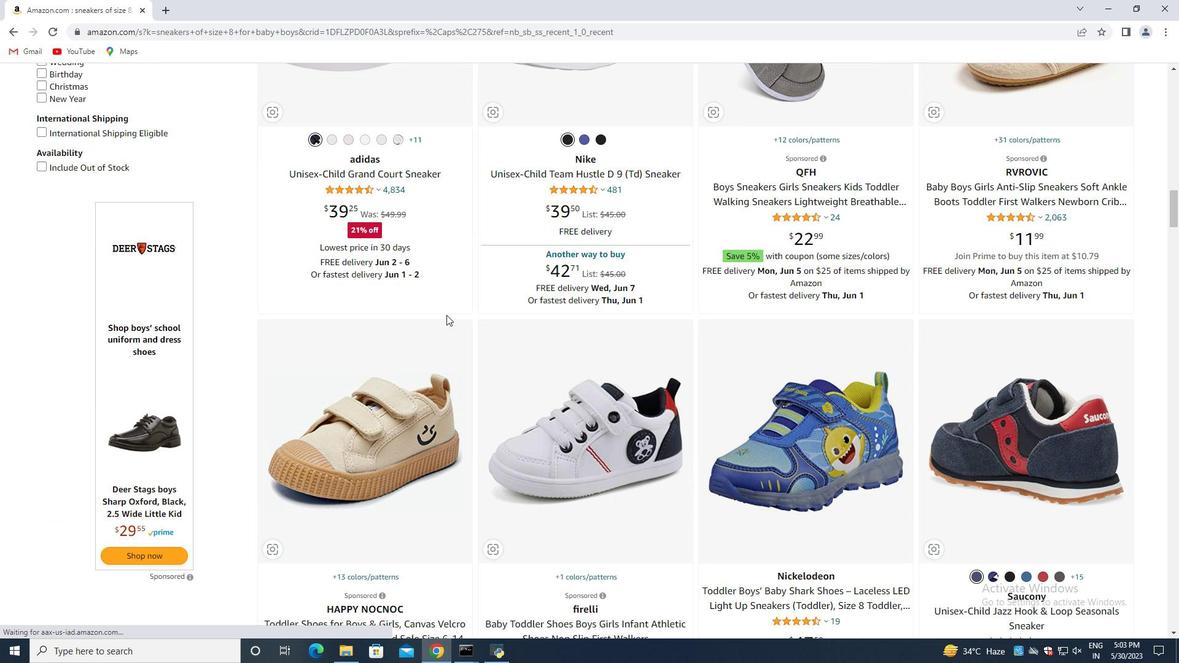 
Action: Mouse scrolled (443, 314) with delta (0, 0)
Screenshot: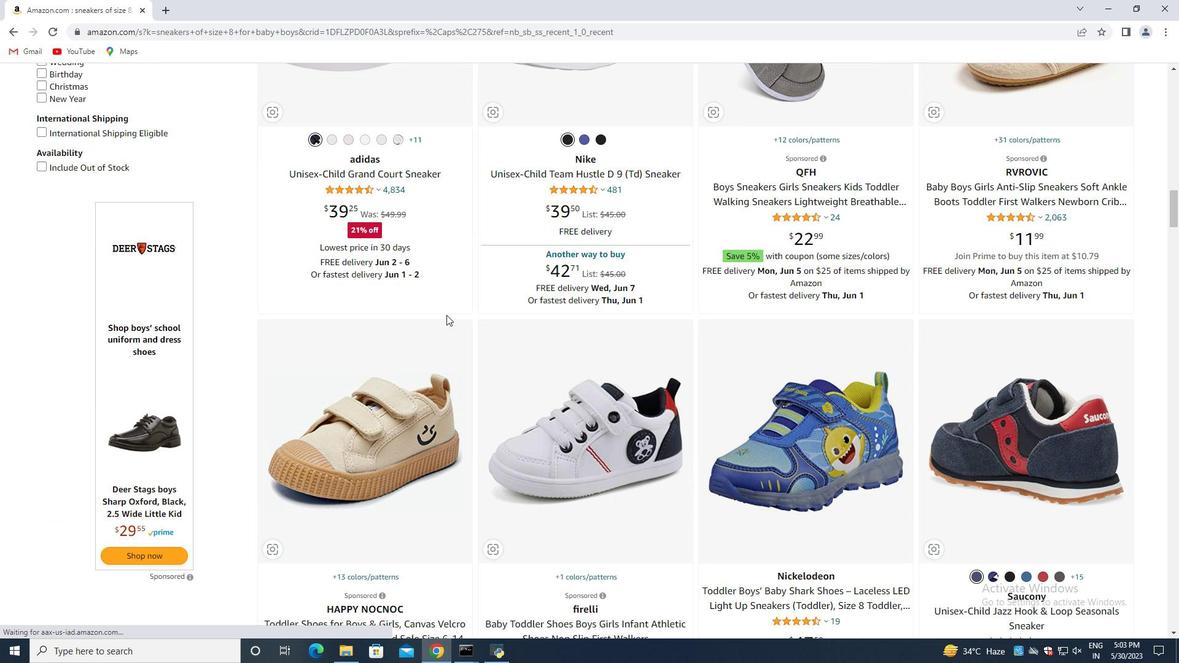 
Action: Mouse moved to (442, 315)
Screenshot: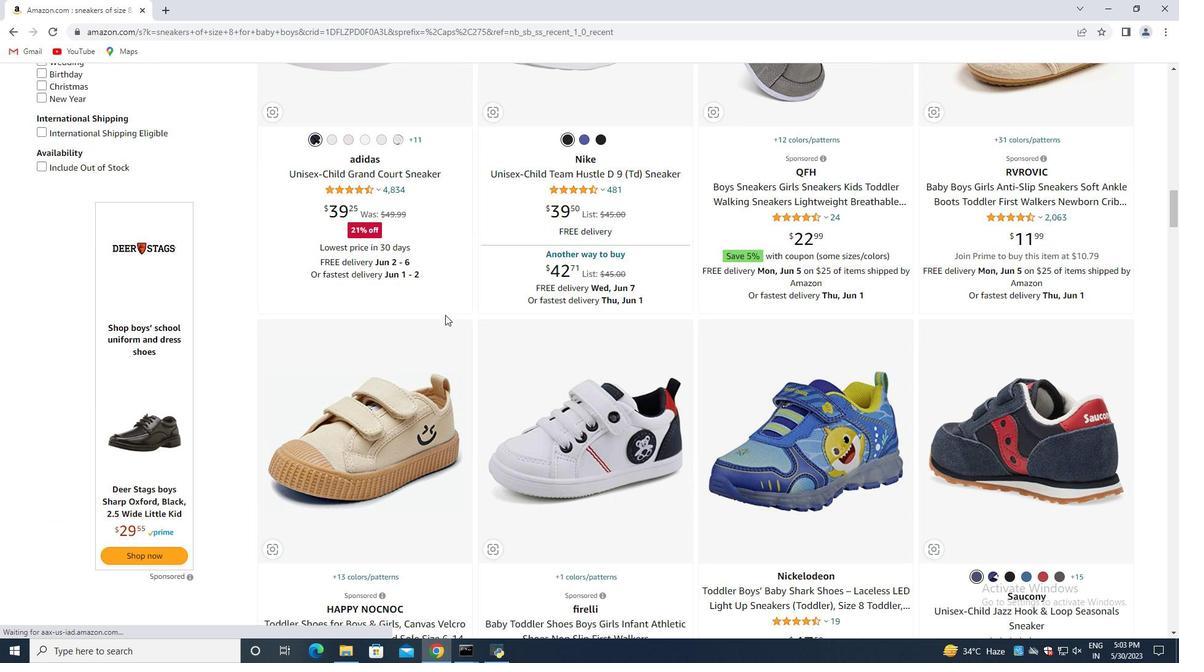
Action: Mouse scrolled (442, 314) with delta (0, 0)
Screenshot: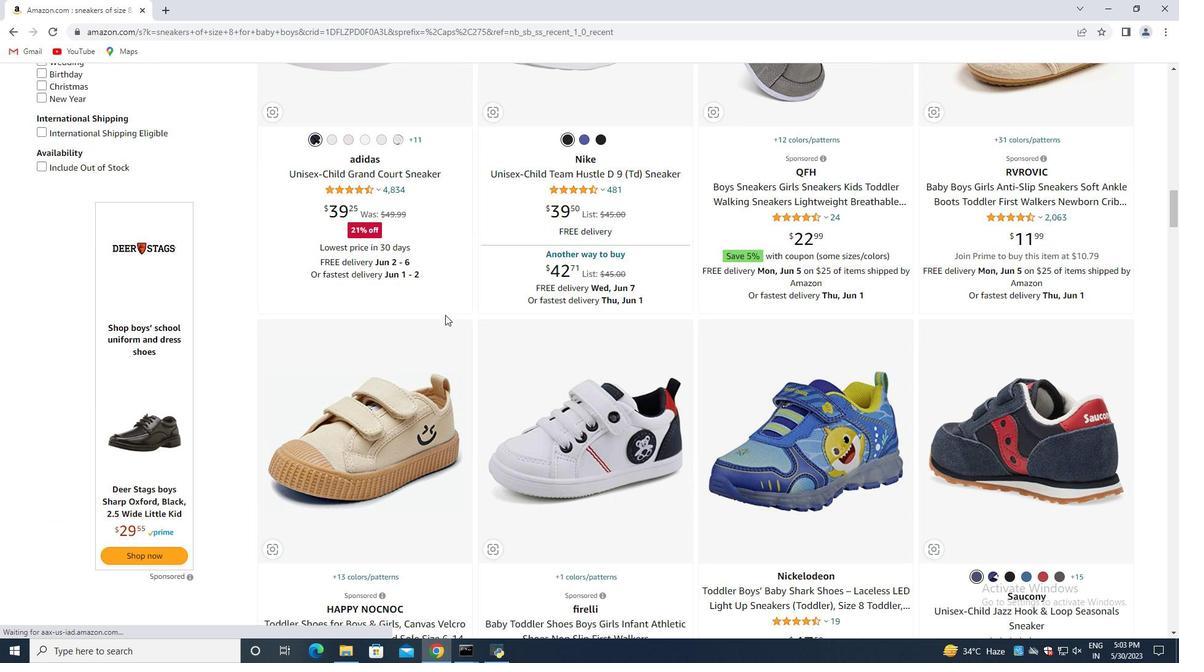 
Action: Mouse moved to (441, 315)
Screenshot: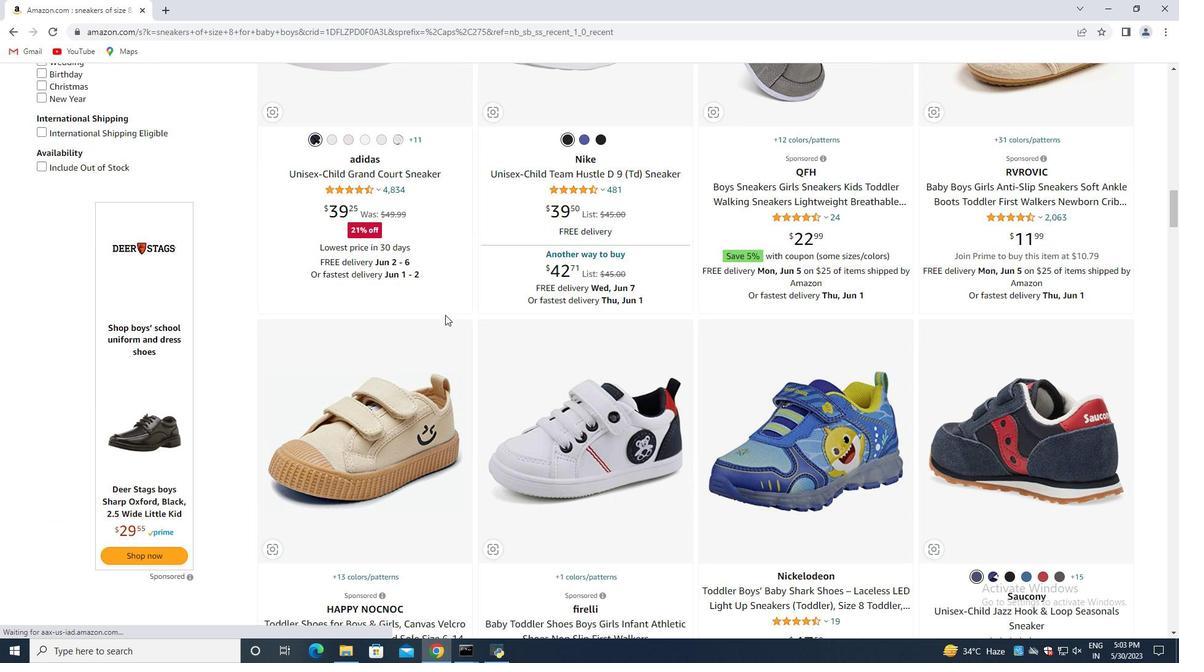 
Action: Mouse scrolled (441, 314) with delta (0, 0)
Screenshot: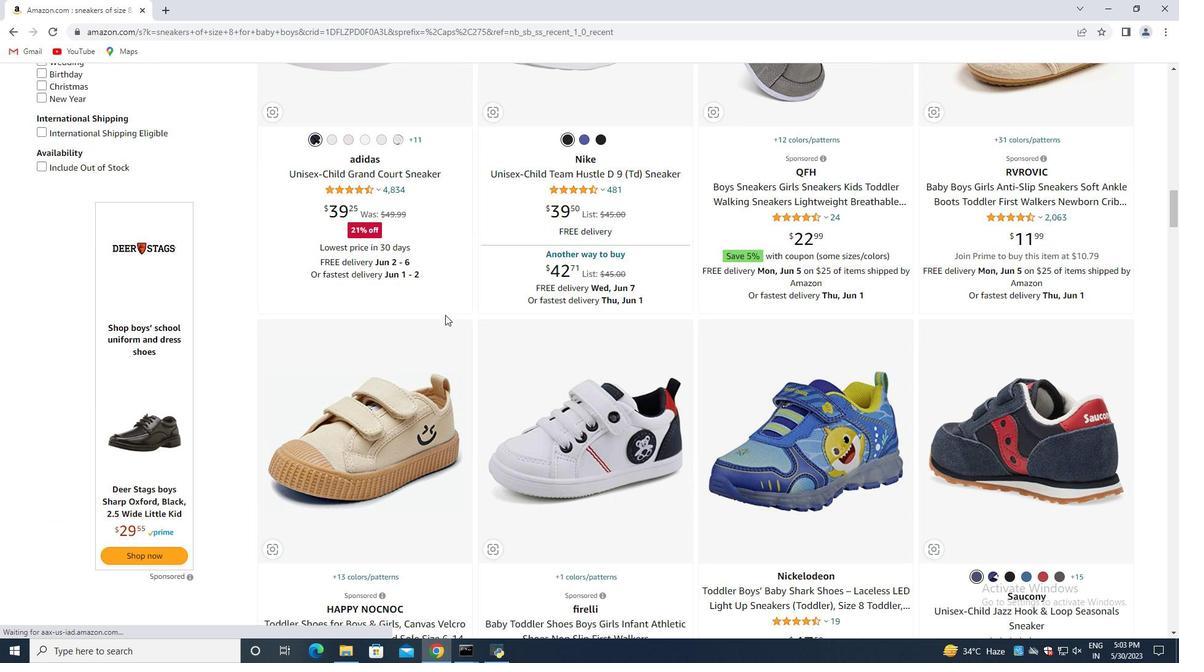 
Action: Mouse moved to (438, 318)
Screenshot: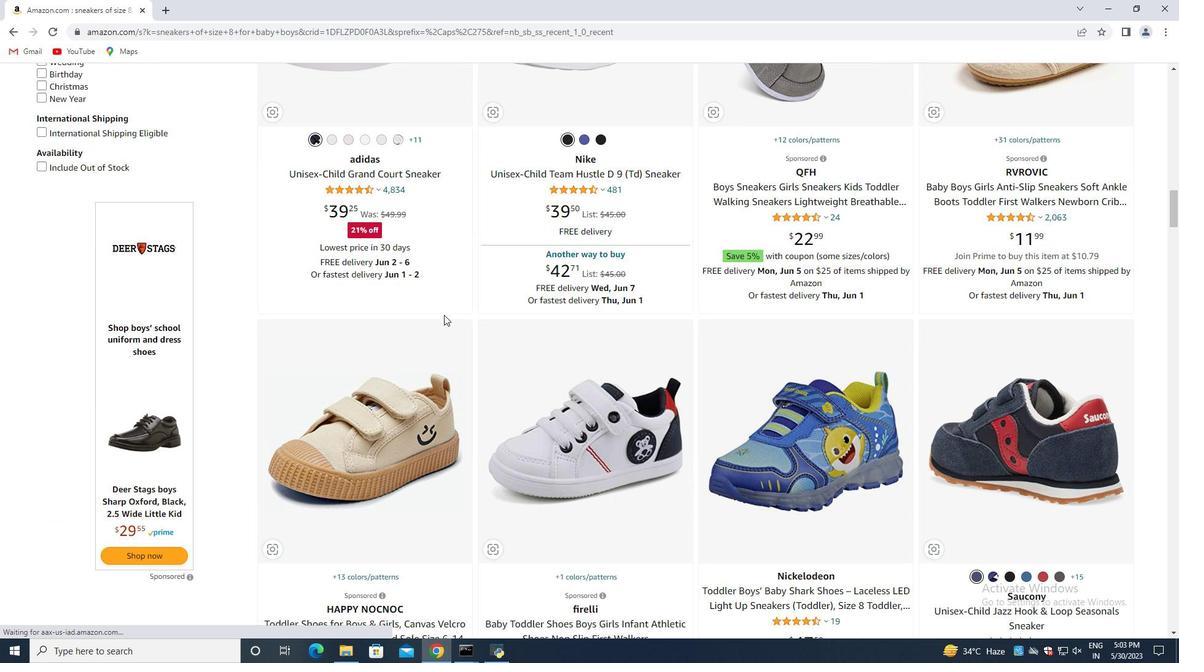 
Action: Mouse scrolled (438, 317) with delta (0, 0)
Screenshot: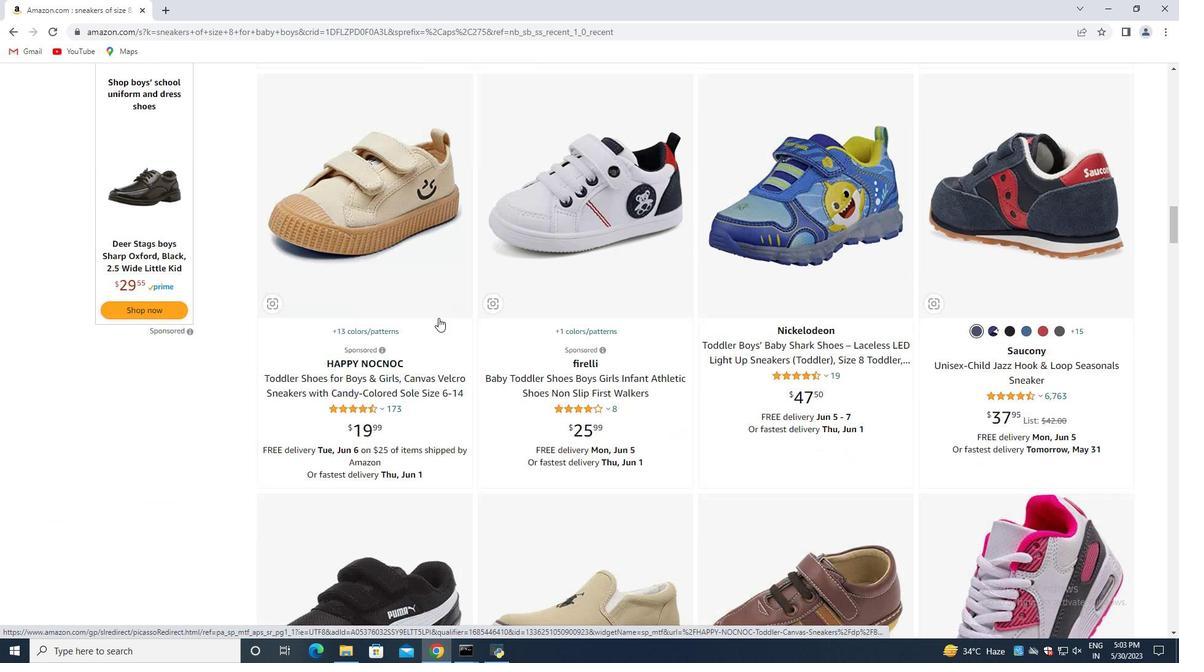 
Action: Mouse scrolled (438, 317) with delta (0, 0)
Screenshot: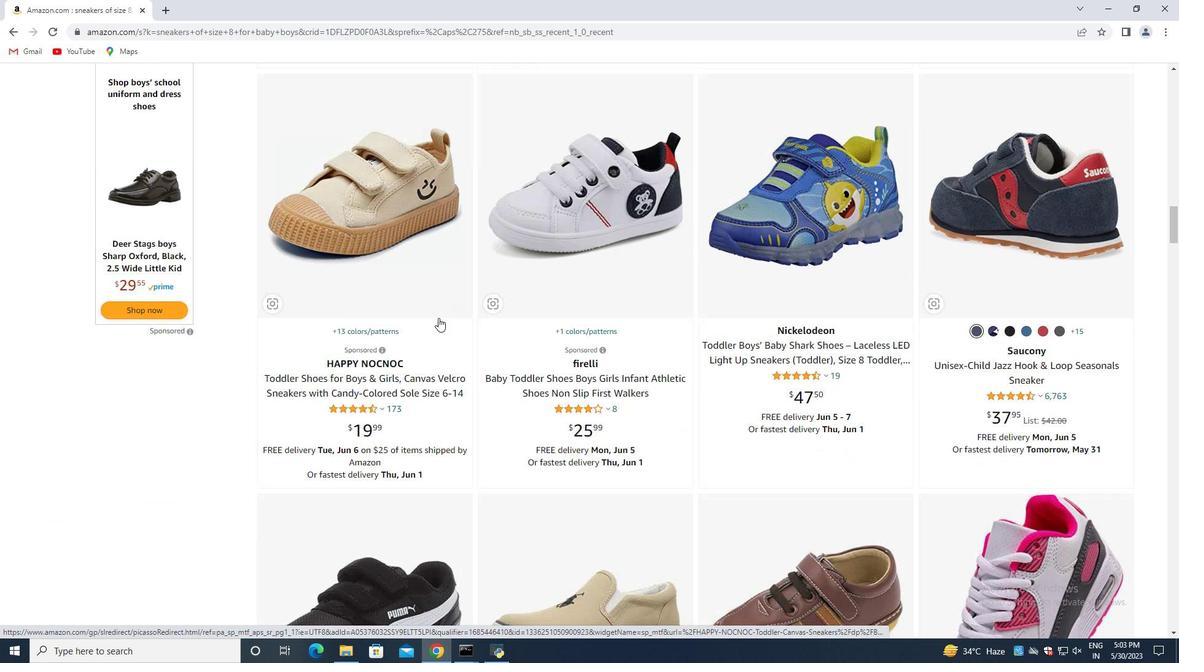 
Action: Mouse scrolled (438, 317) with delta (0, 0)
Screenshot: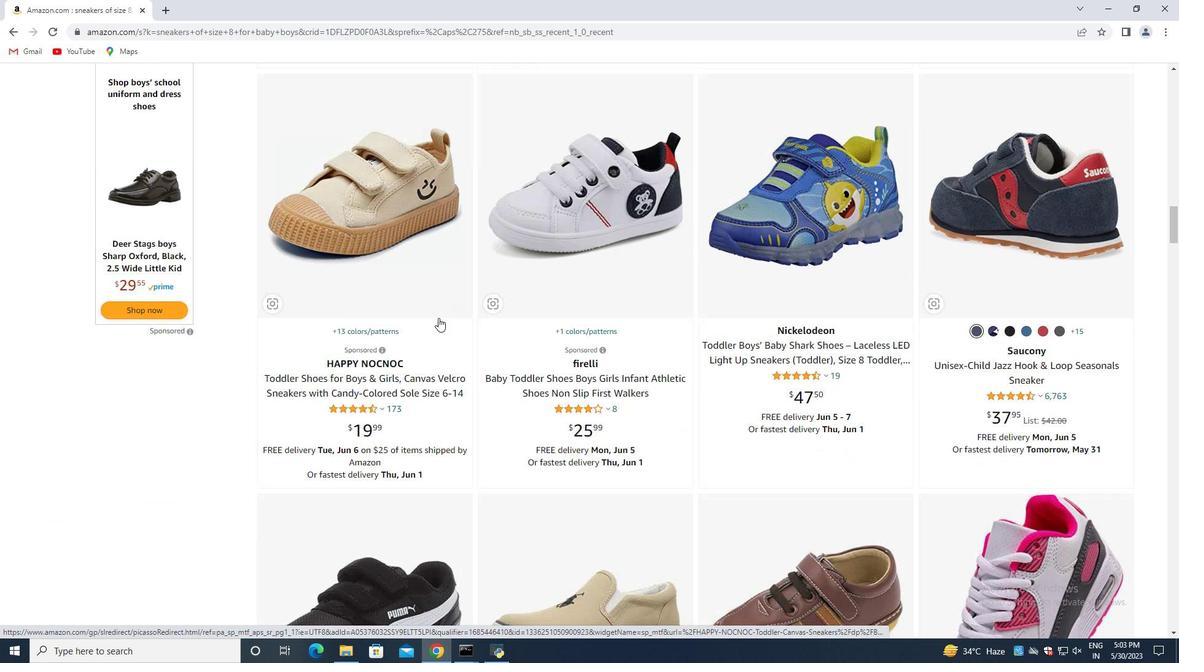 
Action: Mouse scrolled (438, 317) with delta (0, 0)
Screenshot: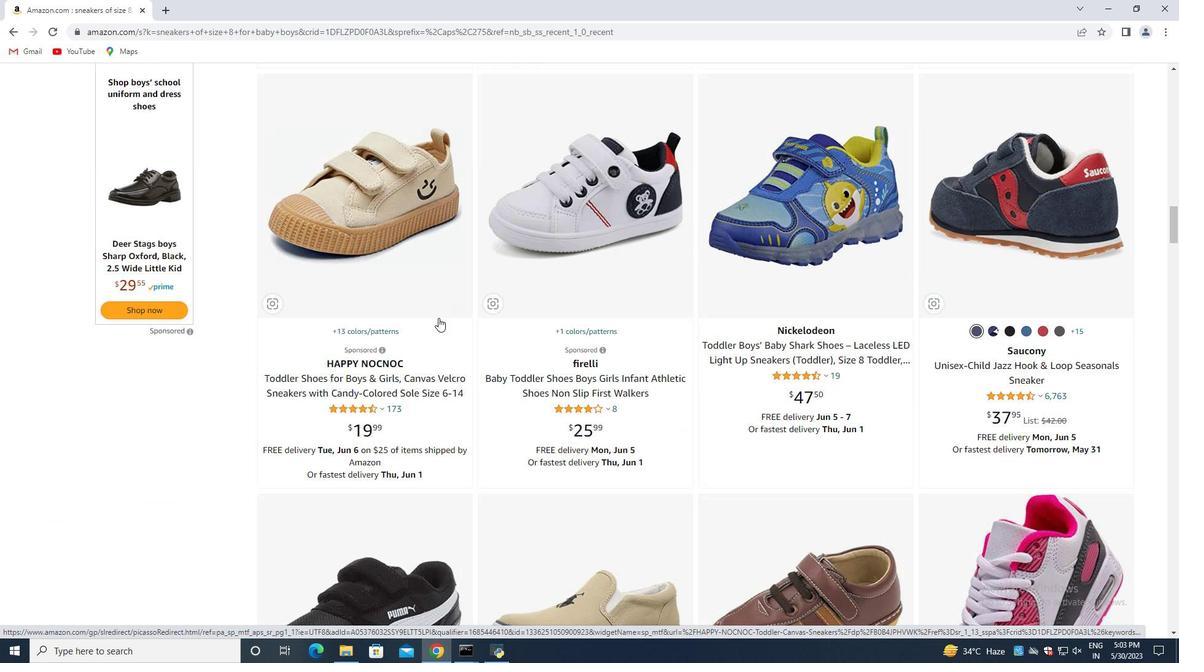 
Action: Mouse moved to (437, 318)
Screenshot: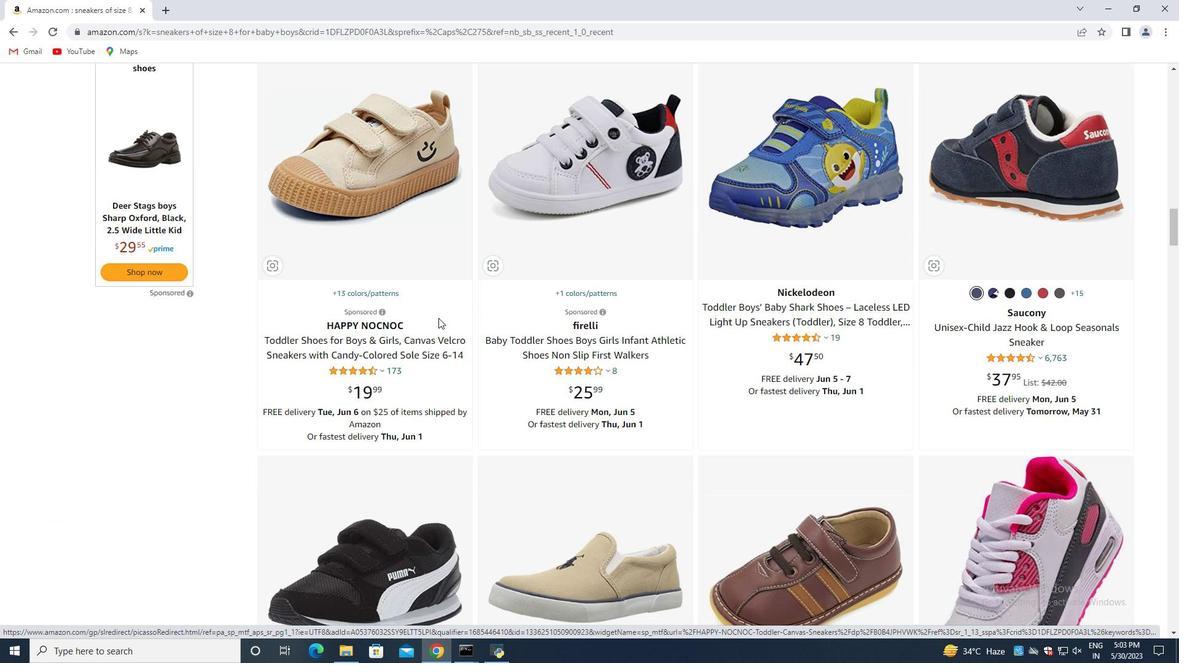 
Action: Mouse scrolled (437, 317) with delta (0, 0)
Screenshot: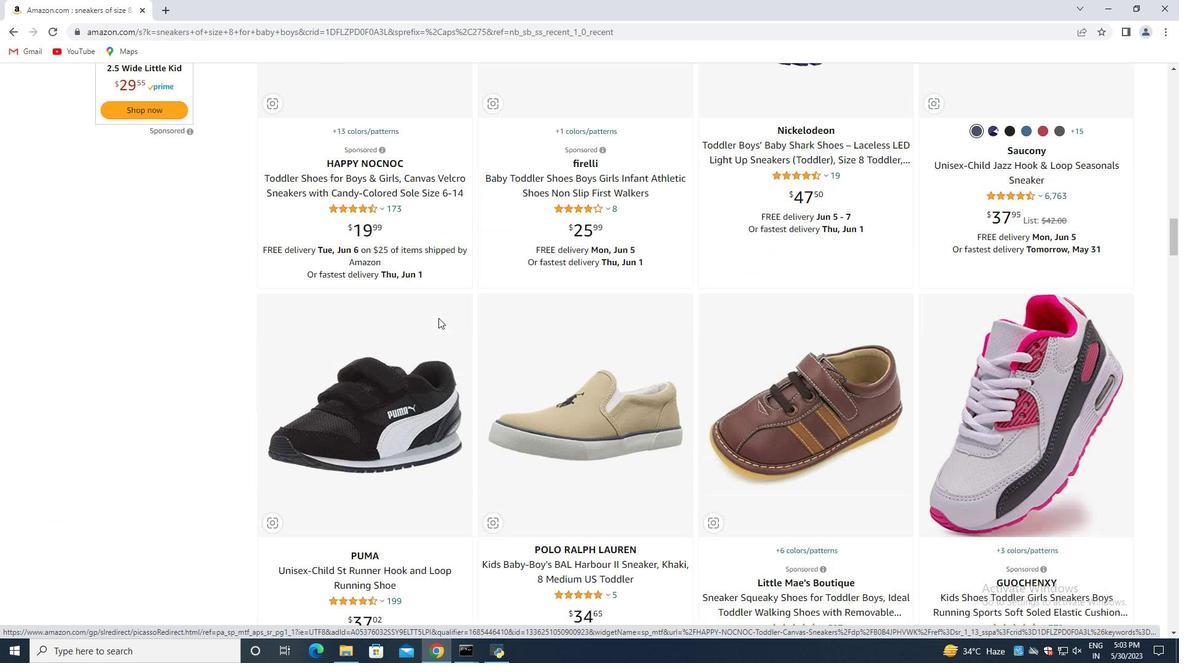 
Action: Mouse scrolled (437, 317) with delta (0, 0)
Screenshot: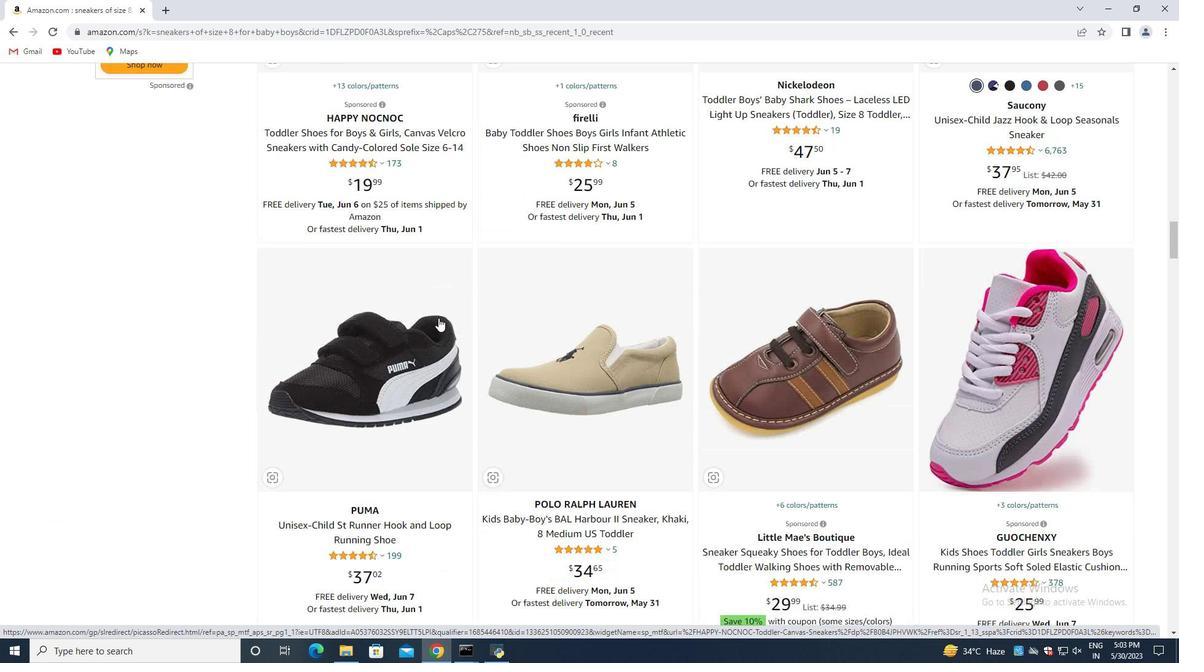 
Action: Mouse moved to (437, 317)
Screenshot: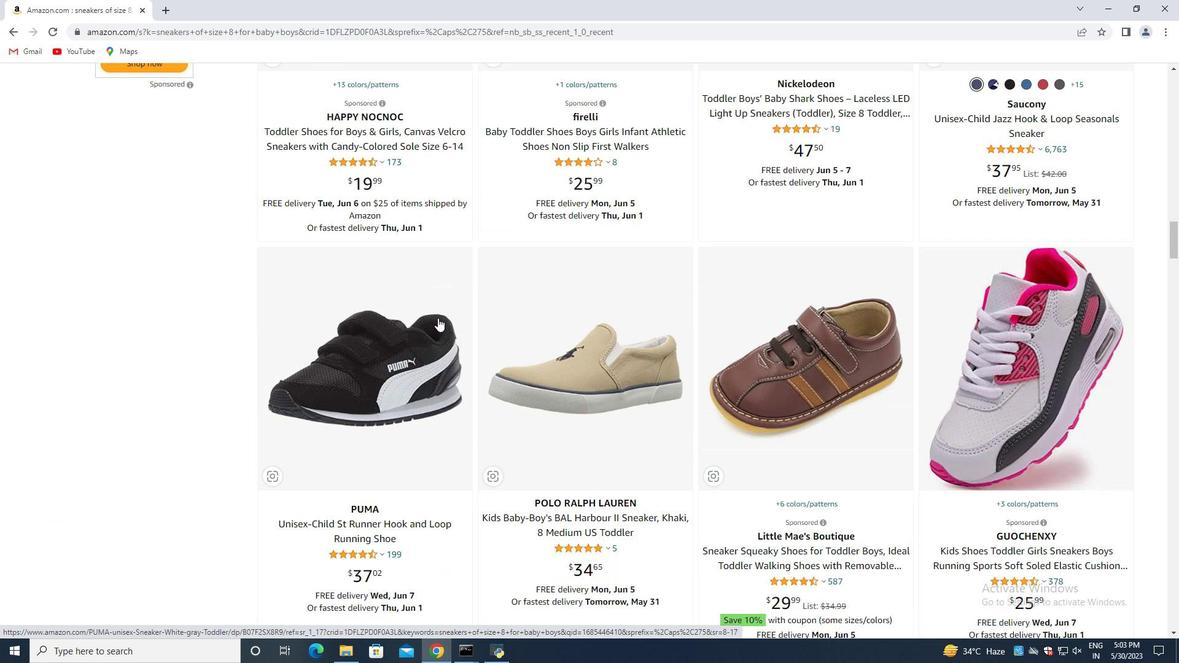 
Action: Mouse scrolled (437, 316) with delta (0, 0)
Screenshot: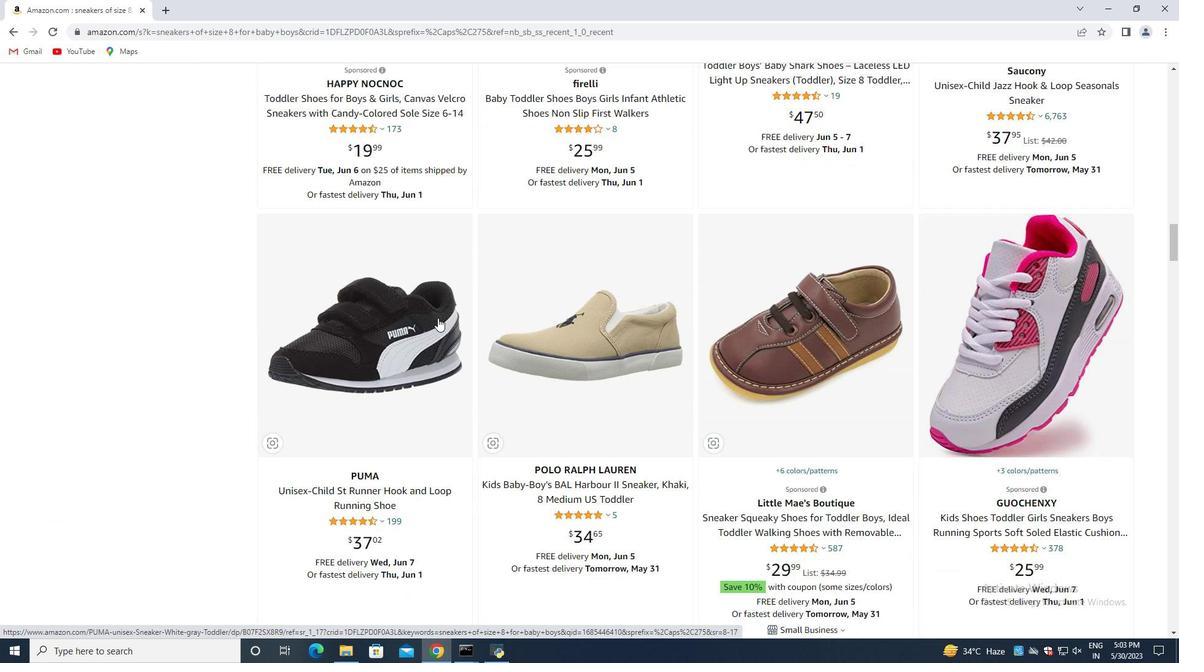 
Action: Mouse scrolled (437, 316) with delta (0, 0)
Screenshot: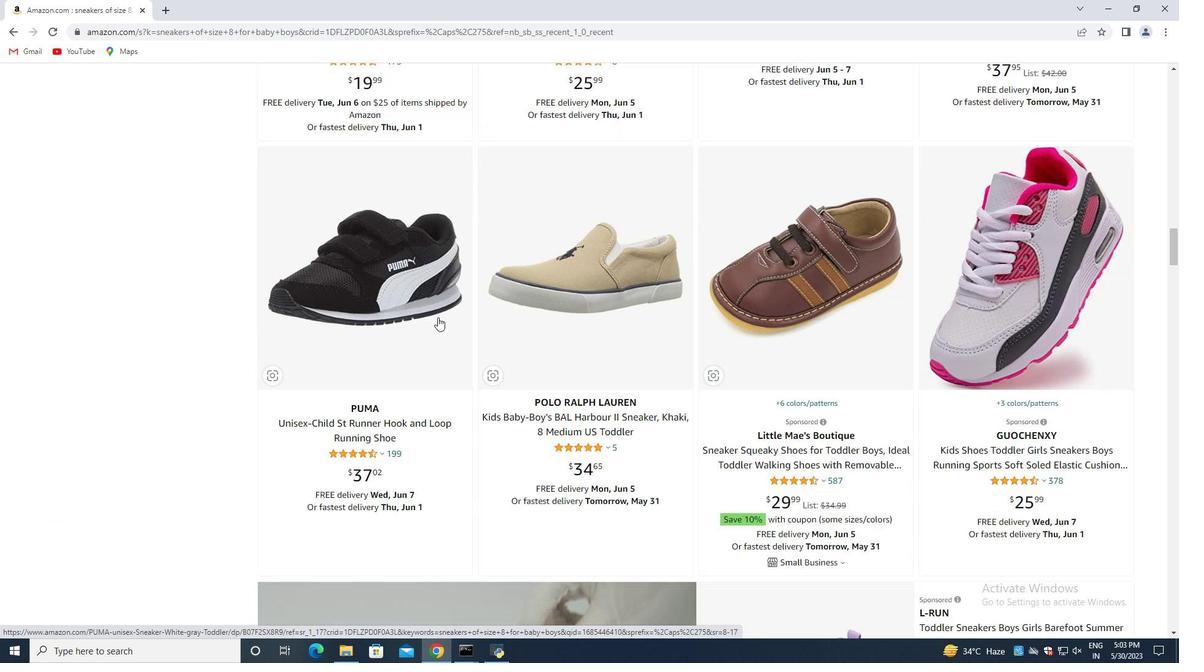 
Action: Mouse moved to (437, 317)
Screenshot: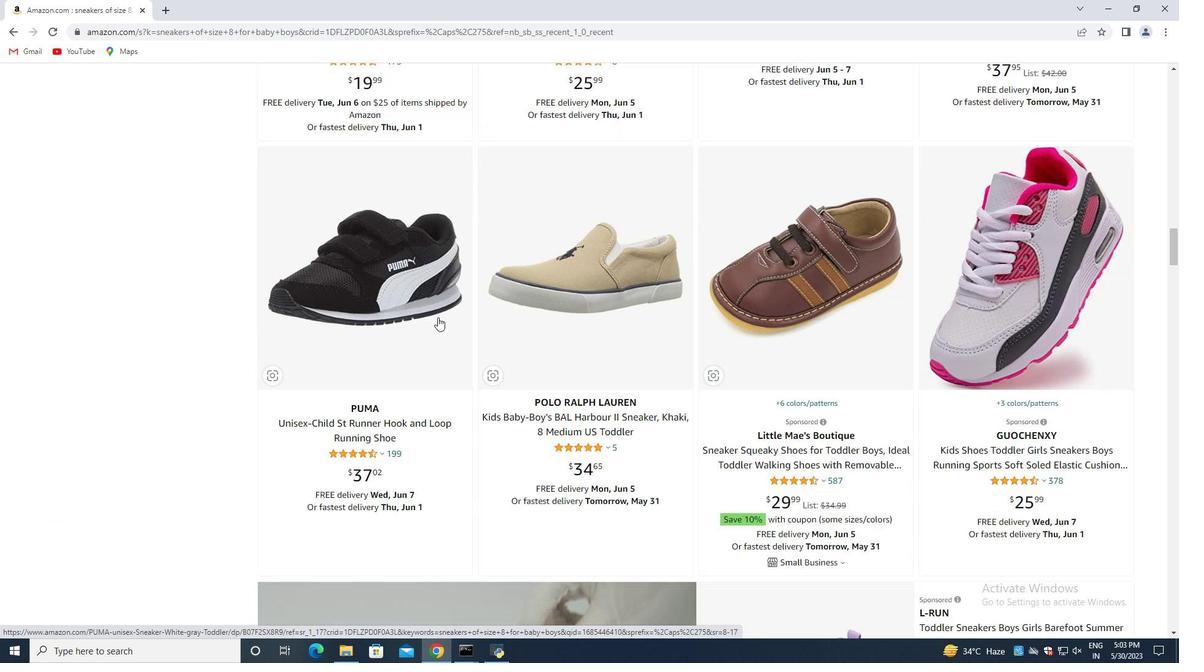 
Action: Mouse scrolled (437, 316) with delta (0, 0)
Screenshot: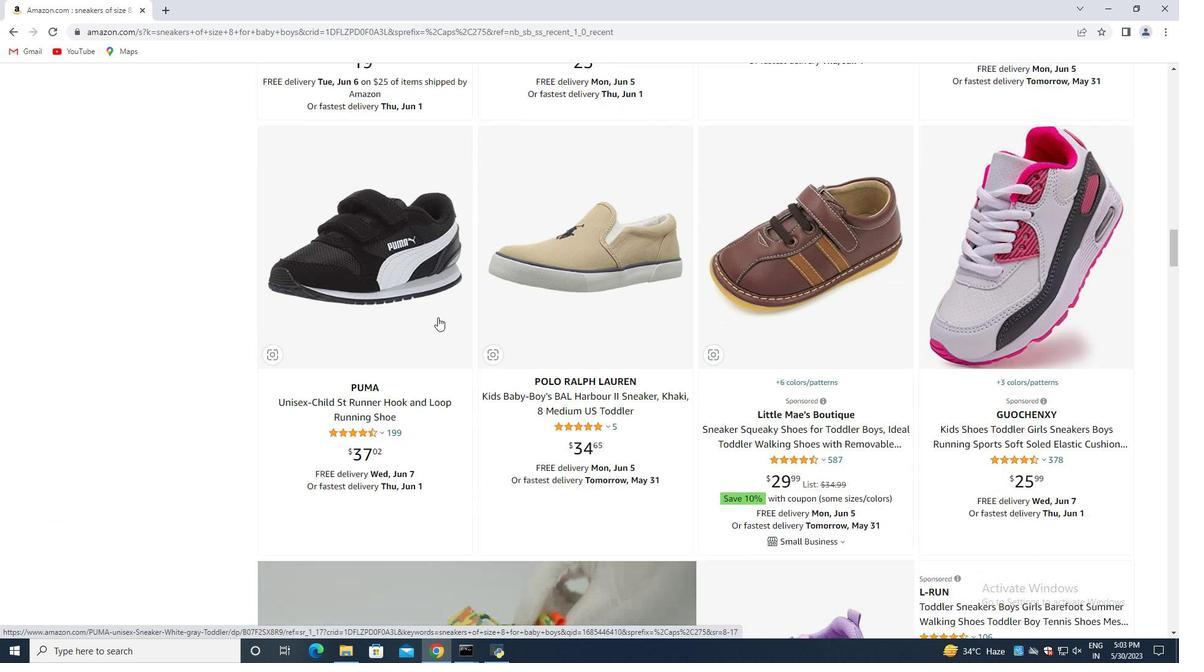 
Action: Mouse moved to (448, 321)
Screenshot: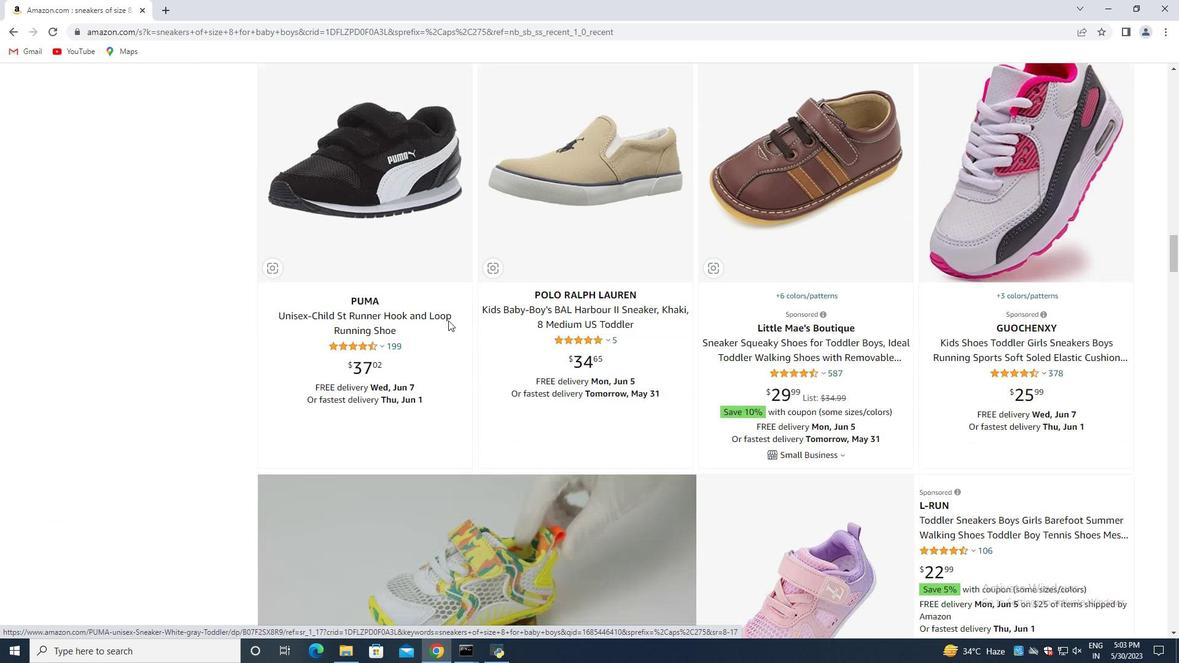 
Action: Mouse scrolled (448, 320) with delta (0, 0)
Screenshot: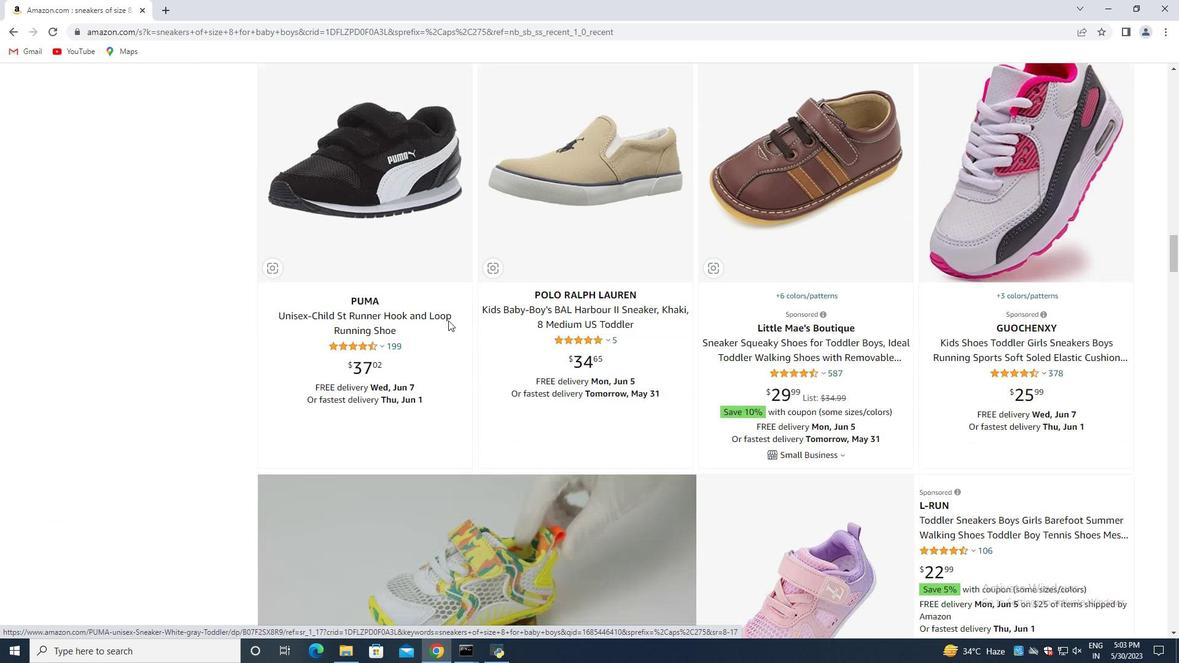 
Action: Mouse moved to (448, 321)
Screenshot: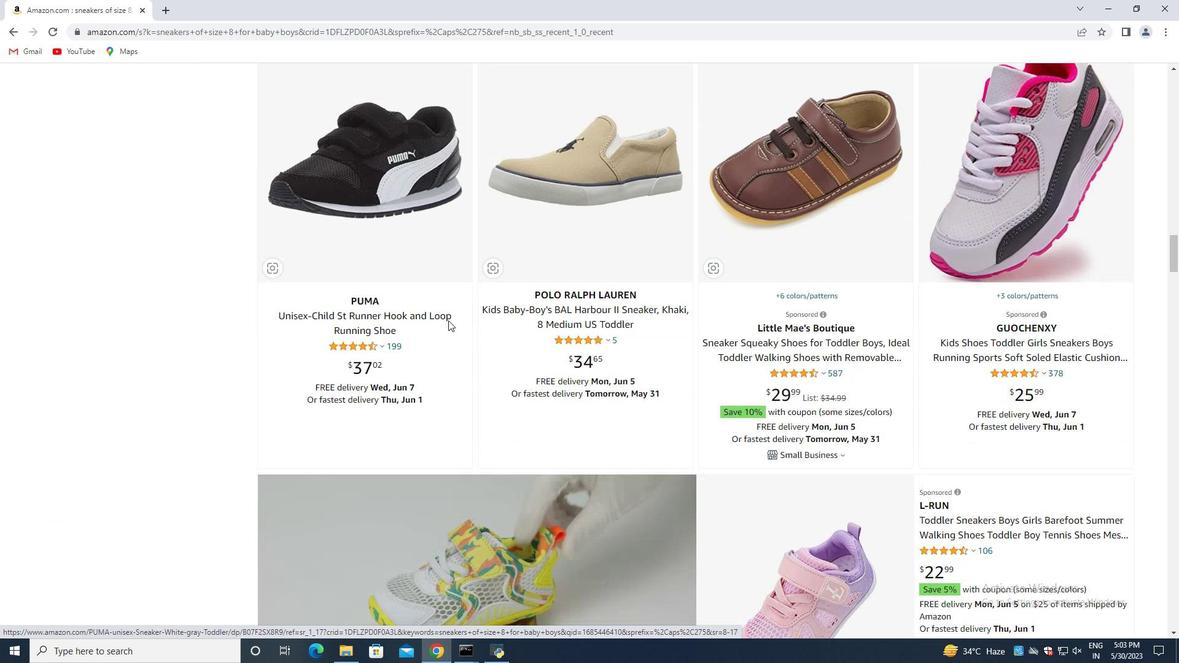 
Action: Mouse scrolled (448, 321) with delta (0, 0)
Screenshot: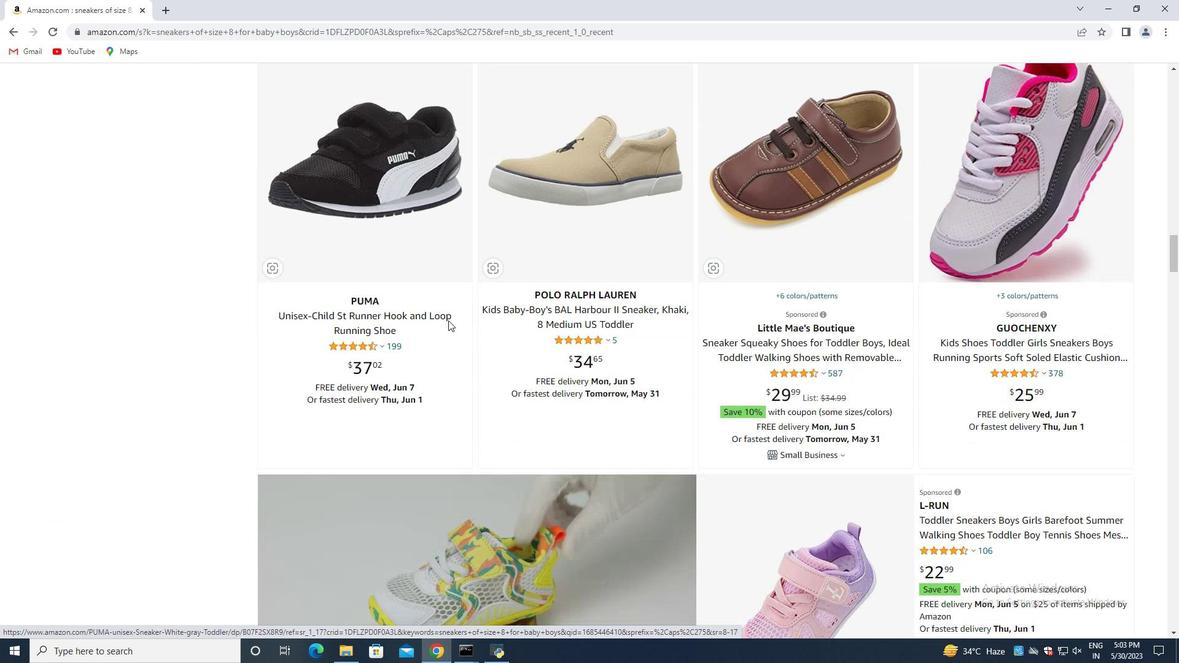
Action: Mouse moved to (448, 323)
Screenshot: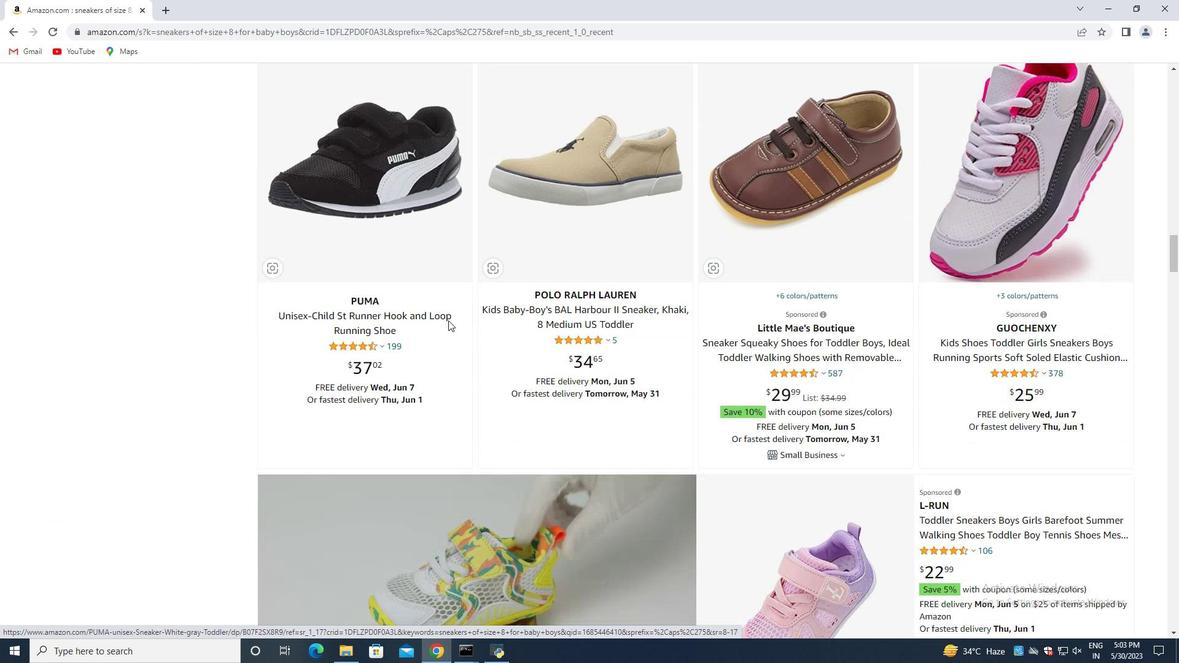 
Action: Mouse scrolled (448, 323) with delta (0, 0)
Screenshot: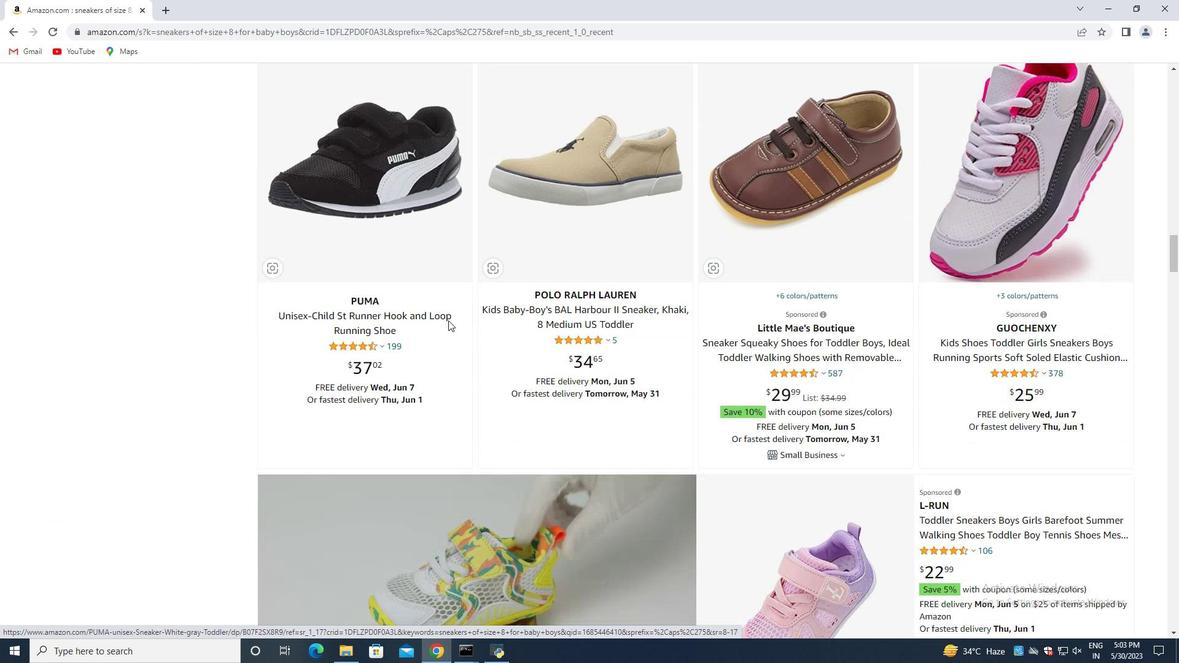 
Action: Mouse moved to (456, 326)
Screenshot: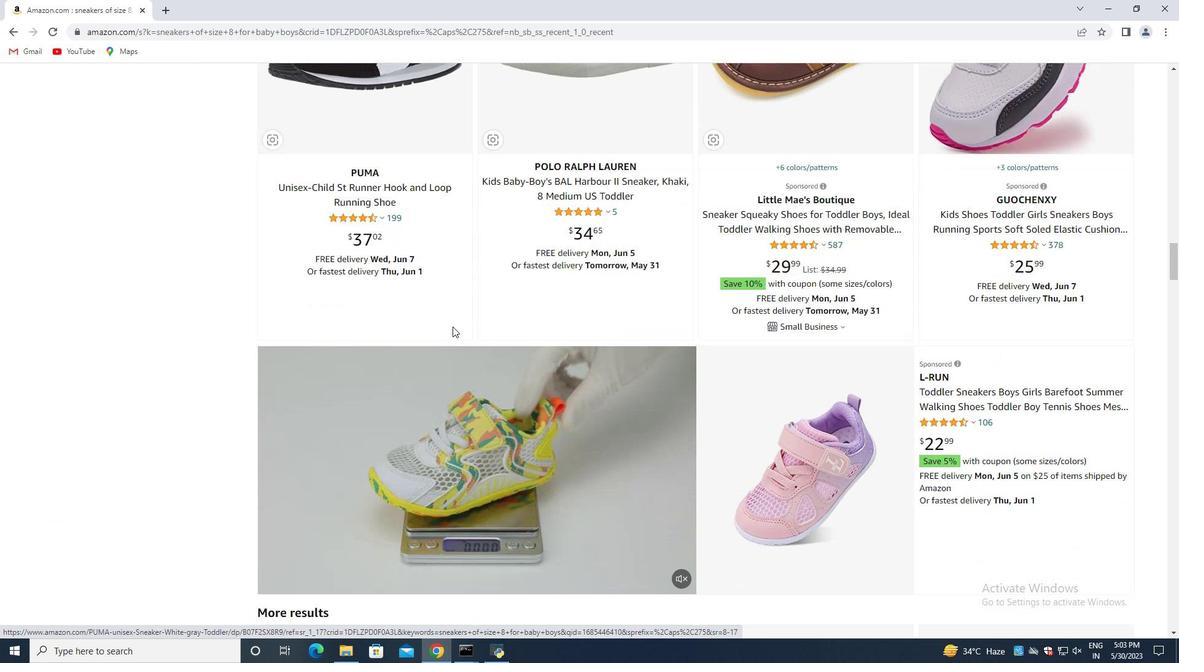
Action: Mouse scrolled (456, 326) with delta (0, 0)
Screenshot: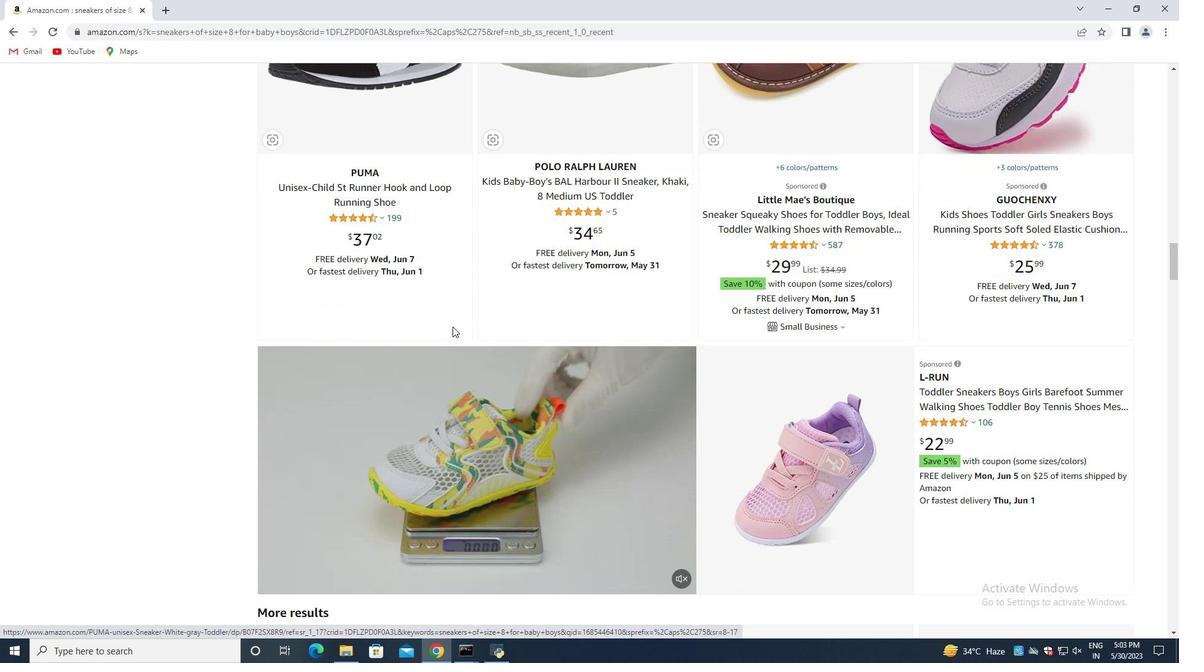 
Action: Mouse moved to (456, 326)
Screenshot: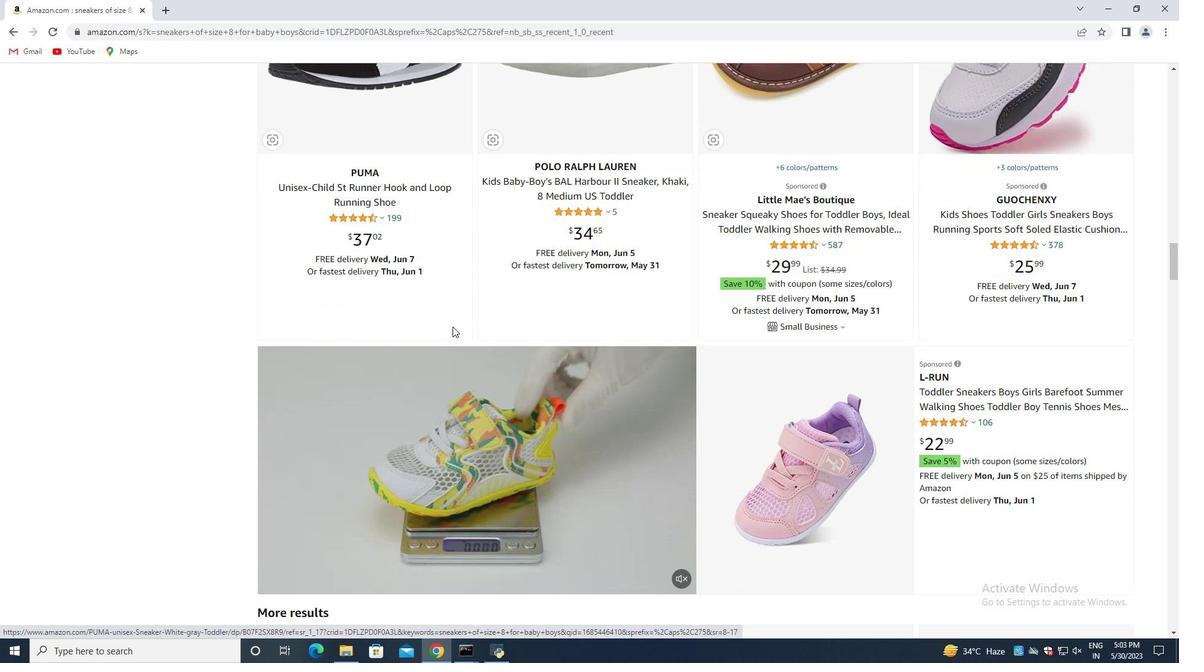 
Action: Mouse scrolled (456, 325) with delta (0, 0)
Screenshot: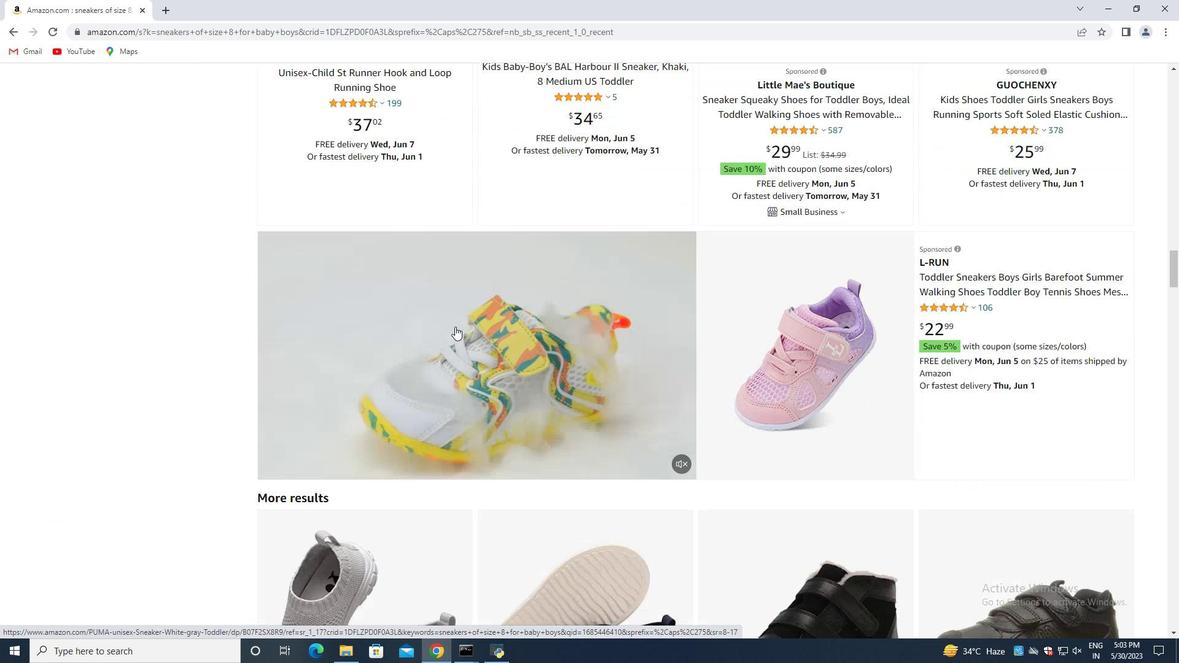 
Action: Mouse scrolled (456, 325) with delta (0, 0)
Screenshot: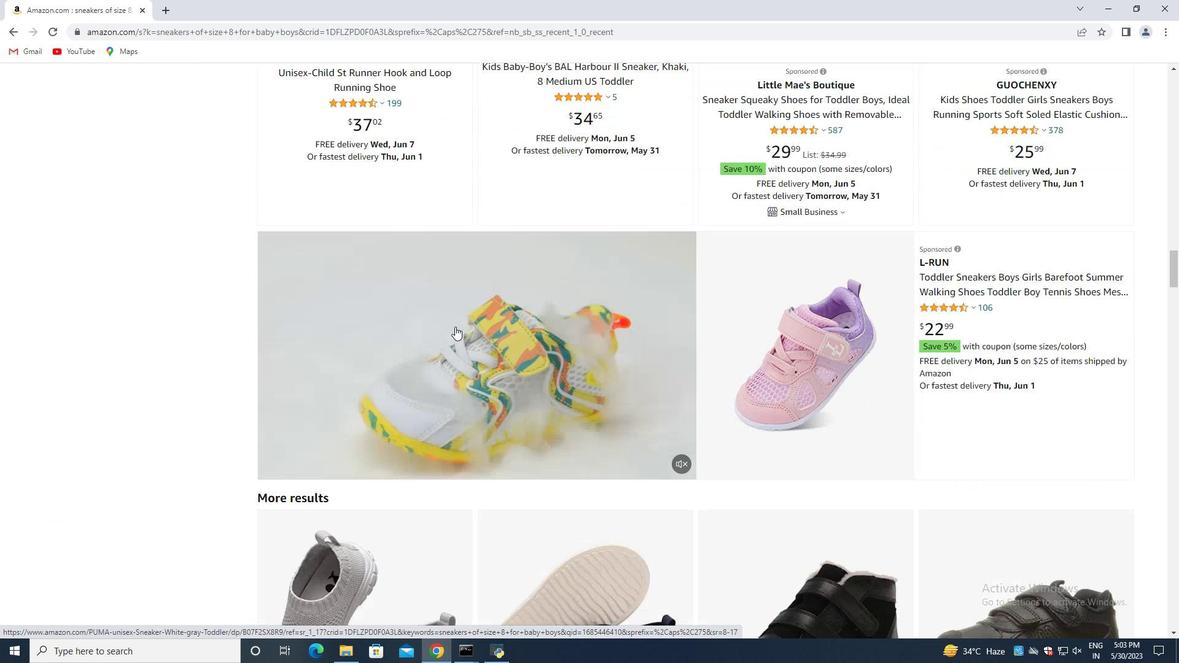 
Action: Mouse moved to (480, 295)
Screenshot: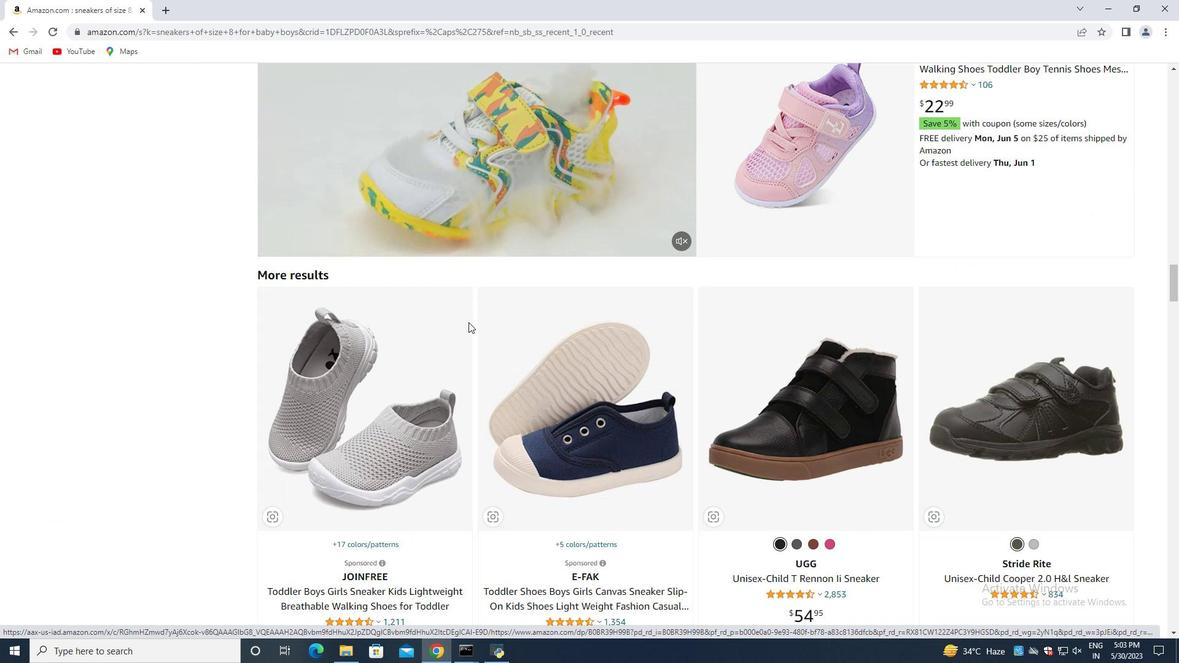 
Action: Mouse scrolled (480, 296) with delta (0, 0)
Screenshot: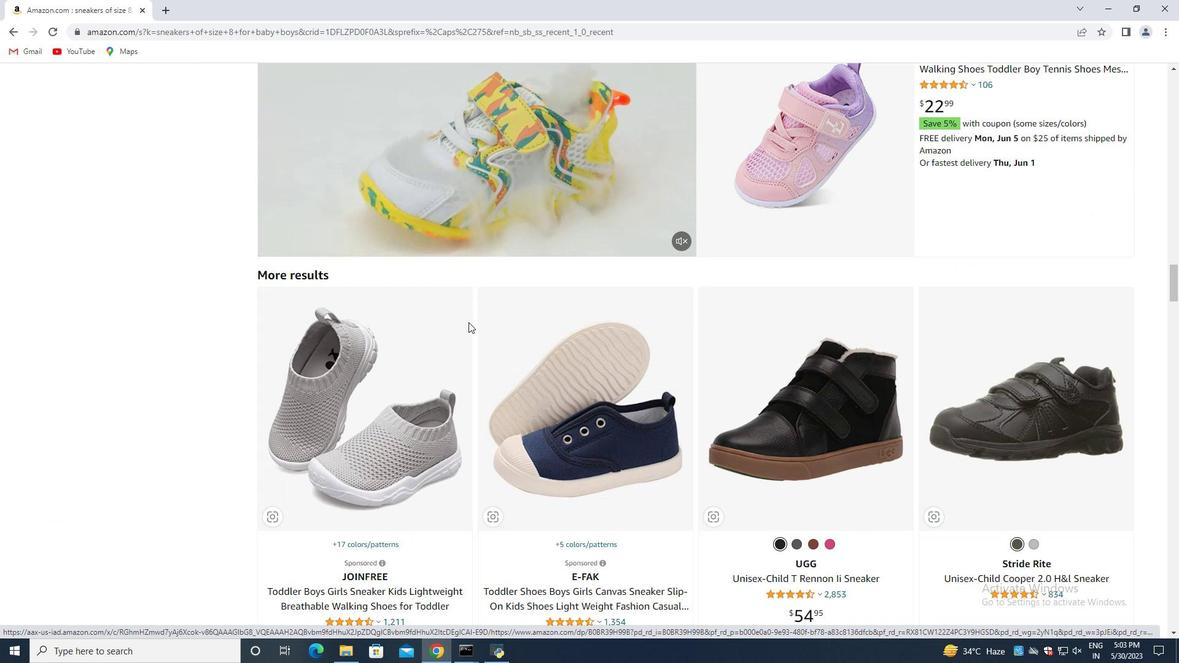 
Action: Mouse moved to (484, 293)
Screenshot: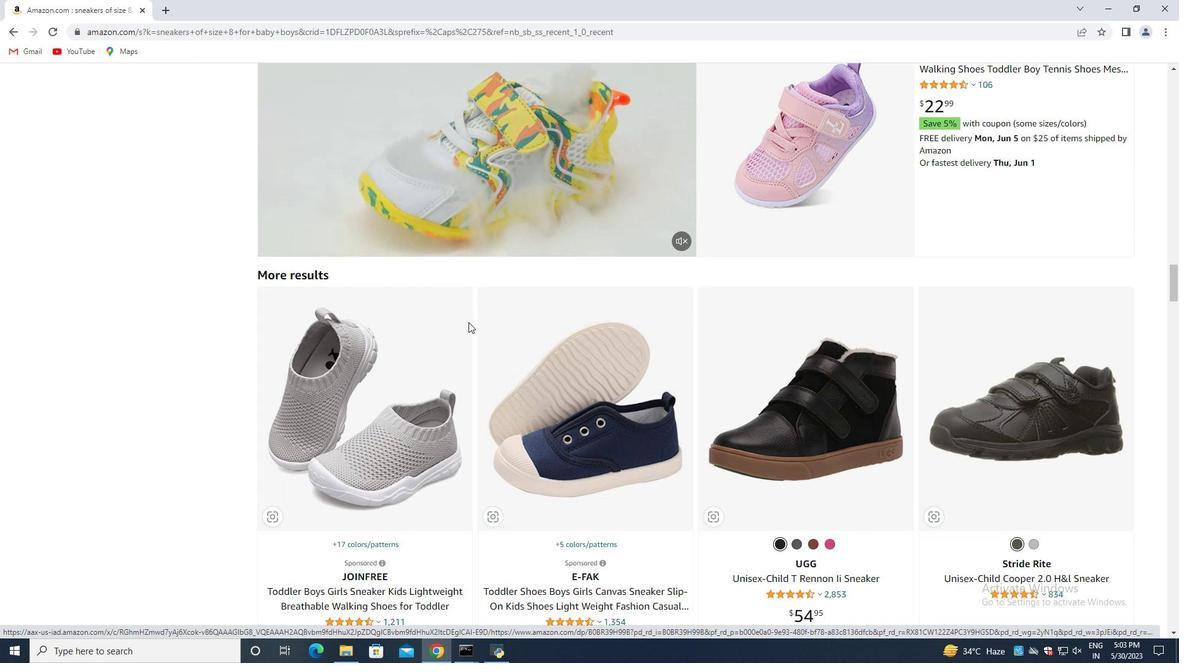 
Action: Mouse scrolled (484, 294) with delta (0, 0)
Screenshot: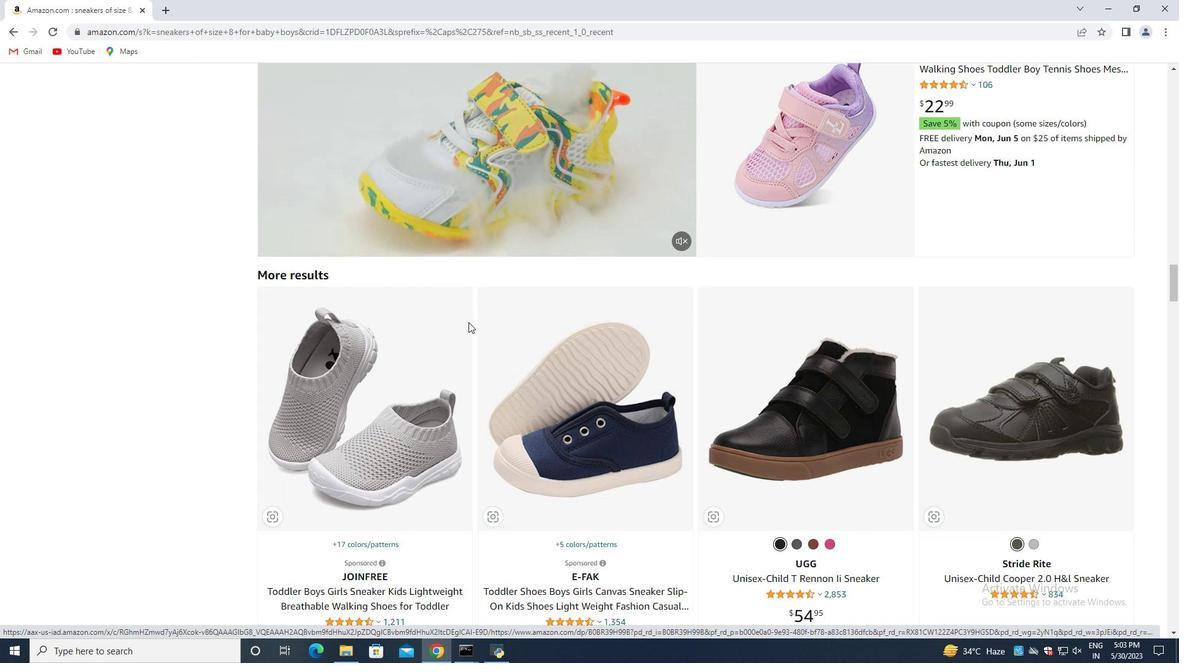 
Action: Mouse moved to (484, 292)
Screenshot: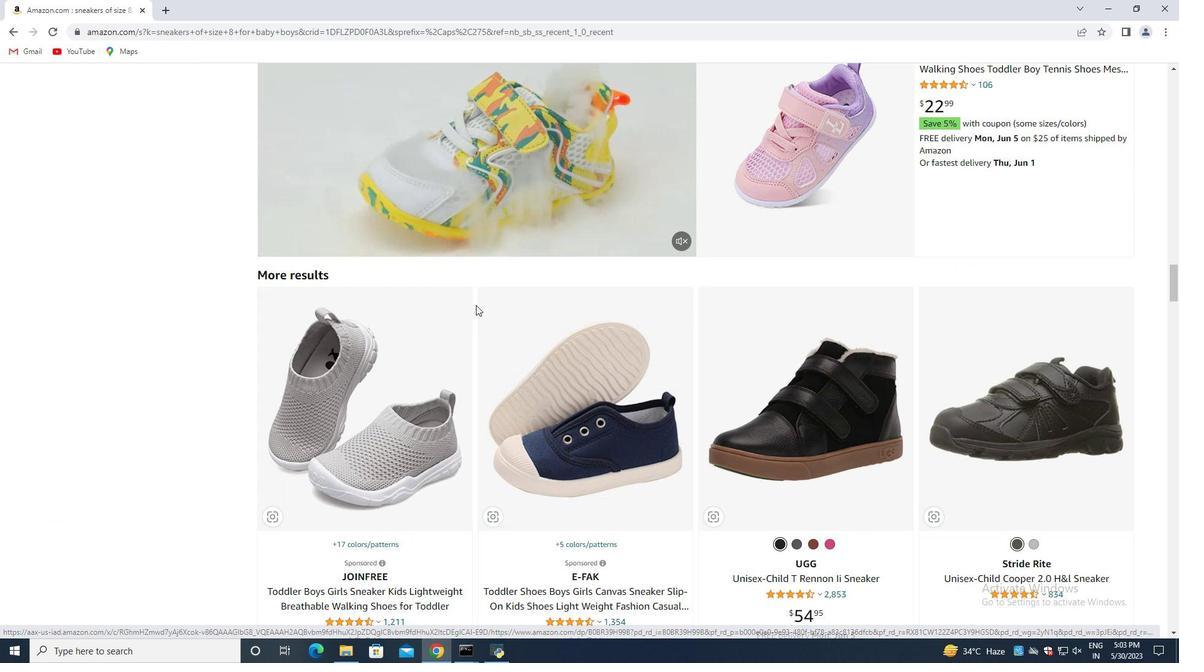 
Action: Mouse scrolled (484, 293) with delta (0, 0)
Screenshot: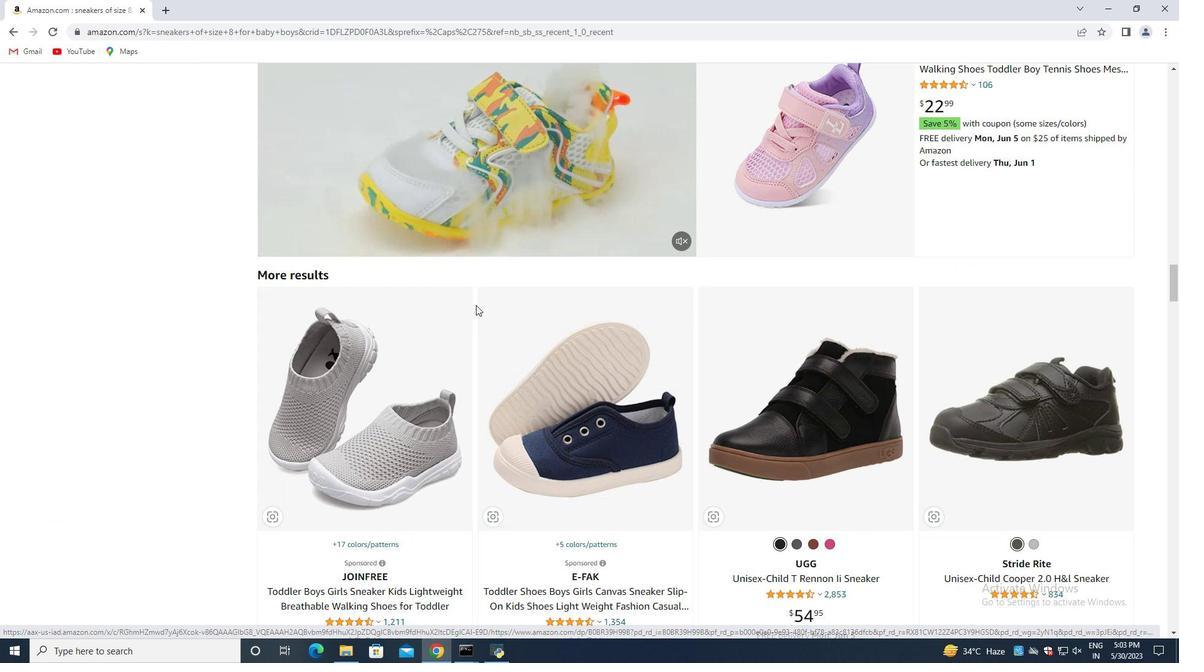 
Action: Mouse moved to (464, 266)
Screenshot: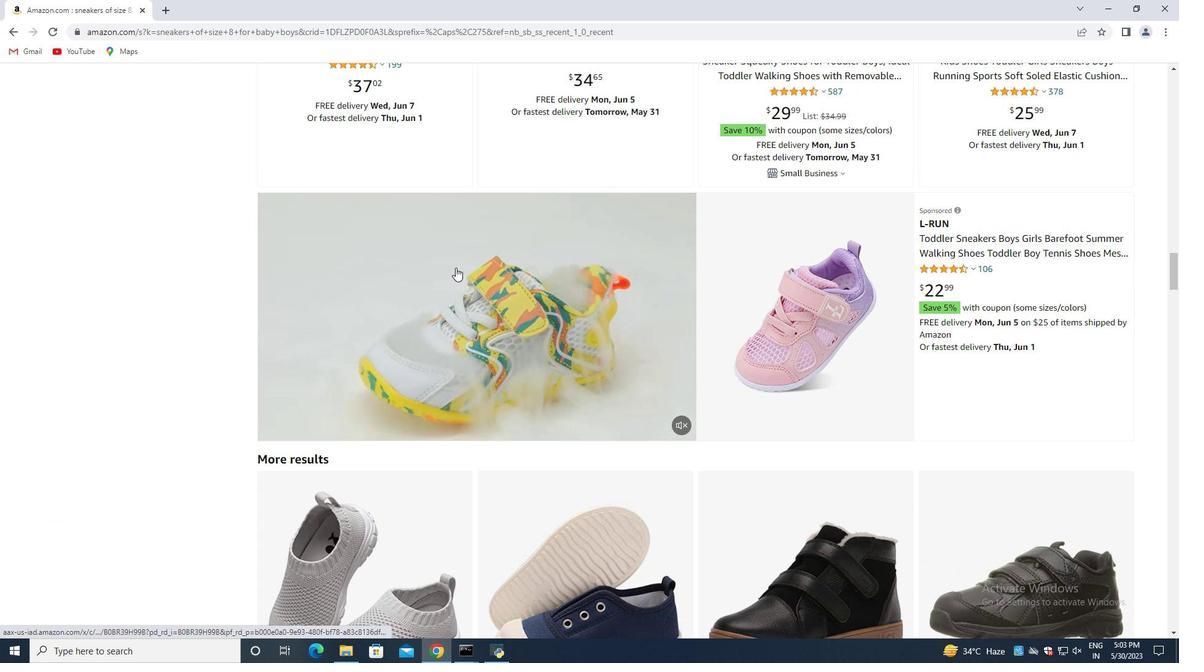 
Action: Mouse scrolled (464, 265) with delta (0, 0)
Screenshot: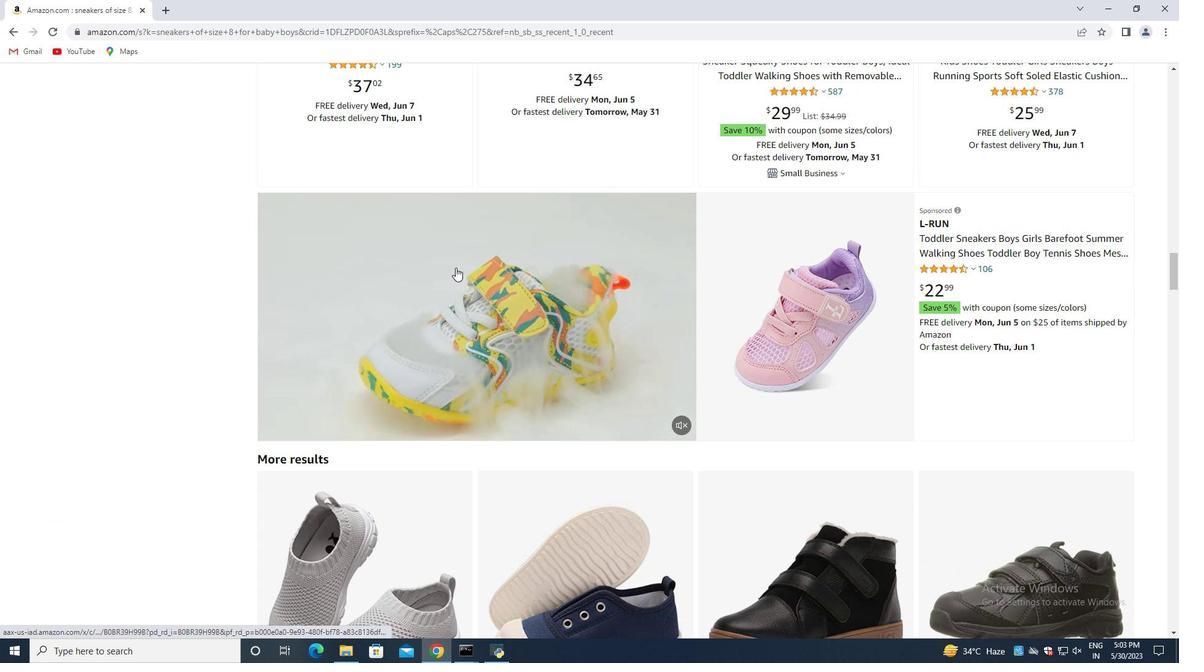 
Action: Mouse moved to (468, 266)
Screenshot: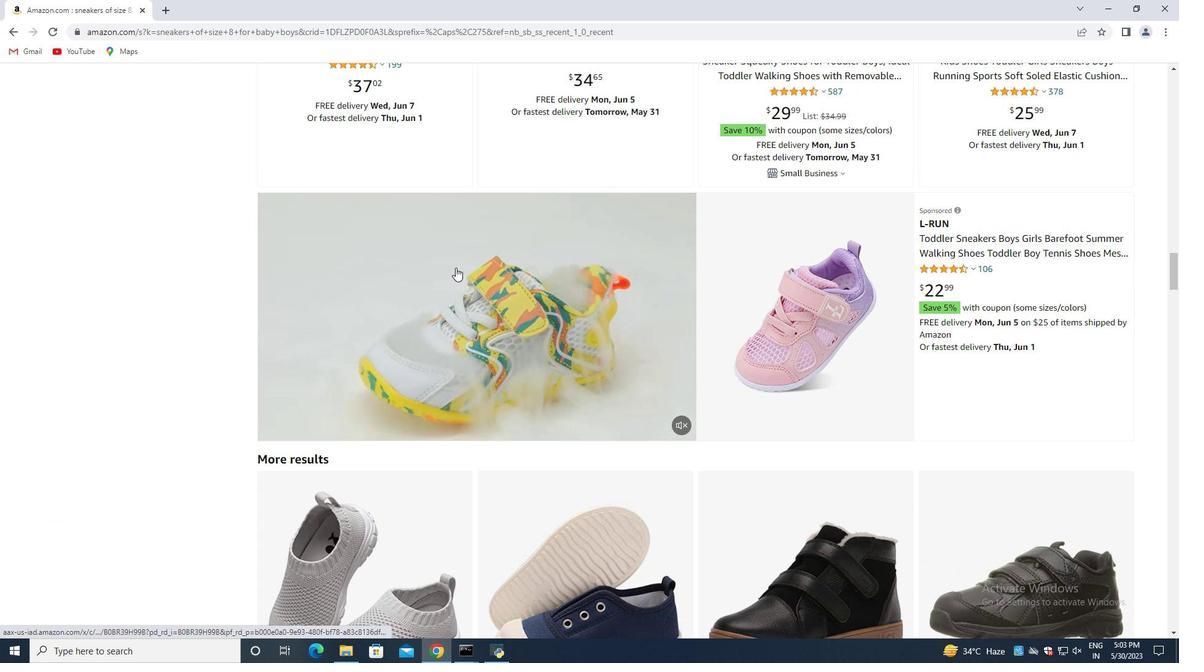 
Action: Mouse scrolled (468, 265) with delta (0, 0)
Screenshot: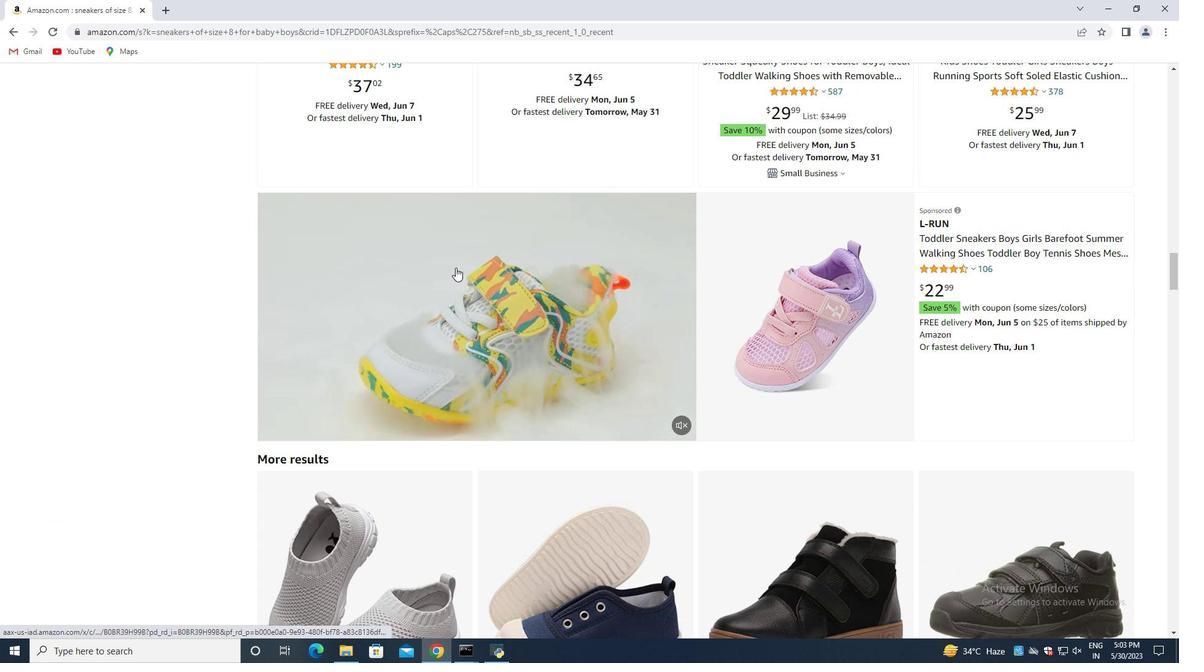 
Action: Mouse moved to (478, 267)
Screenshot: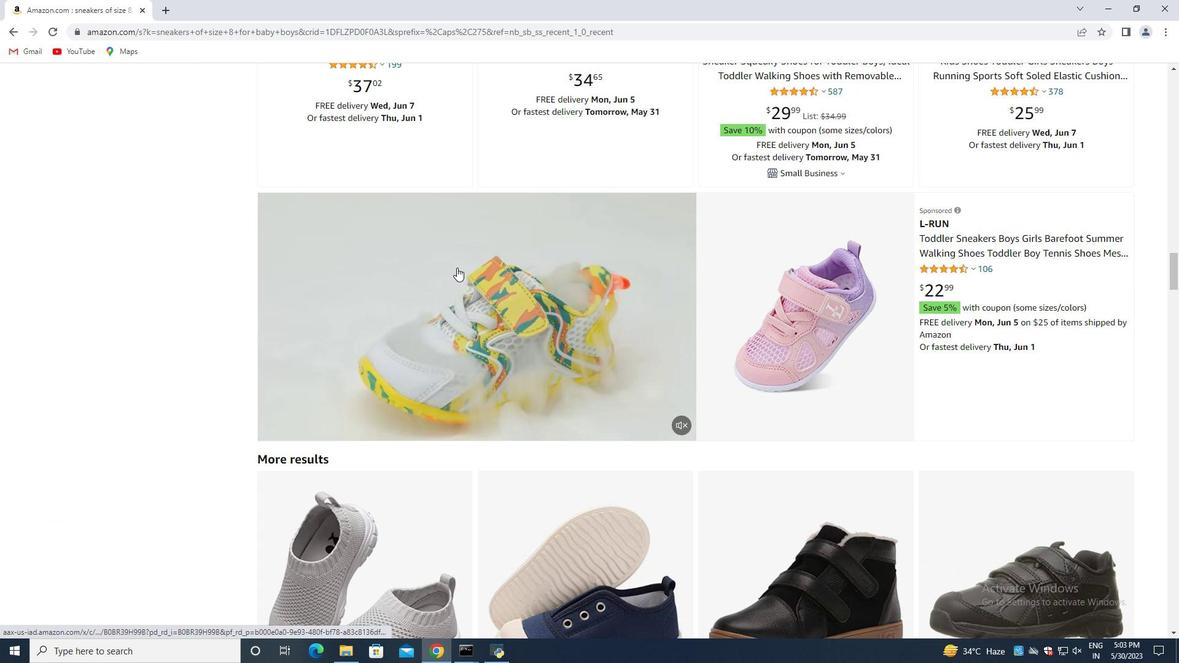 
Action: Mouse scrolled (472, 267) with delta (0, 0)
Screenshot: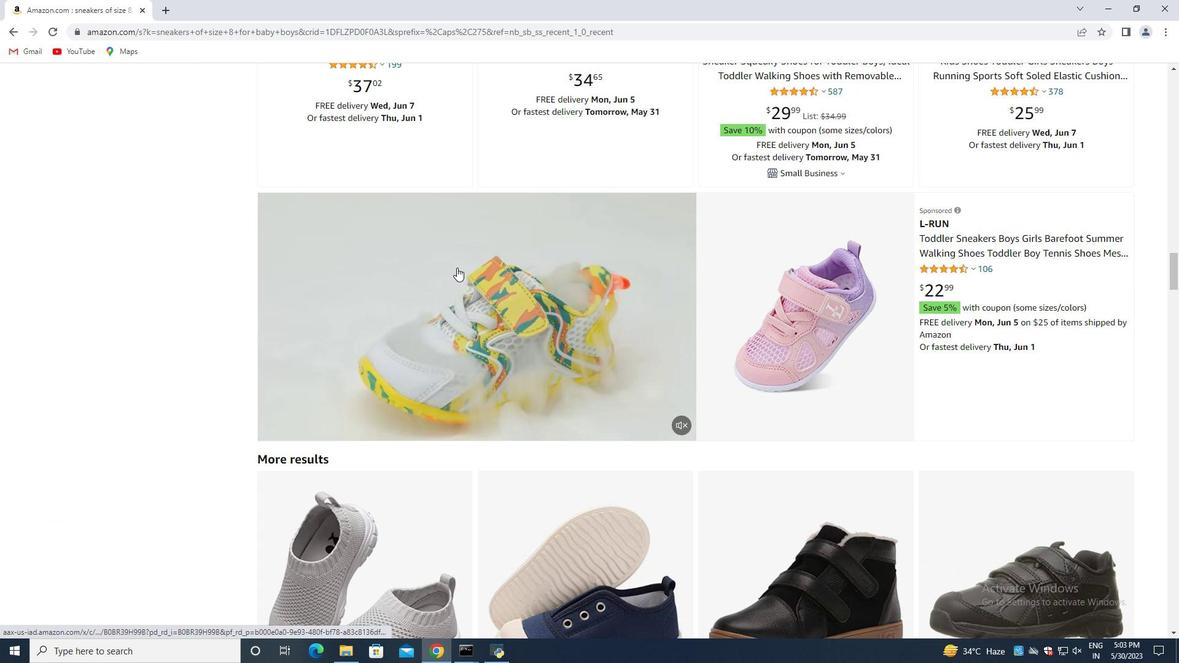 
Action: Mouse moved to (484, 267)
Screenshot: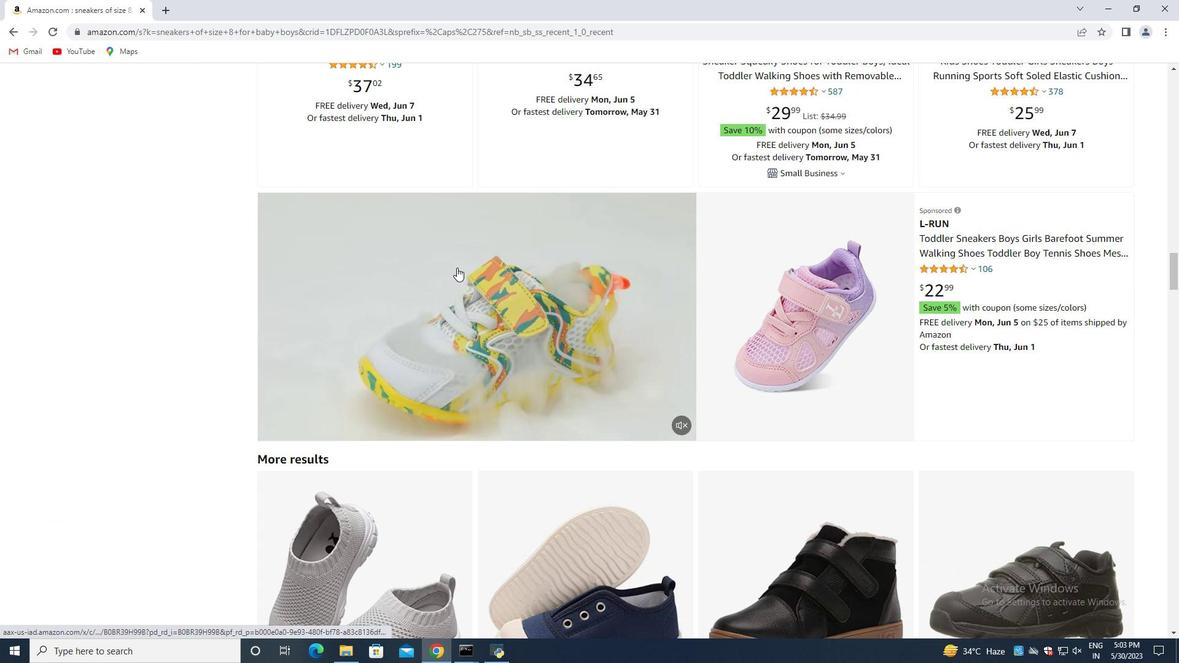 
Action: Mouse scrolled (478, 267) with delta (0, 0)
Screenshot: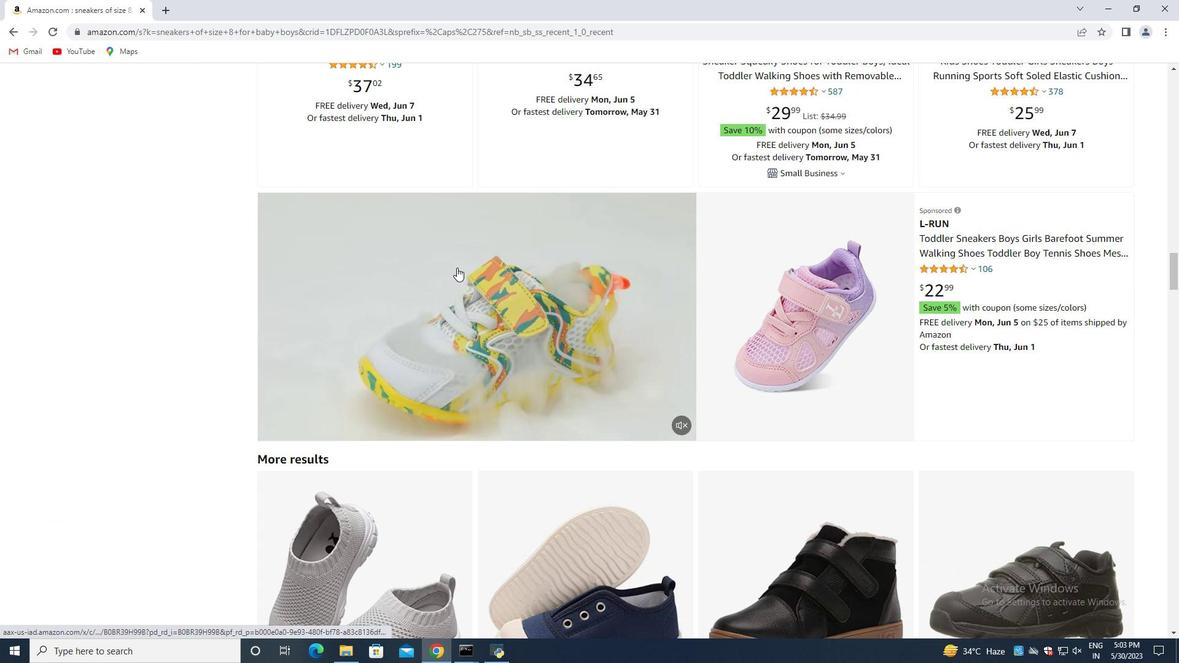 
Action: Mouse moved to (508, 272)
Screenshot: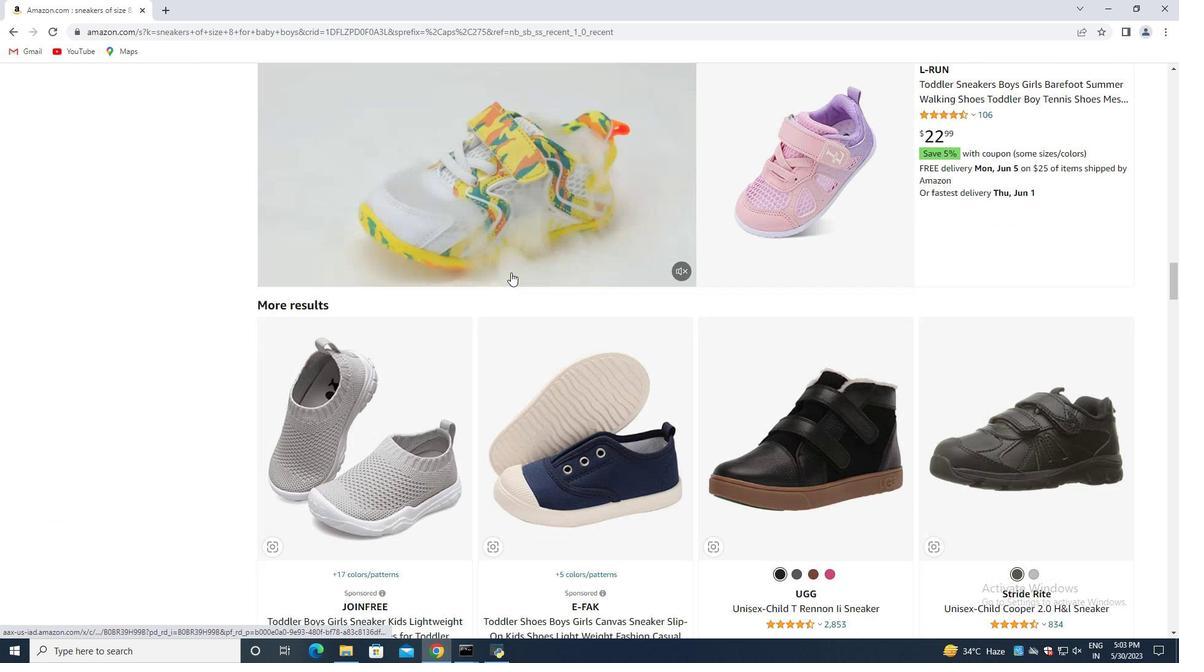
Action: Mouse scrolled (508, 272) with delta (0, 0)
Screenshot: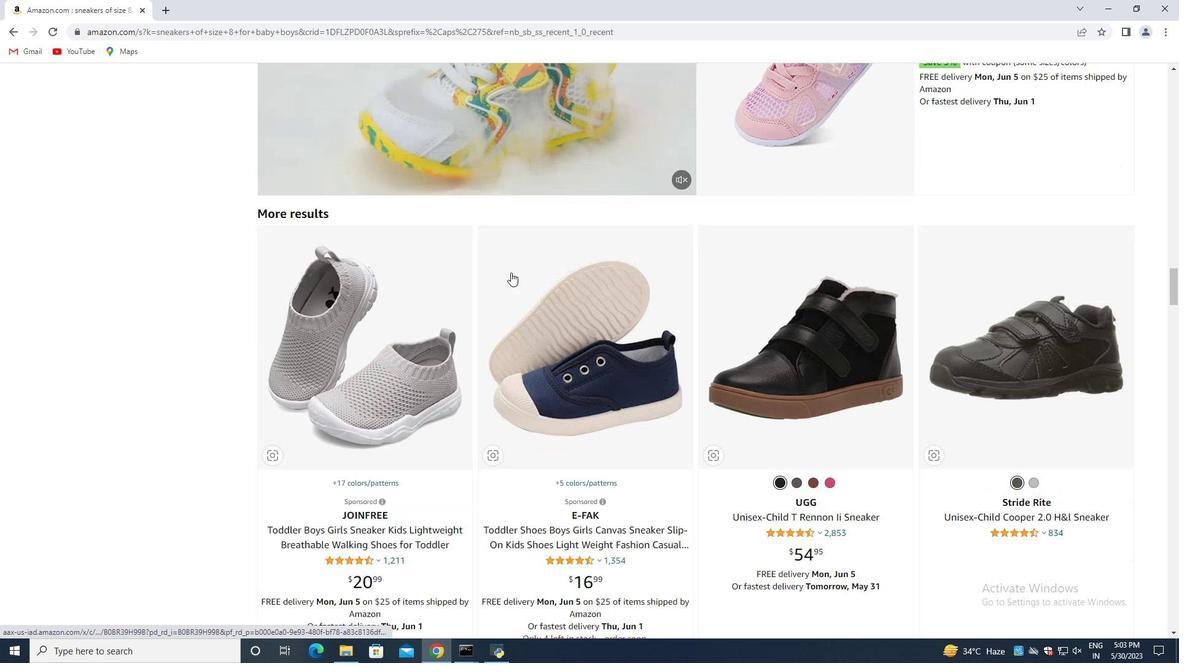 
Action: Mouse moved to (496, 275)
Screenshot: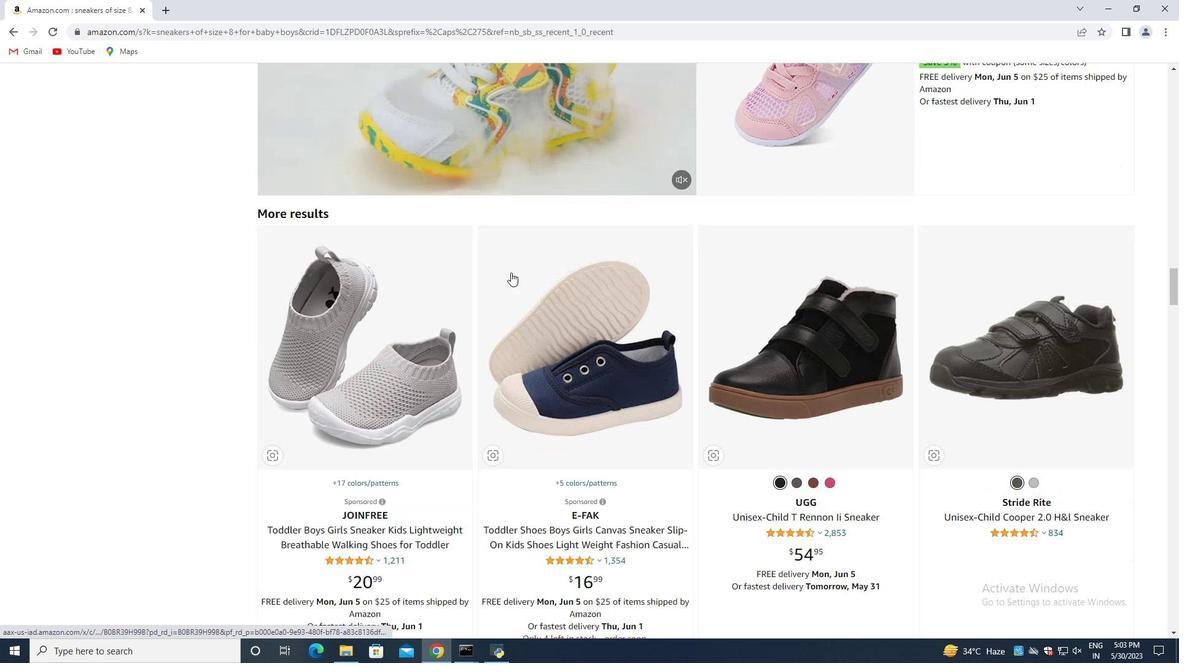 
Action: Mouse scrolled (496, 274) with delta (0, 0)
Screenshot: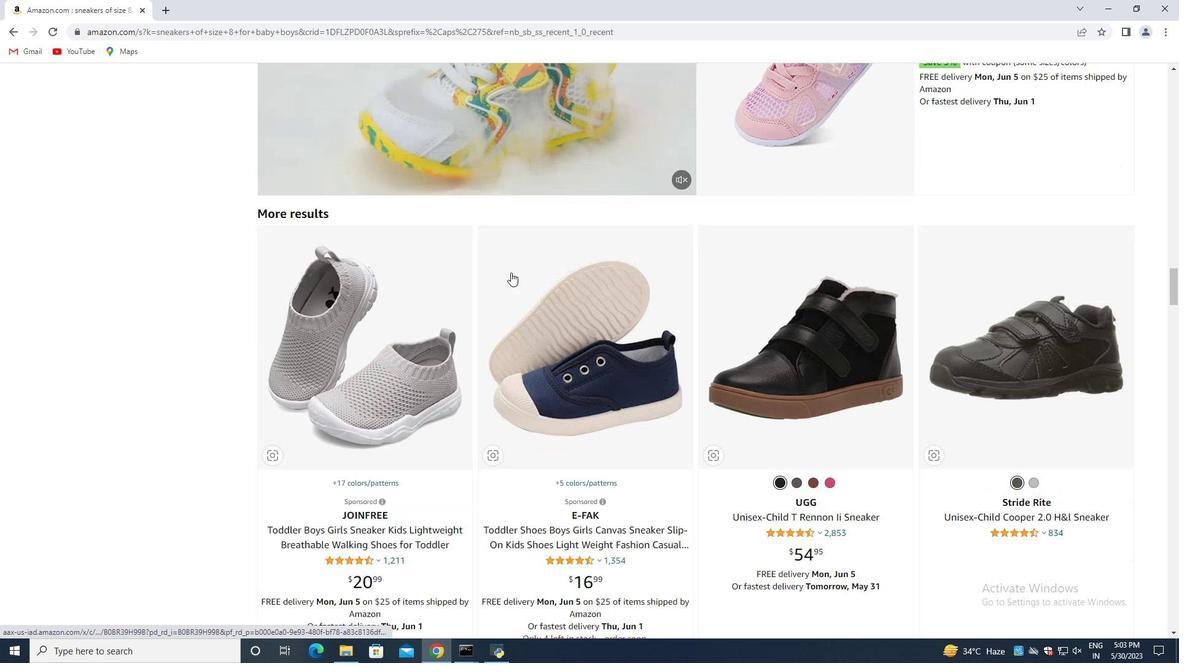 
Action: Mouse moved to (482, 279)
Screenshot: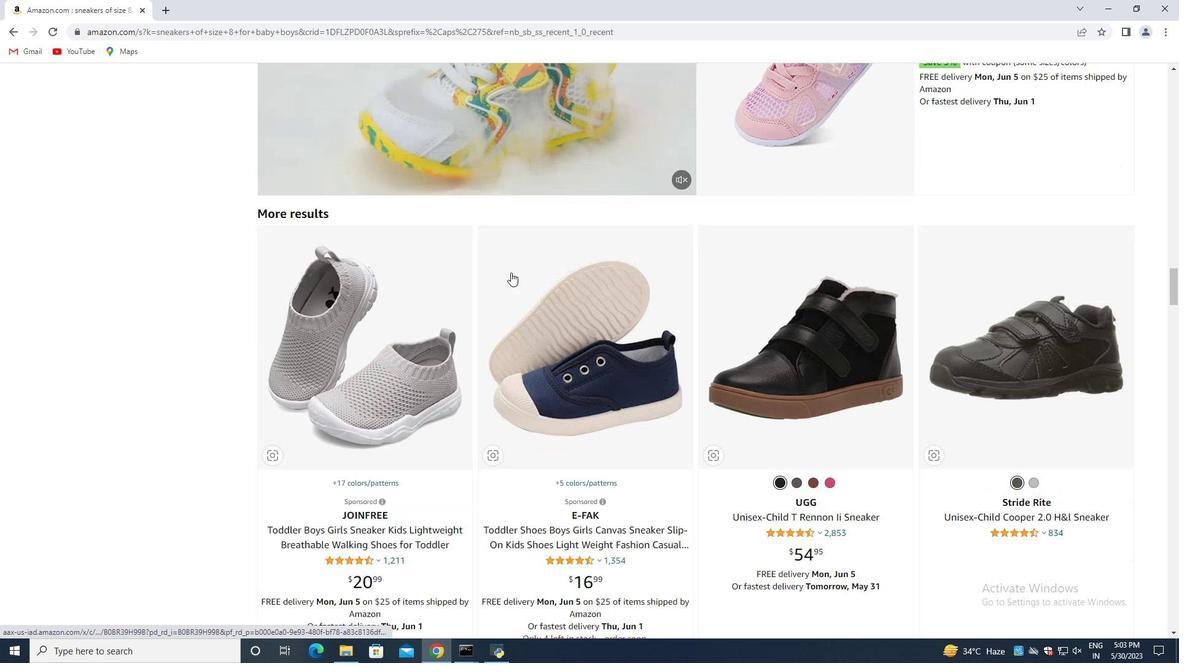 
Action: Mouse scrolled (482, 278) with delta (0, 0)
Screenshot: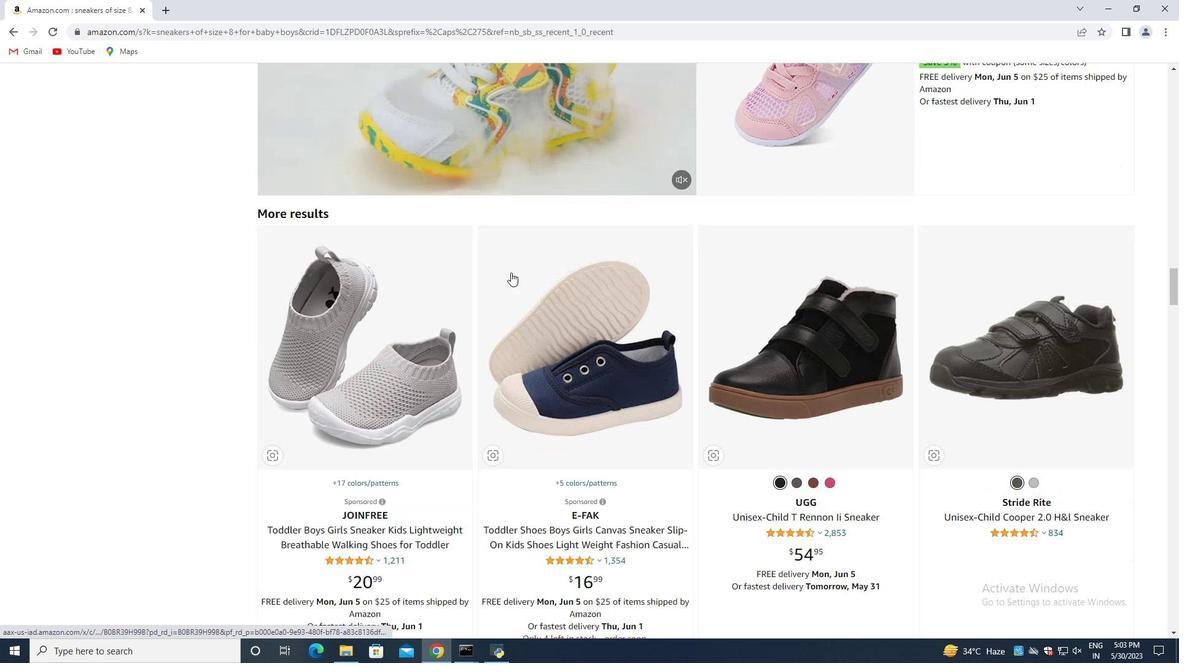 
Action: Mouse moved to (464, 282)
Screenshot: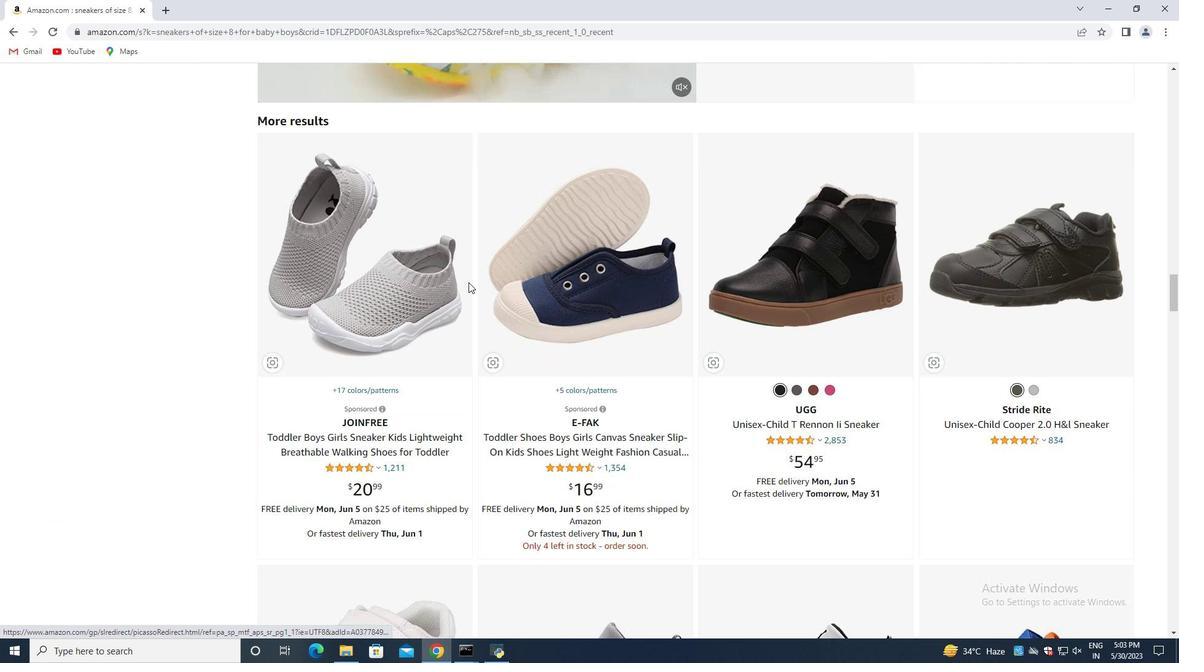 
Action: Mouse scrolled (464, 281) with delta (0, 0)
Screenshot: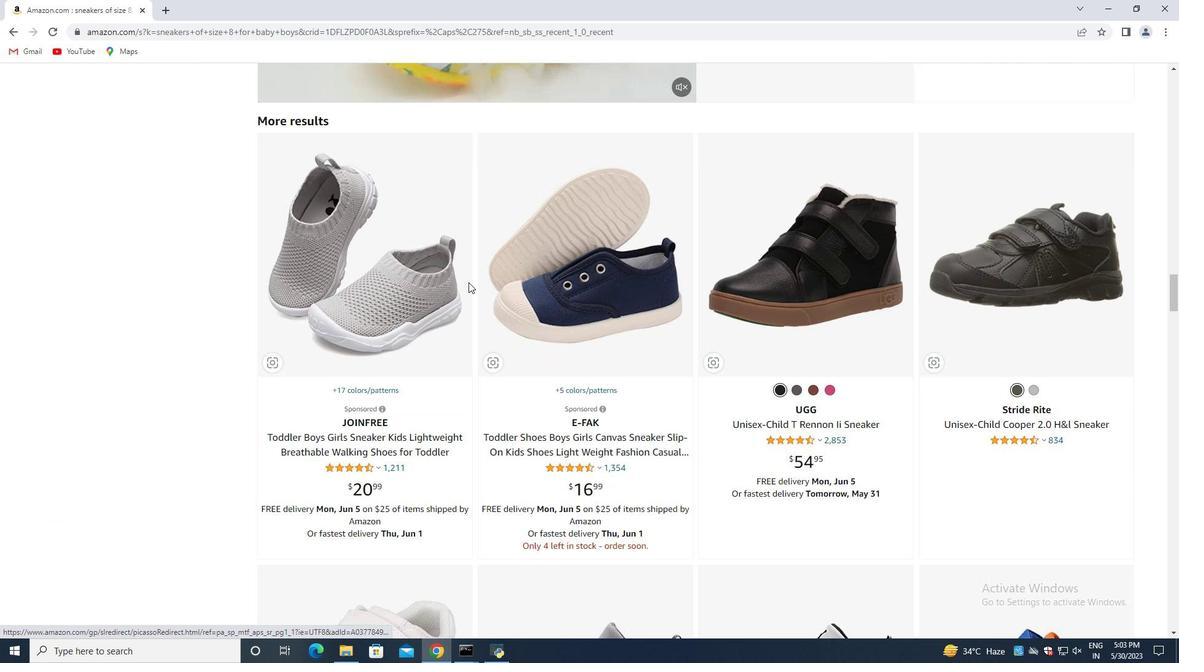 
Action: Mouse moved to (458, 282)
Screenshot: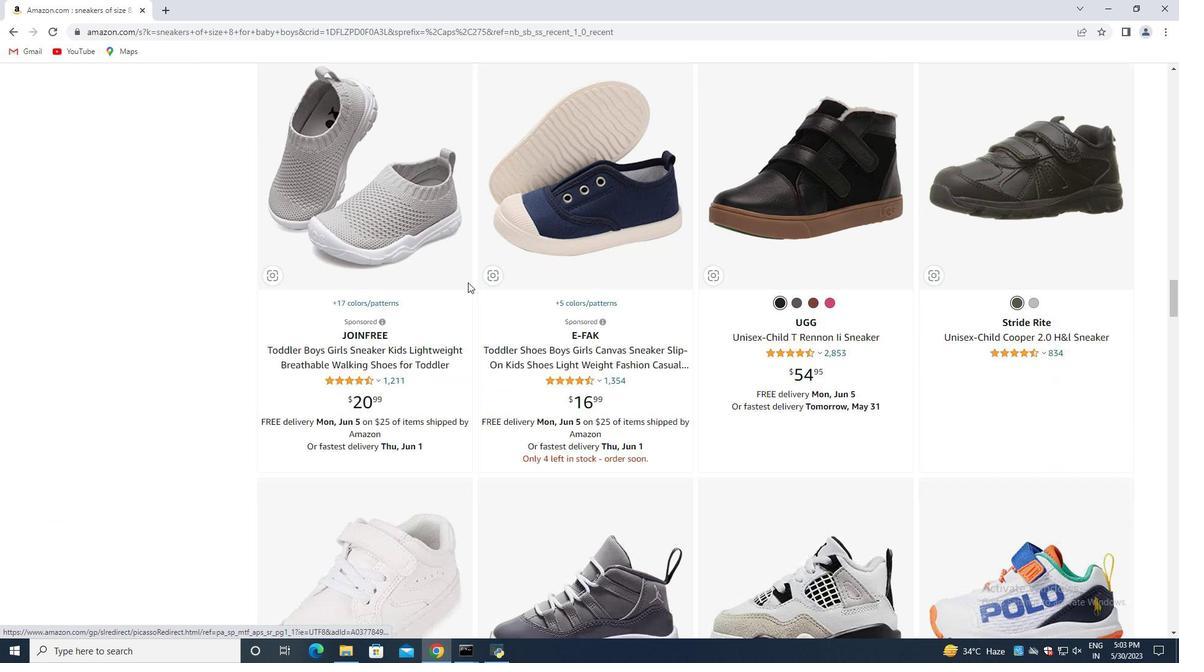 
Action: Mouse scrolled (458, 281) with delta (0, 0)
Screenshot: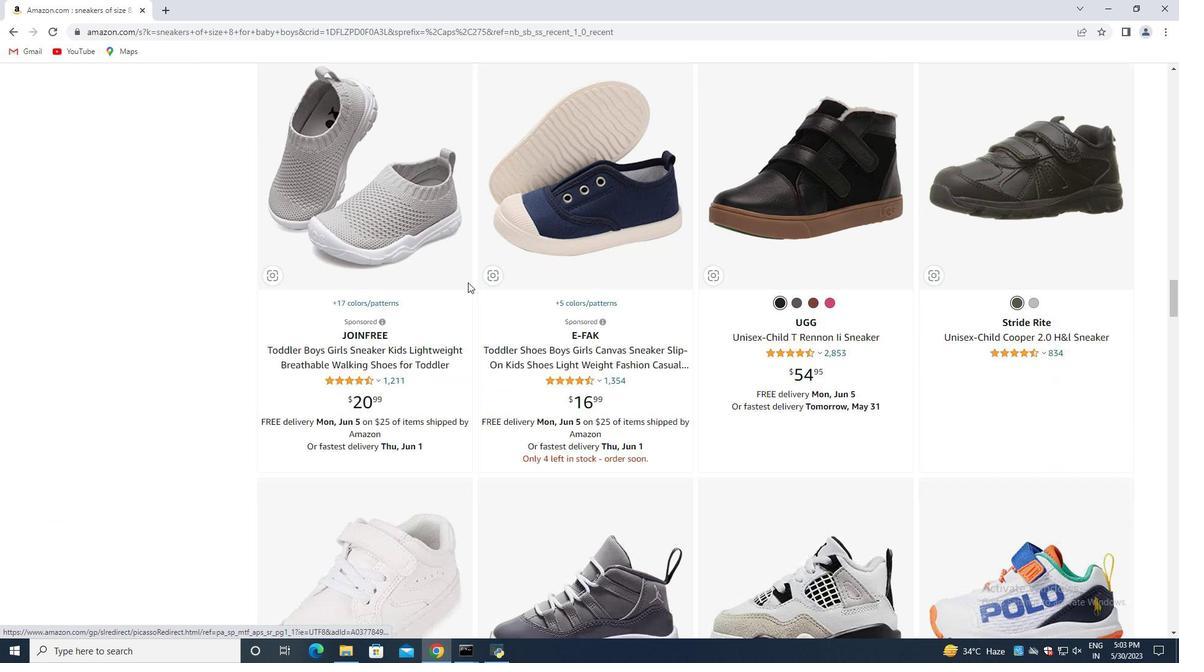 
Action: Mouse moved to (456, 282)
Screenshot: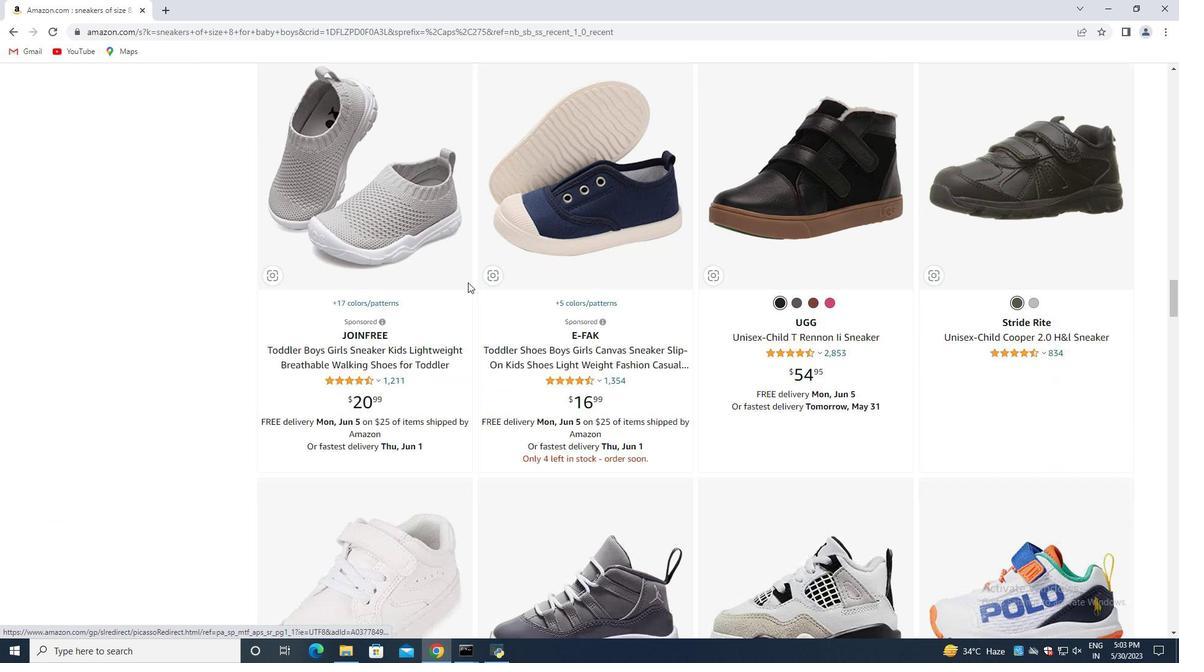 
Action: Mouse scrolled (456, 281) with delta (0, 0)
Screenshot: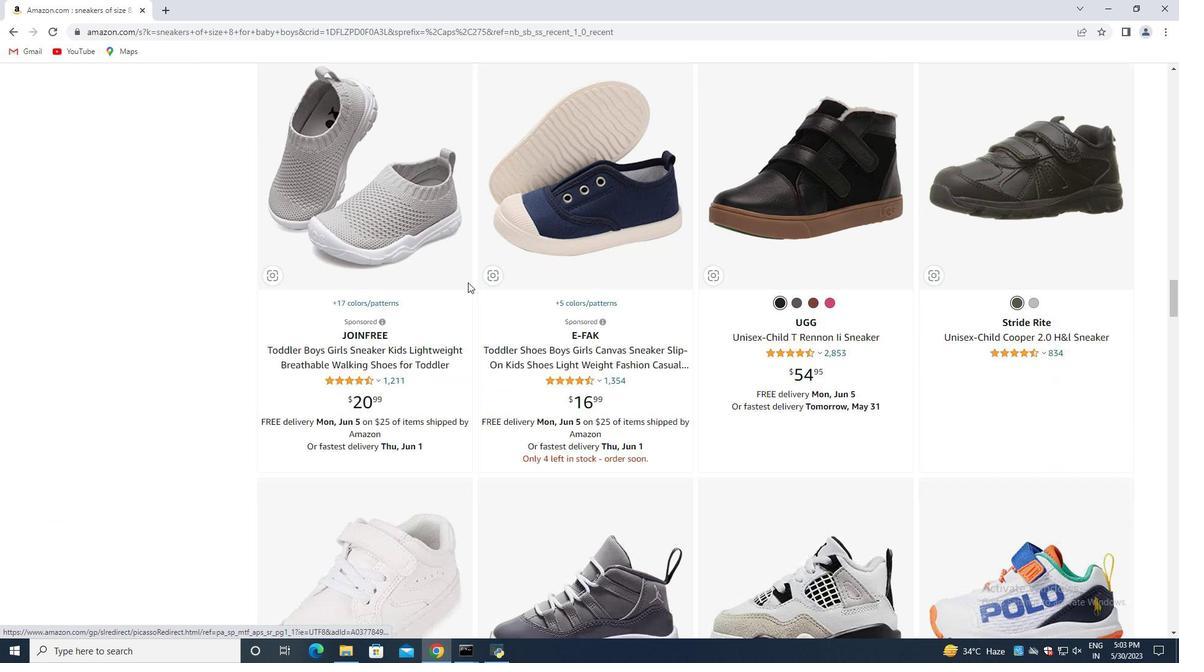 
Action: Mouse moved to (452, 277)
Screenshot: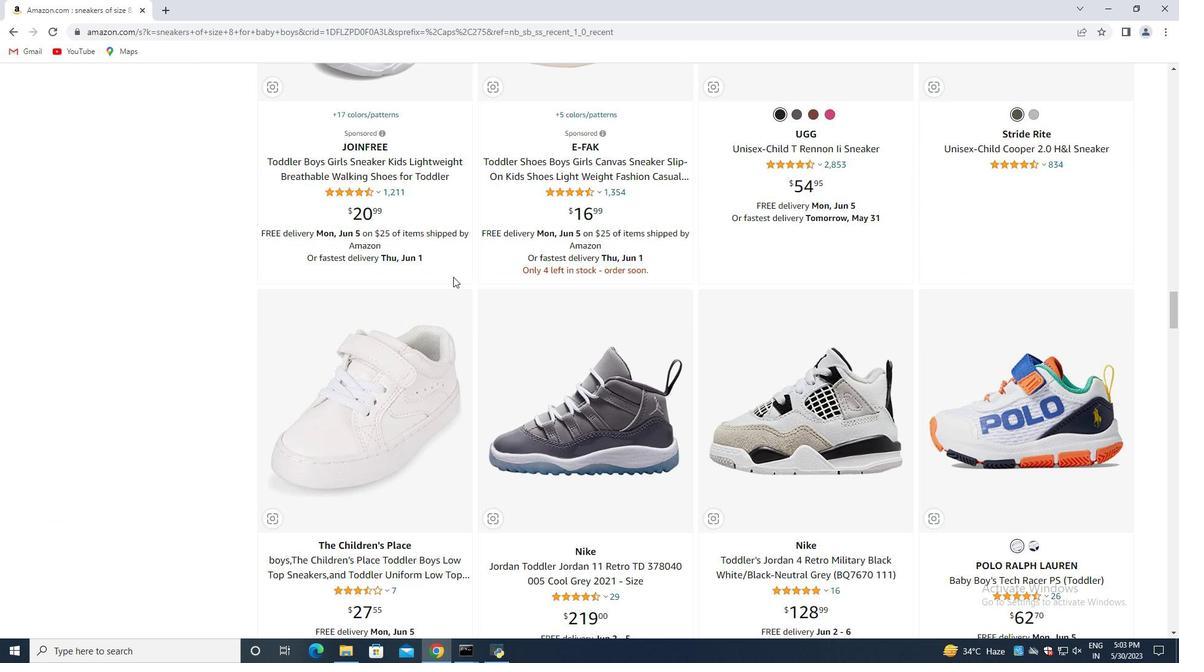 
Action: Mouse scrolled (452, 276) with delta (0, 0)
Screenshot: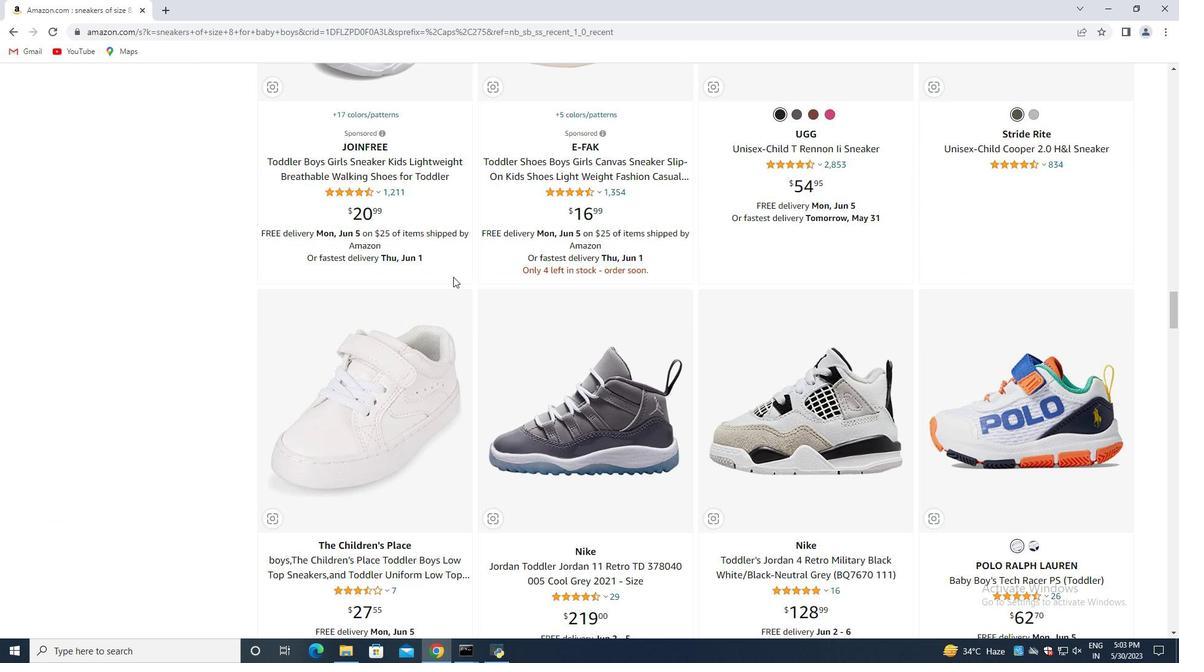 
Action: Mouse moved to (447, 284)
Screenshot: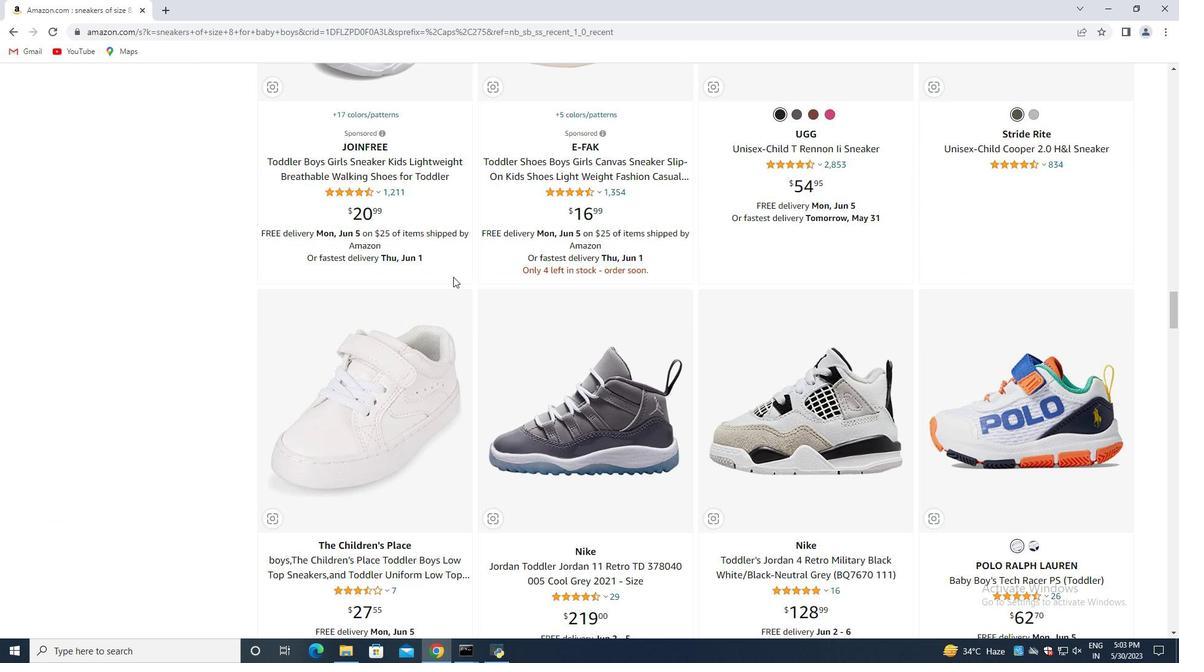 
Action: Mouse scrolled (447, 283) with delta (0, 0)
Screenshot: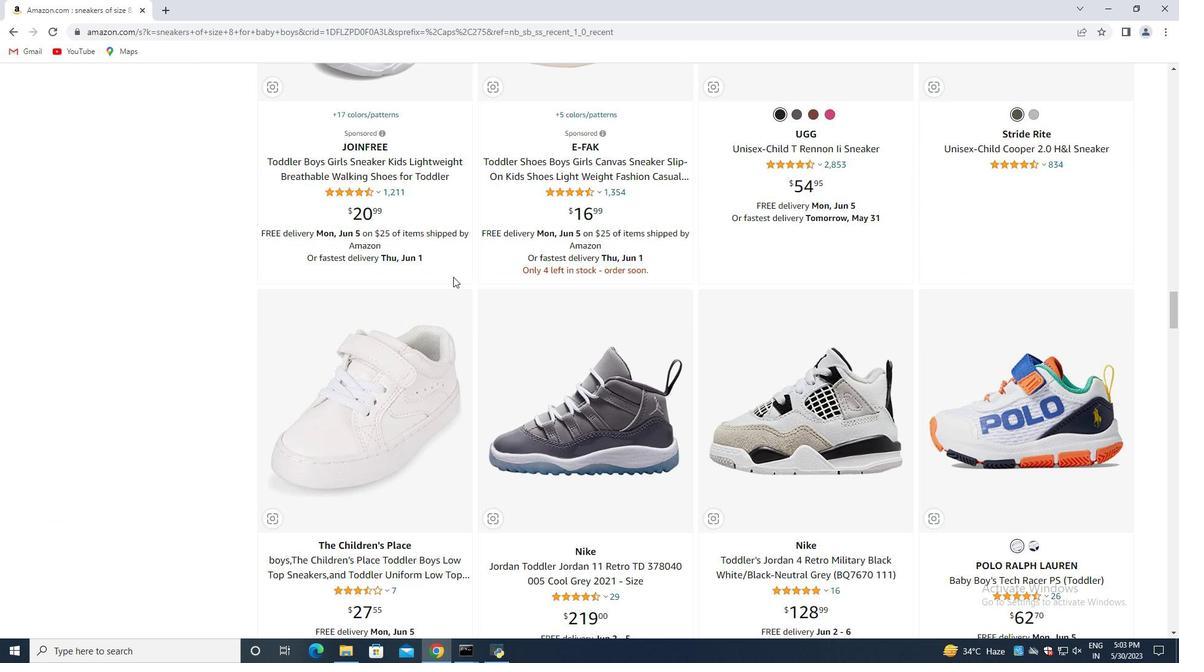 
Action: Mouse moved to (443, 289)
Screenshot: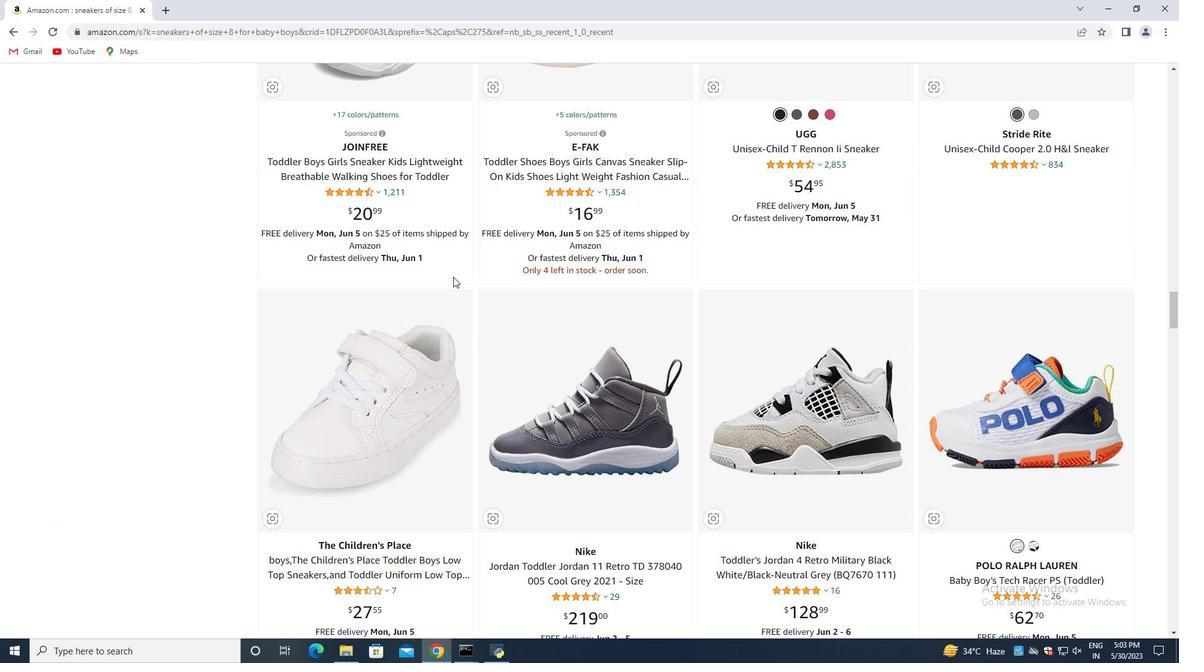 
Action: Mouse scrolled (443, 288) with delta (0, 0)
Screenshot: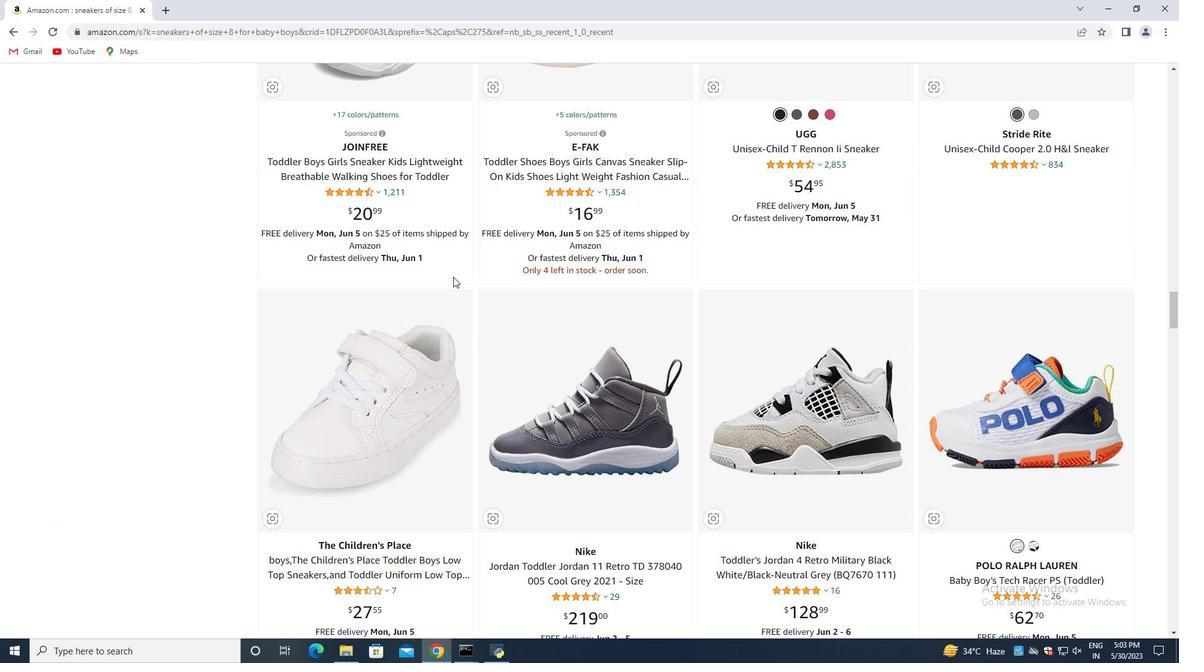 
Action: Mouse moved to (443, 290)
Screenshot: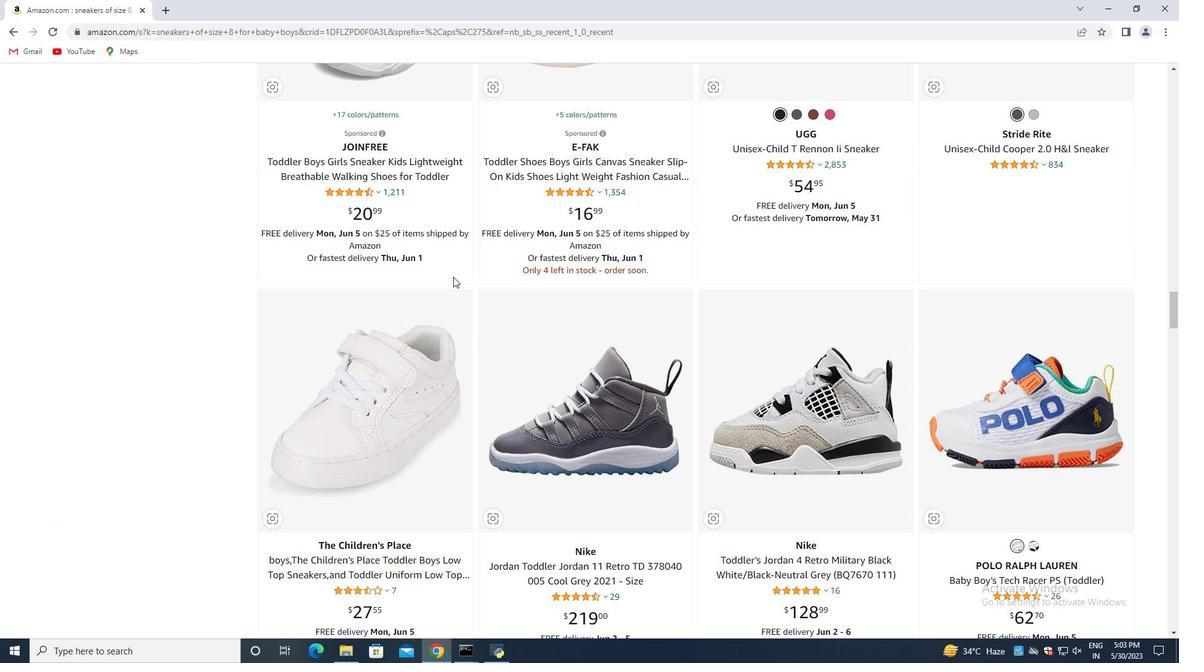 
Action: Mouse scrolled (443, 289) with delta (0, 0)
Screenshot: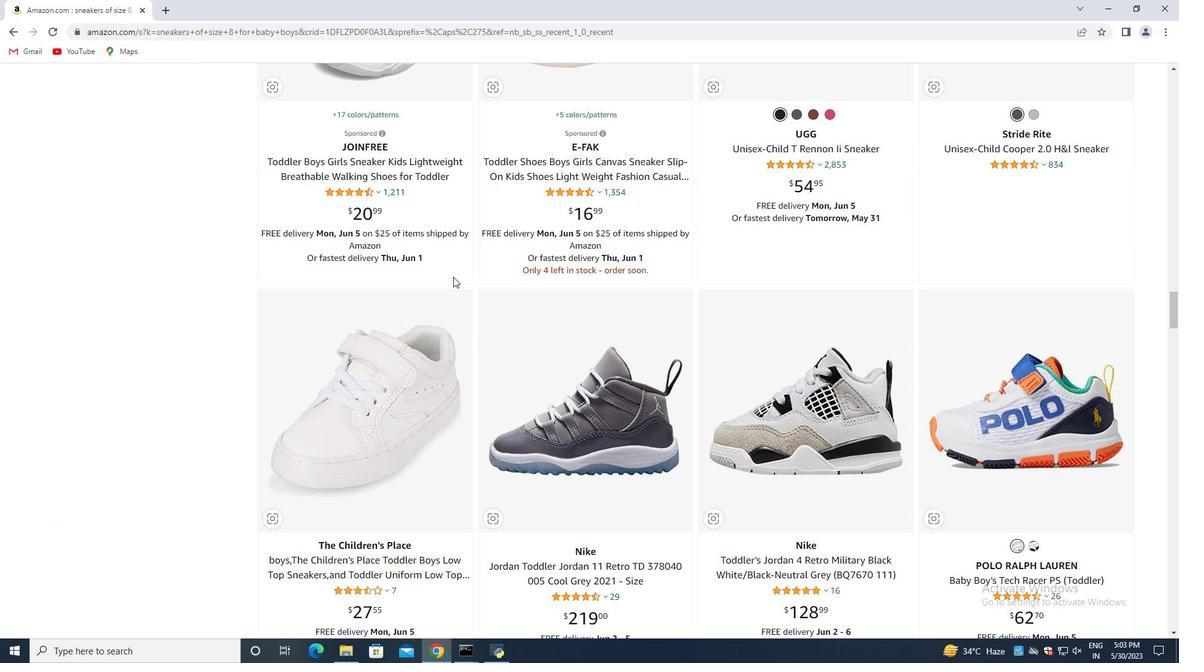 
Action: Mouse moved to (453, 290)
Screenshot: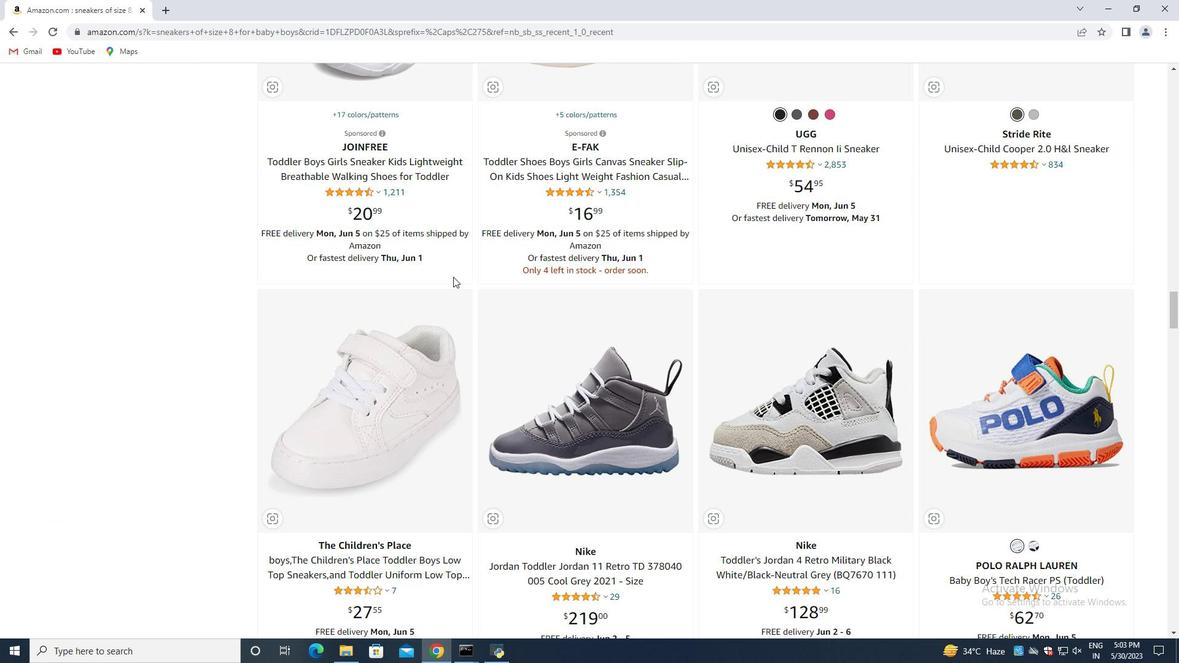 
Action: Mouse scrolled (447, 289) with delta (0, 0)
Screenshot: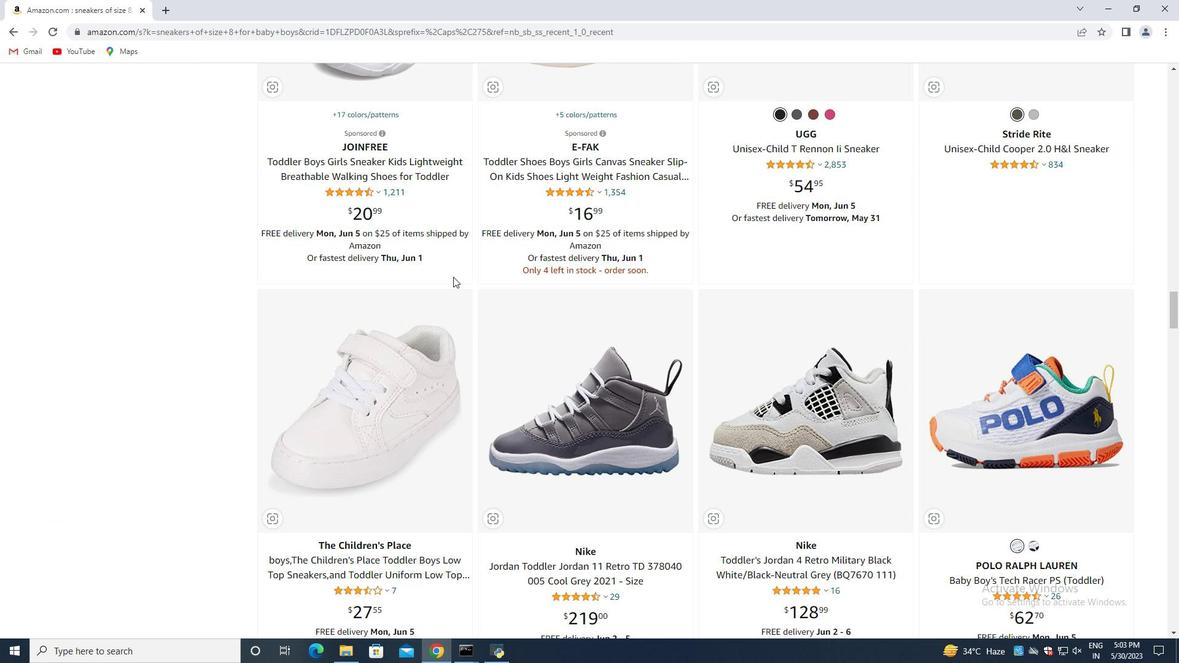 
Action: Mouse moved to (465, 291)
Screenshot: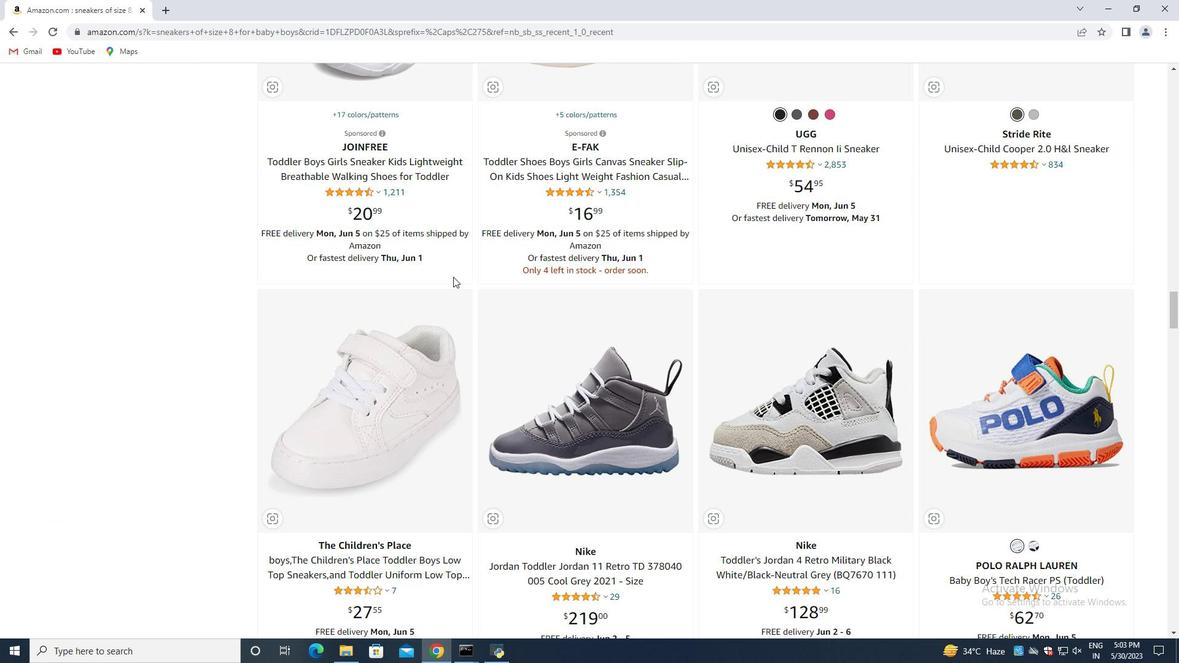 
Action: Mouse scrolled (465, 291) with delta (0, 0)
Screenshot: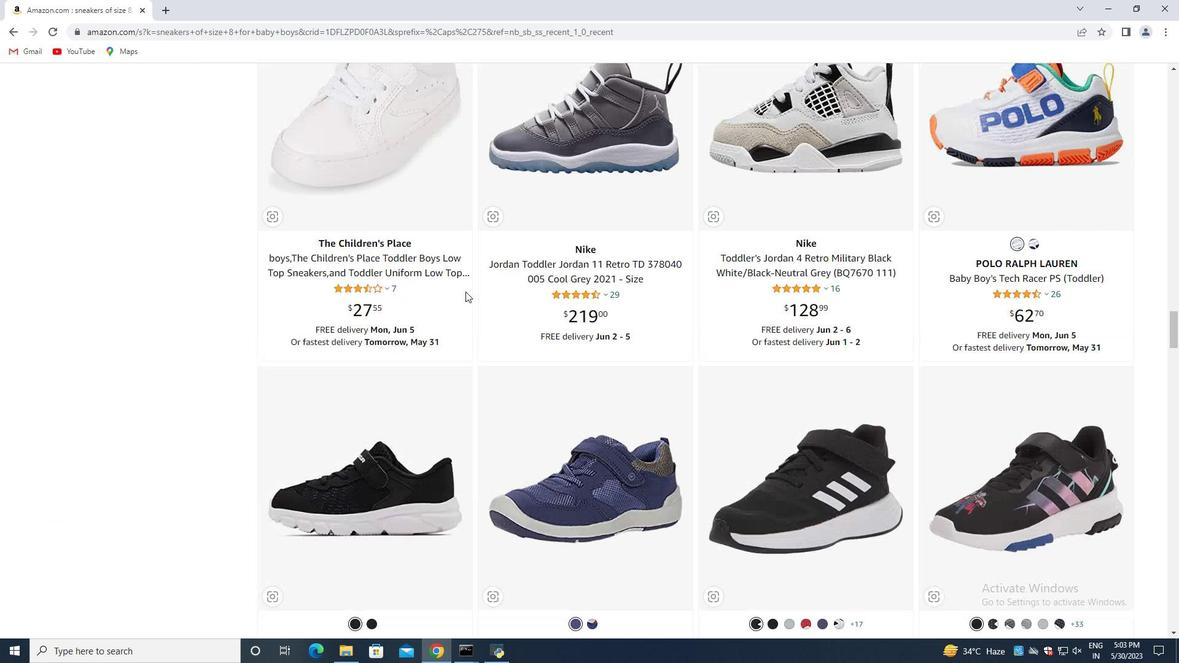 
Action: Mouse moved to (466, 291)
Screenshot: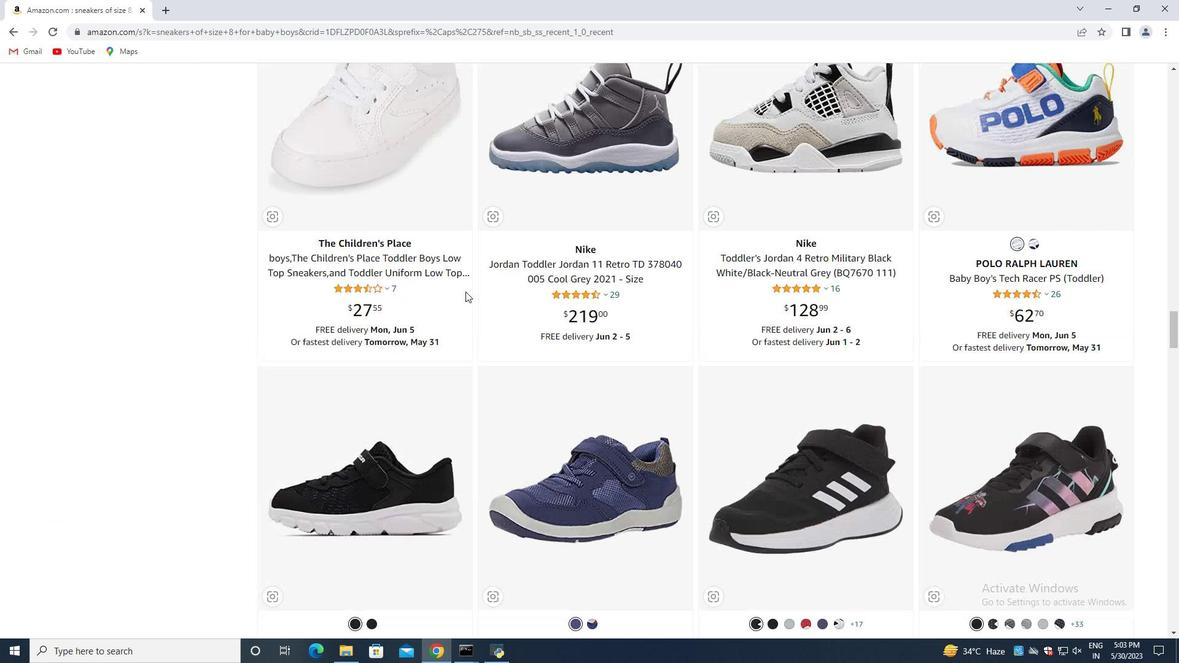
Action: Mouse scrolled (466, 291) with delta (0, 0)
Screenshot: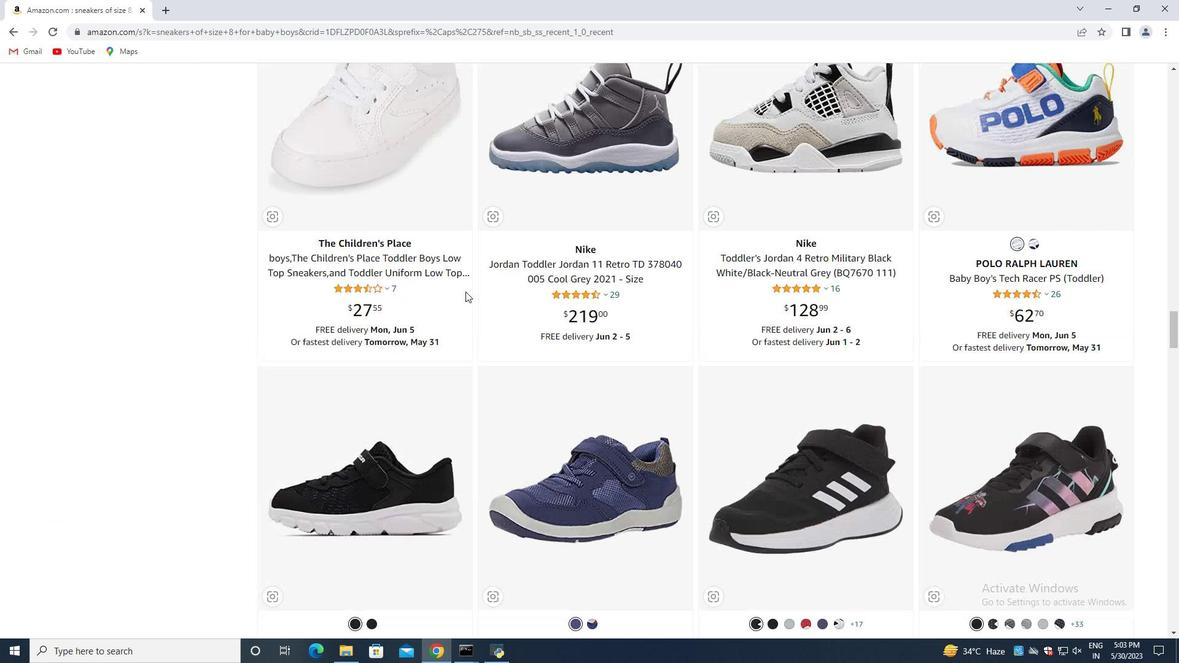 
Action: Mouse scrolled (466, 291) with delta (0, 0)
Screenshot: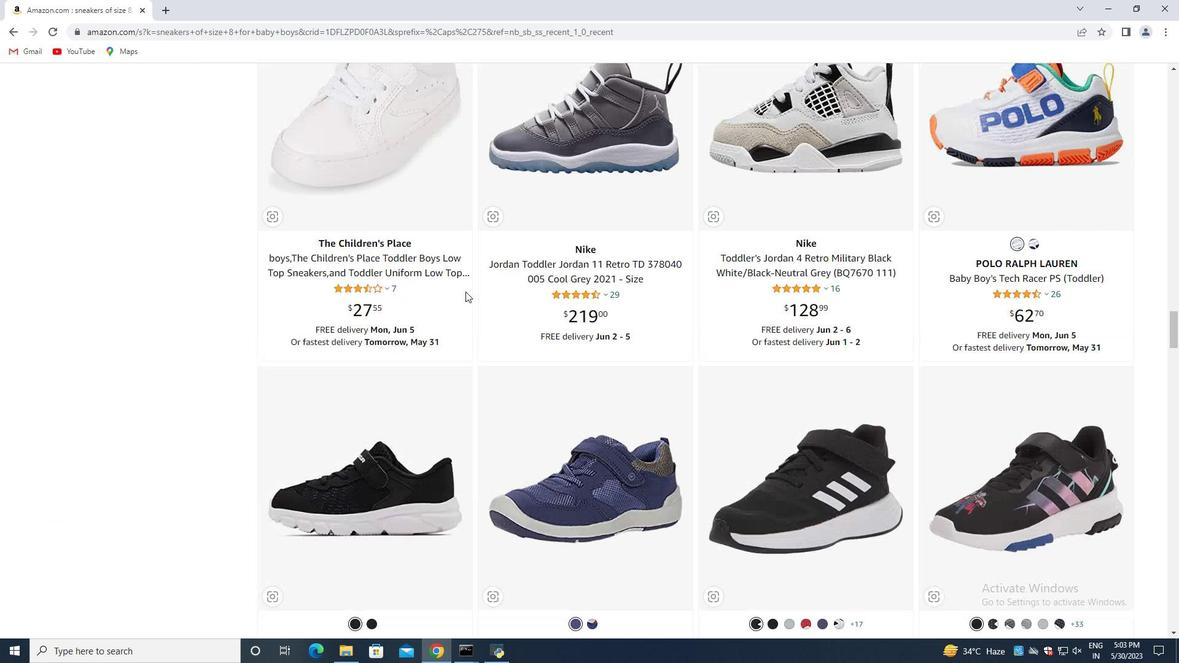
Action: Mouse scrolled (466, 291) with delta (0, 0)
Screenshot: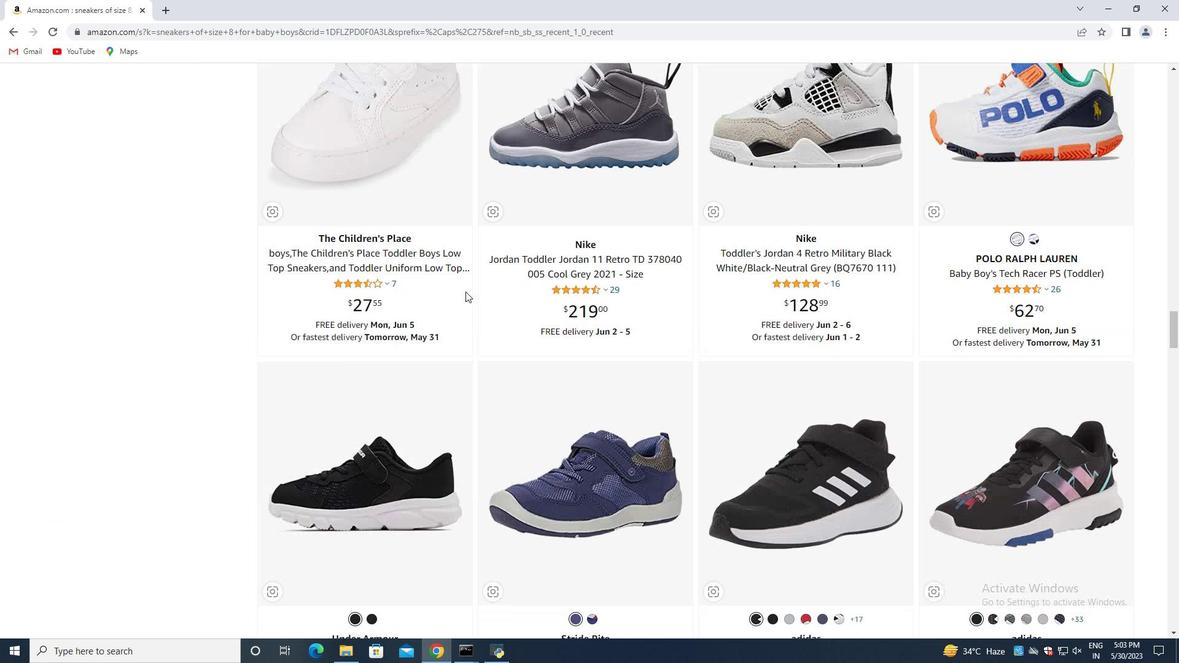 
Action: Mouse moved to (465, 295)
Screenshot: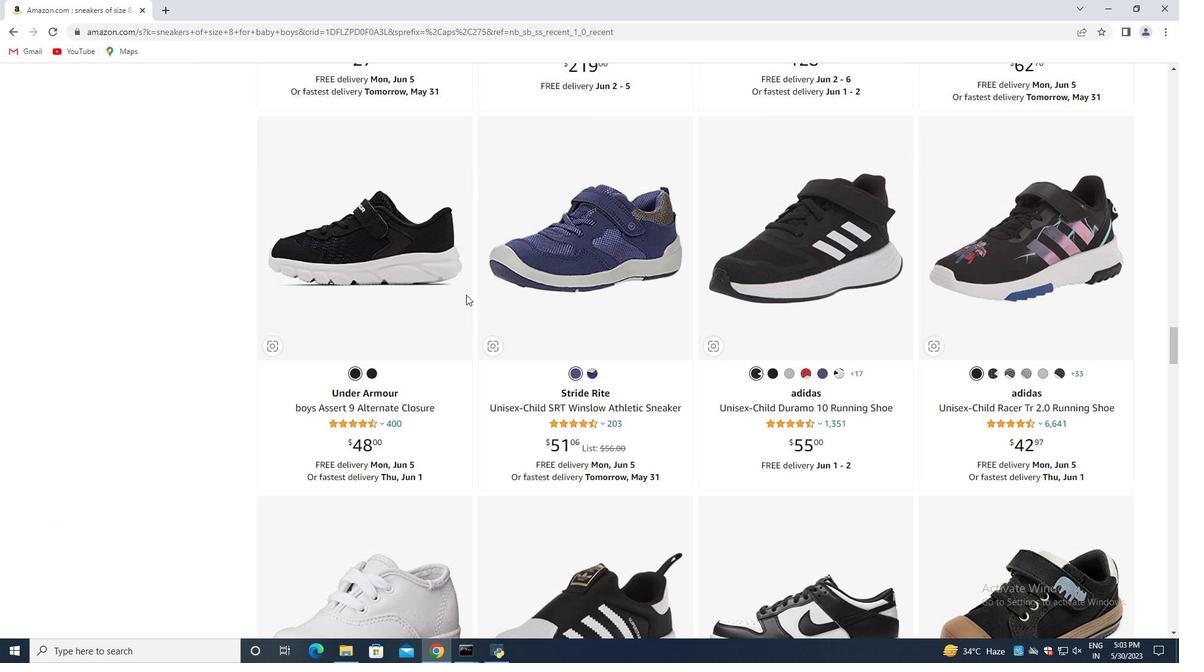 
Action: Mouse scrolled (465, 294) with delta (0, 0)
Screenshot: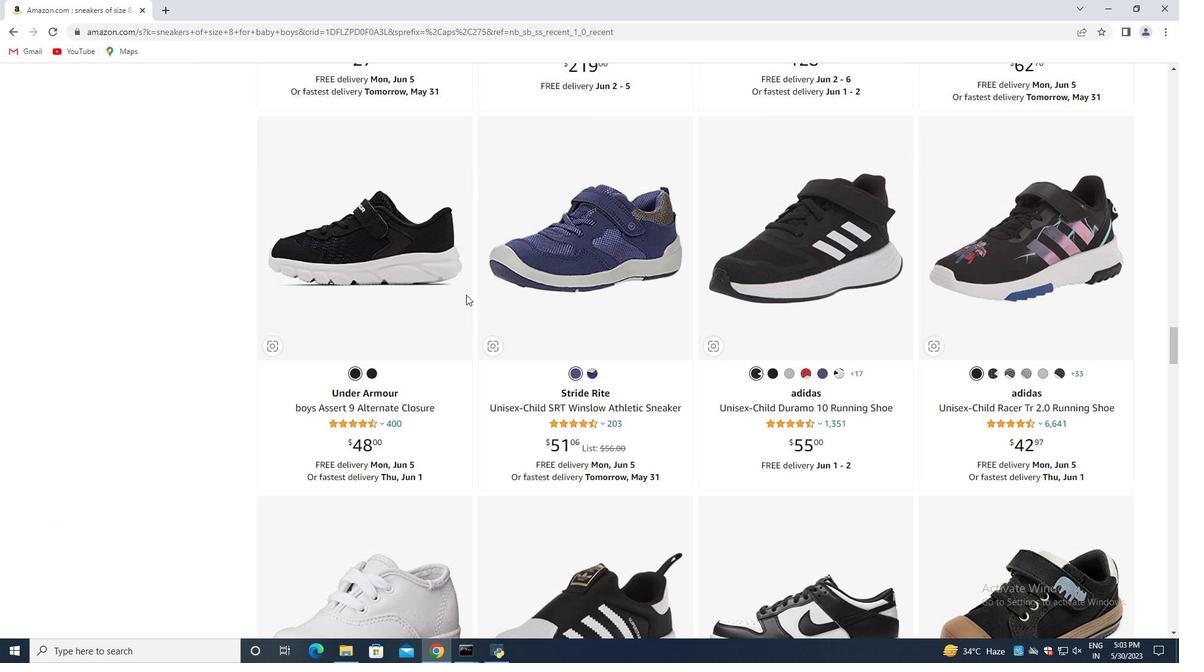
Action: Mouse moved to (464, 296)
Screenshot: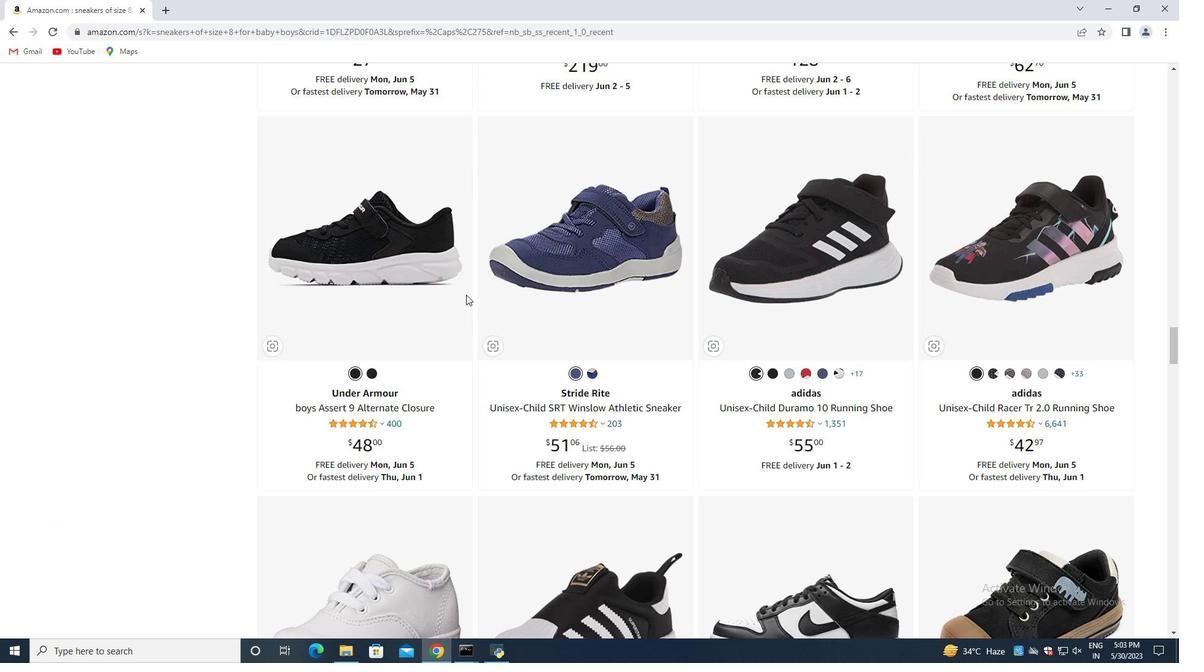 
Action: Mouse scrolled (464, 295) with delta (0, 0)
Screenshot: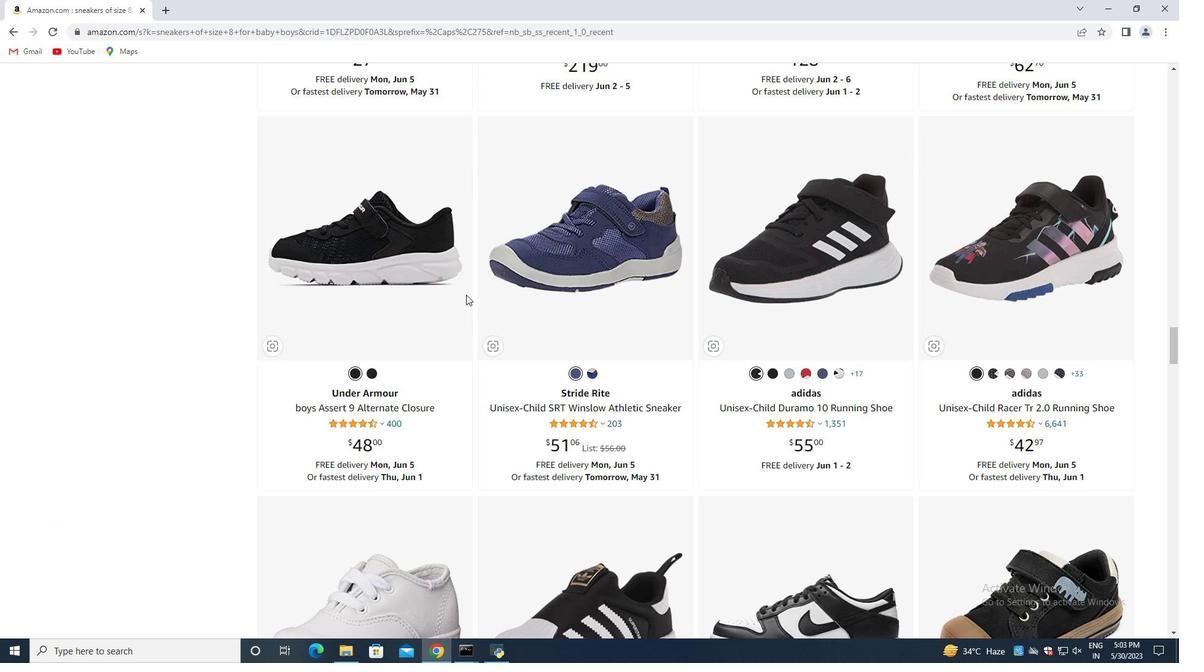 
Action: Mouse moved to (464, 297)
Screenshot: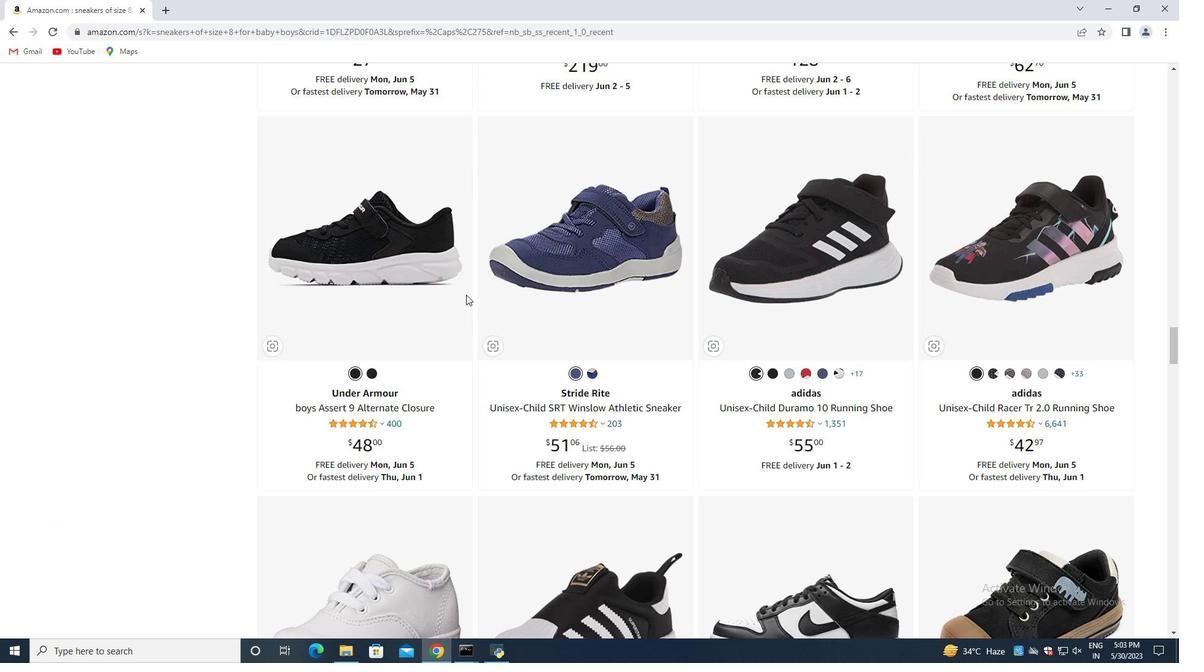 
Action: Mouse scrolled (464, 296) with delta (0, 0)
Screenshot: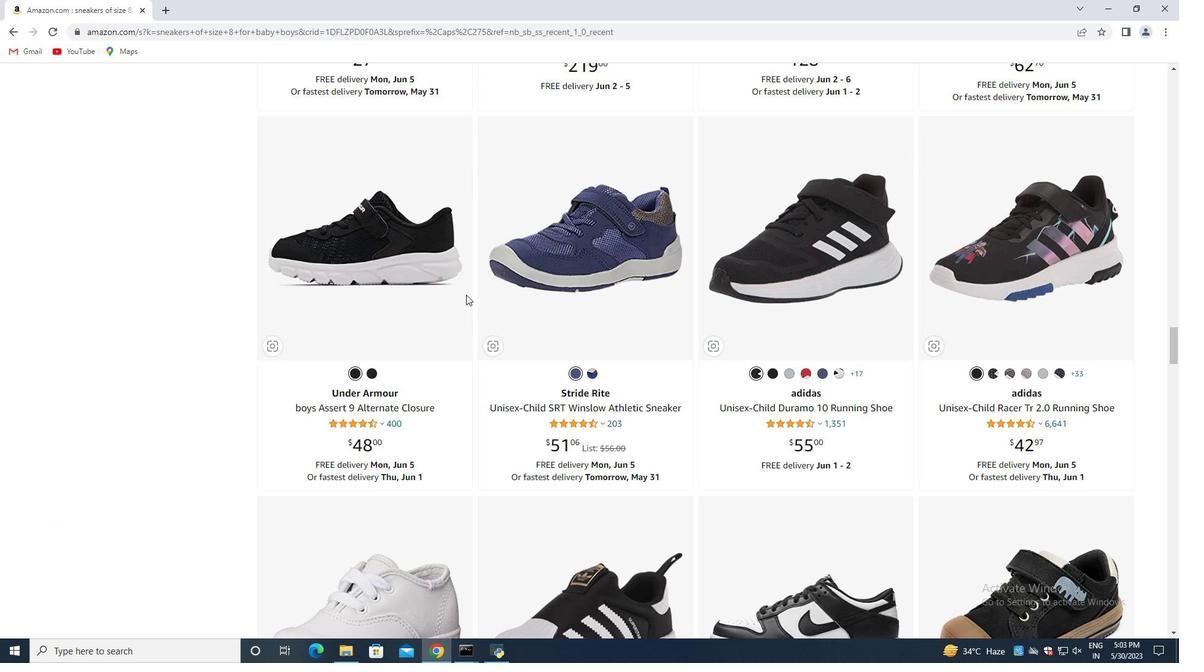 
Action: Mouse moved to (463, 297)
Screenshot: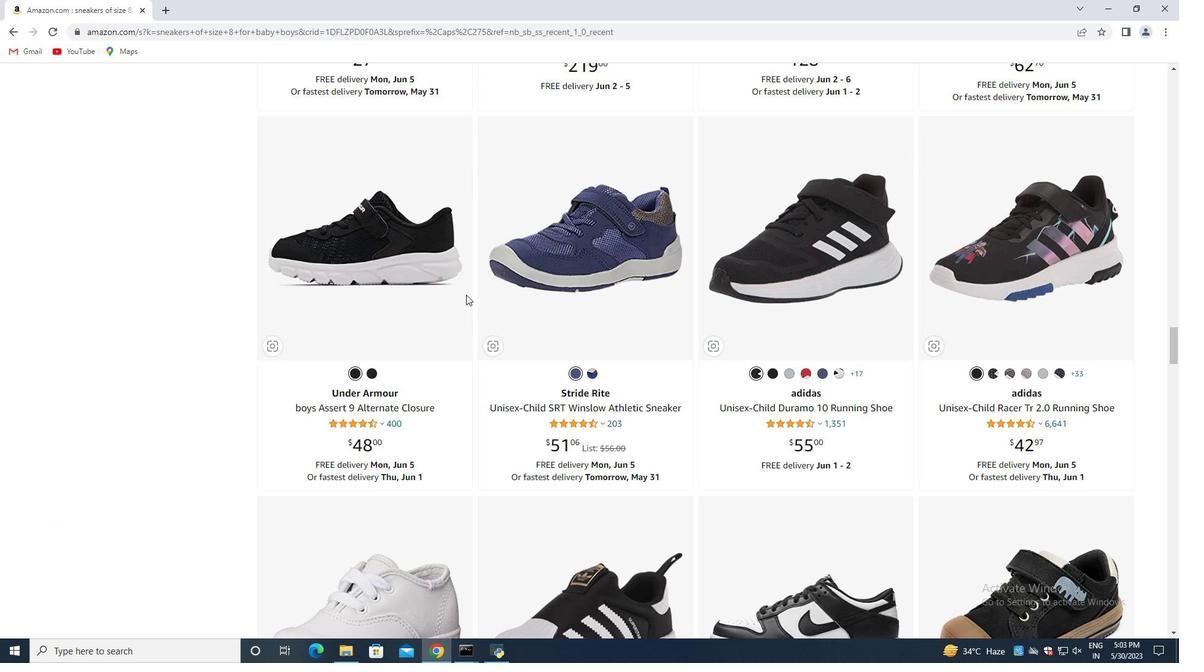 
Action: Mouse scrolled (464, 296) with delta (0, 0)
